 Task: Plan a trip to Ouardenine, Tunisia from 6th December, 2023 to 10th December, 2023 for 6 adults, 2 children. Place can be entire room or shared room with 6 bedrooms having 6 beds and 6 bathrooms. Property type can be house. Amenities needed are: wifi, TV, free parkinig on premises, gym, breakfast.
Action: Mouse moved to (617, 154)
Screenshot: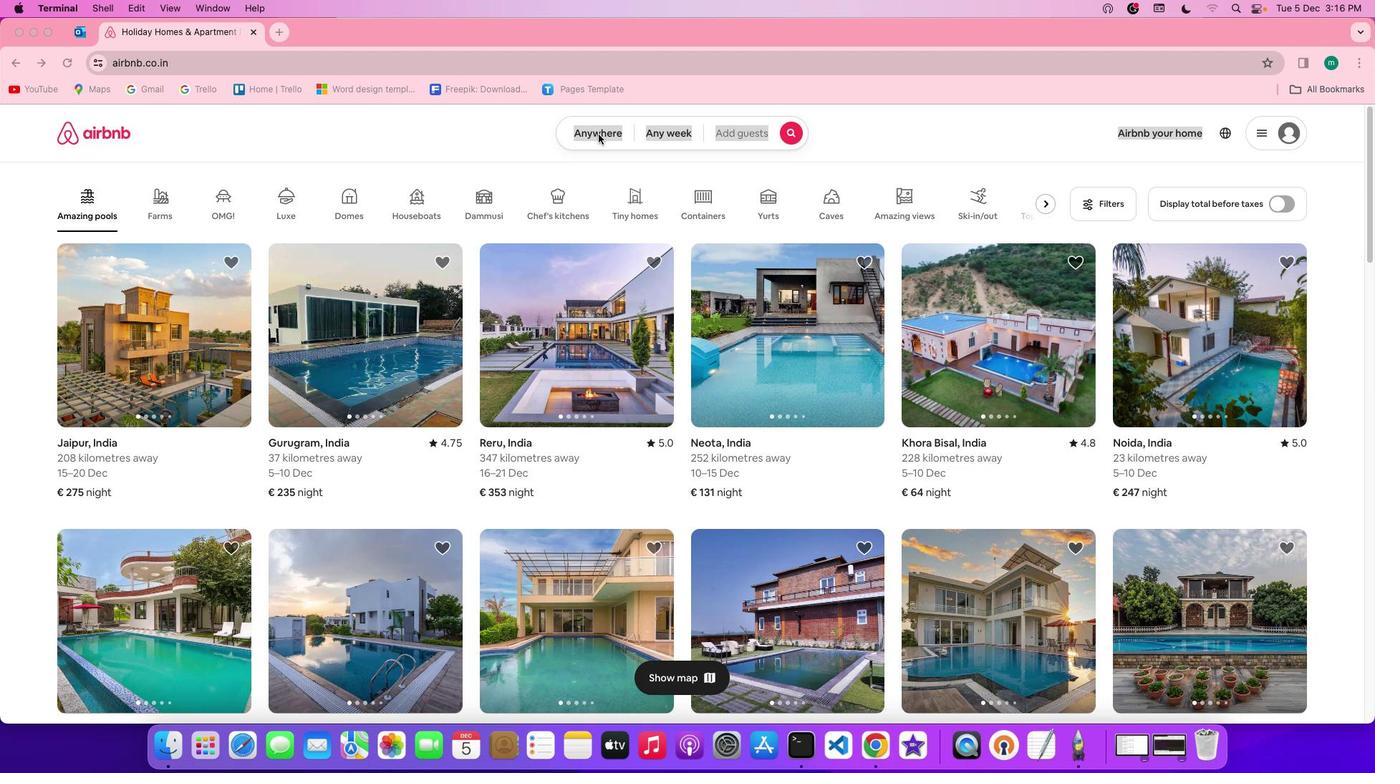 
Action: Mouse pressed left at (617, 154)
Screenshot: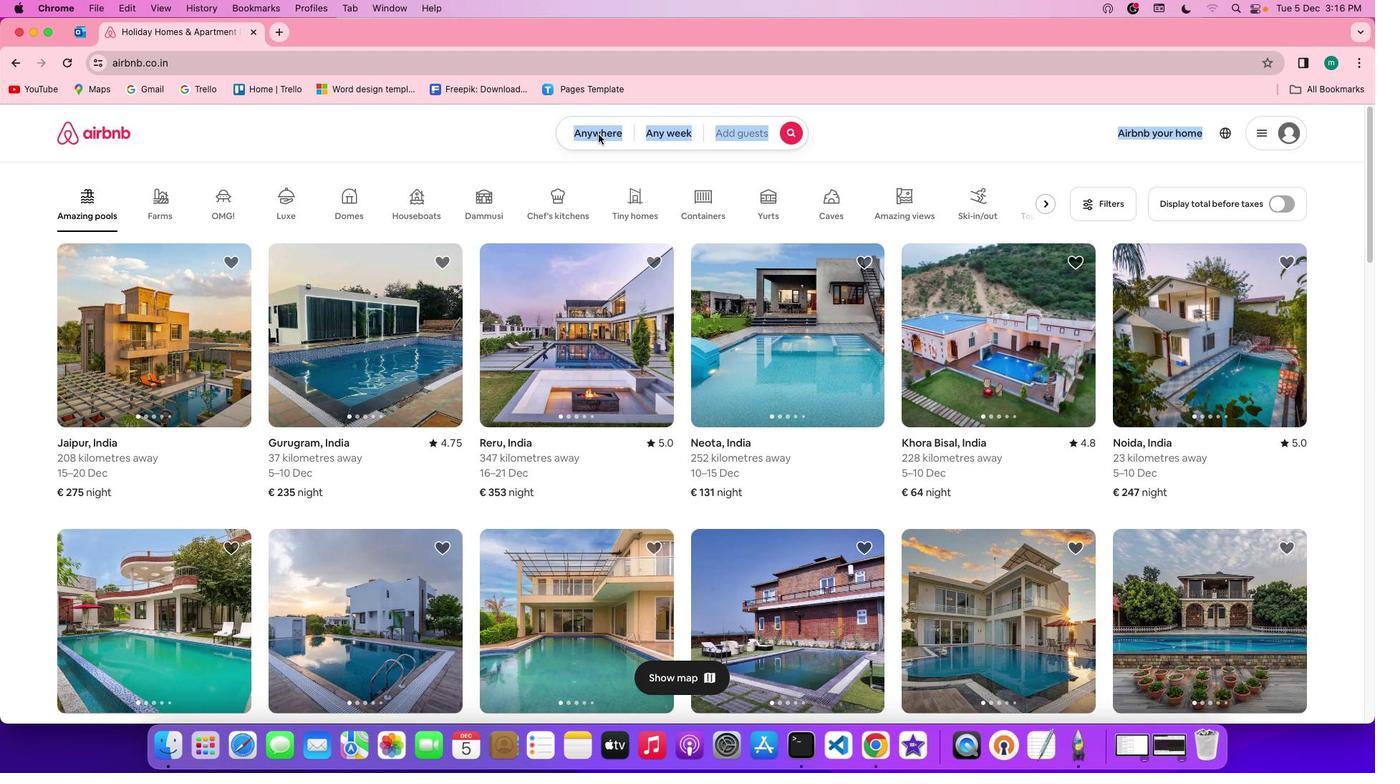 
Action: Mouse pressed left at (617, 154)
Screenshot: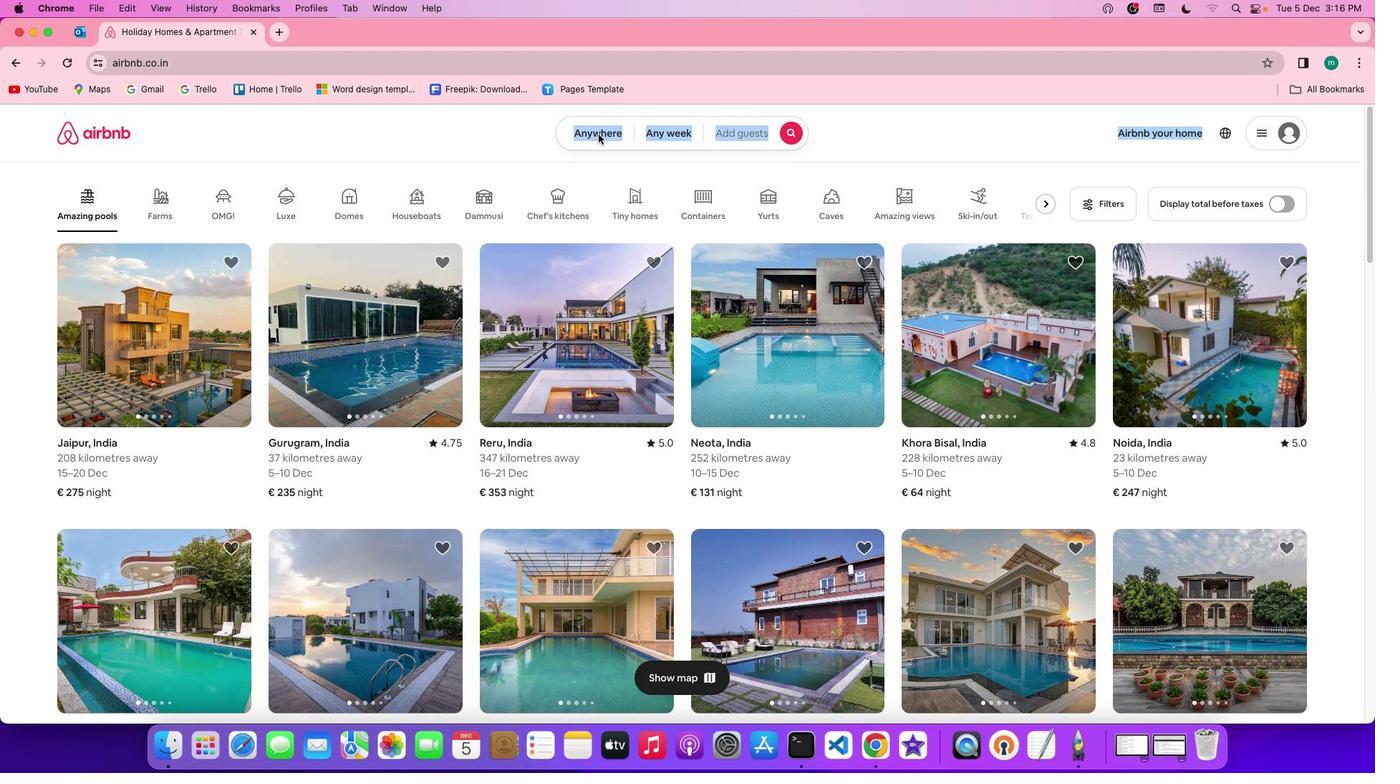
Action: Mouse moved to (531, 210)
Screenshot: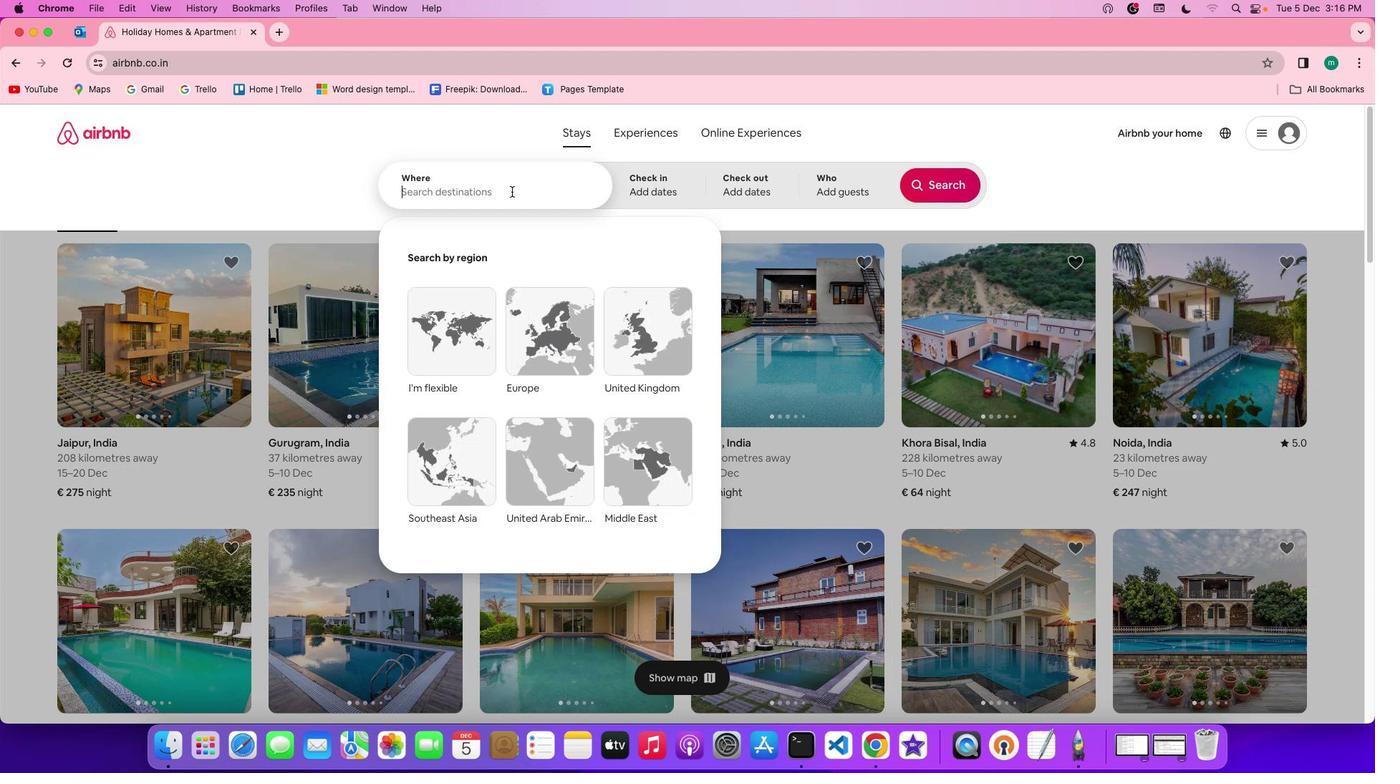 
Action: Mouse pressed left at (531, 210)
Screenshot: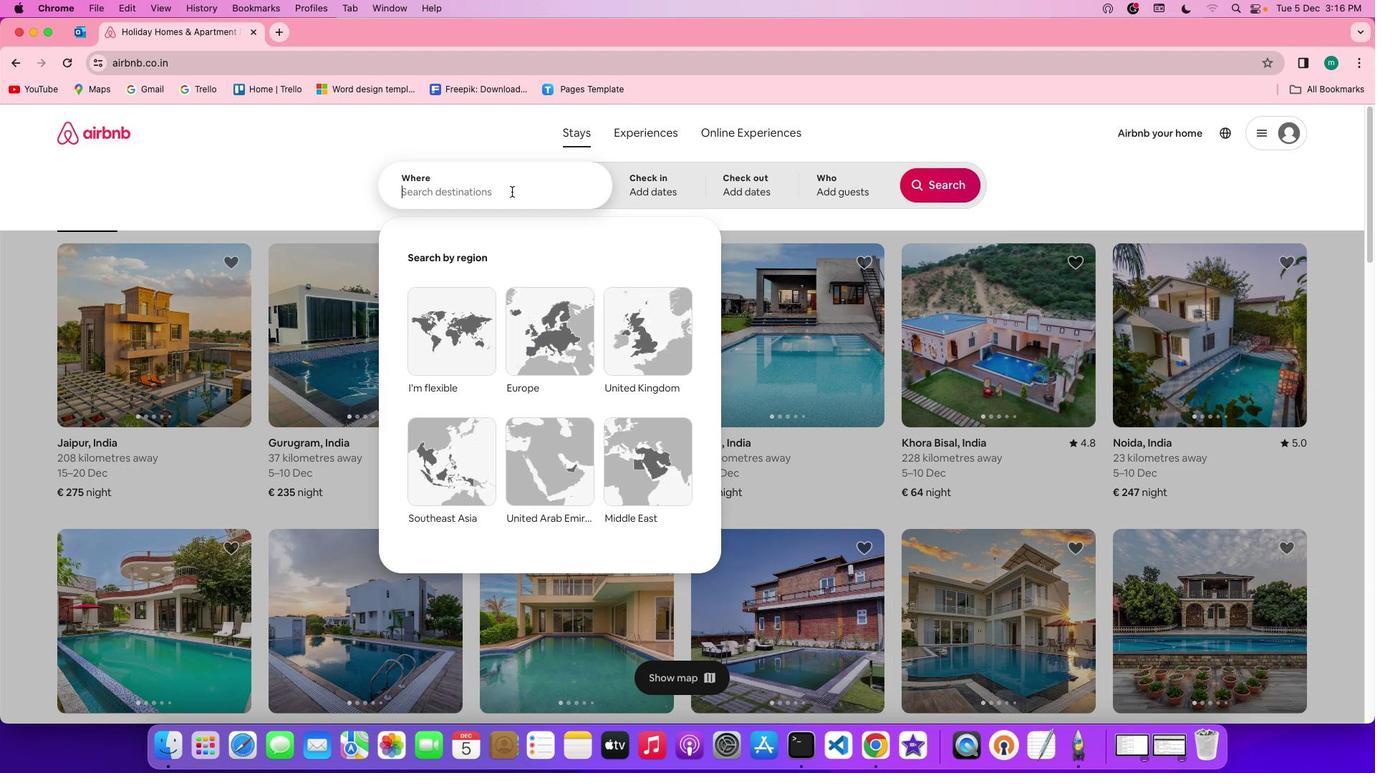 
Action: Key pressed Key.shift'O''u''a''r''d''e''n''i''n''e'','Key.spaceKey.shift't''u''n''i''s''i''a'
Screenshot: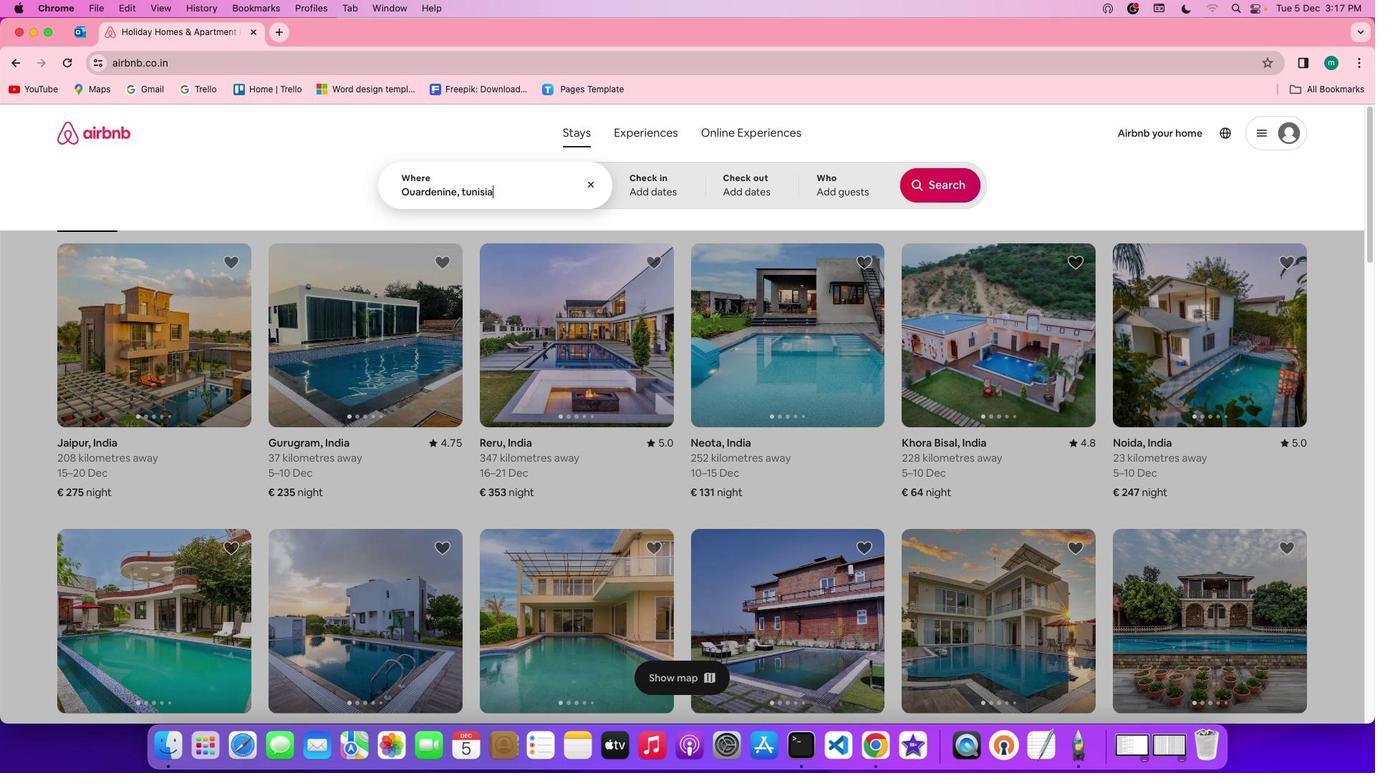 
Action: Mouse moved to (664, 224)
Screenshot: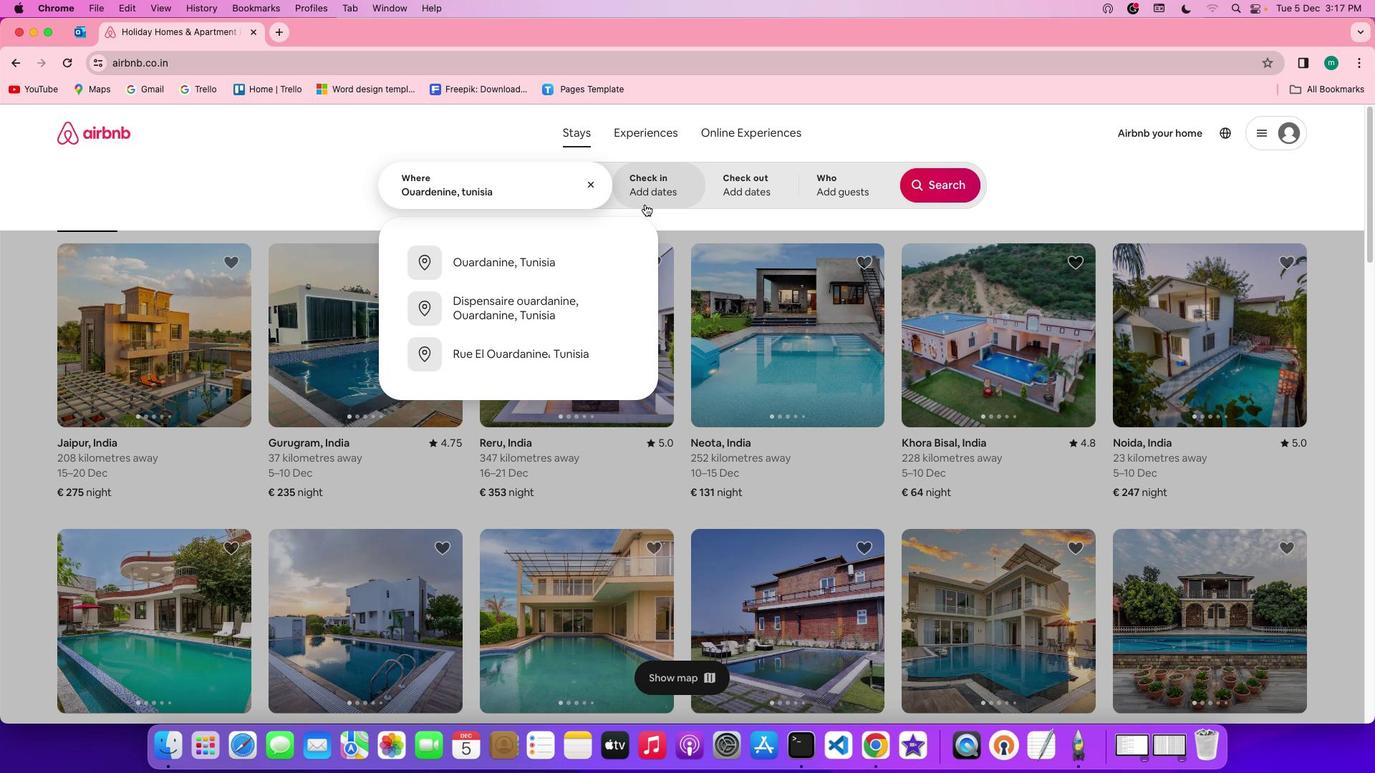 
Action: Mouse pressed left at (664, 224)
Screenshot: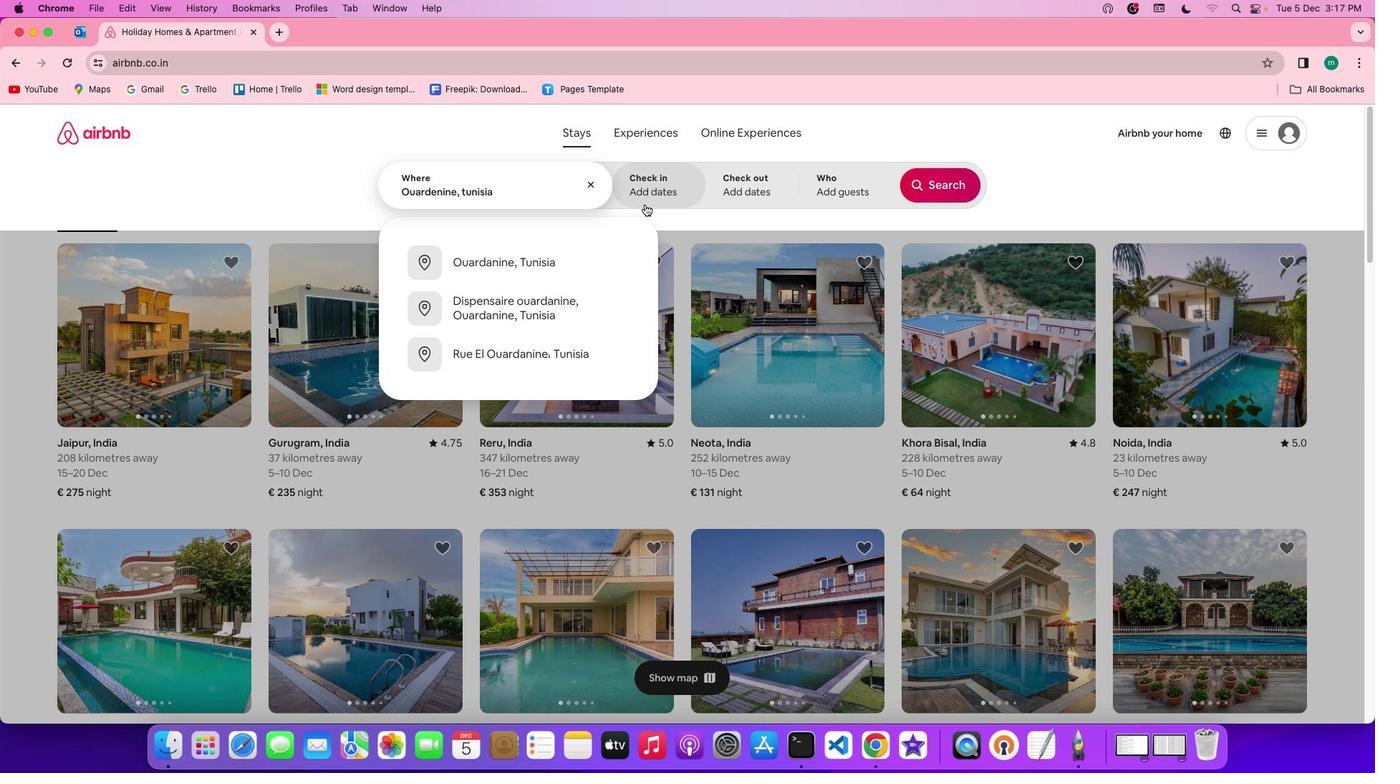 
Action: Mouse moved to (551, 409)
Screenshot: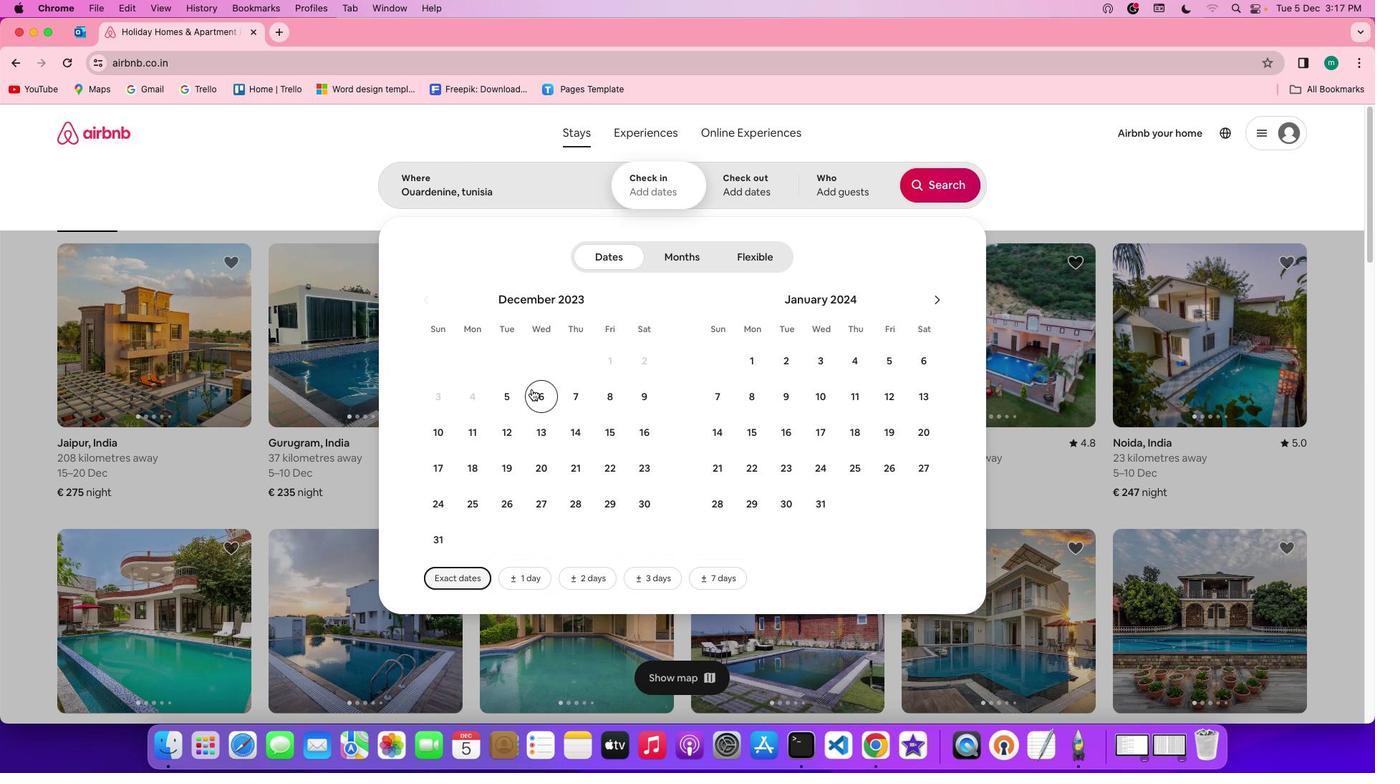 
Action: Mouse pressed left at (551, 409)
Screenshot: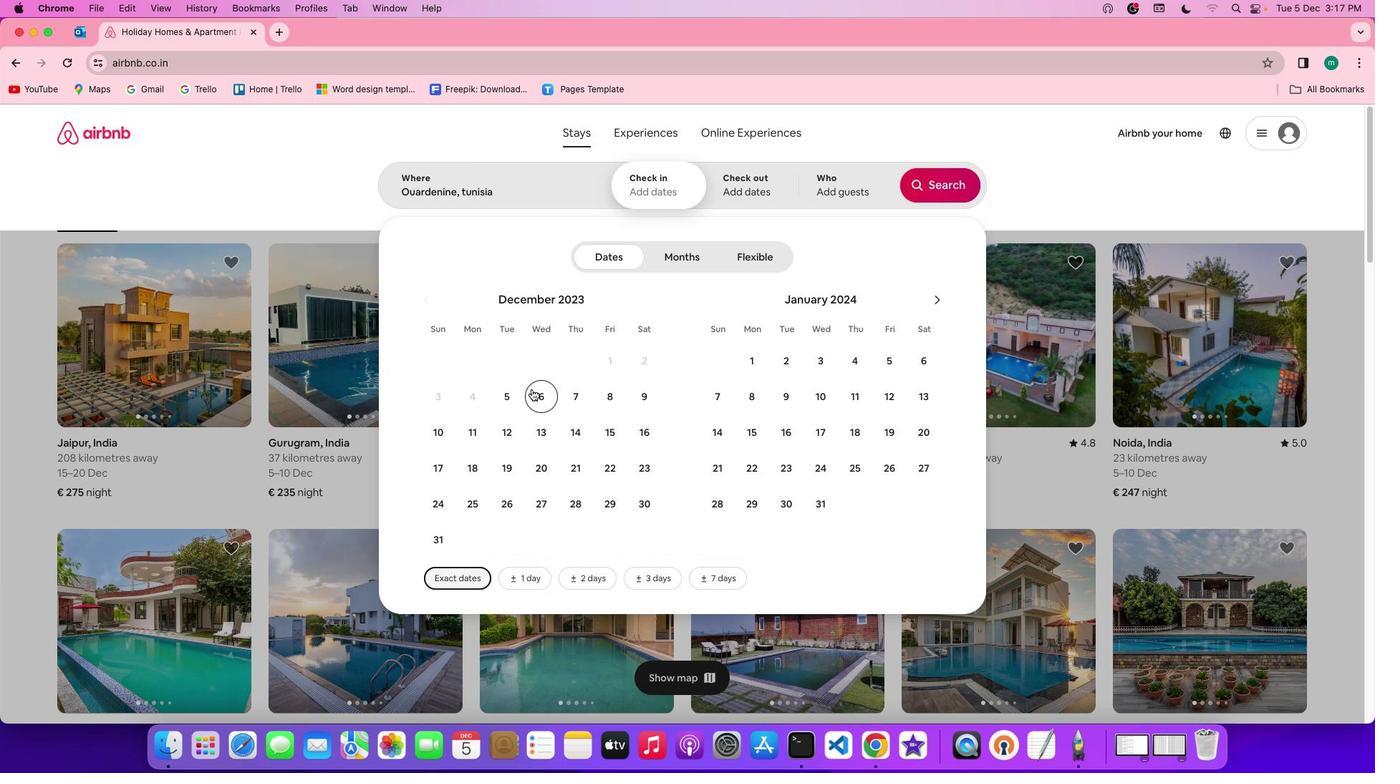 
Action: Mouse moved to (458, 449)
Screenshot: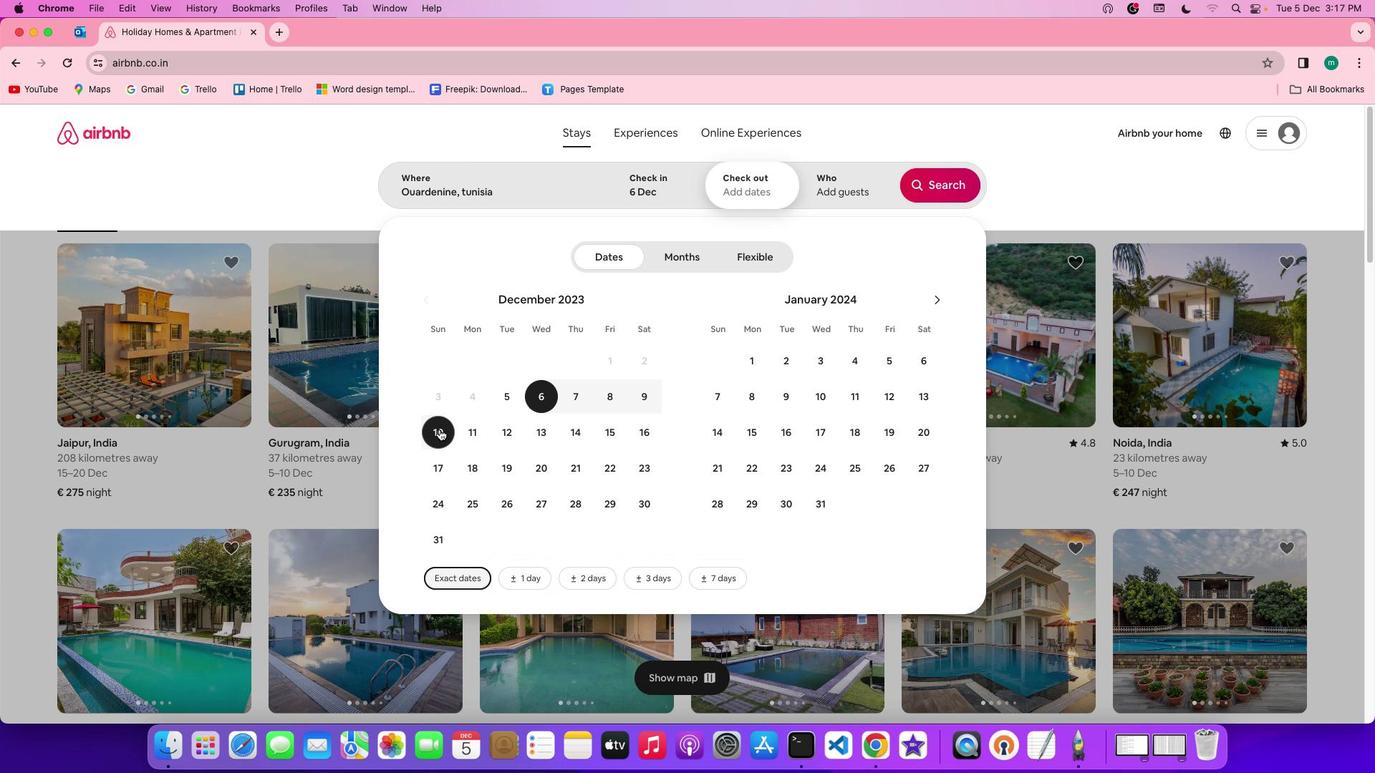 
Action: Mouse pressed left at (458, 449)
Screenshot: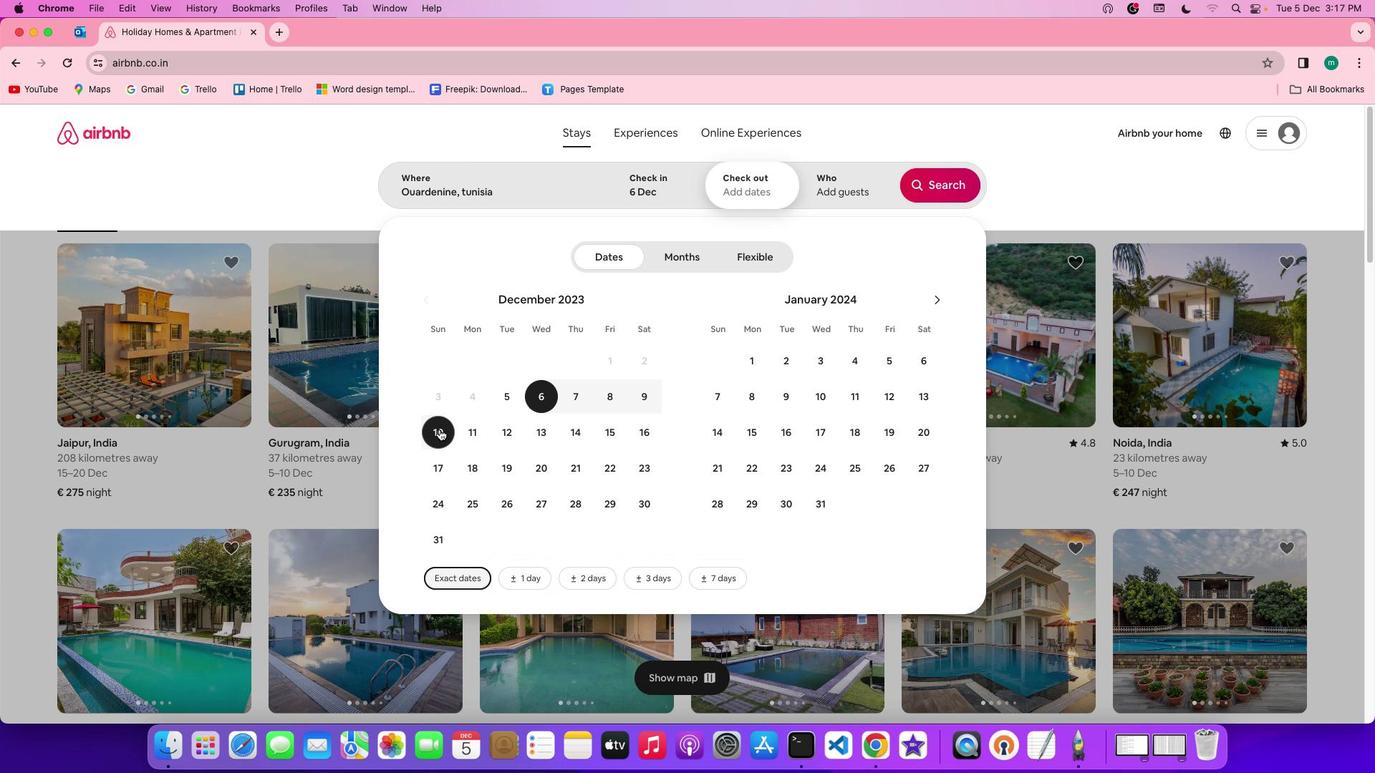 
Action: Mouse moved to (866, 197)
Screenshot: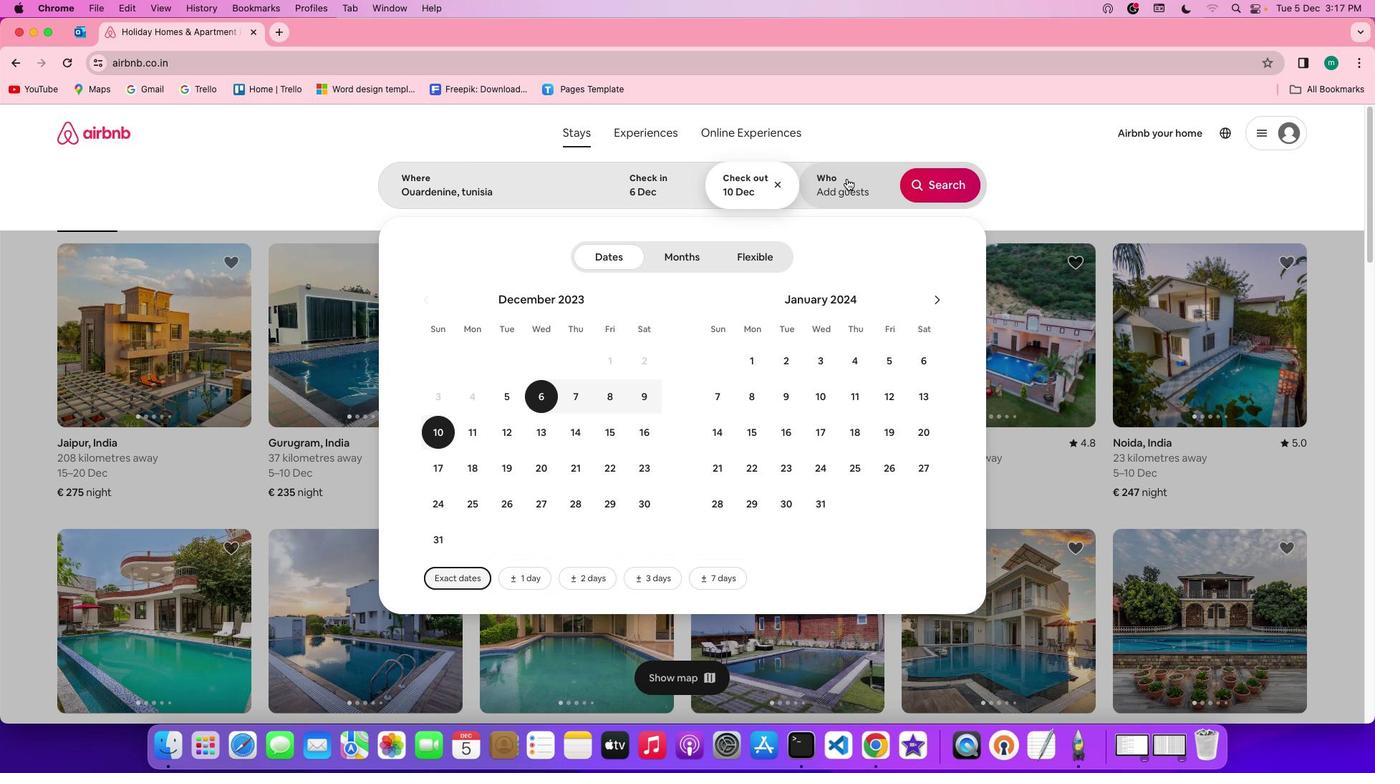 
Action: Mouse pressed left at (866, 197)
Screenshot: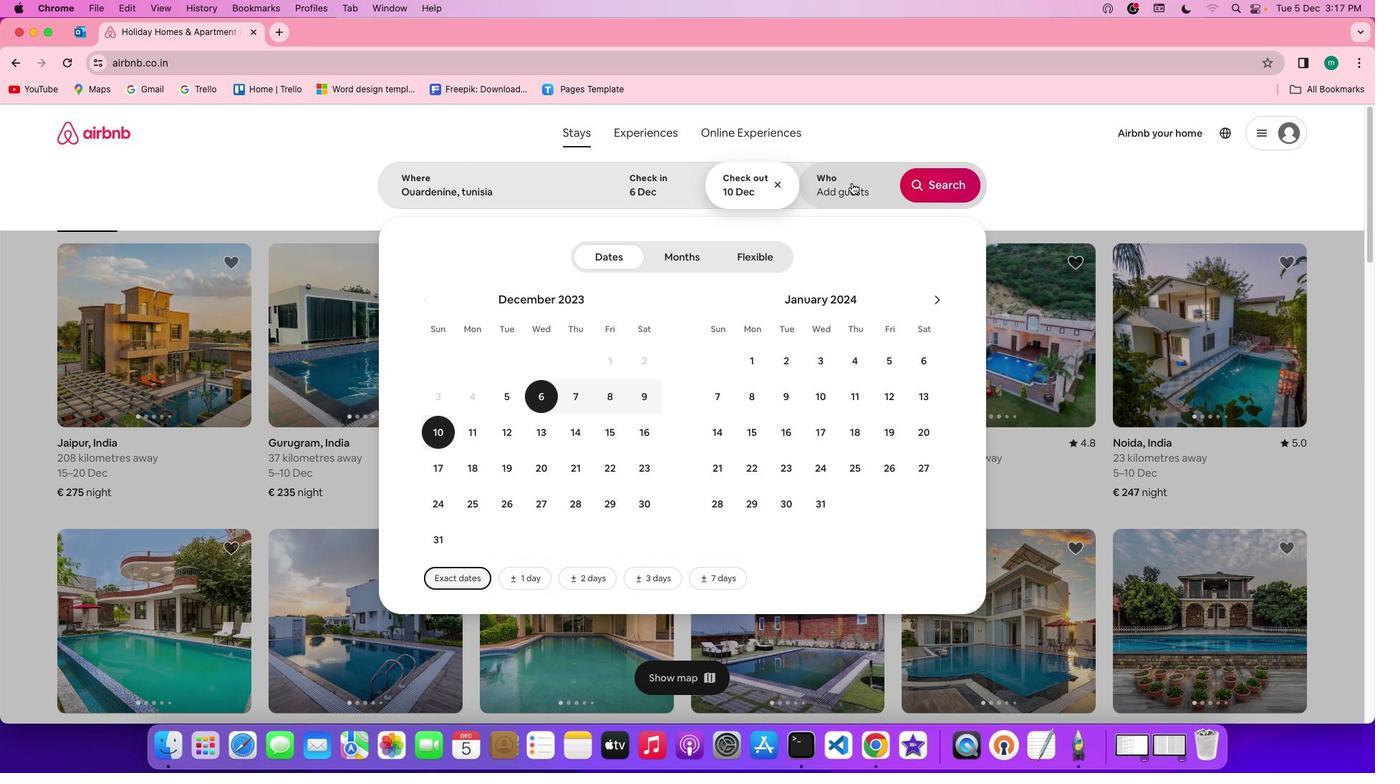 
Action: Mouse moved to (963, 275)
Screenshot: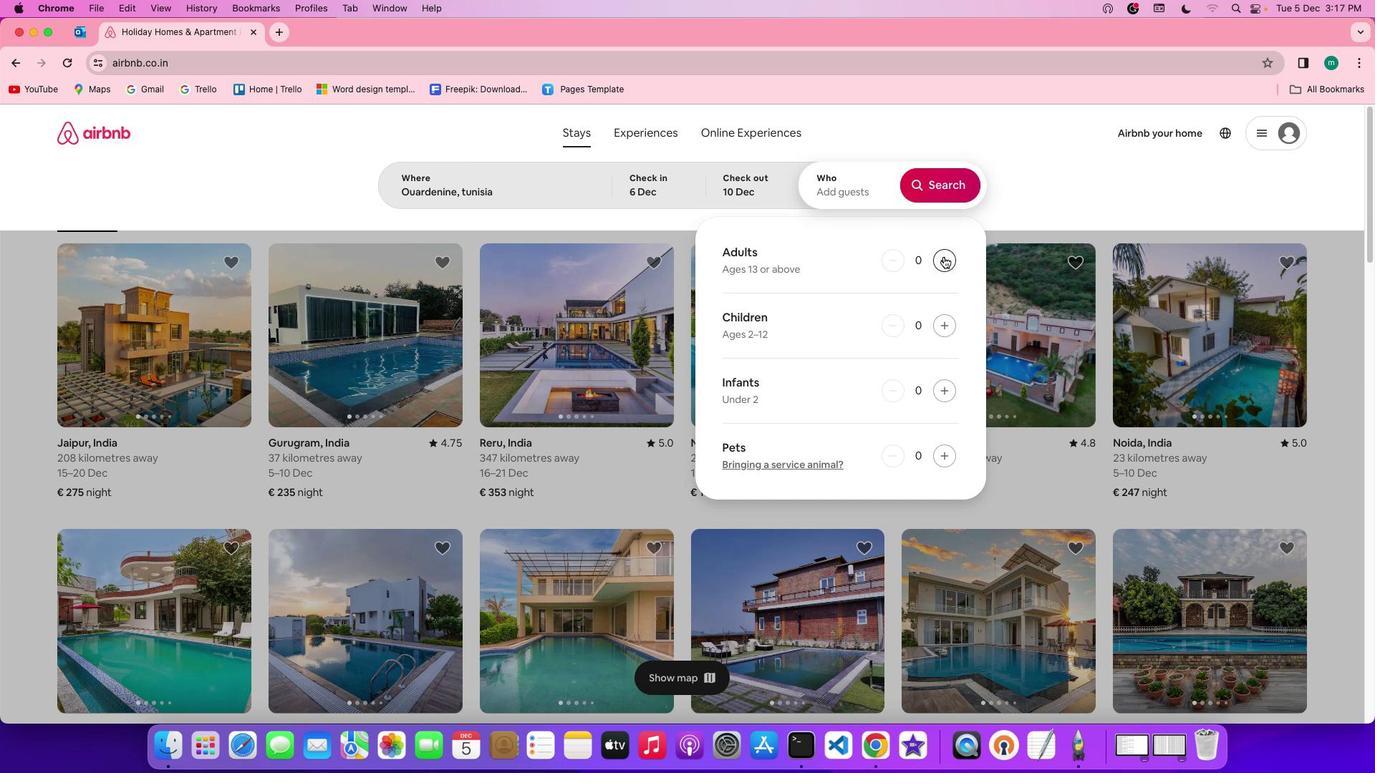 
Action: Mouse pressed left at (963, 275)
Screenshot: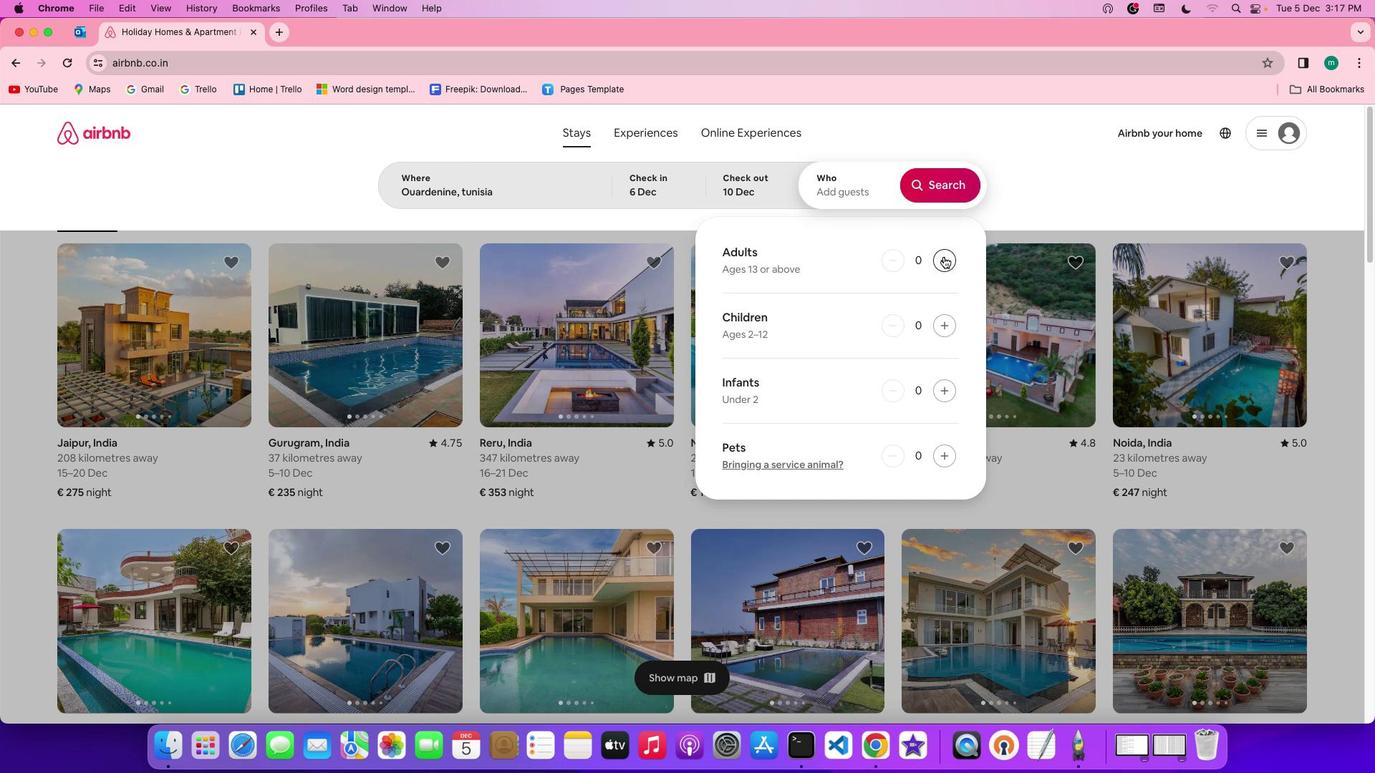
Action: Mouse pressed left at (963, 275)
Screenshot: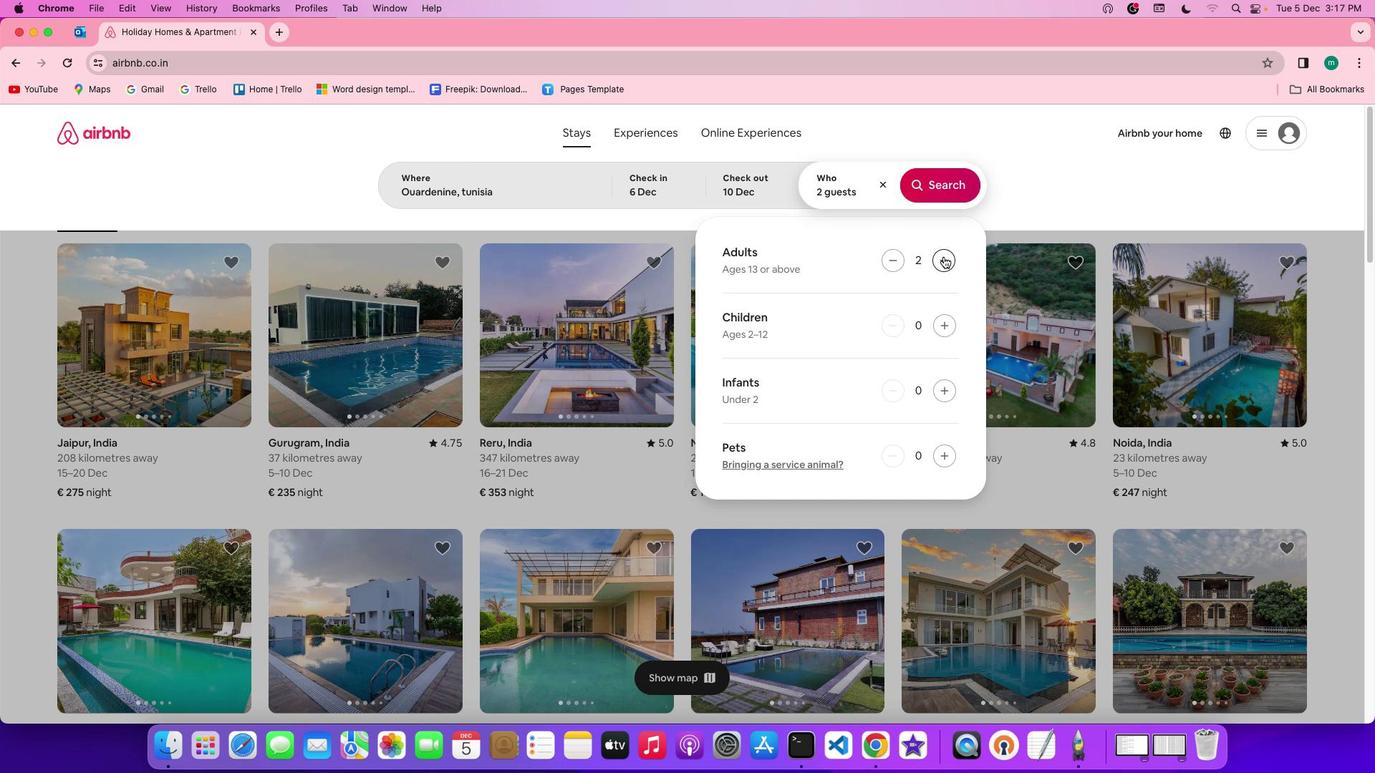 
Action: Mouse pressed left at (963, 275)
Screenshot: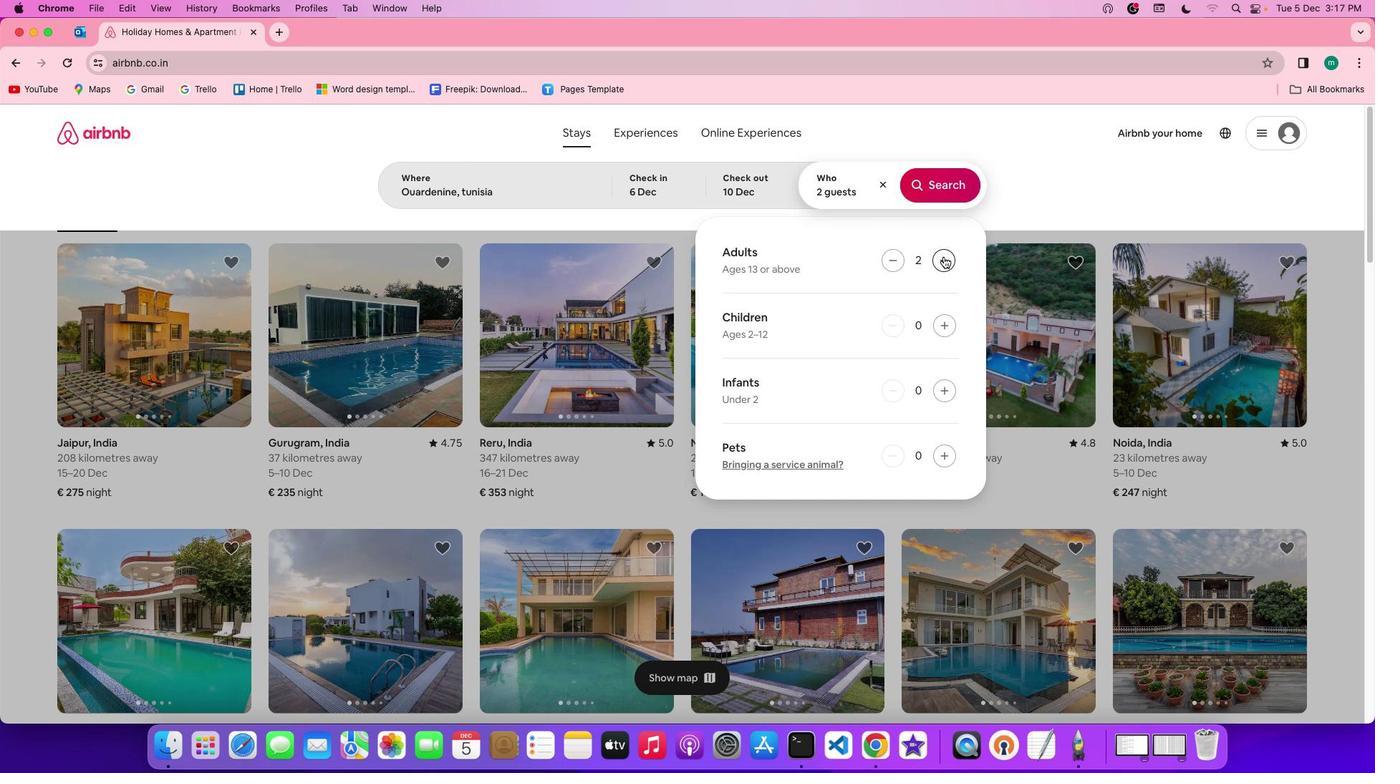 
Action: Mouse pressed left at (963, 275)
Screenshot: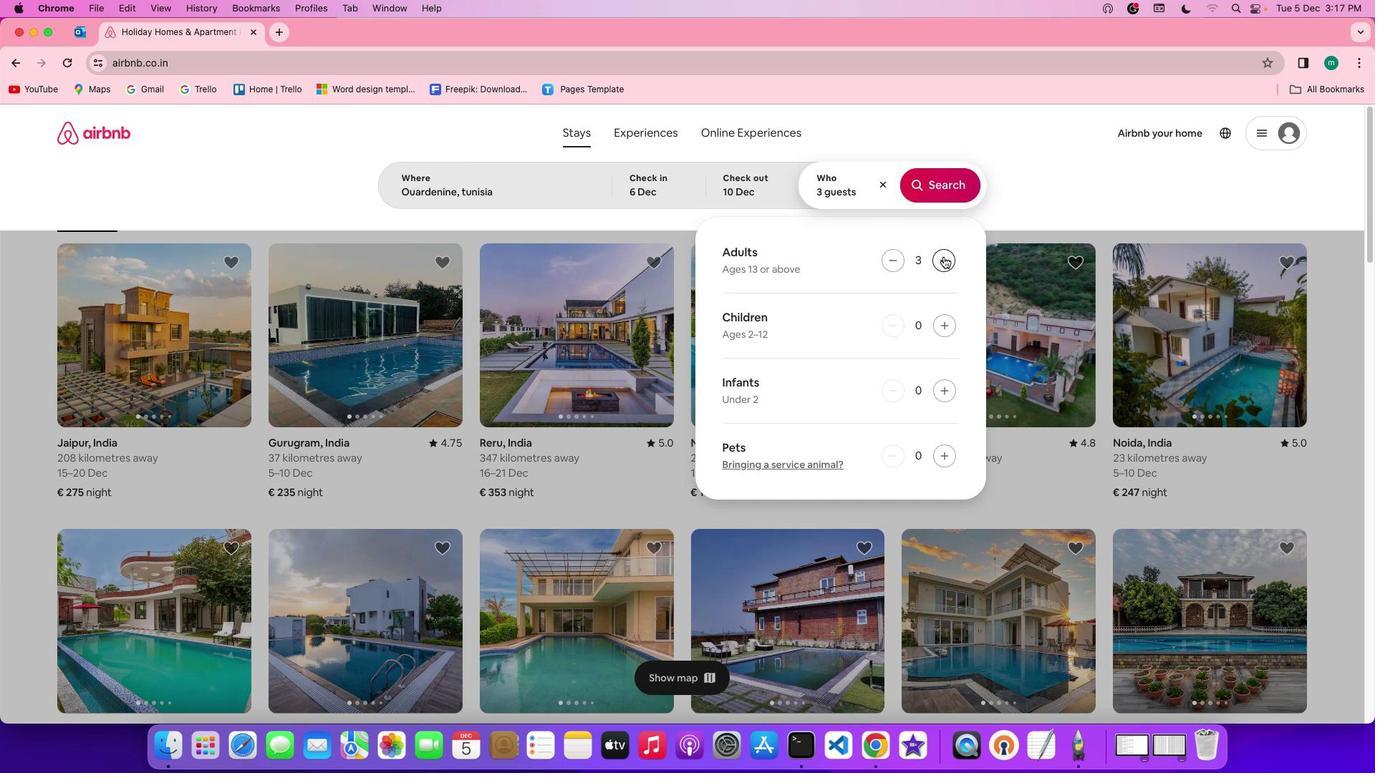 
Action: Mouse pressed left at (963, 275)
Screenshot: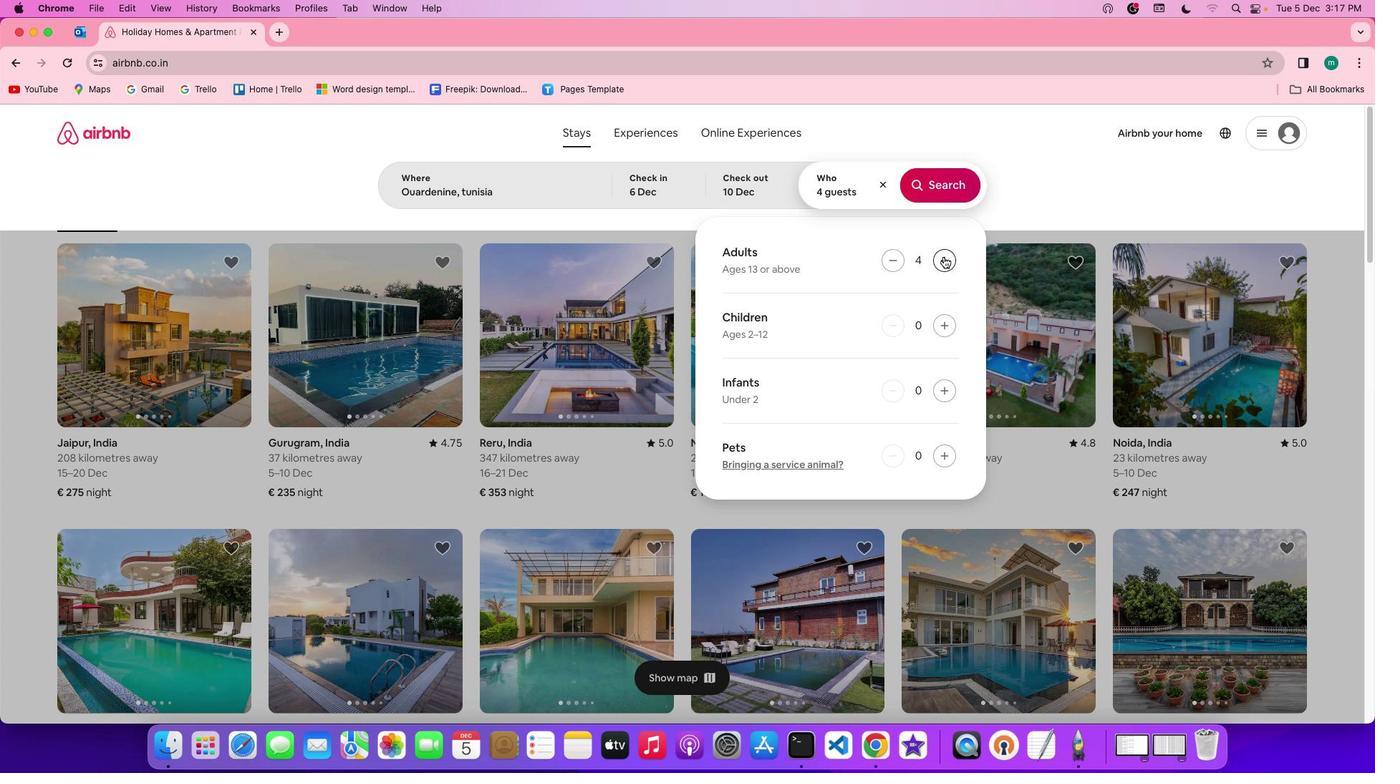 
Action: Mouse pressed left at (963, 275)
Screenshot: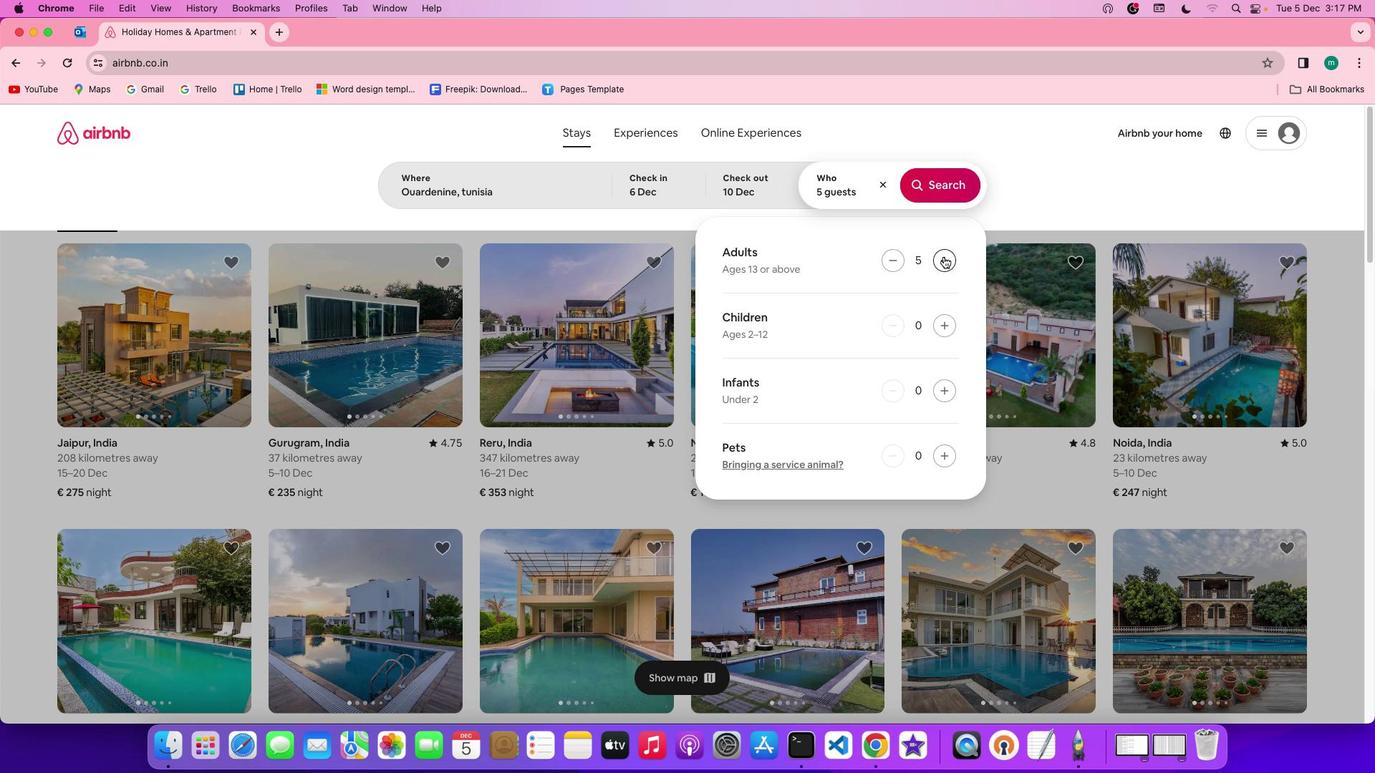 
Action: Mouse moved to (970, 349)
Screenshot: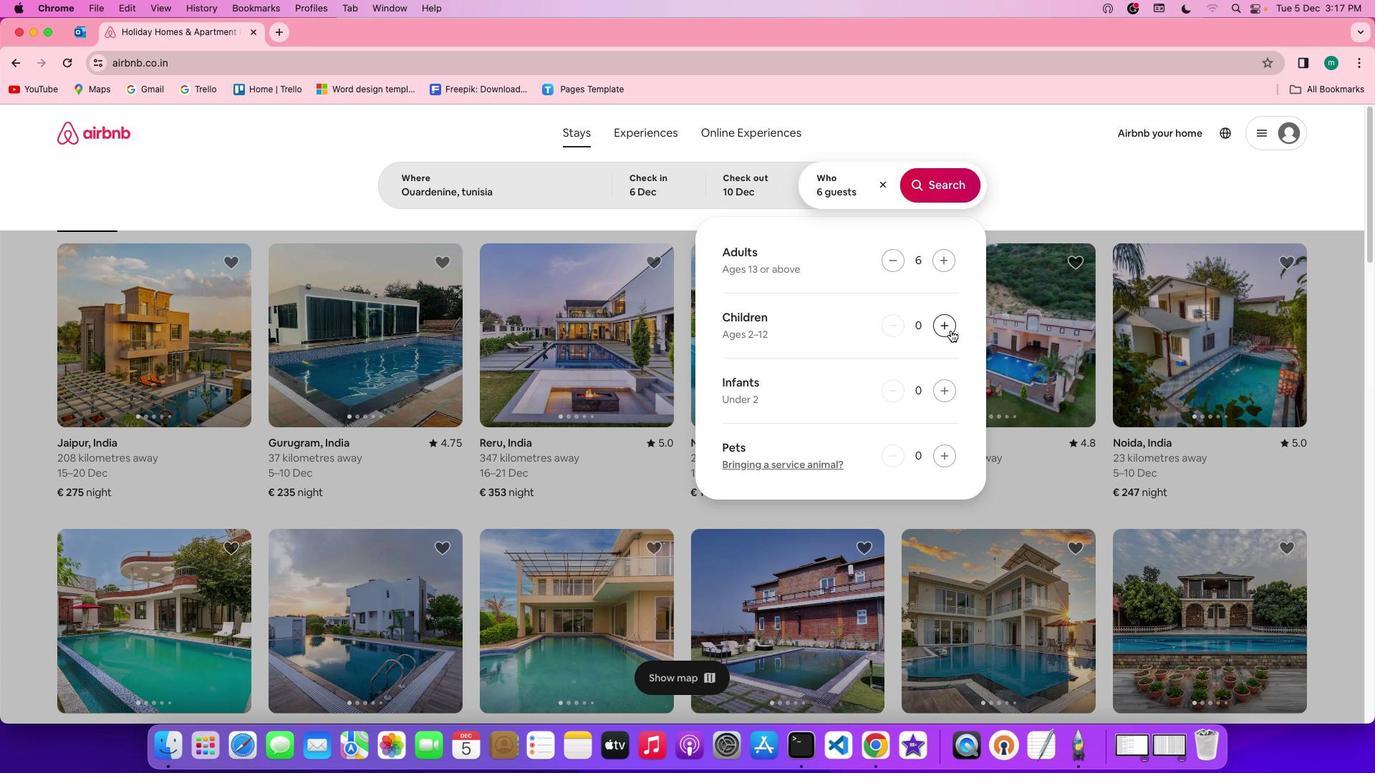 
Action: Mouse pressed left at (970, 349)
Screenshot: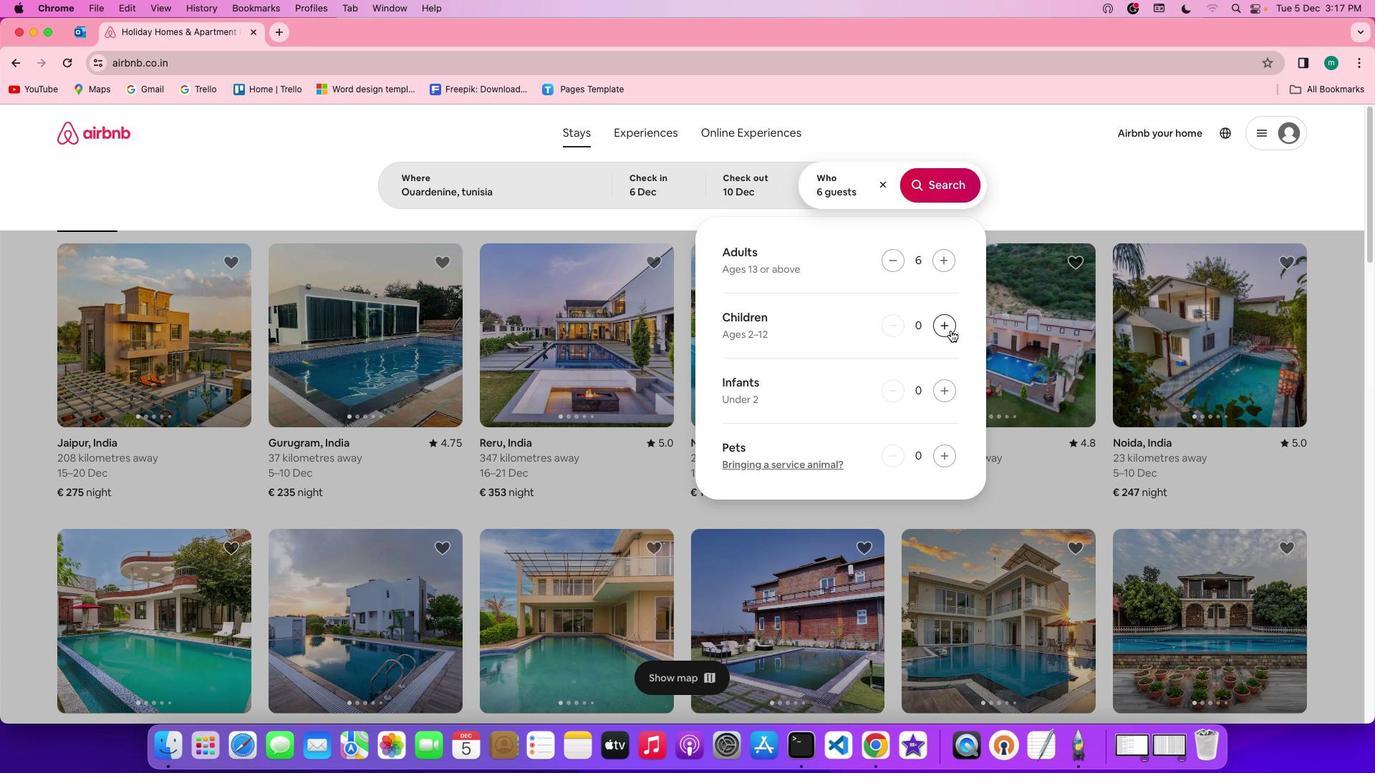 
Action: Mouse pressed left at (970, 349)
Screenshot: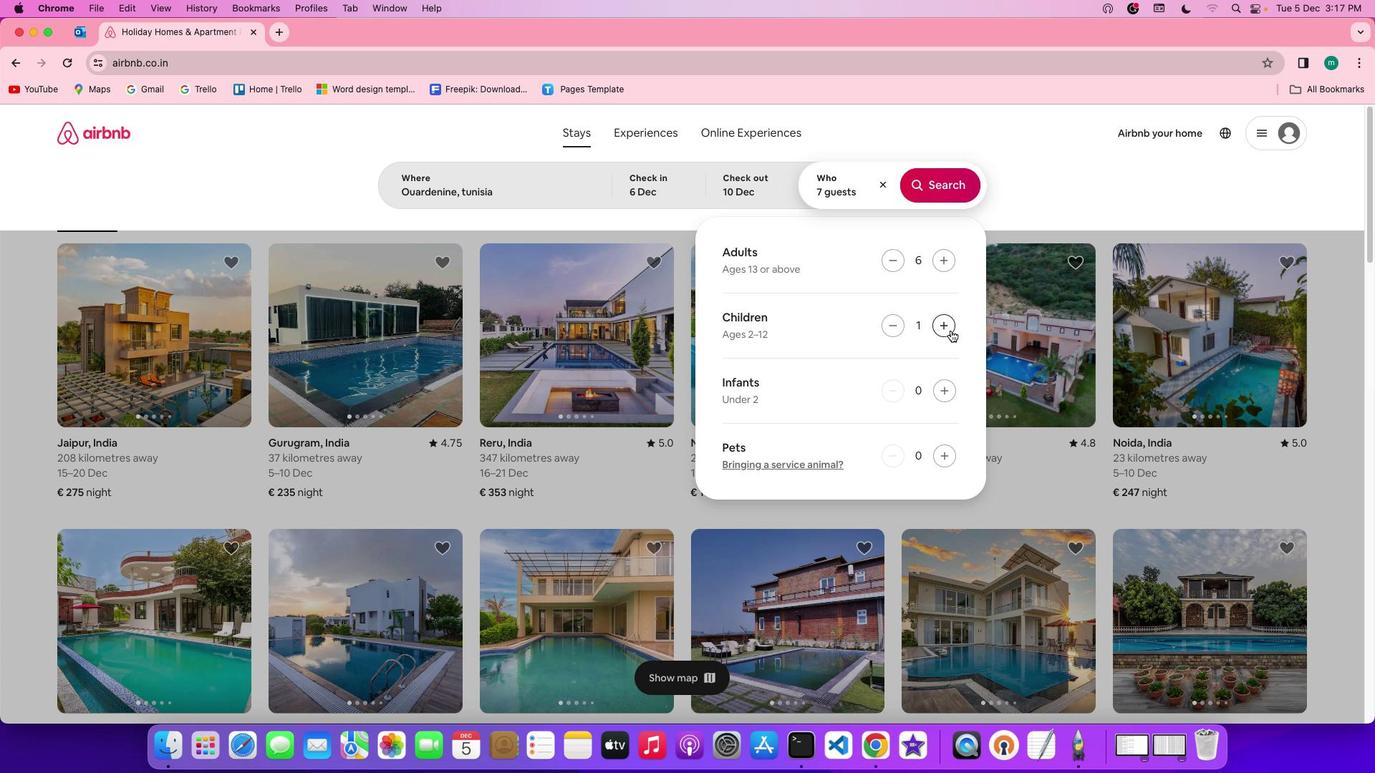 
Action: Mouse moved to (956, 194)
Screenshot: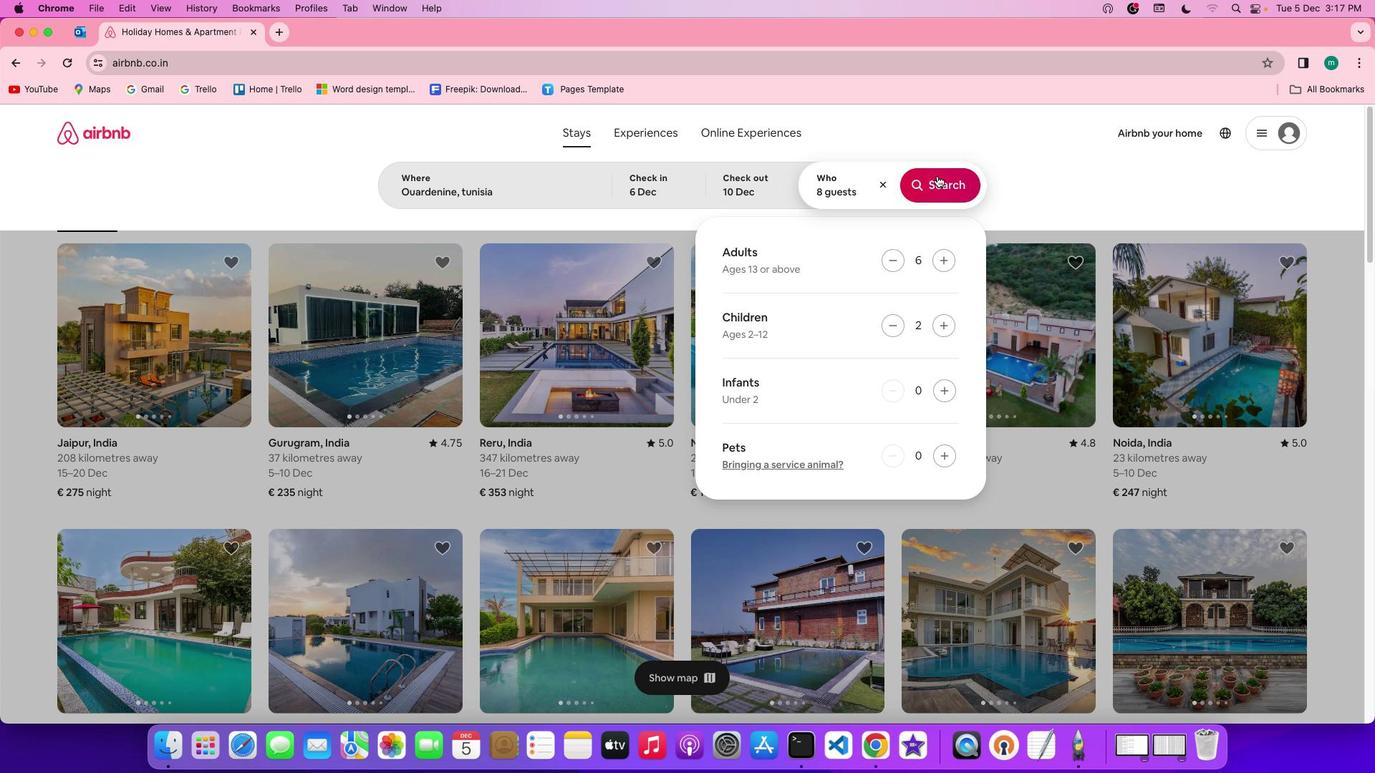 
Action: Mouse pressed left at (956, 194)
Screenshot: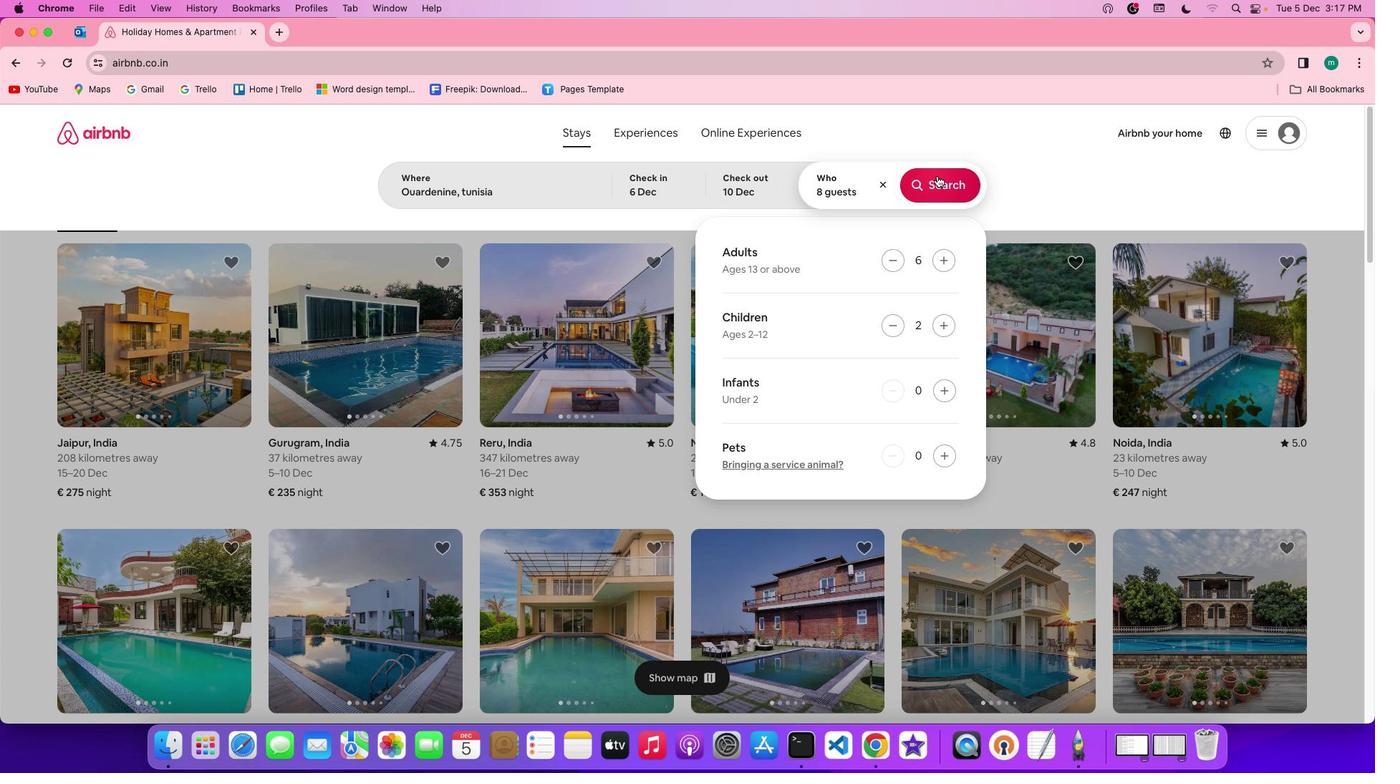 
Action: Mouse moved to (1164, 204)
Screenshot: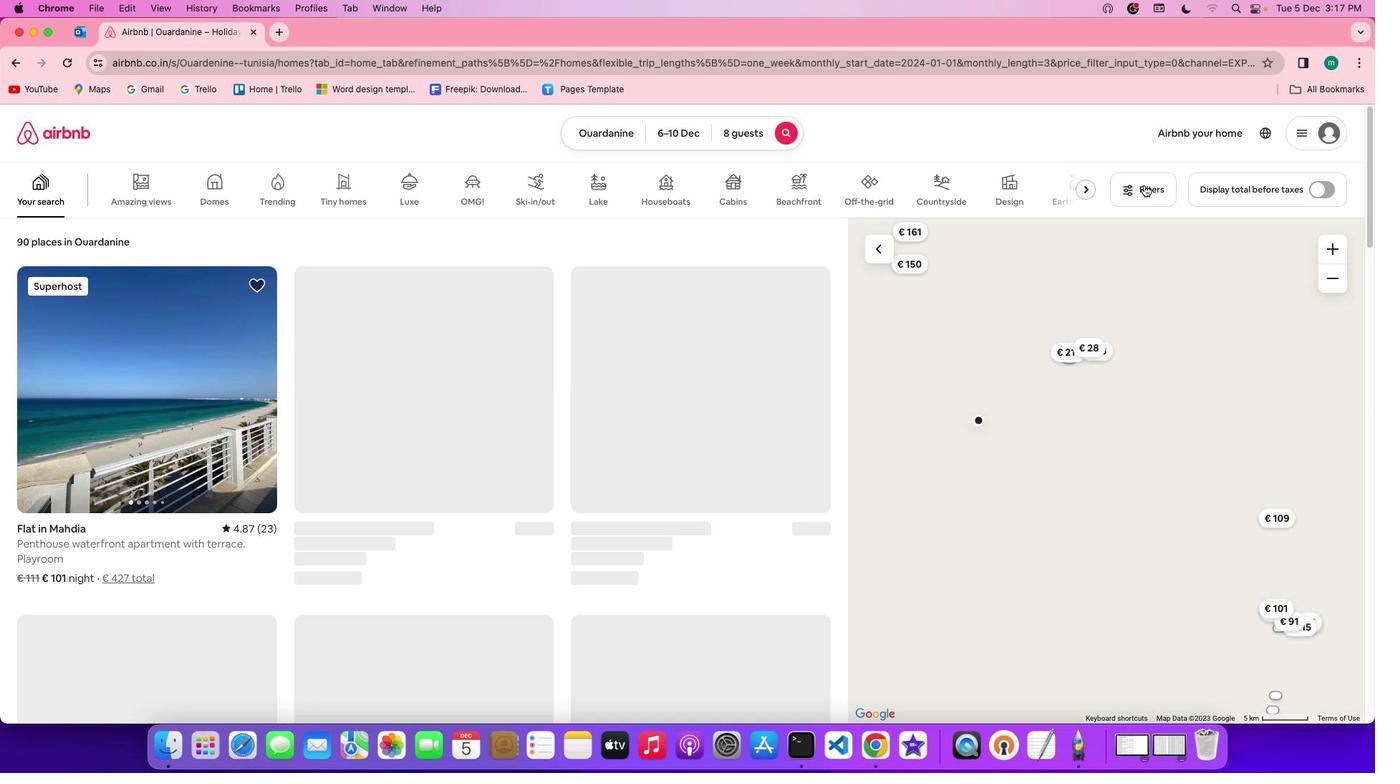 
Action: Mouse pressed left at (1164, 204)
Screenshot: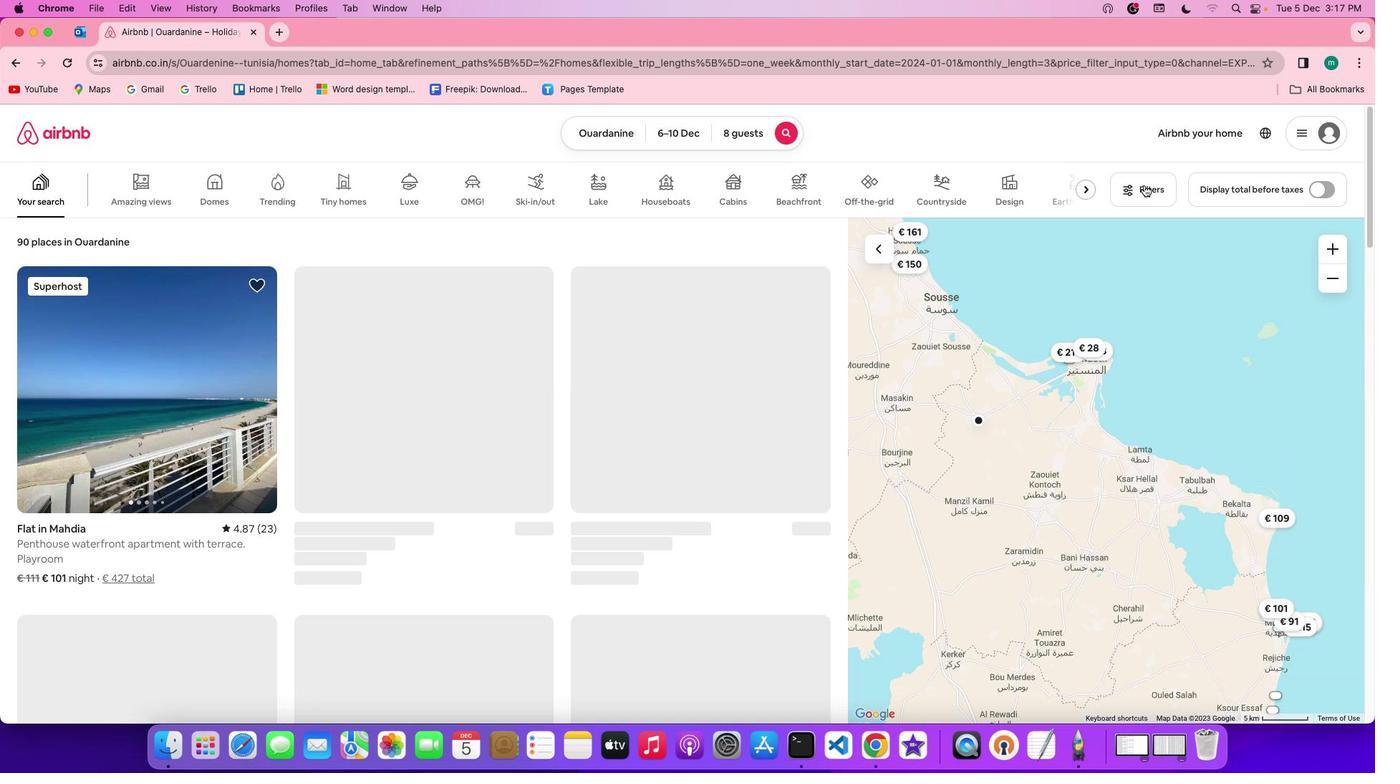 
Action: Mouse moved to (754, 446)
Screenshot: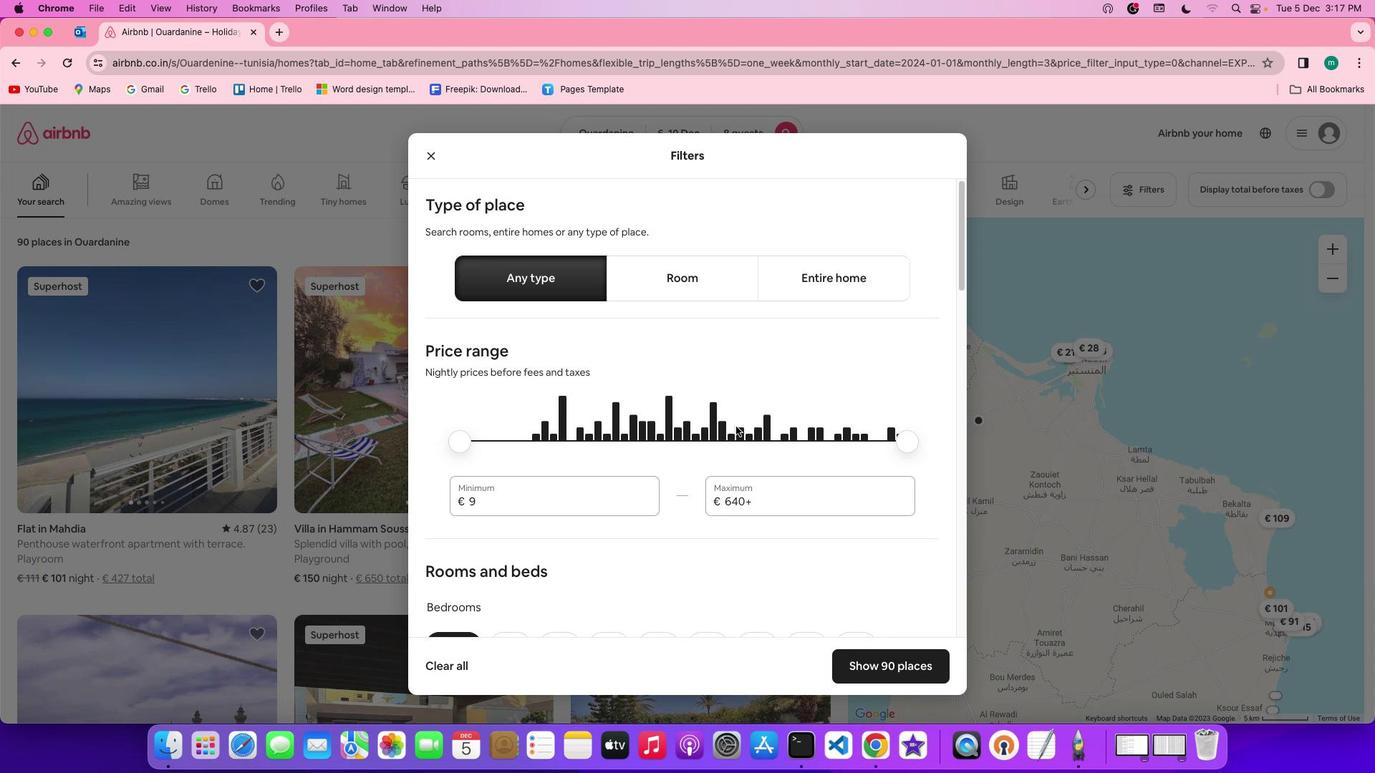 
Action: Mouse scrolled (754, 446) with delta (19, 18)
Screenshot: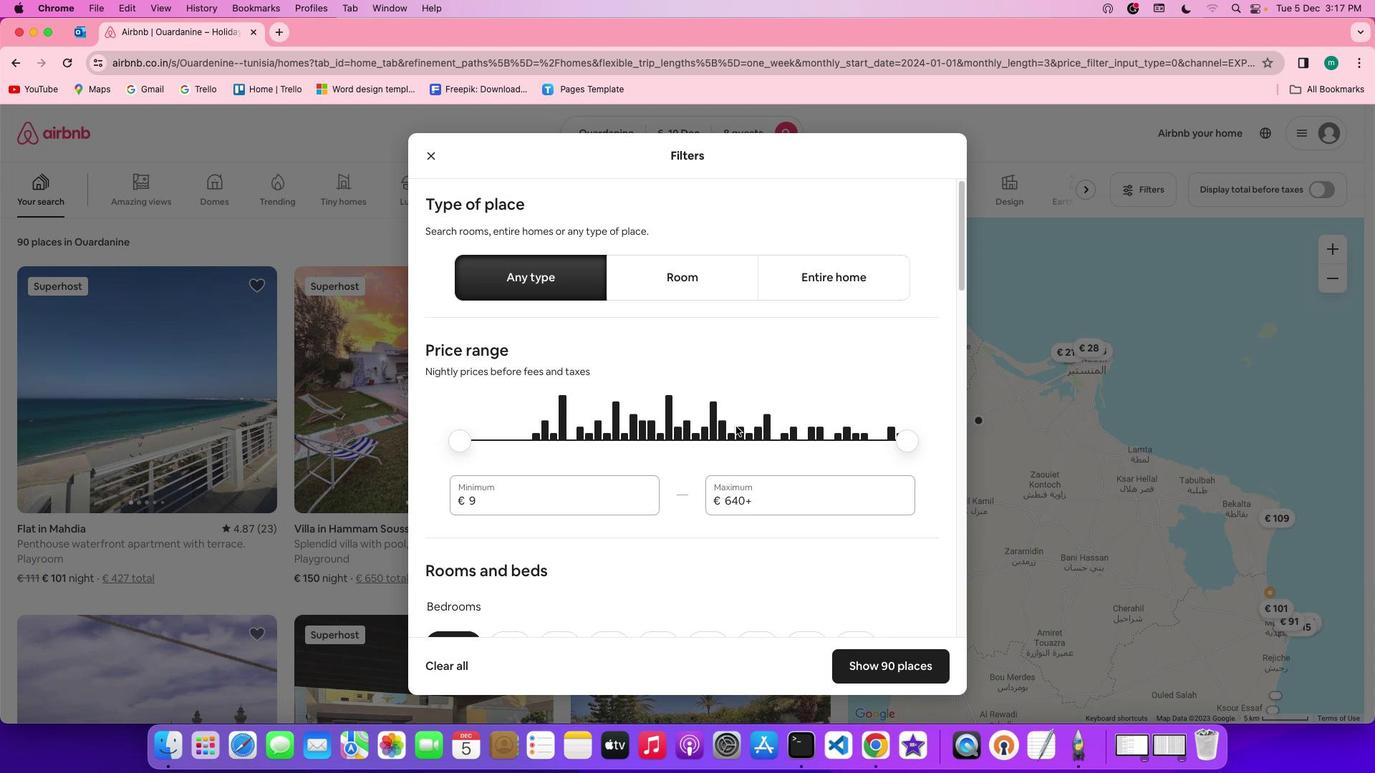 
Action: Mouse scrolled (754, 446) with delta (19, 18)
Screenshot: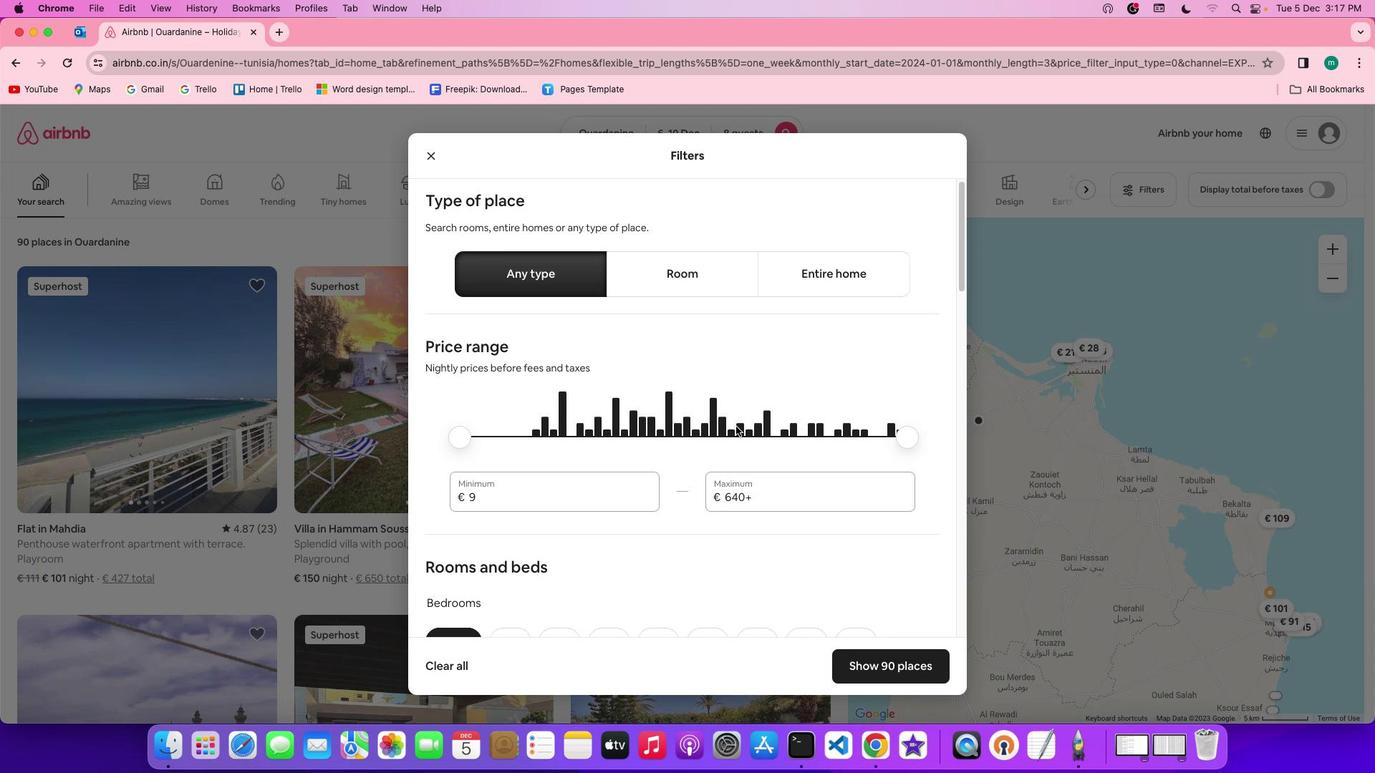 
Action: Mouse scrolled (754, 446) with delta (19, 17)
Screenshot: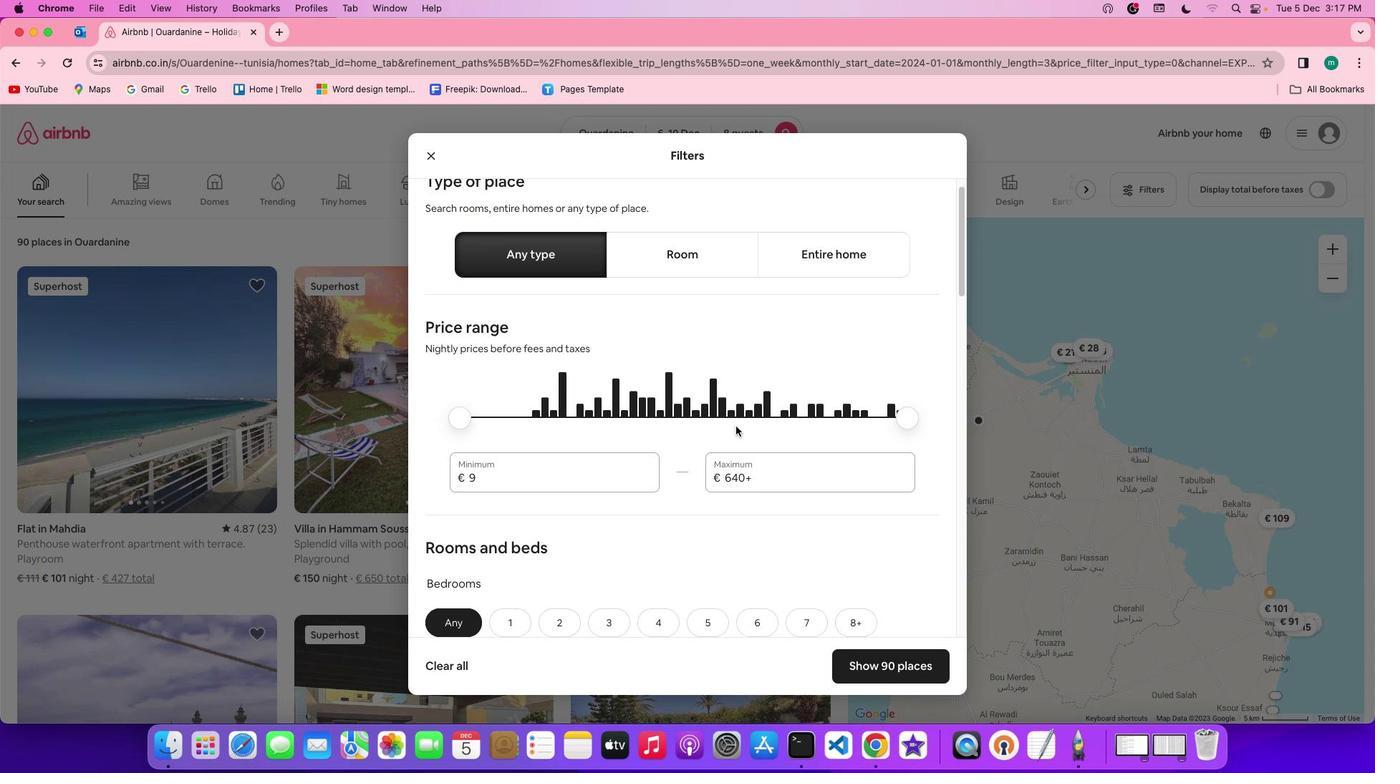 
Action: Mouse scrolled (754, 446) with delta (19, 17)
Screenshot: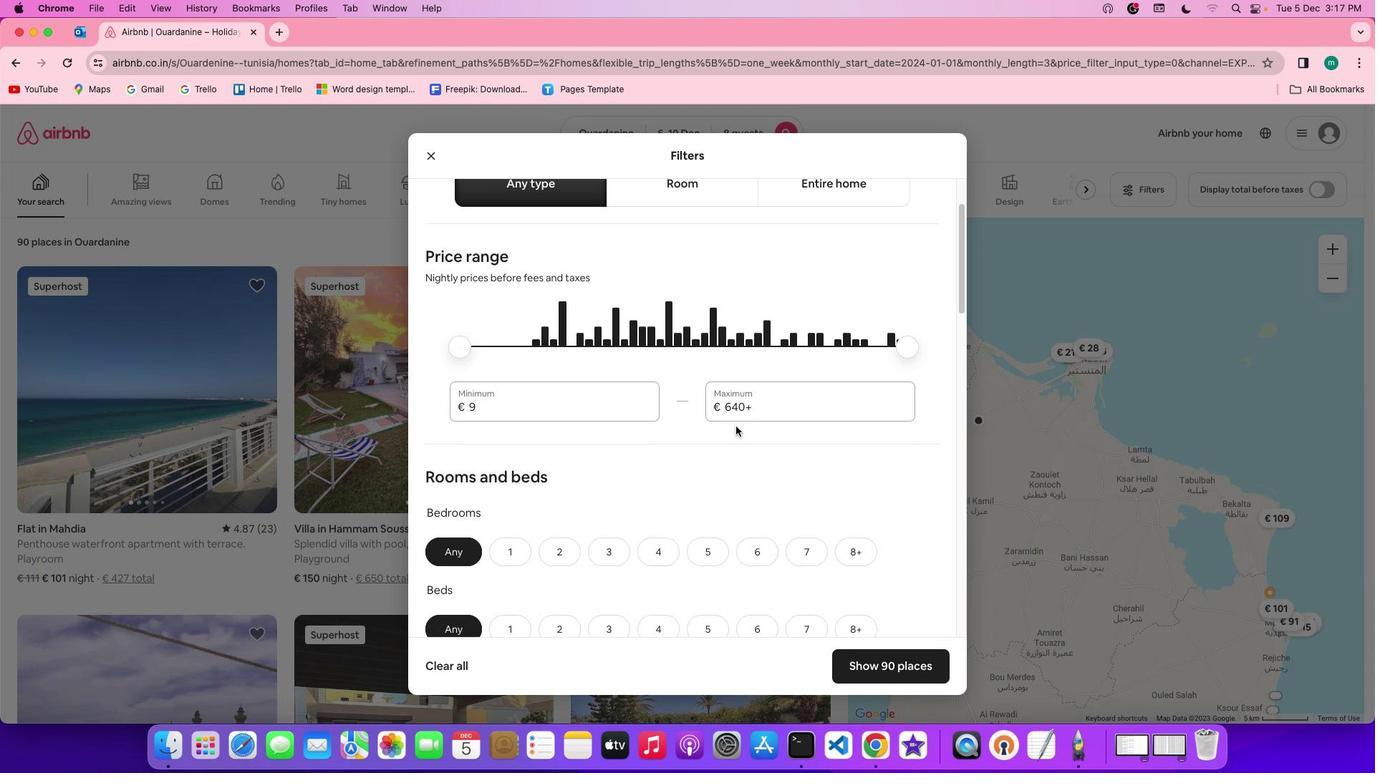 
Action: Mouse scrolled (754, 446) with delta (19, 17)
Screenshot: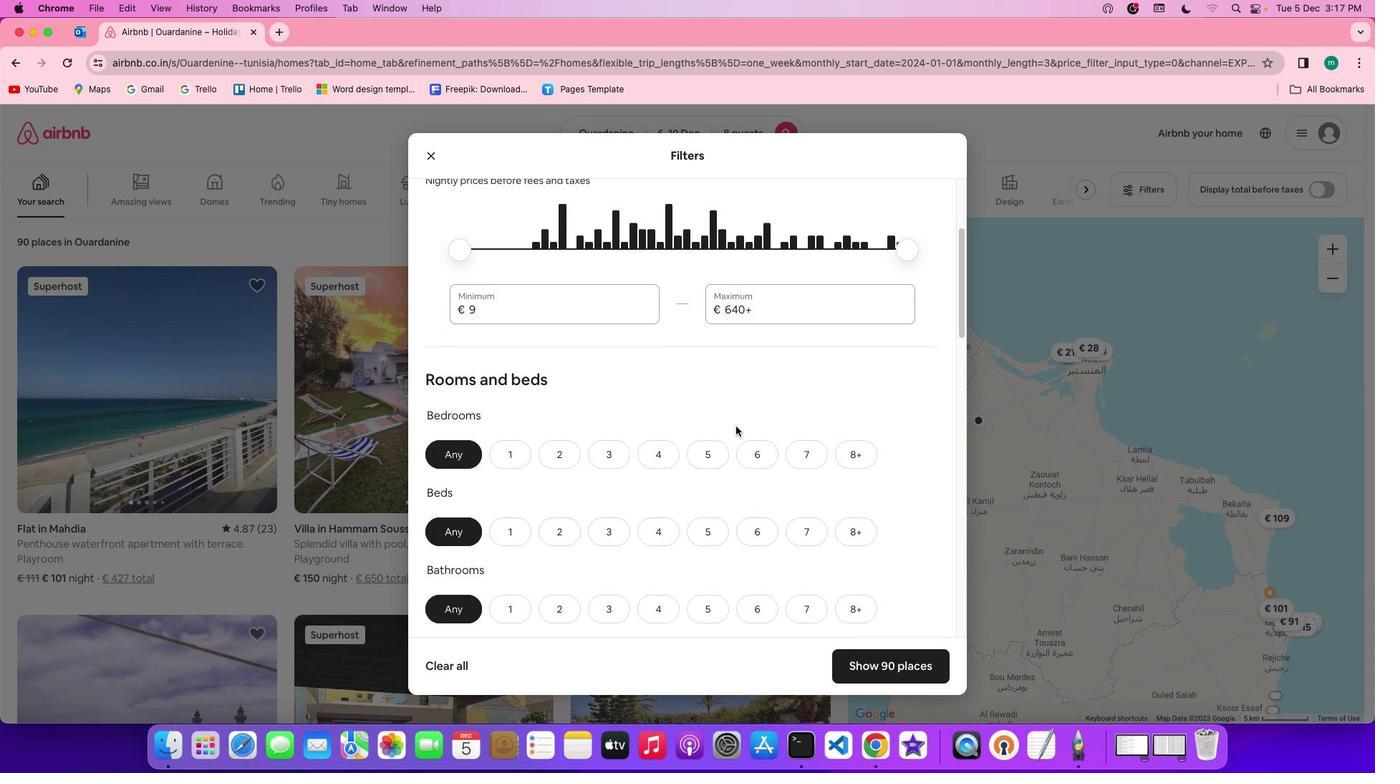 
Action: Mouse moved to (760, 425)
Screenshot: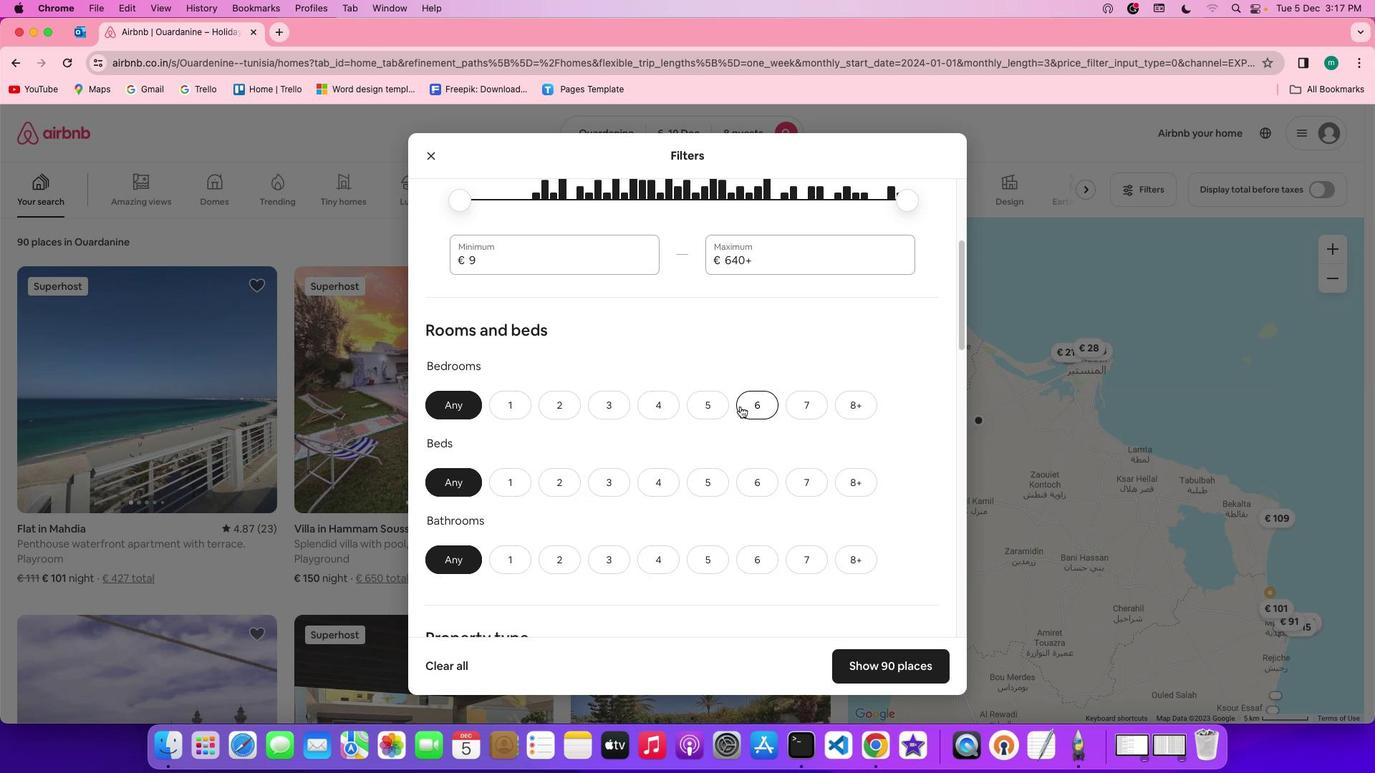 
Action: Mouse pressed left at (760, 425)
Screenshot: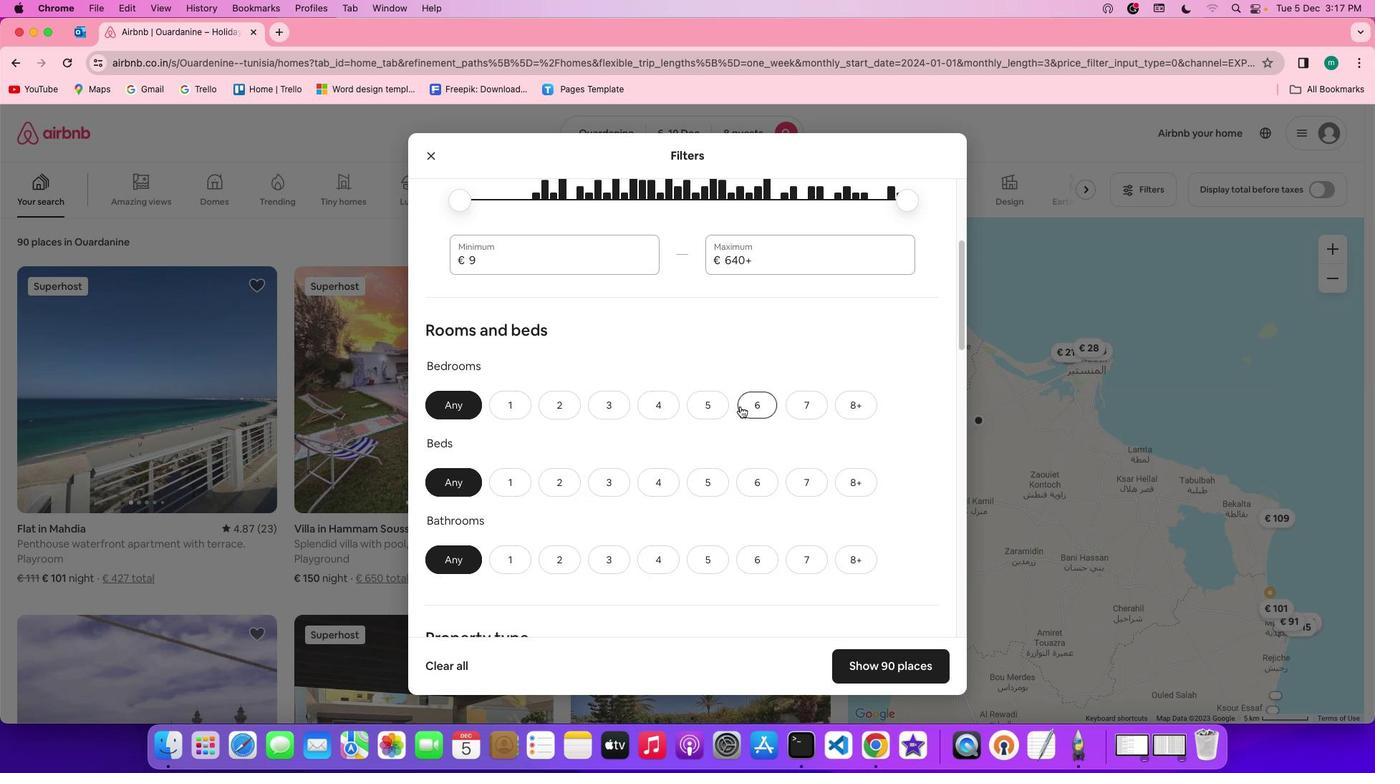 
Action: Mouse moved to (782, 505)
Screenshot: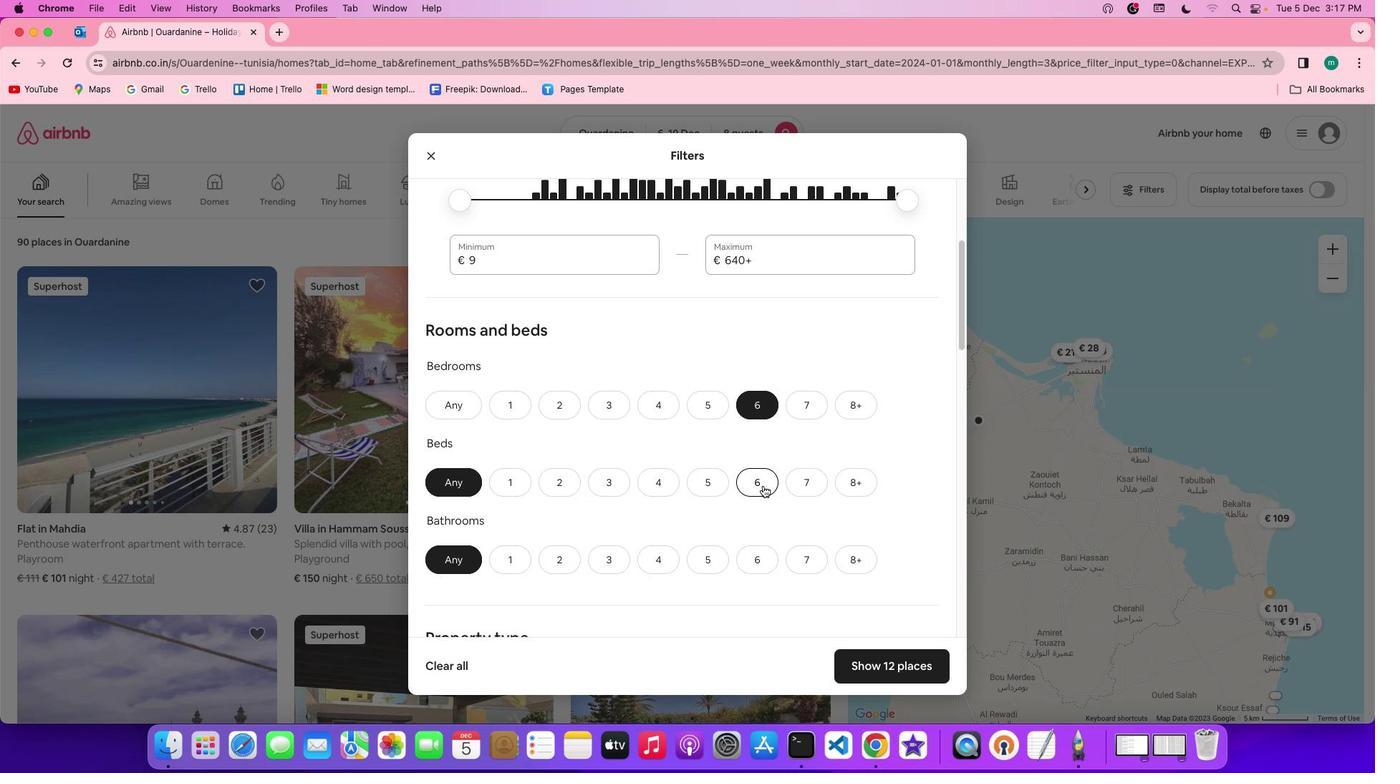 
Action: Mouse pressed left at (782, 505)
Screenshot: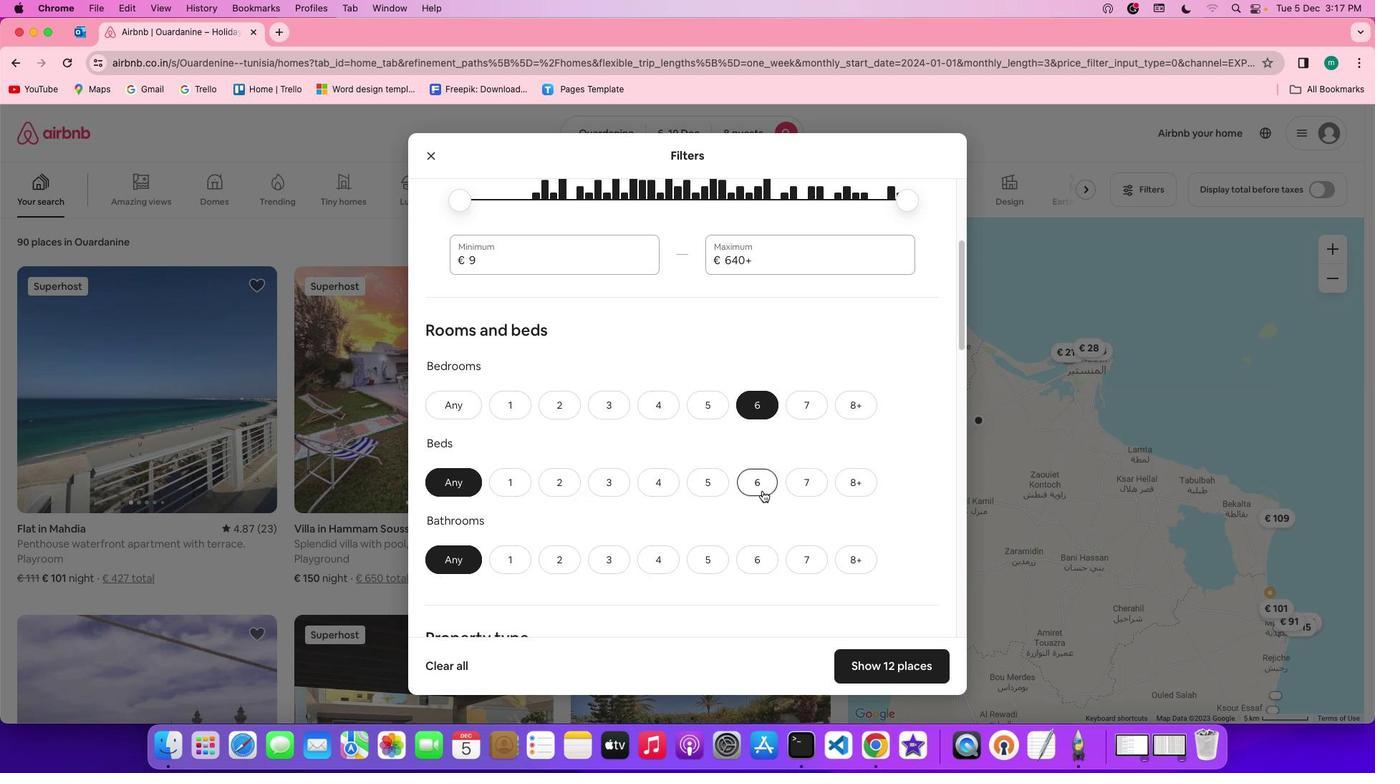 
Action: Mouse moved to (776, 578)
Screenshot: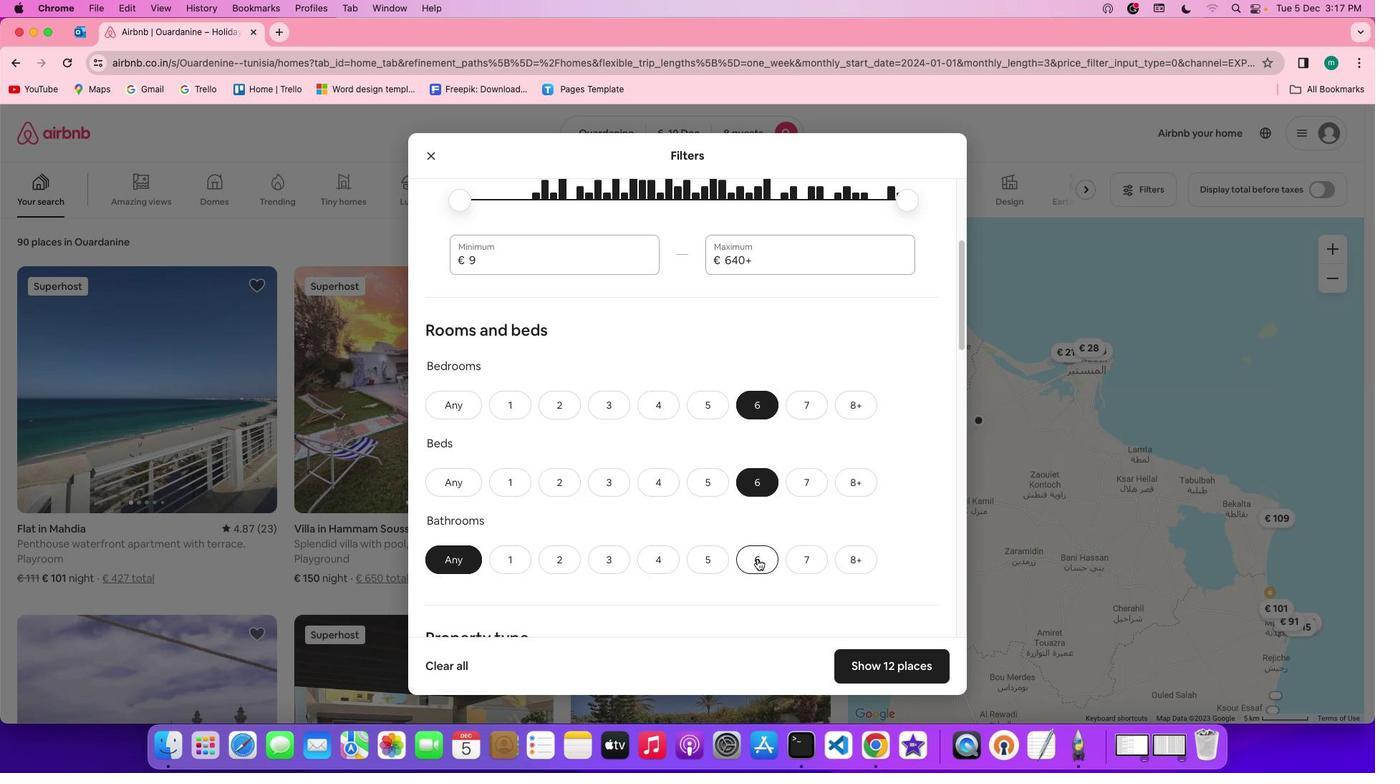 
Action: Mouse pressed left at (776, 578)
Screenshot: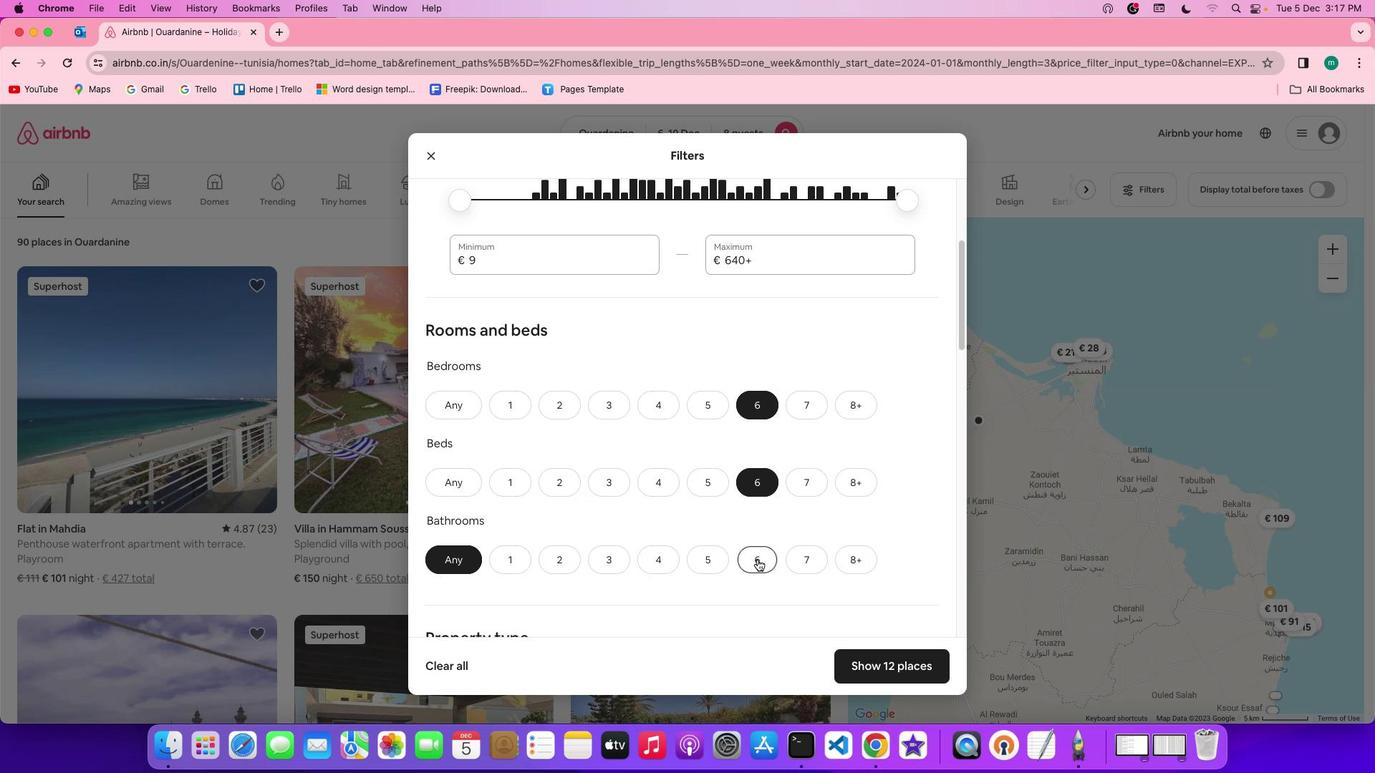 
Action: Mouse moved to (848, 559)
Screenshot: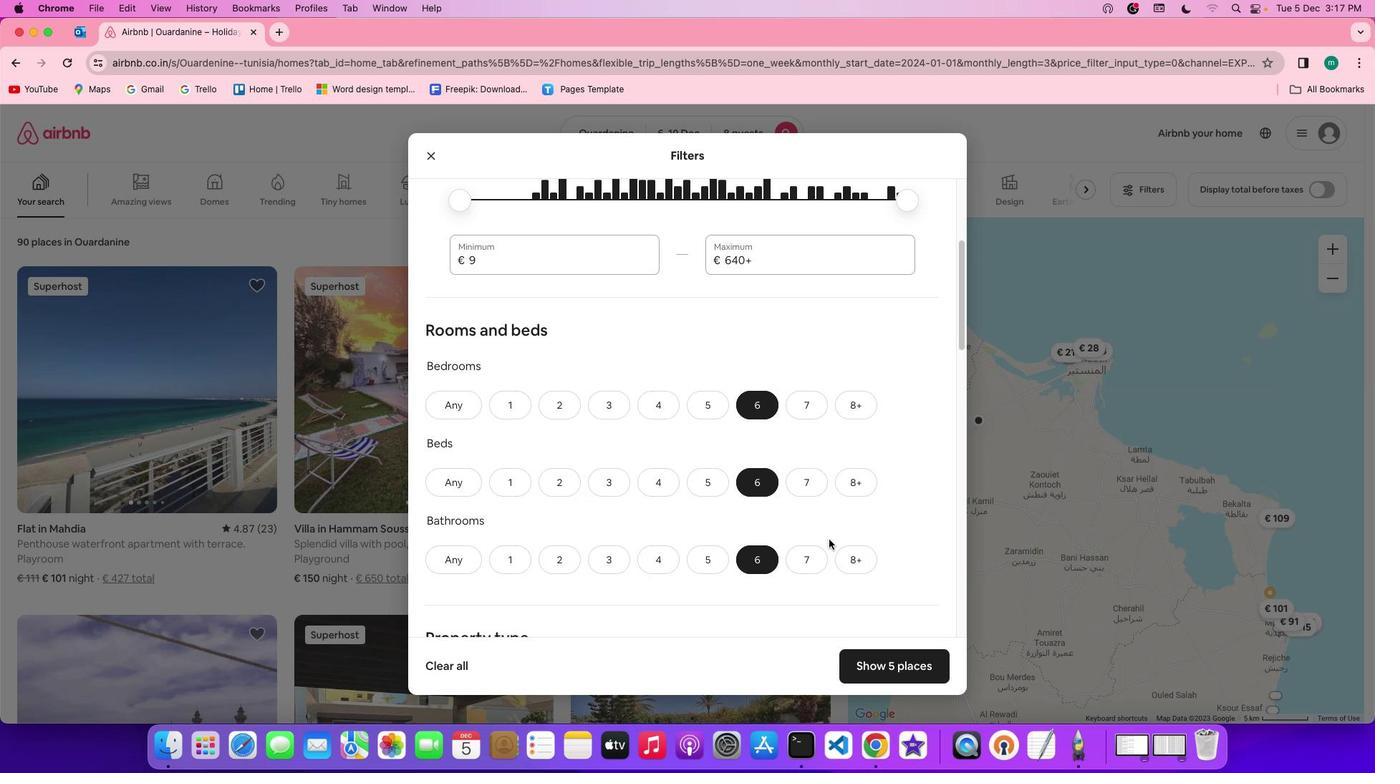 
Action: Mouse scrolled (848, 559) with delta (19, 18)
Screenshot: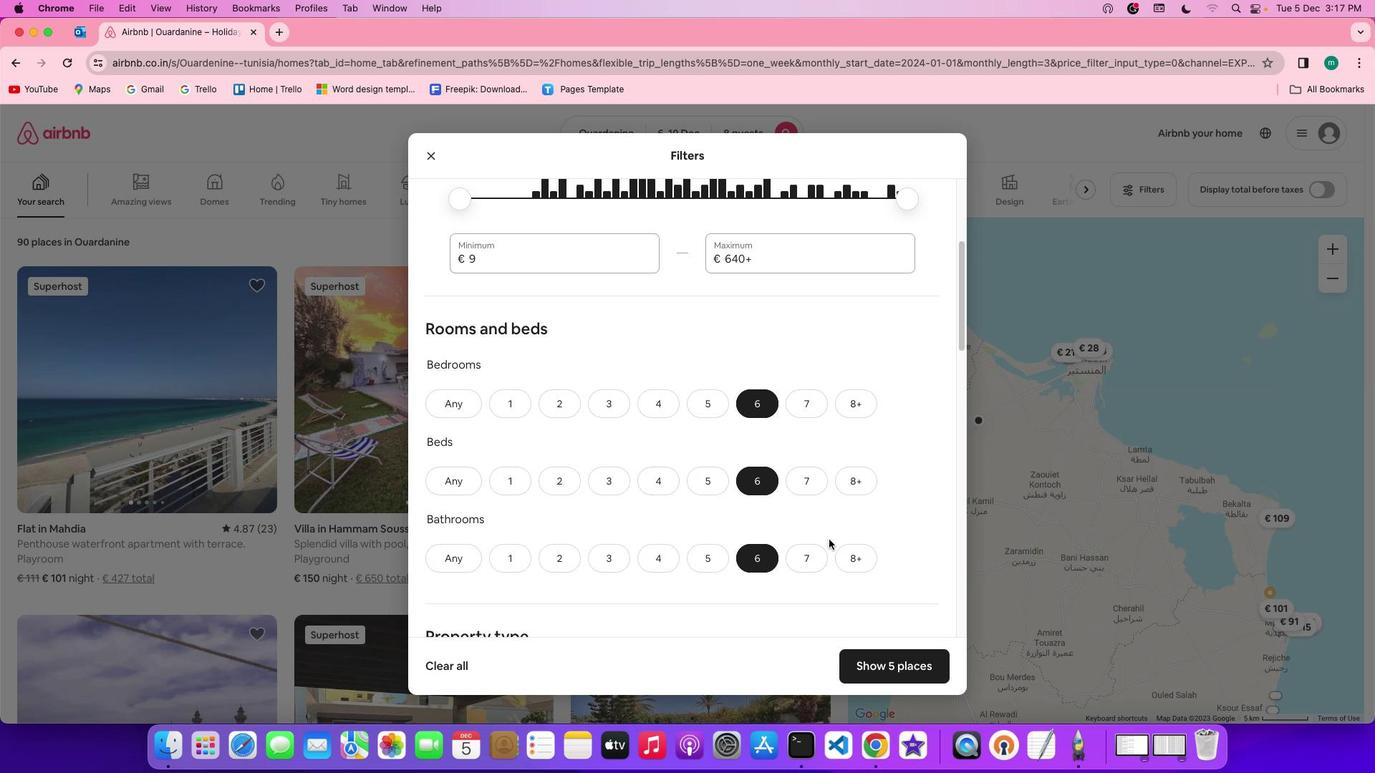 
Action: Mouse scrolled (848, 559) with delta (19, 18)
Screenshot: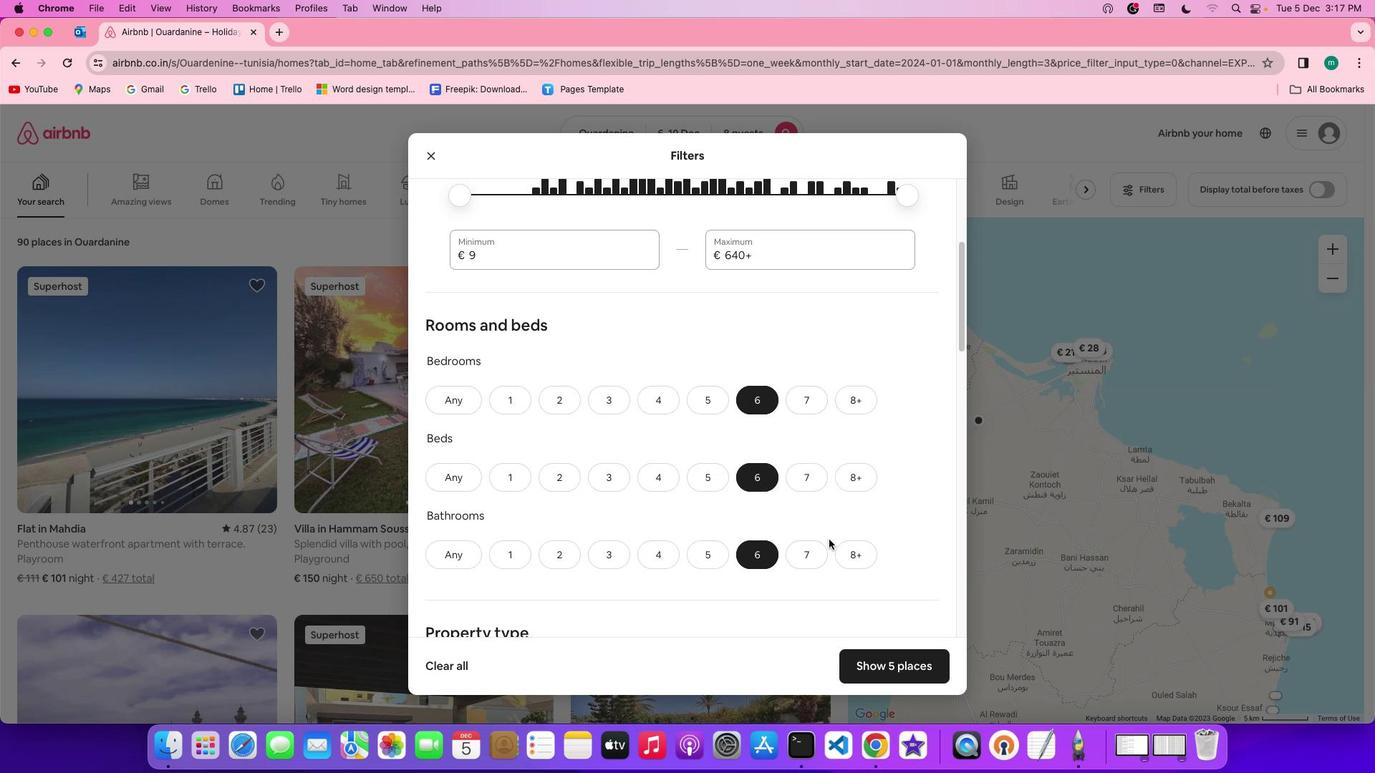 
Action: Mouse scrolled (848, 559) with delta (19, 17)
Screenshot: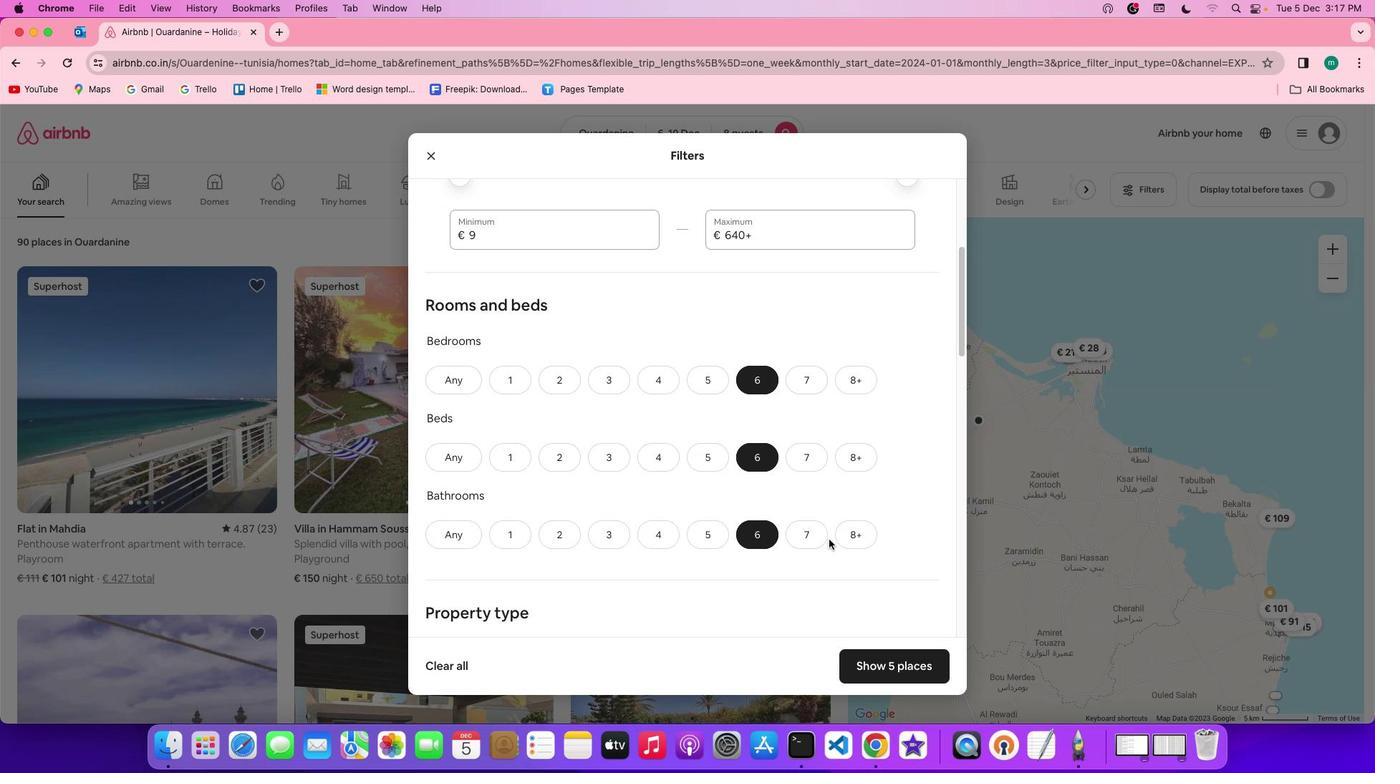 
Action: Mouse scrolled (848, 559) with delta (19, 18)
Screenshot: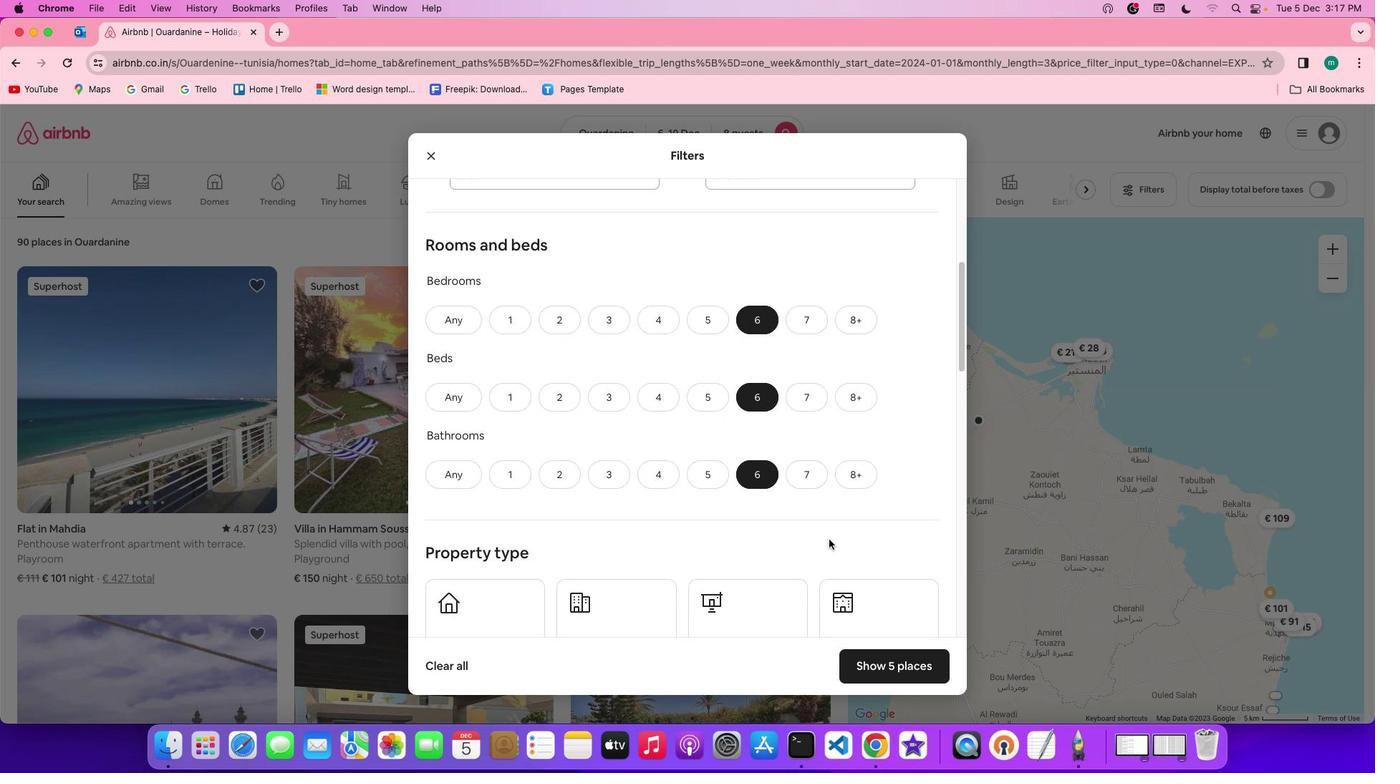 
Action: Mouse scrolled (848, 559) with delta (19, 18)
Screenshot: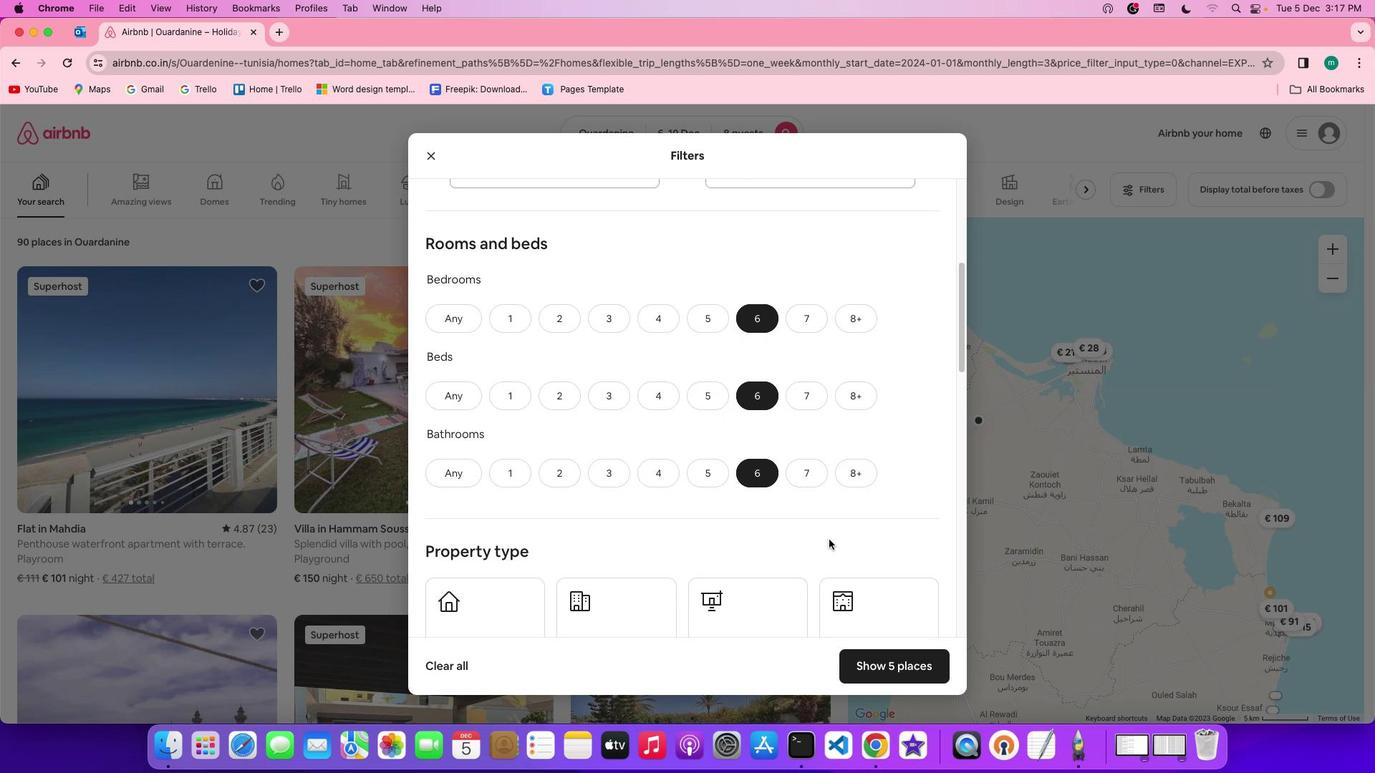 
Action: Mouse scrolled (848, 559) with delta (19, 18)
Screenshot: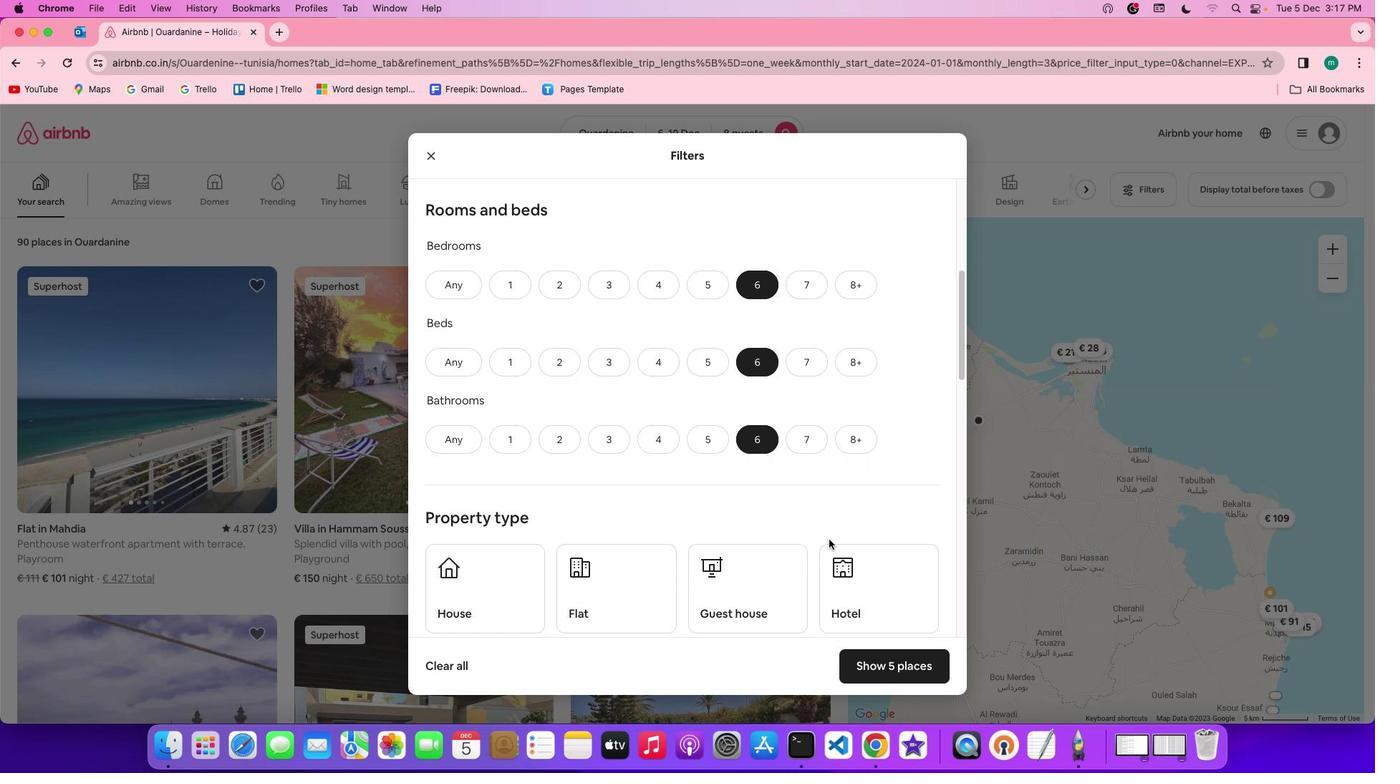 
Action: Mouse scrolled (848, 559) with delta (19, 18)
Screenshot: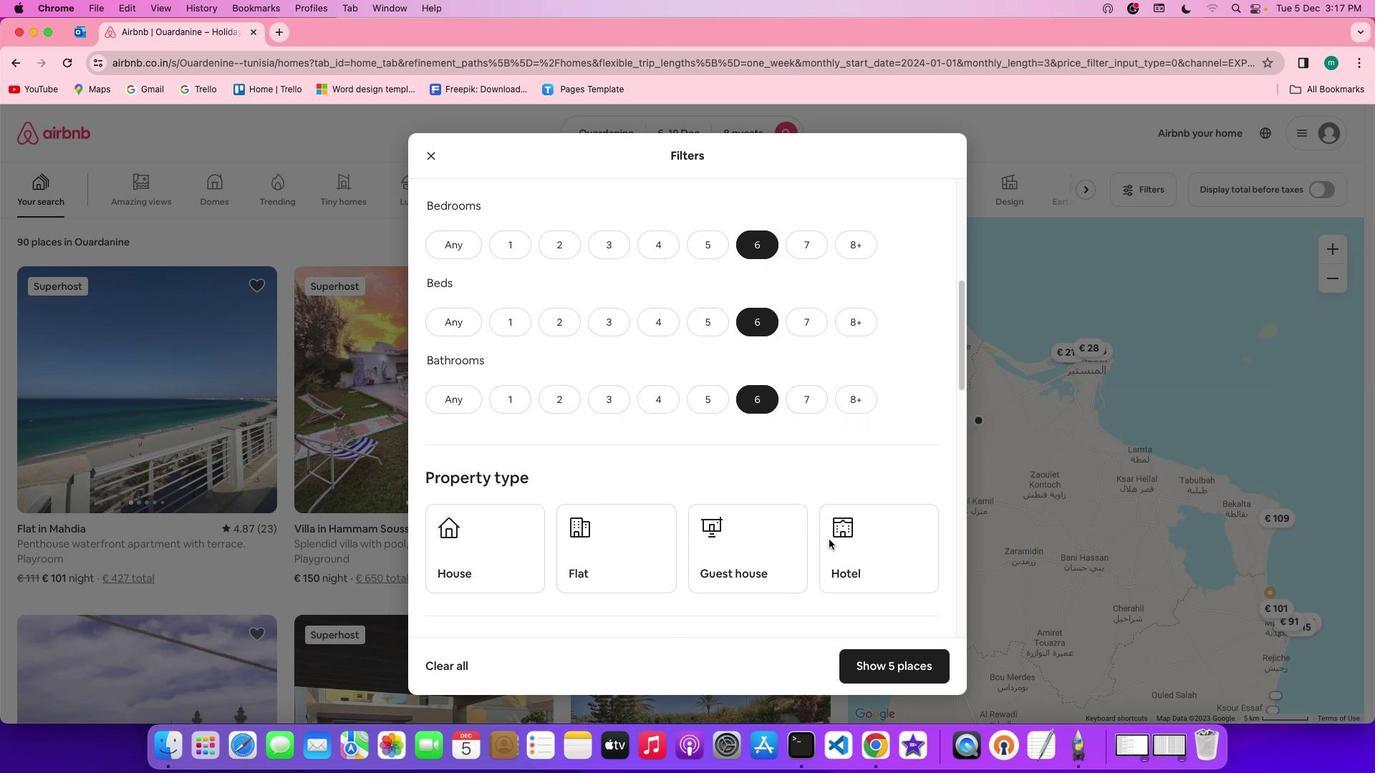 
Action: Mouse scrolled (848, 559) with delta (19, 18)
Screenshot: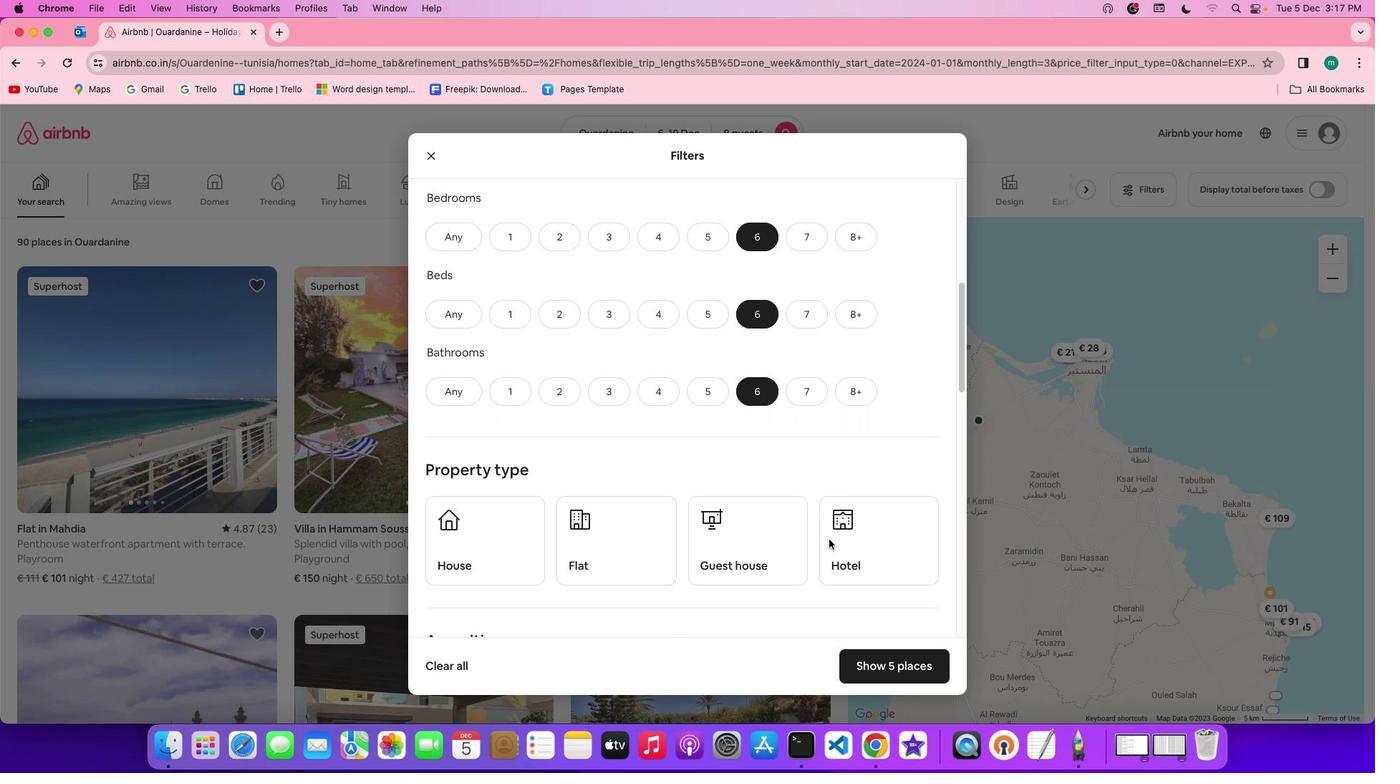 
Action: Mouse scrolled (848, 559) with delta (19, 18)
Screenshot: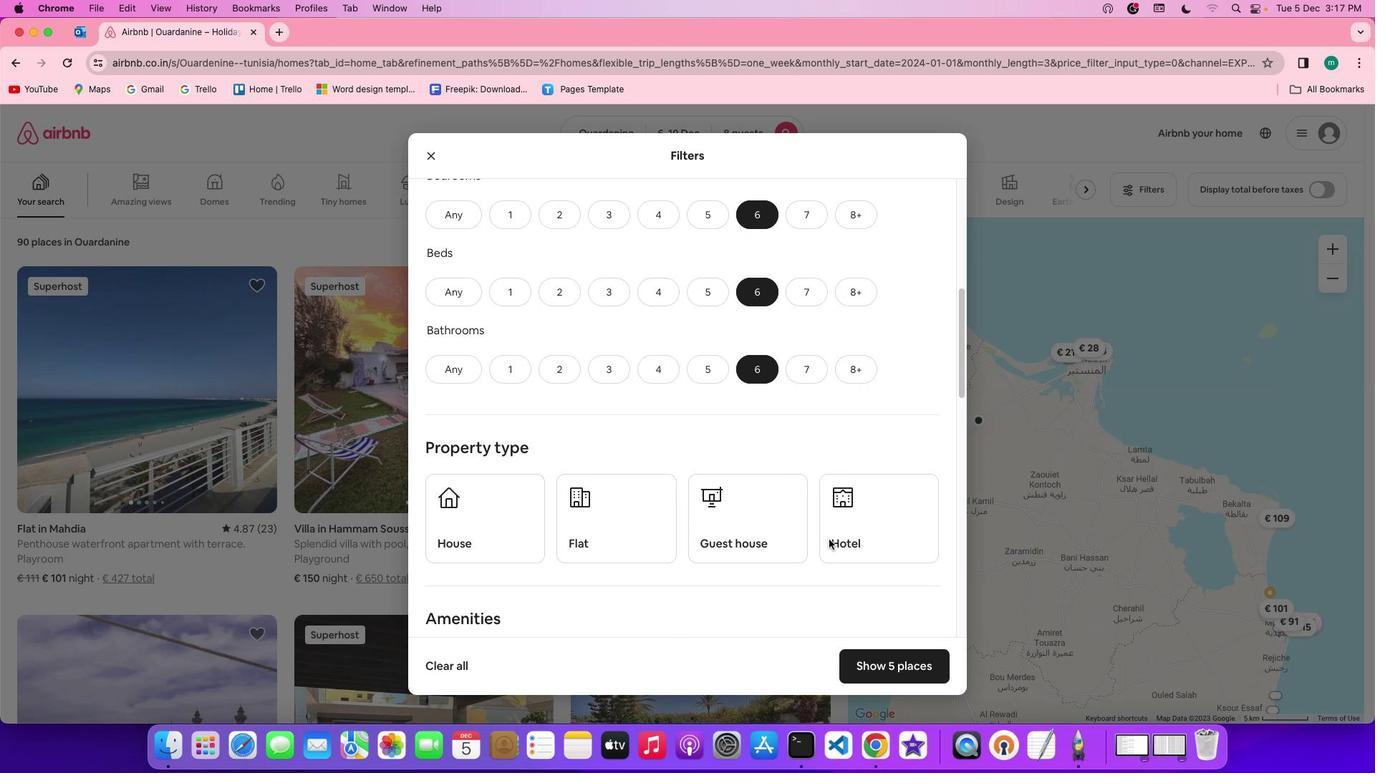 
Action: Mouse scrolled (848, 559) with delta (19, 18)
Screenshot: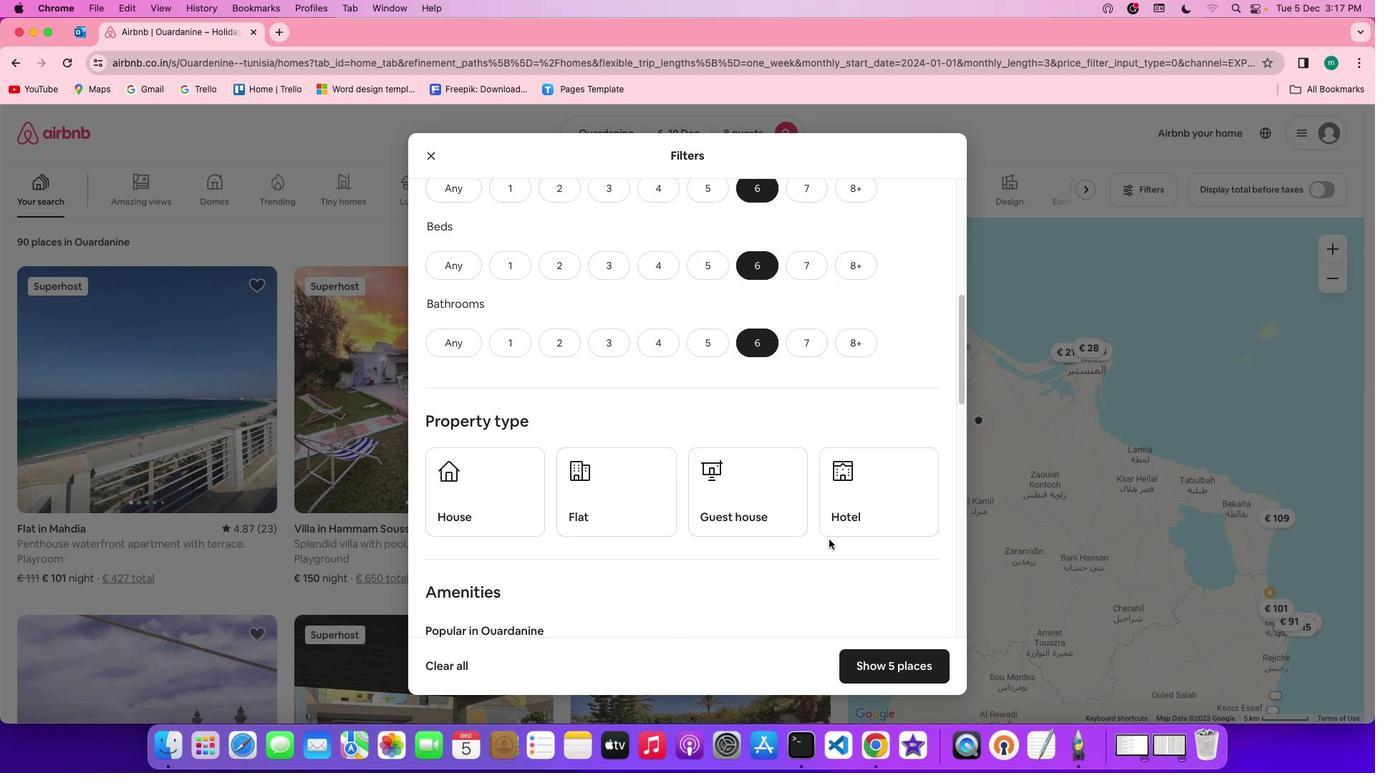 
Action: Mouse scrolled (848, 559) with delta (19, 18)
Screenshot: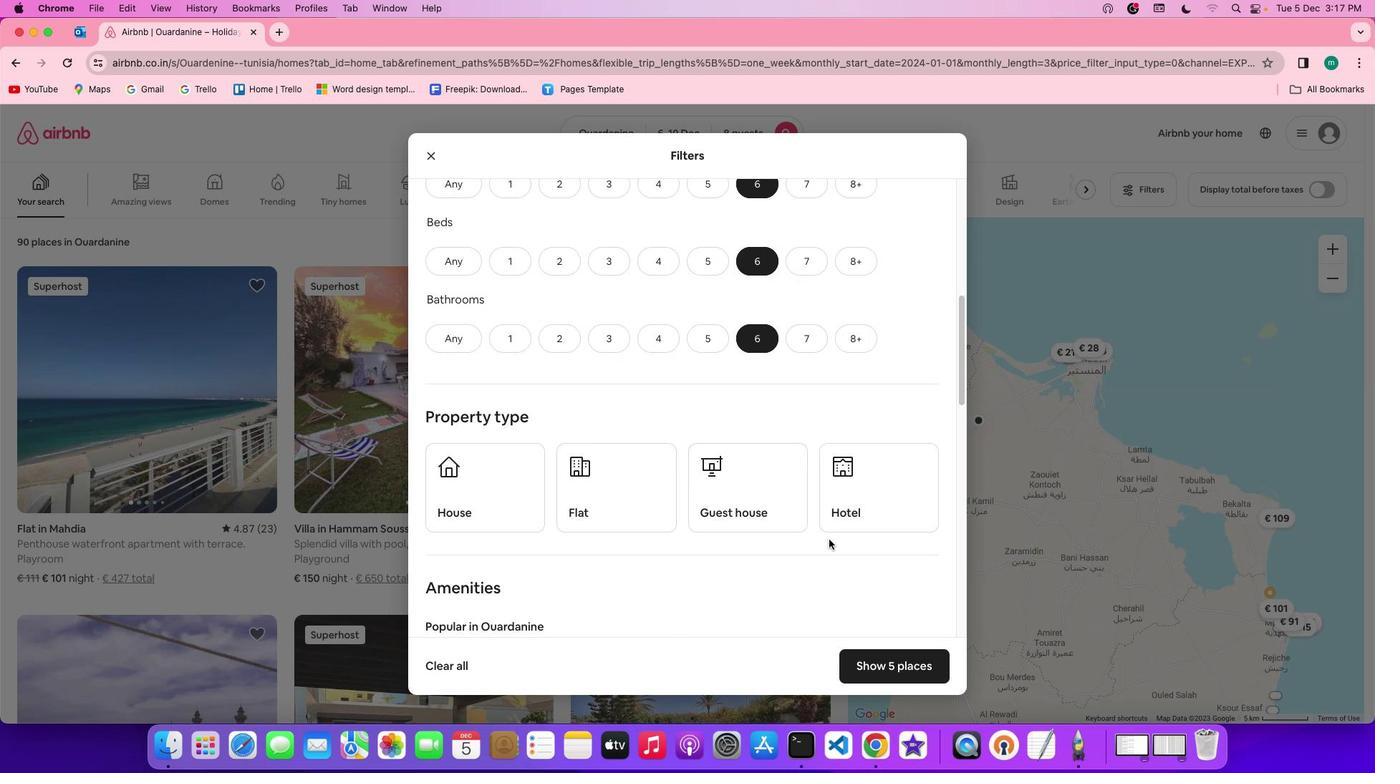 
Action: Mouse scrolled (848, 559) with delta (19, 18)
Screenshot: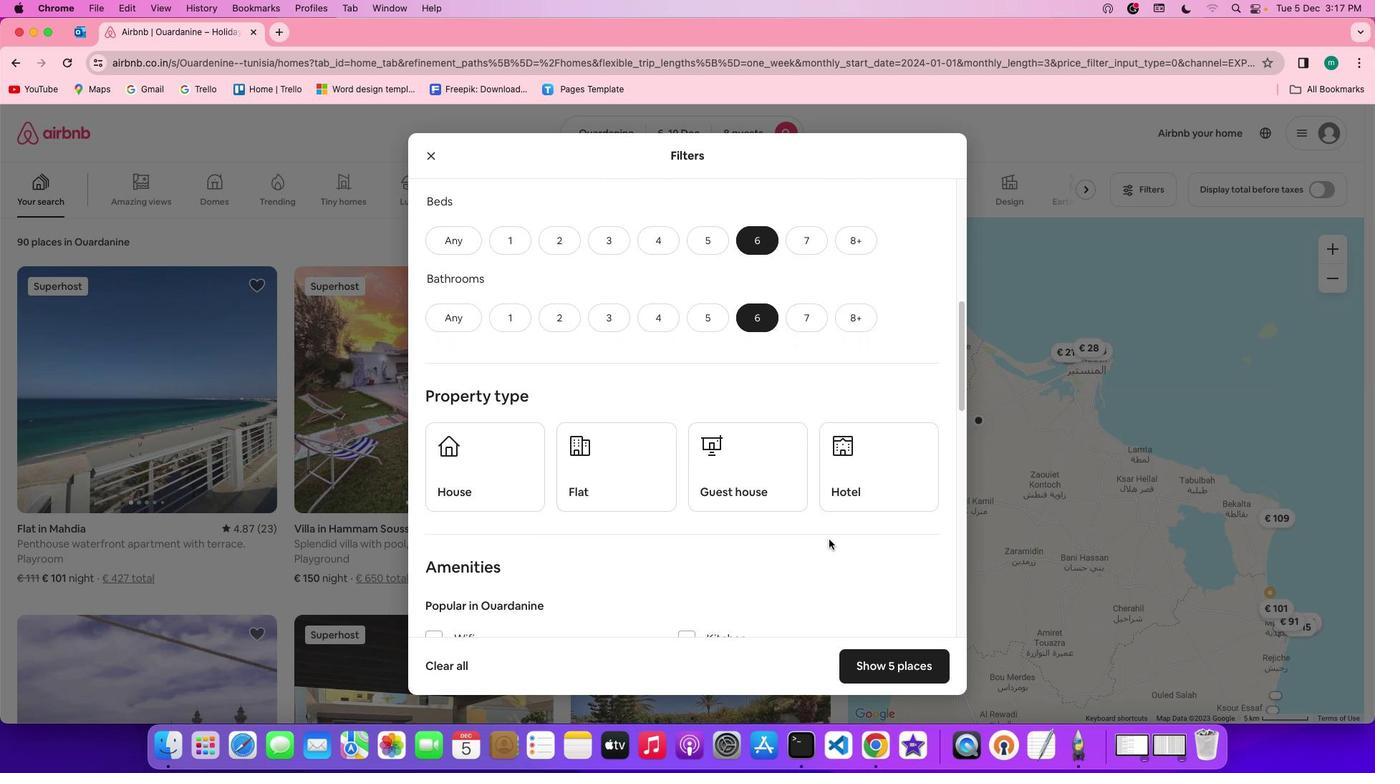 
Action: Mouse moved to (512, 452)
Screenshot: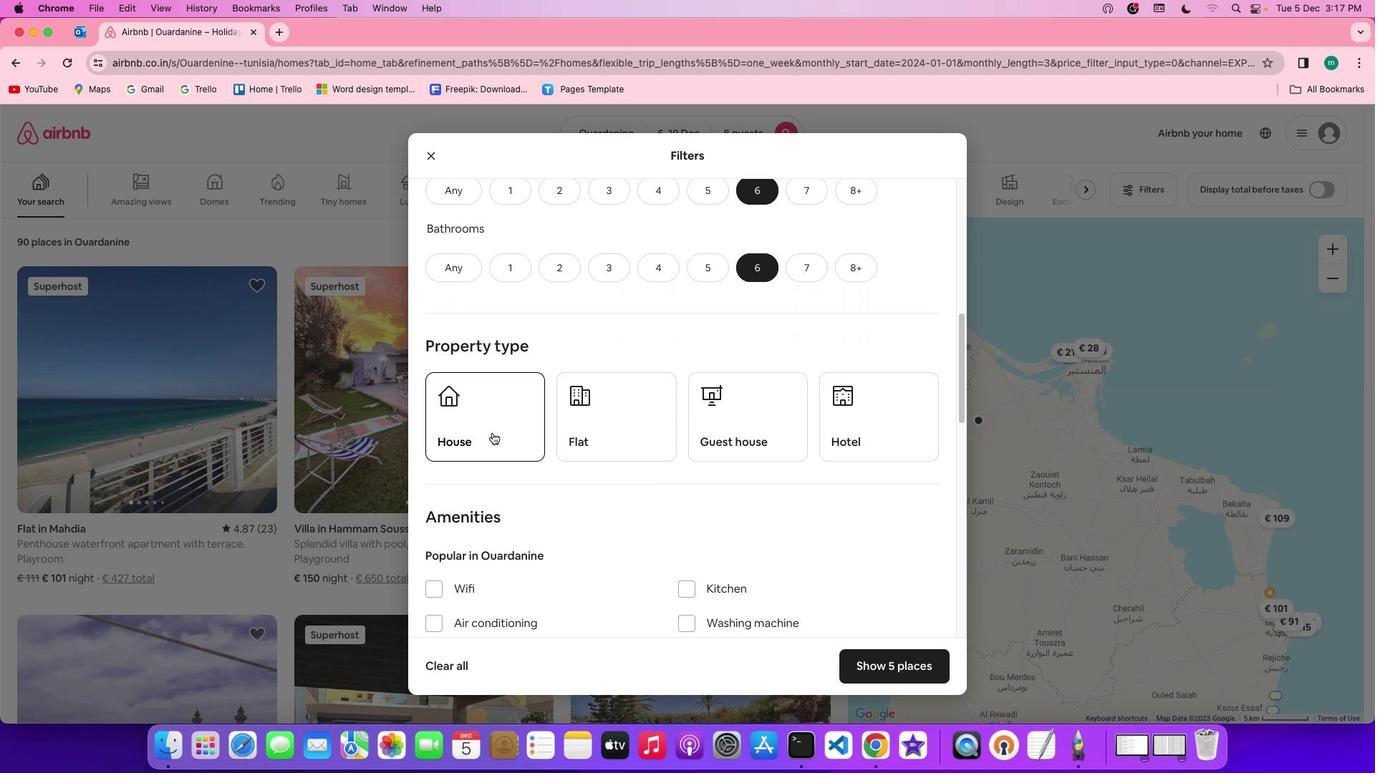 
Action: Mouse pressed left at (512, 452)
Screenshot: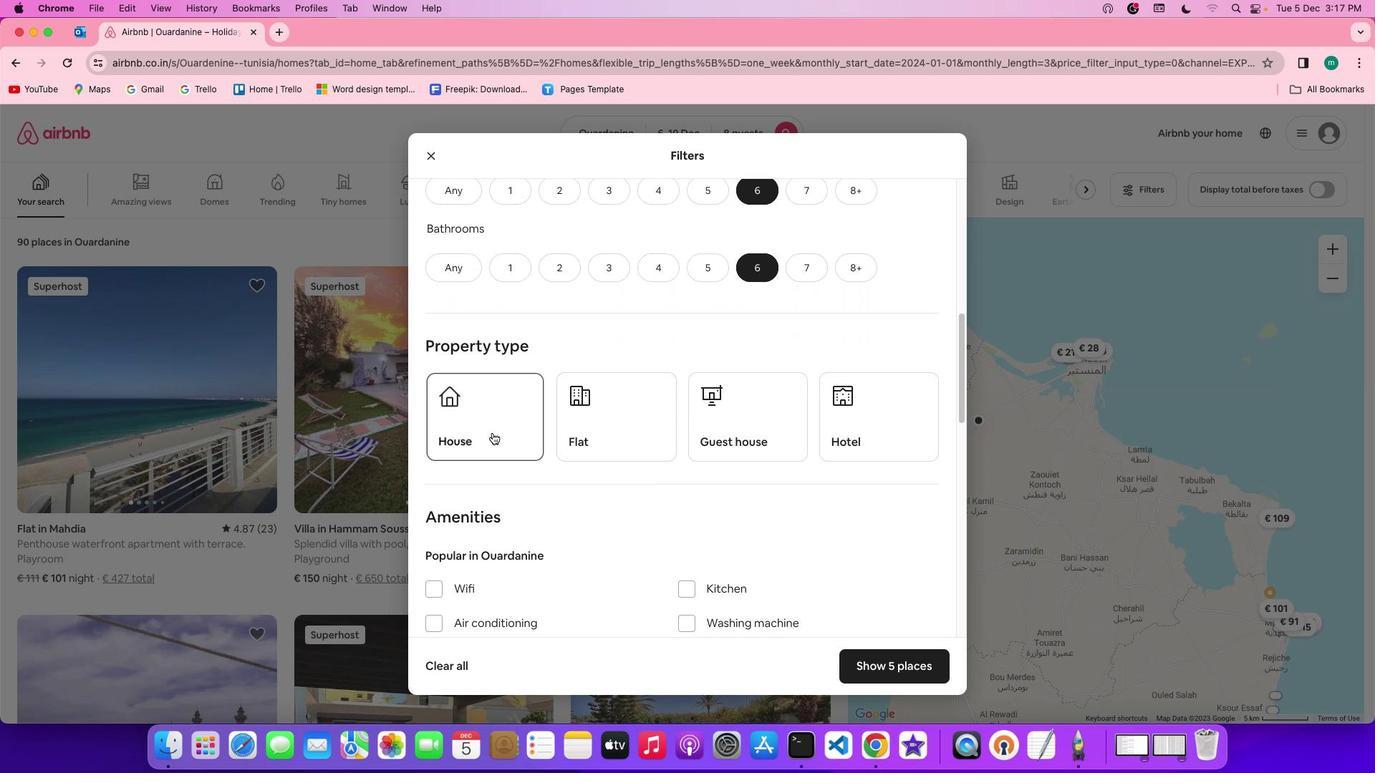 
Action: Mouse moved to (808, 522)
Screenshot: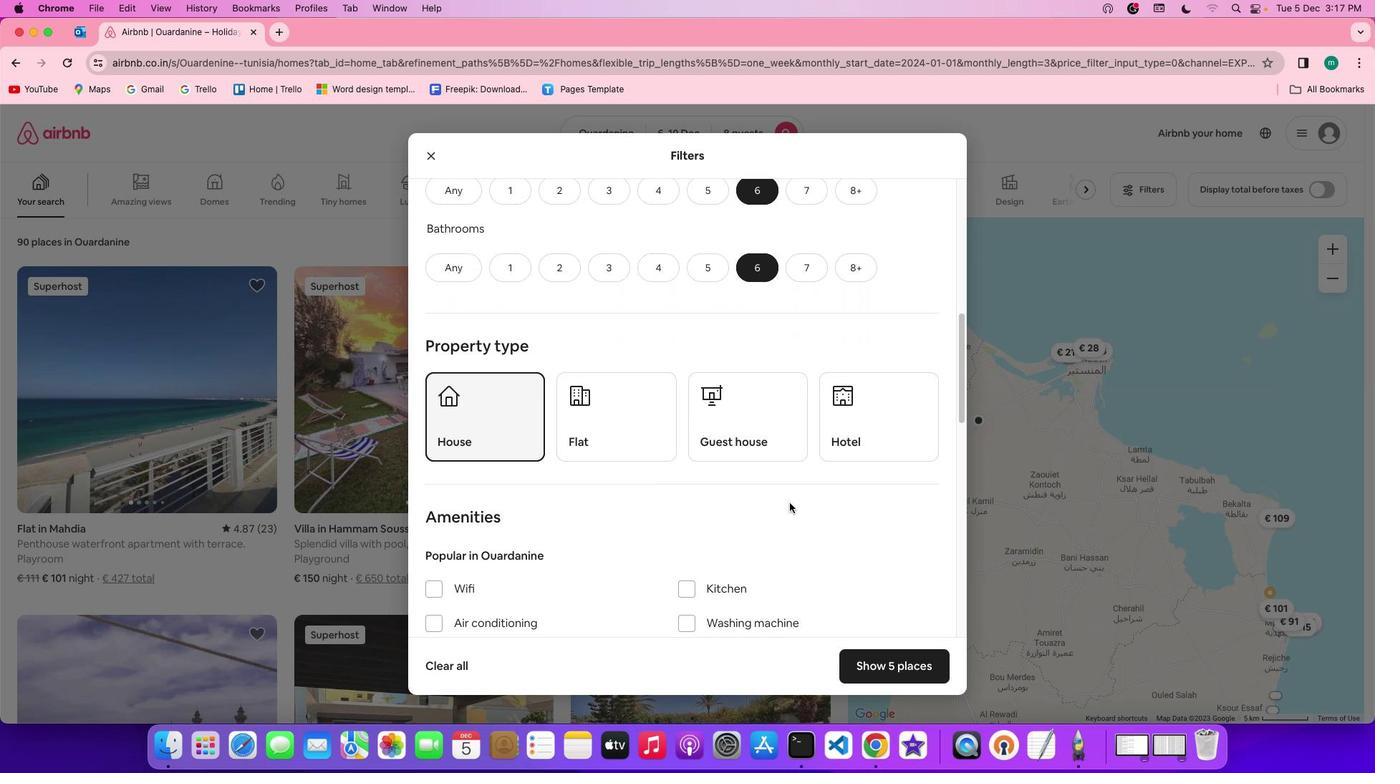 
Action: Mouse scrolled (808, 522) with delta (19, 18)
Screenshot: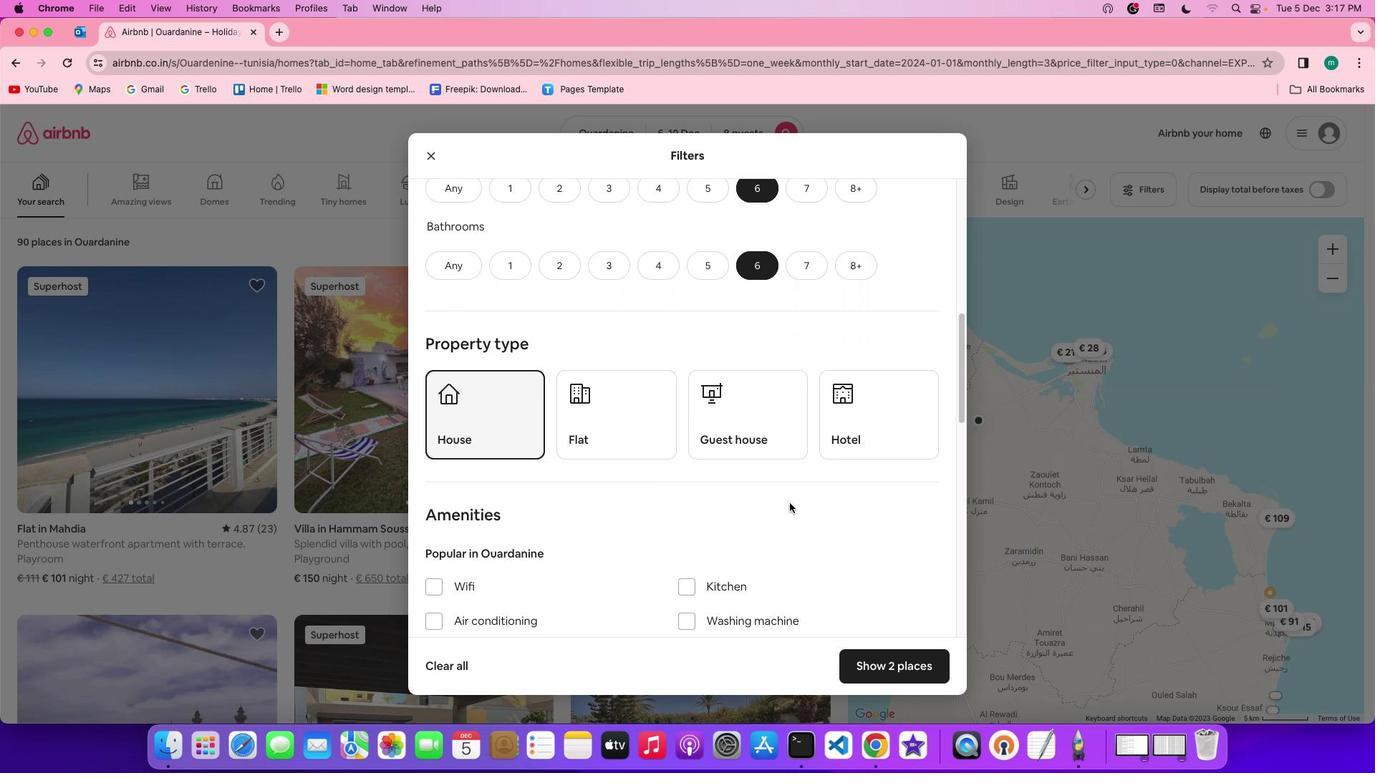 
Action: Mouse scrolled (808, 522) with delta (19, 18)
Screenshot: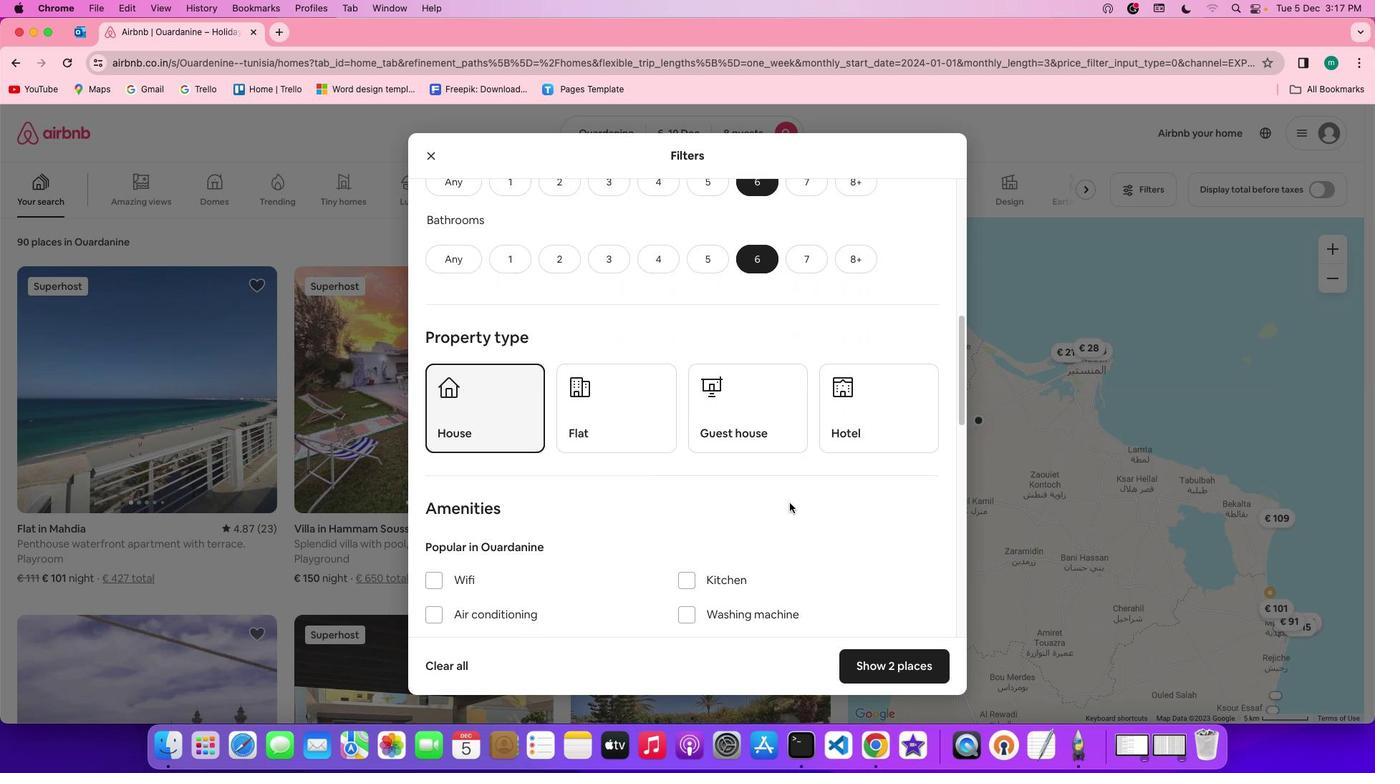 
Action: Mouse scrolled (808, 522) with delta (19, 17)
Screenshot: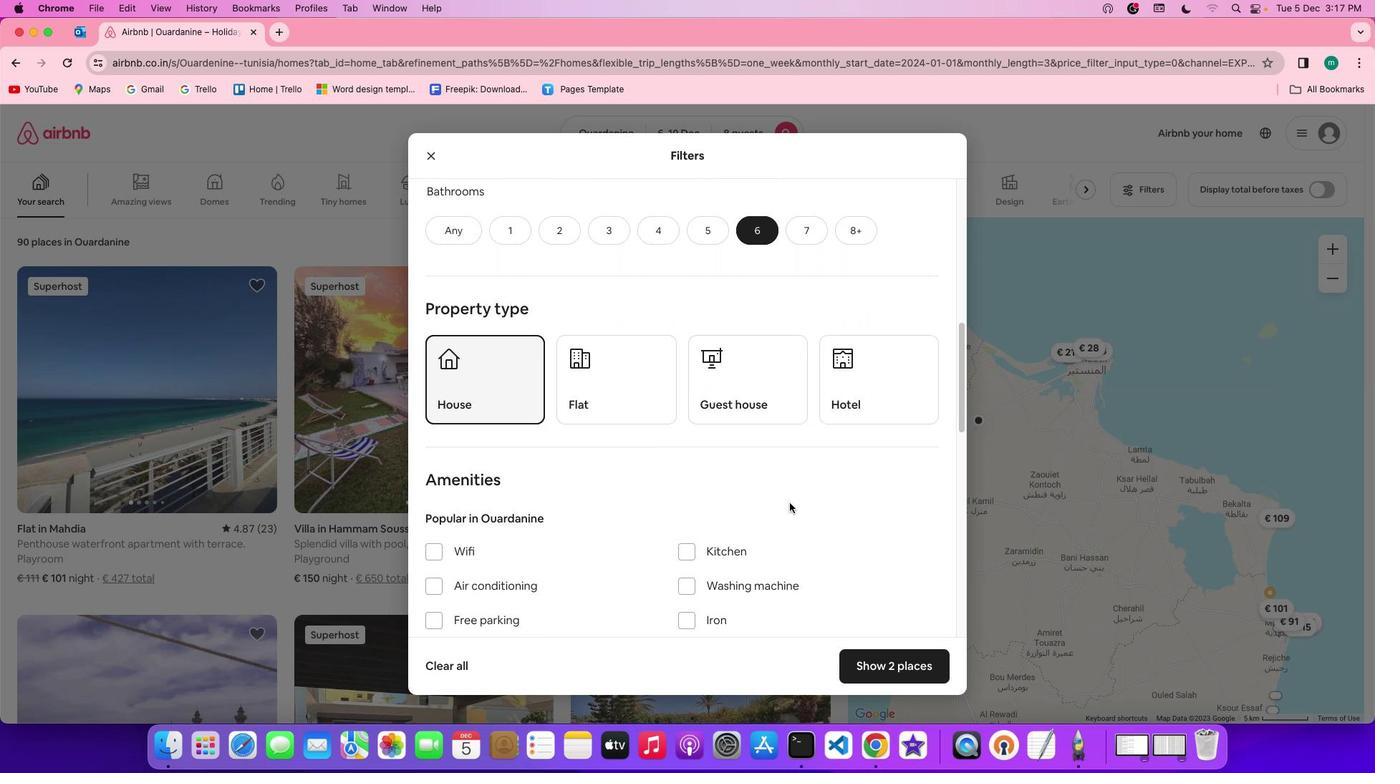 
Action: Mouse scrolled (808, 522) with delta (19, 18)
Screenshot: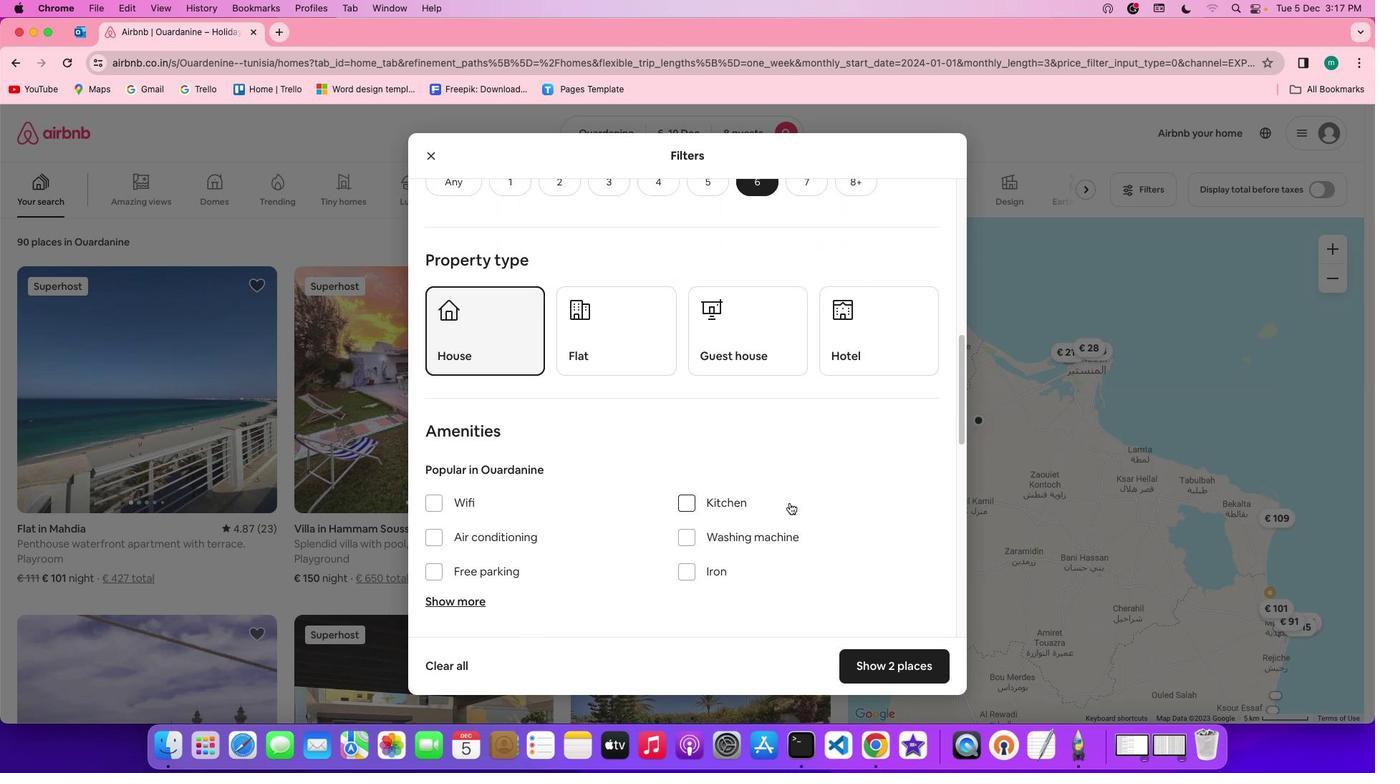 
Action: Mouse scrolled (808, 522) with delta (19, 18)
Screenshot: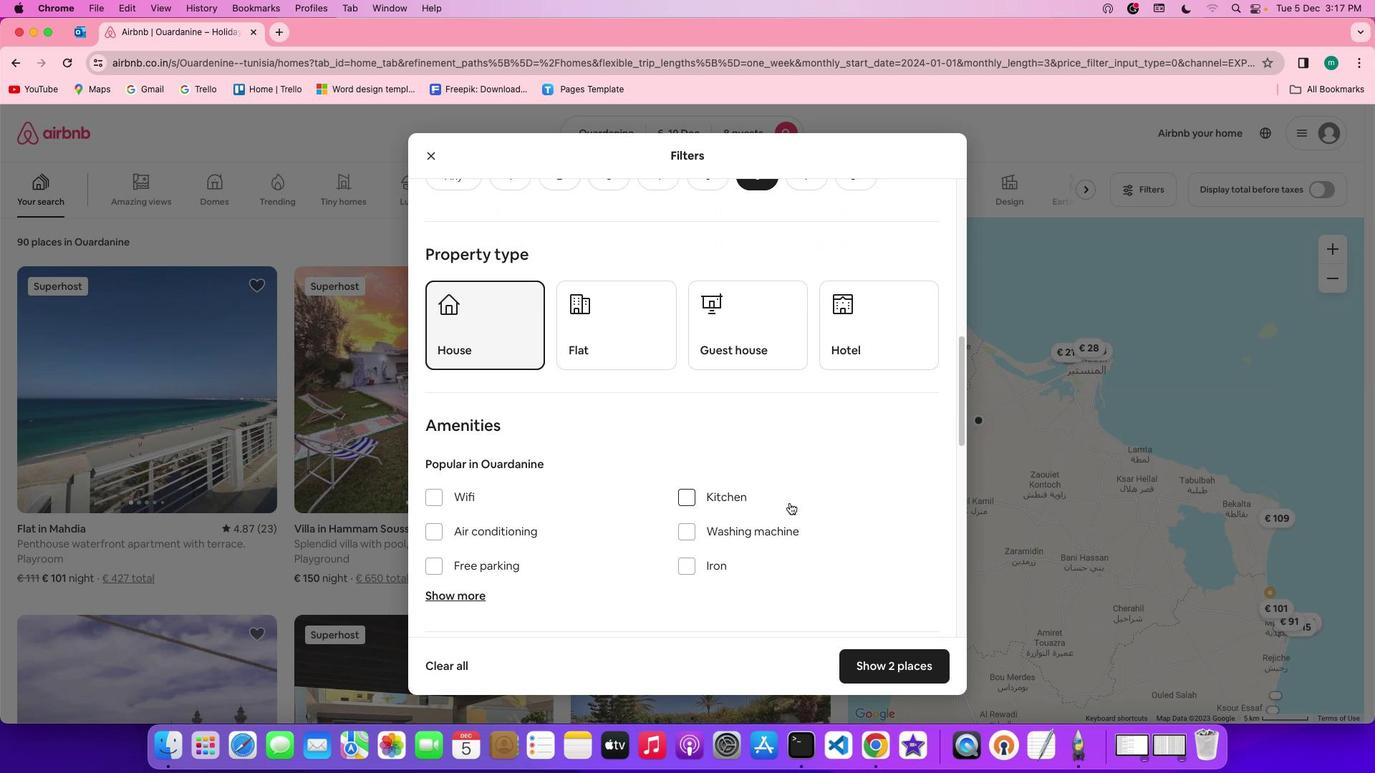 
Action: Mouse scrolled (808, 522) with delta (19, 17)
Screenshot: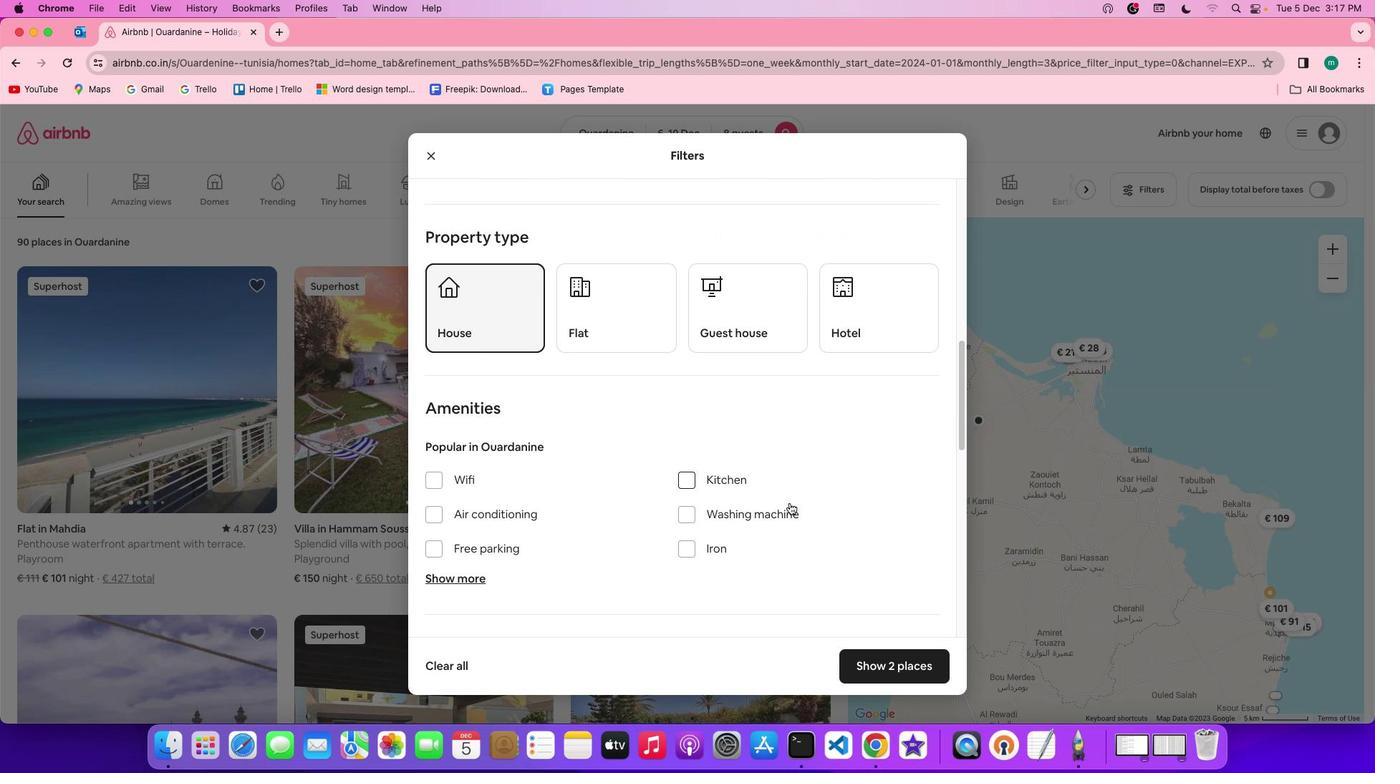 
Action: Mouse scrolled (808, 522) with delta (19, 18)
Screenshot: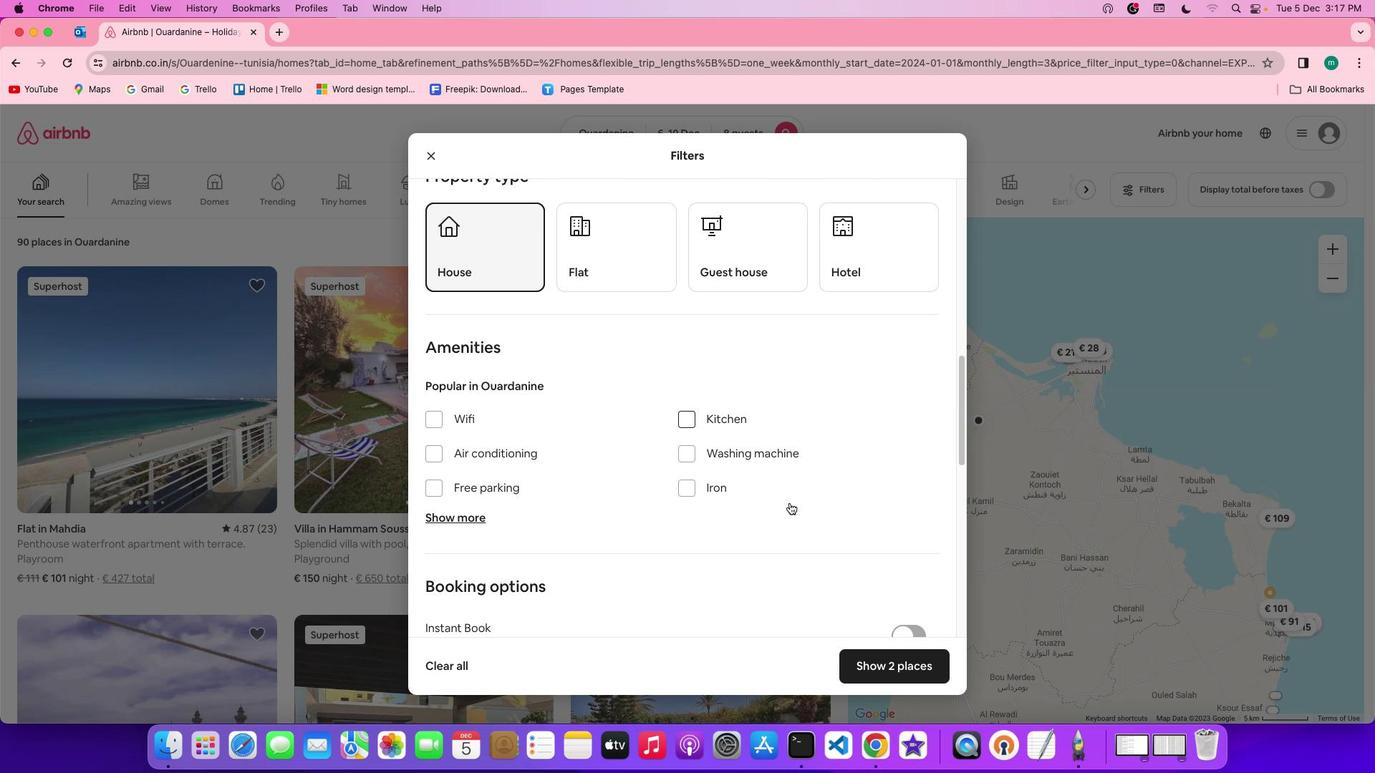 
Action: Mouse scrolled (808, 522) with delta (19, 18)
Screenshot: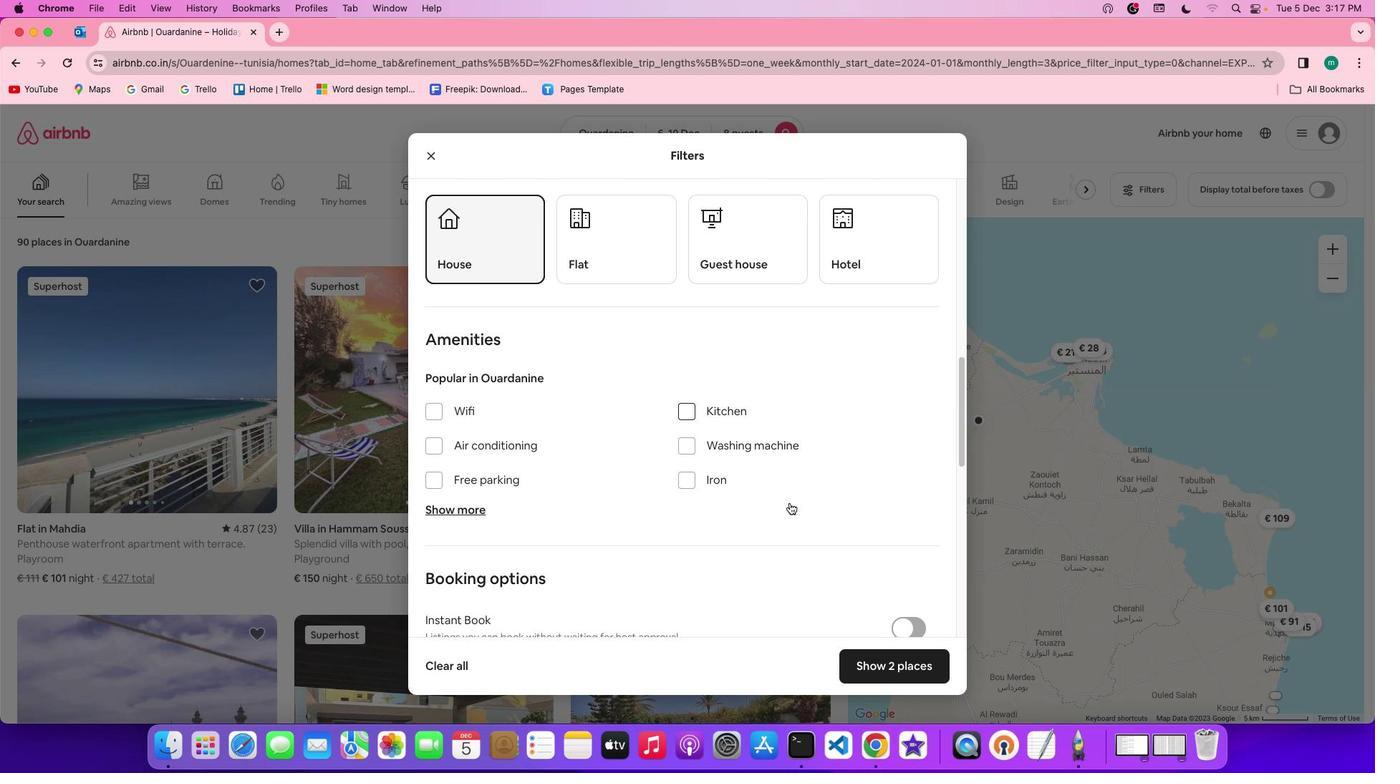 
Action: Mouse scrolled (808, 522) with delta (19, 17)
Screenshot: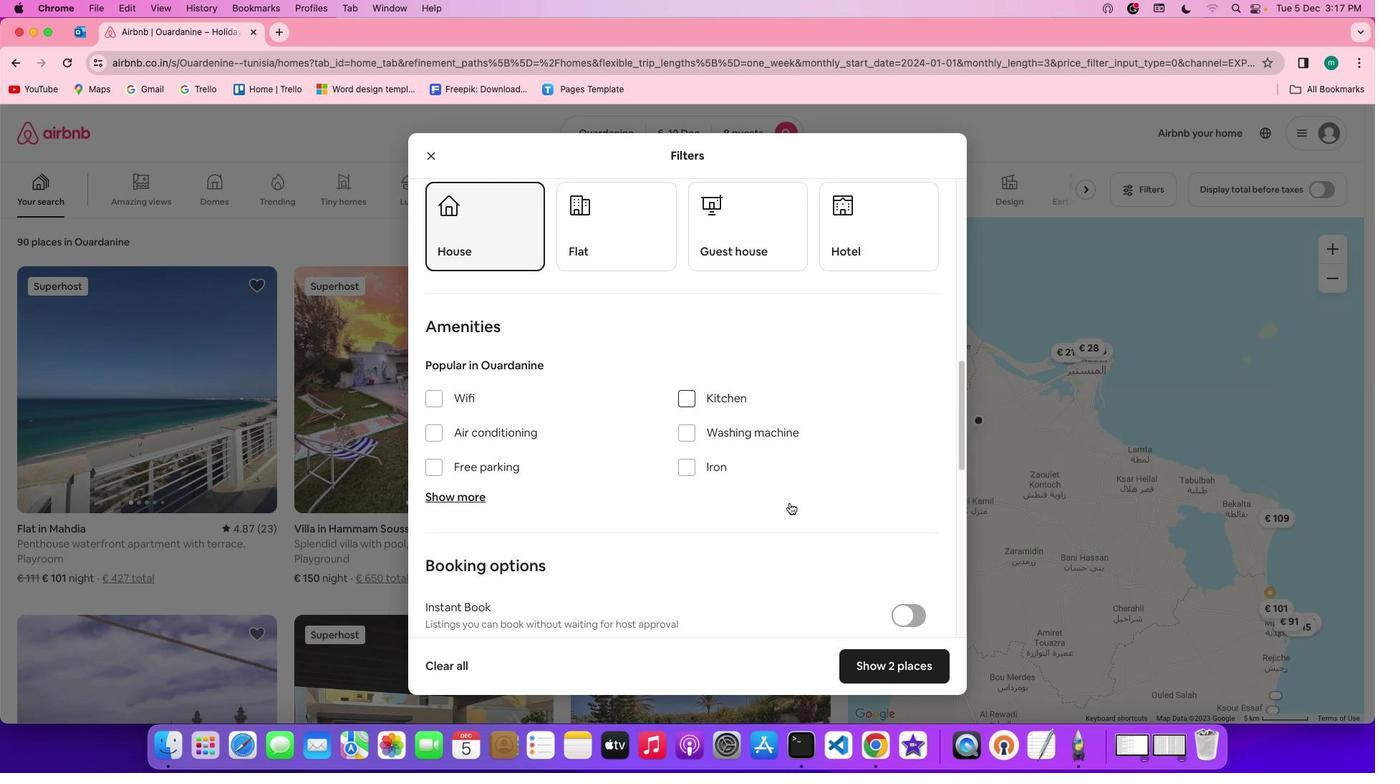 
Action: Mouse scrolled (808, 522) with delta (19, 18)
Screenshot: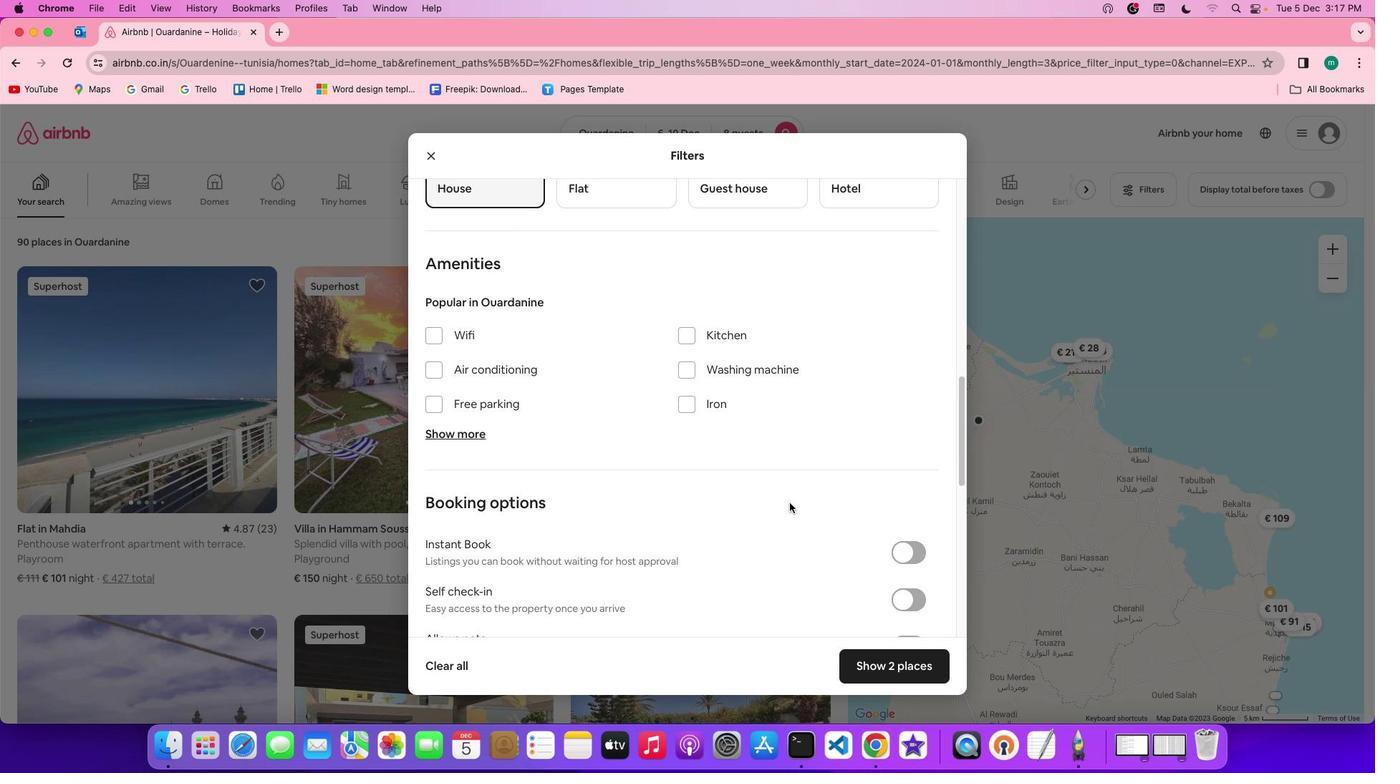 
Action: Mouse scrolled (808, 522) with delta (19, 18)
Screenshot: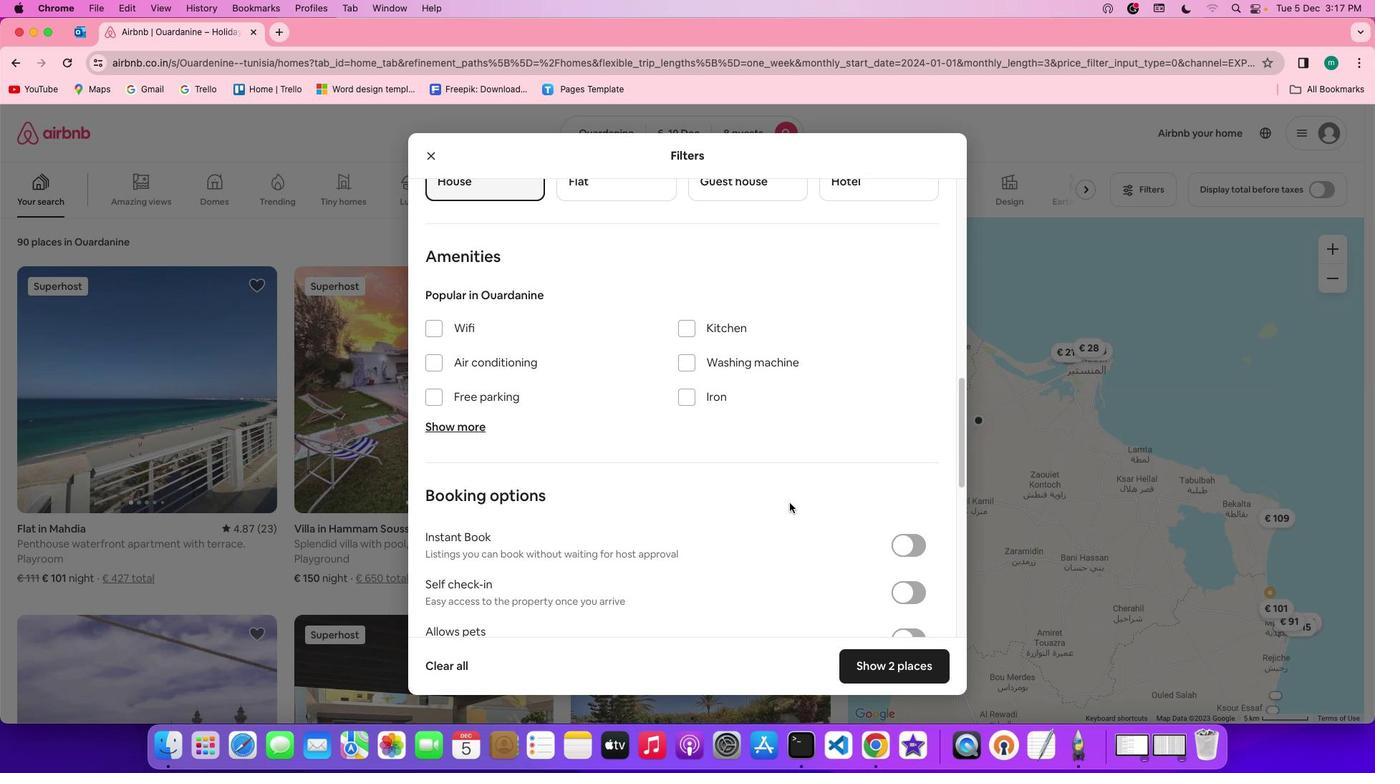 
Action: Mouse scrolled (808, 522) with delta (19, 17)
Screenshot: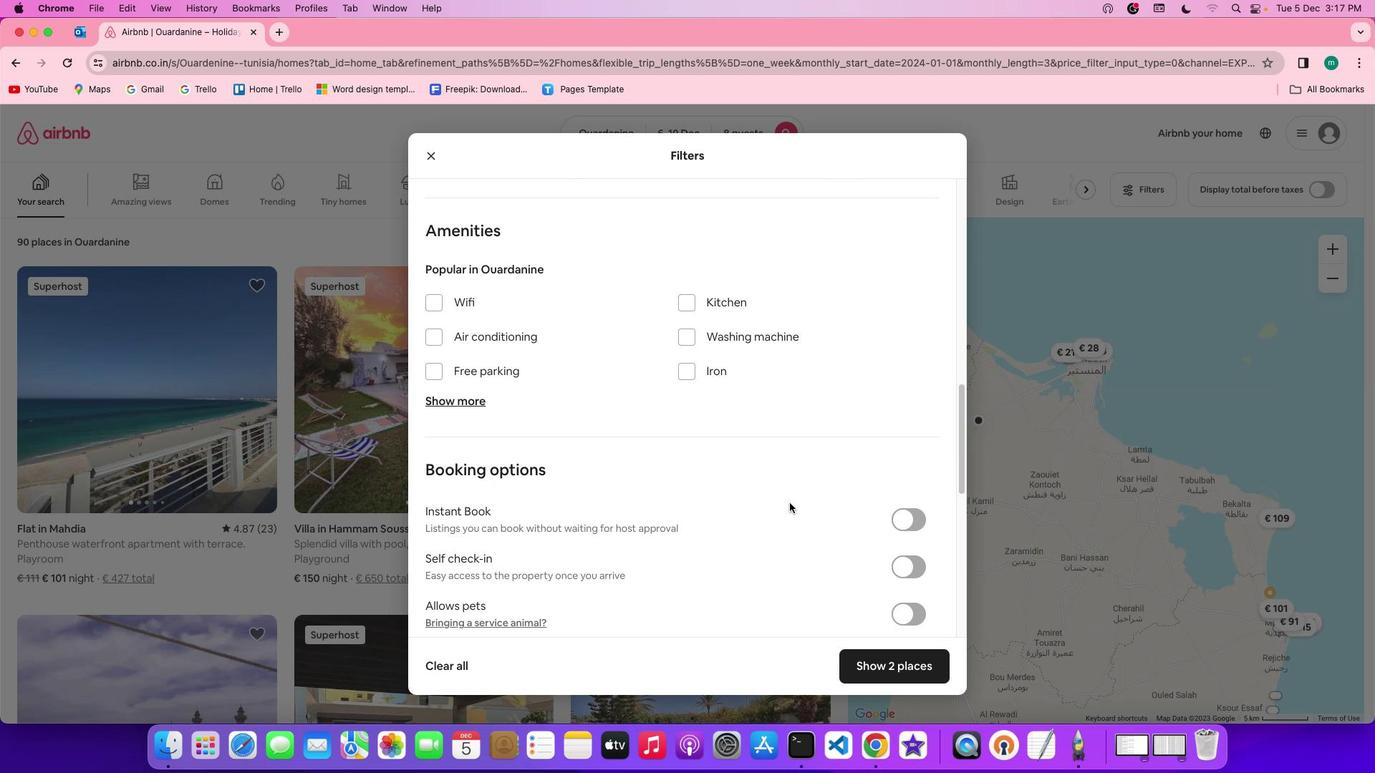 
Action: Mouse scrolled (808, 522) with delta (19, 18)
Screenshot: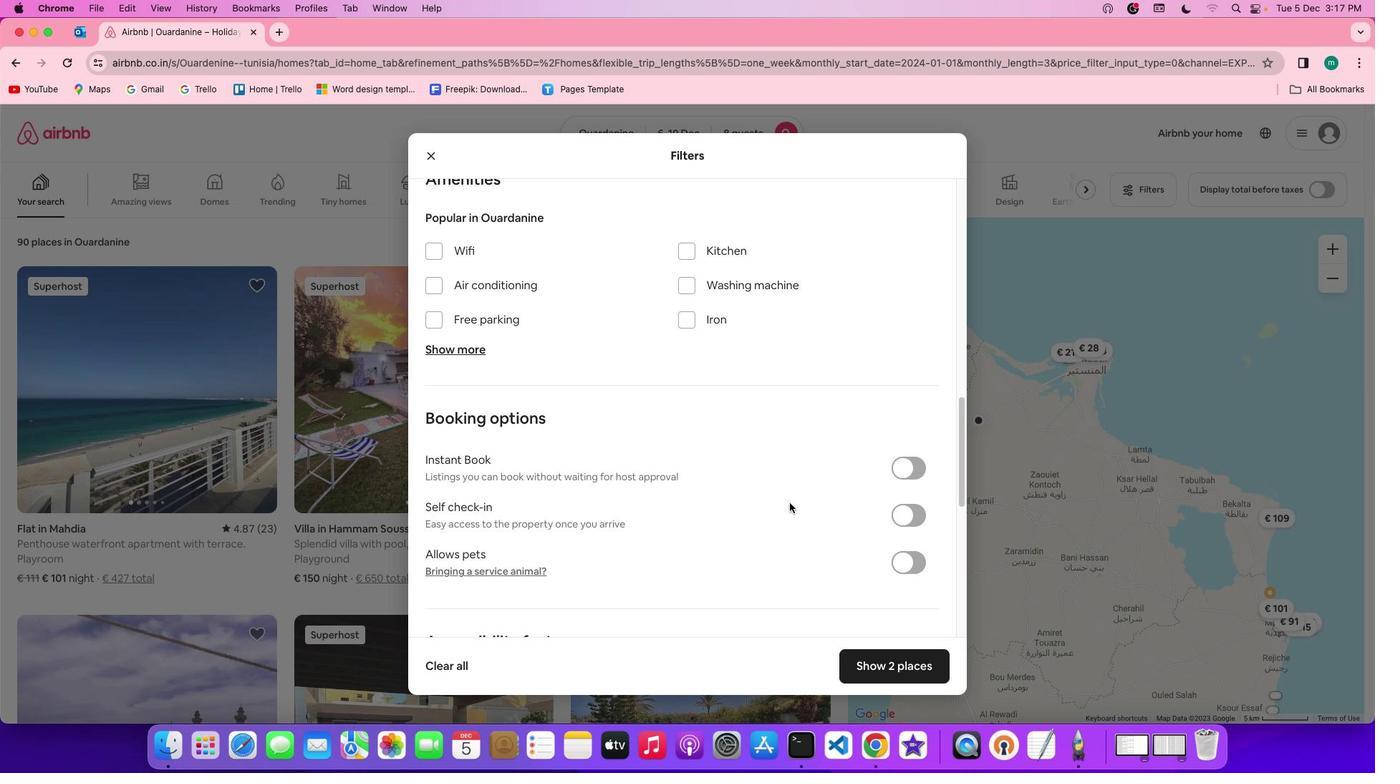 
Action: Mouse scrolled (808, 522) with delta (19, 18)
Screenshot: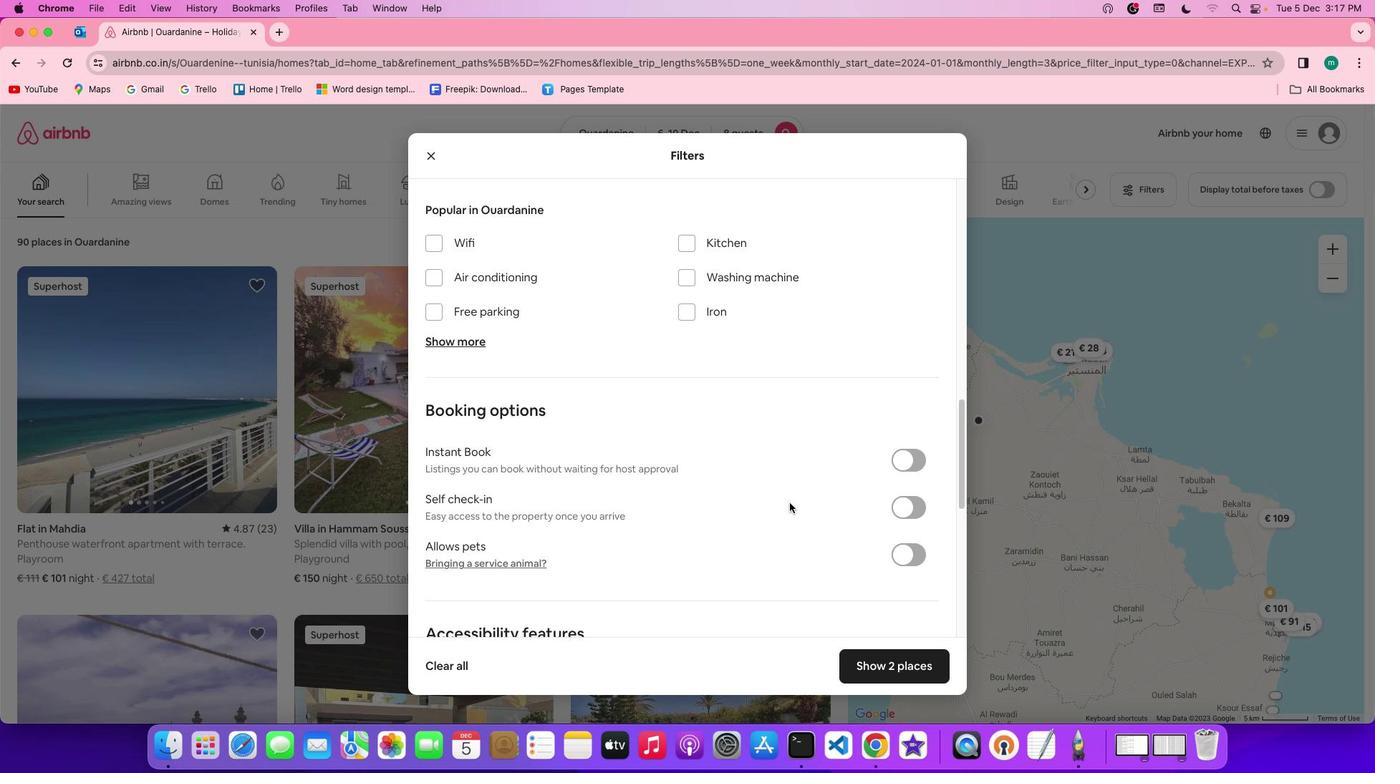 
Action: Mouse scrolled (808, 522) with delta (19, 18)
Screenshot: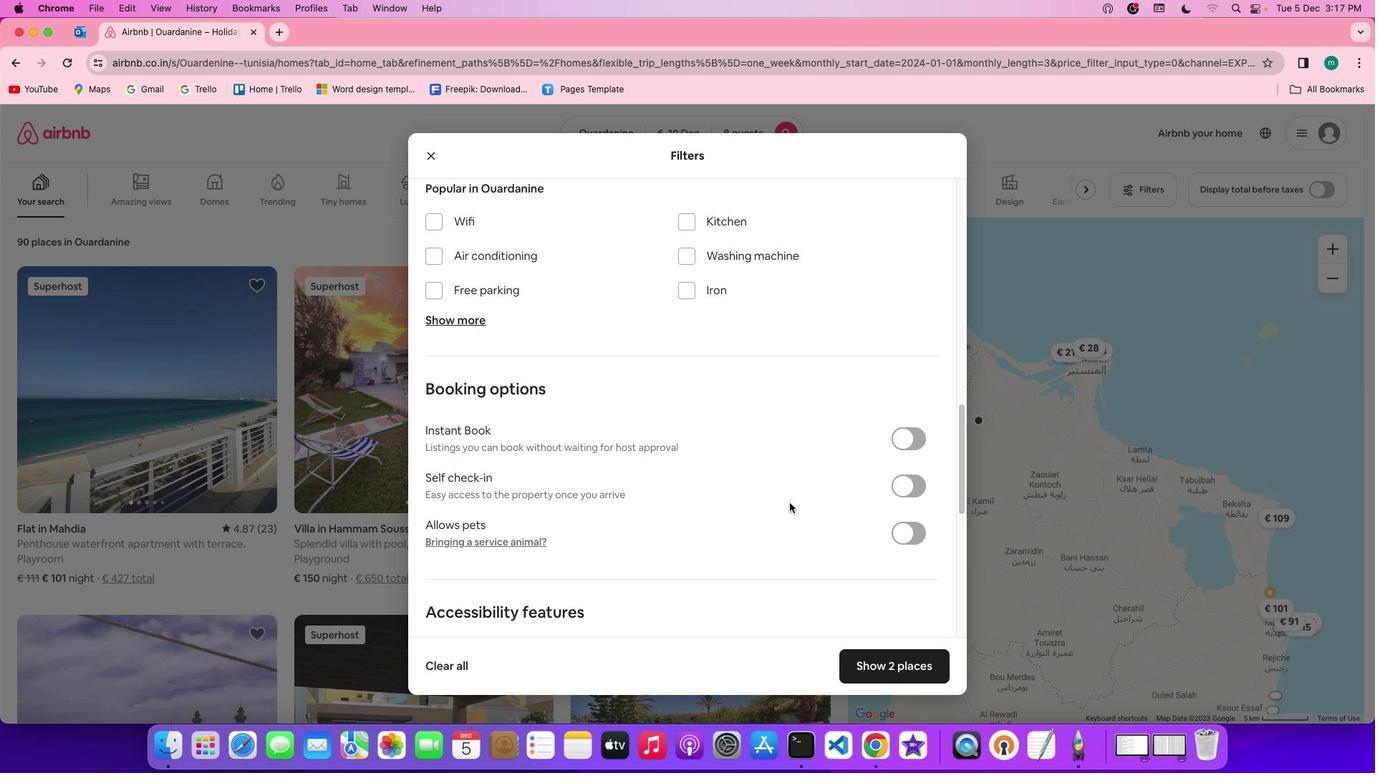 
Action: Mouse scrolled (808, 522) with delta (19, 18)
Screenshot: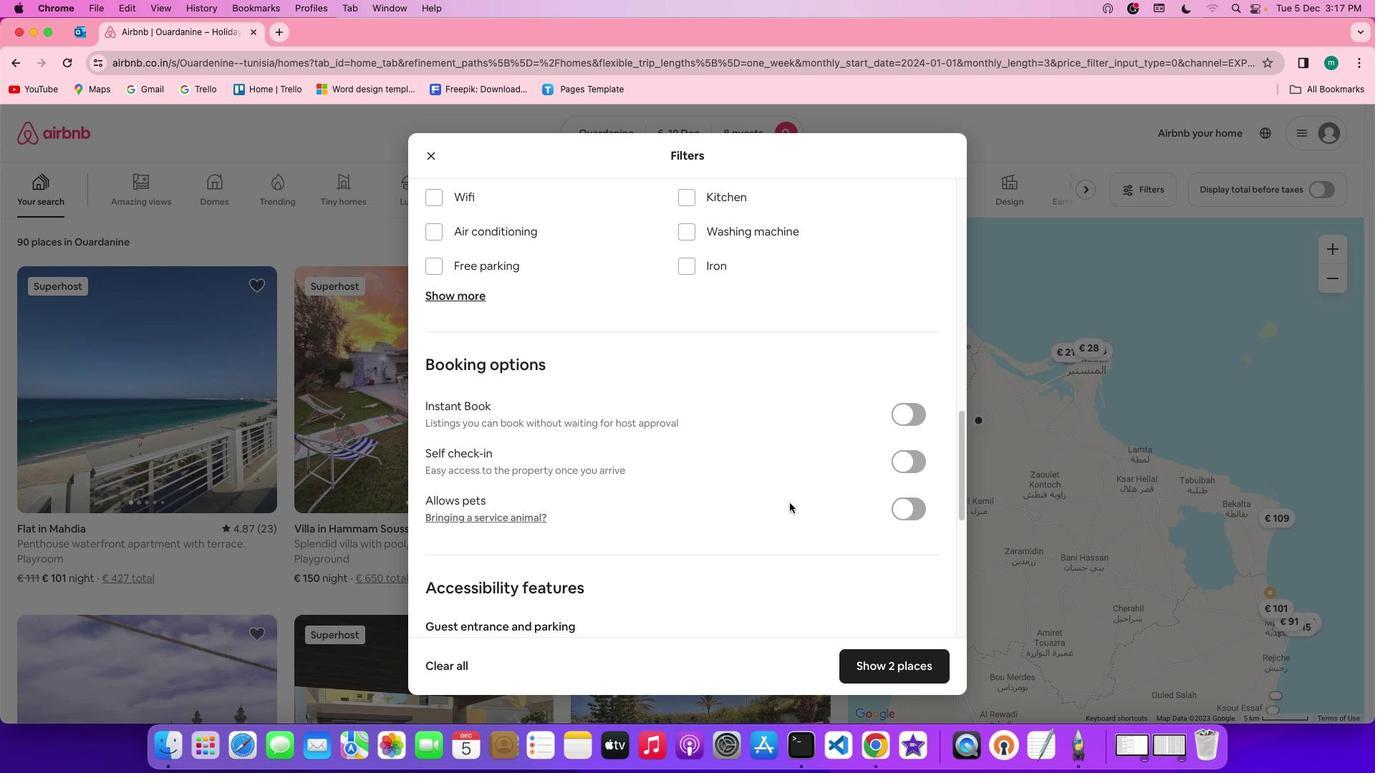 
Action: Mouse scrolled (808, 522) with delta (19, 18)
Screenshot: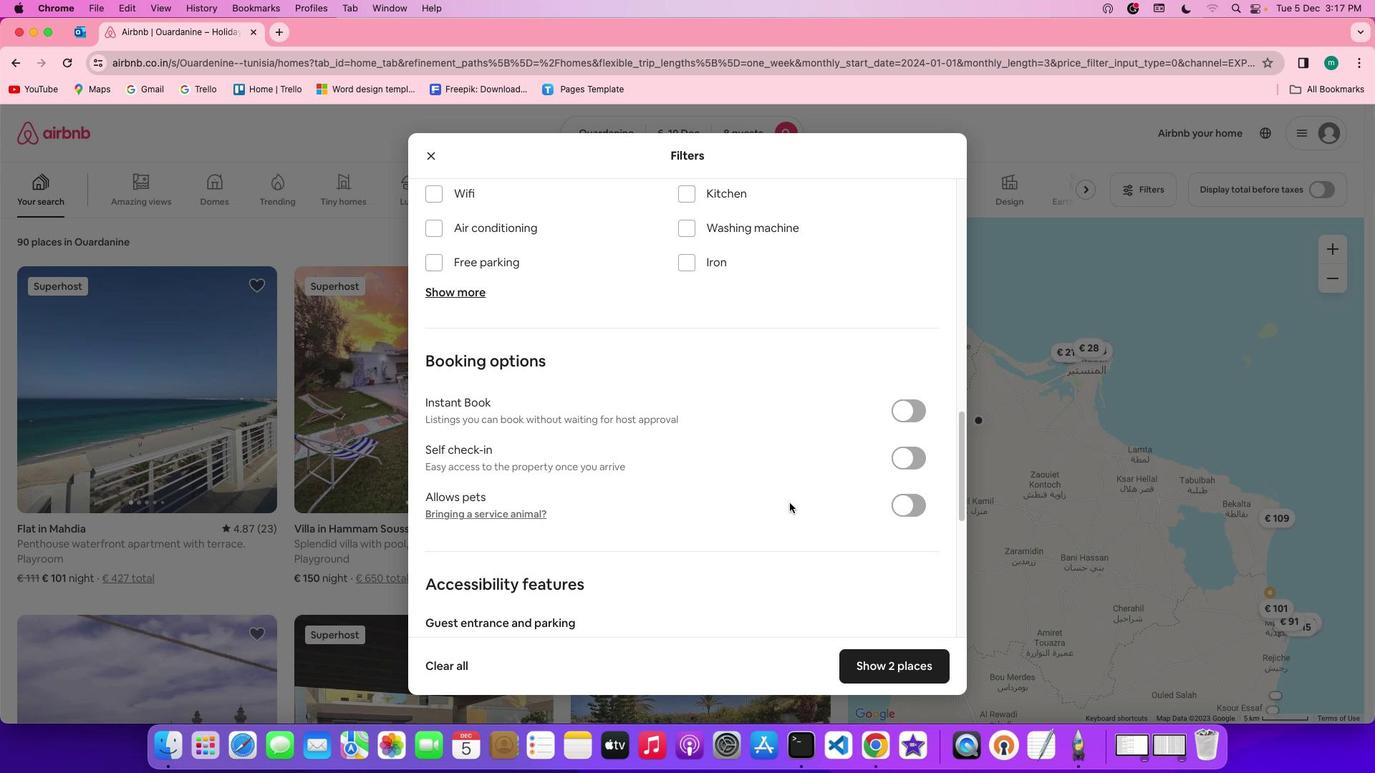 
Action: Mouse scrolled (808, 522) with delta (19, 18)
Screenshot: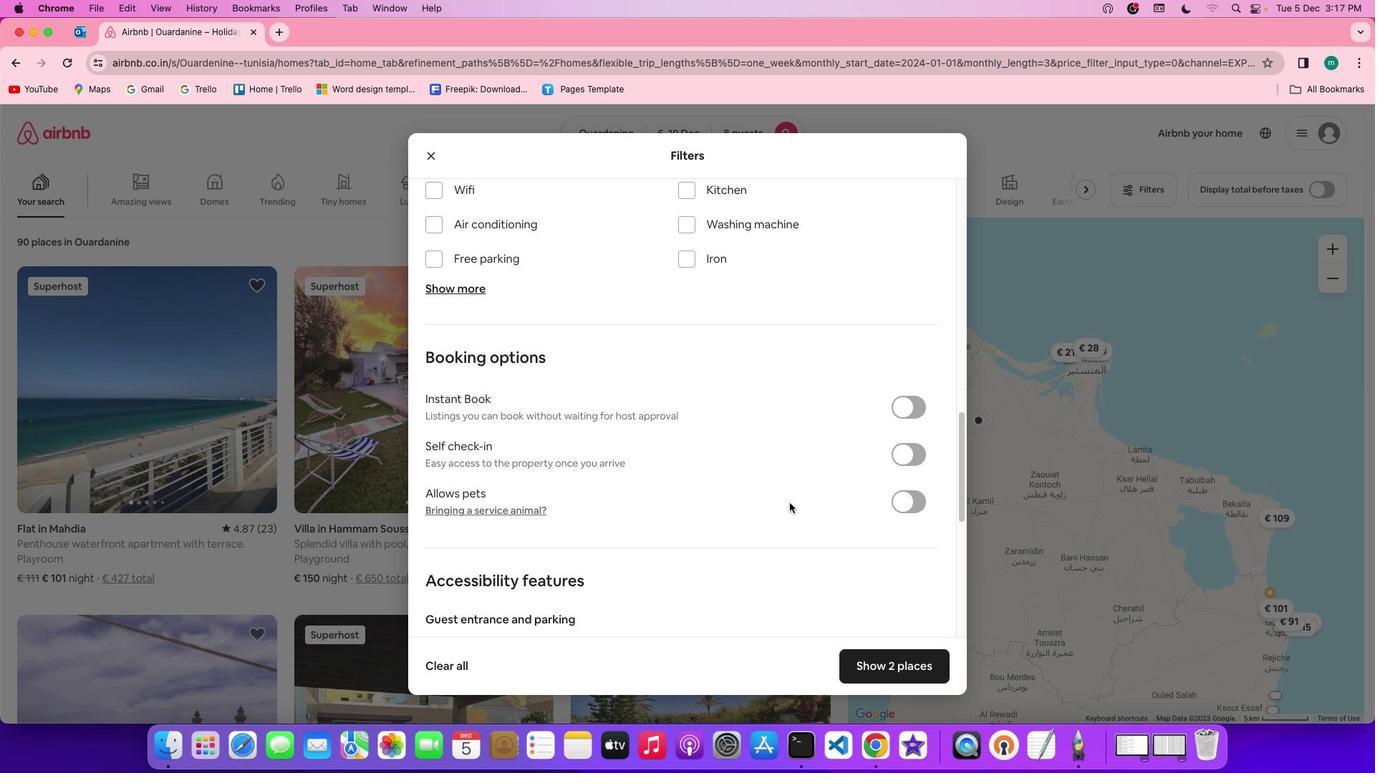 
Action: Mouse scrolled (808, 522) with delta (19, 18)
Screenshot: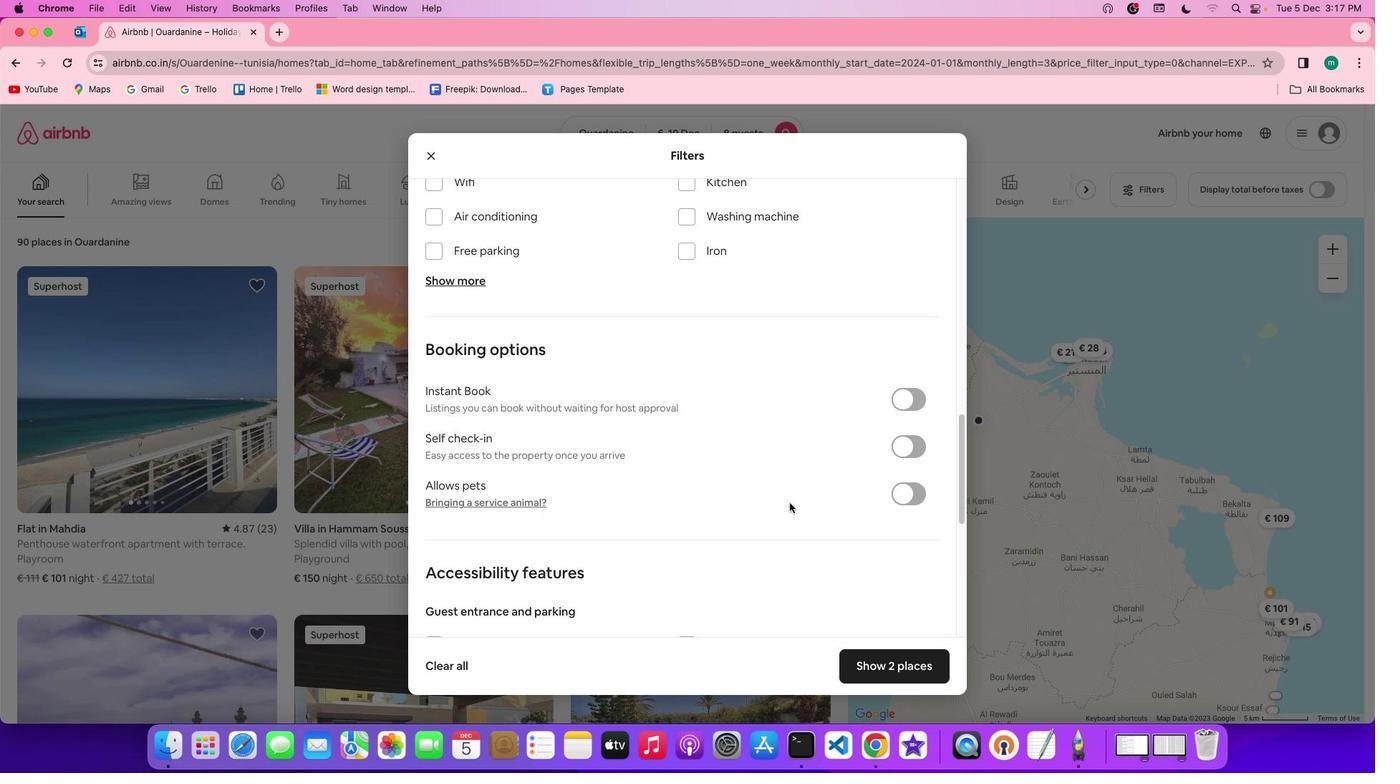 
Action: Mouse scrolled (808, 522) with delta (19, 18)
Screenshot: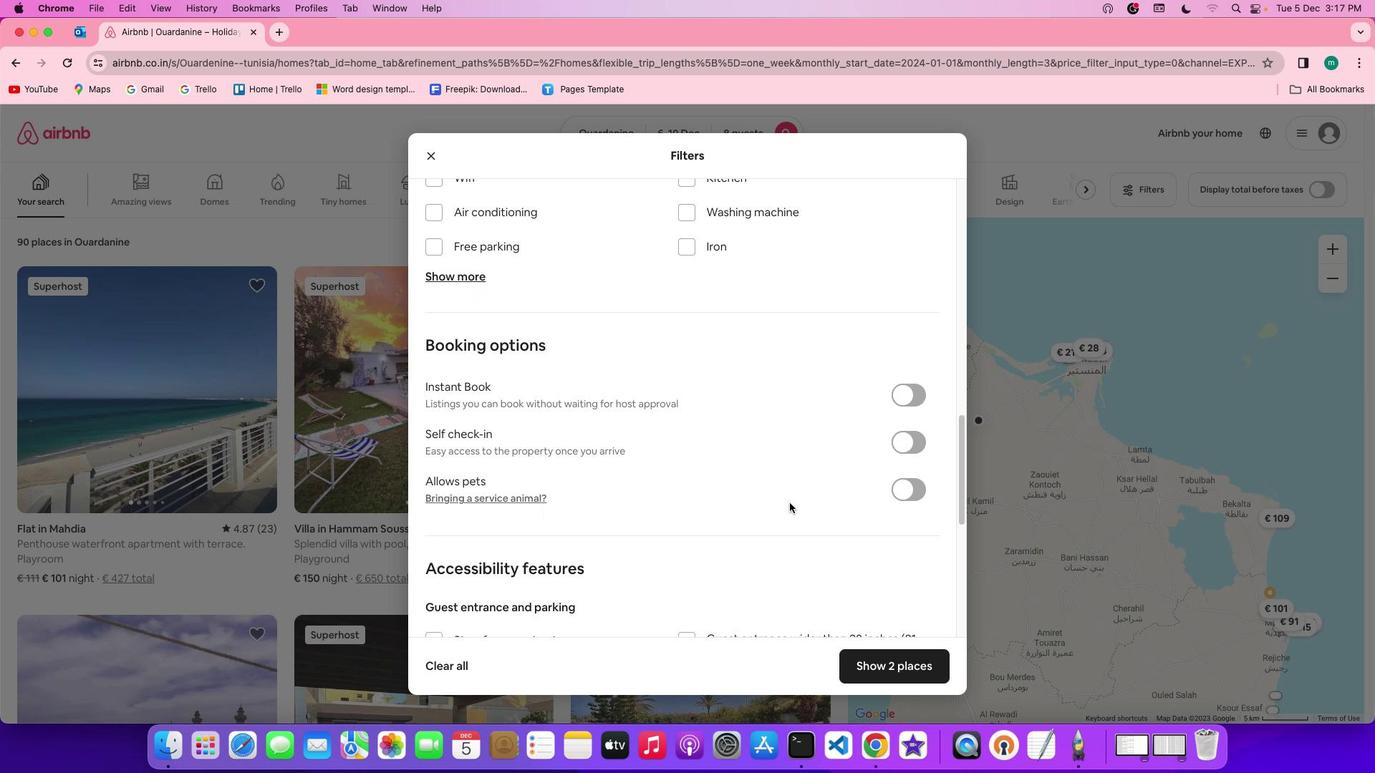 
Action: Mouse scrolled (808, 522) with delta (19, 18)
Screenshot: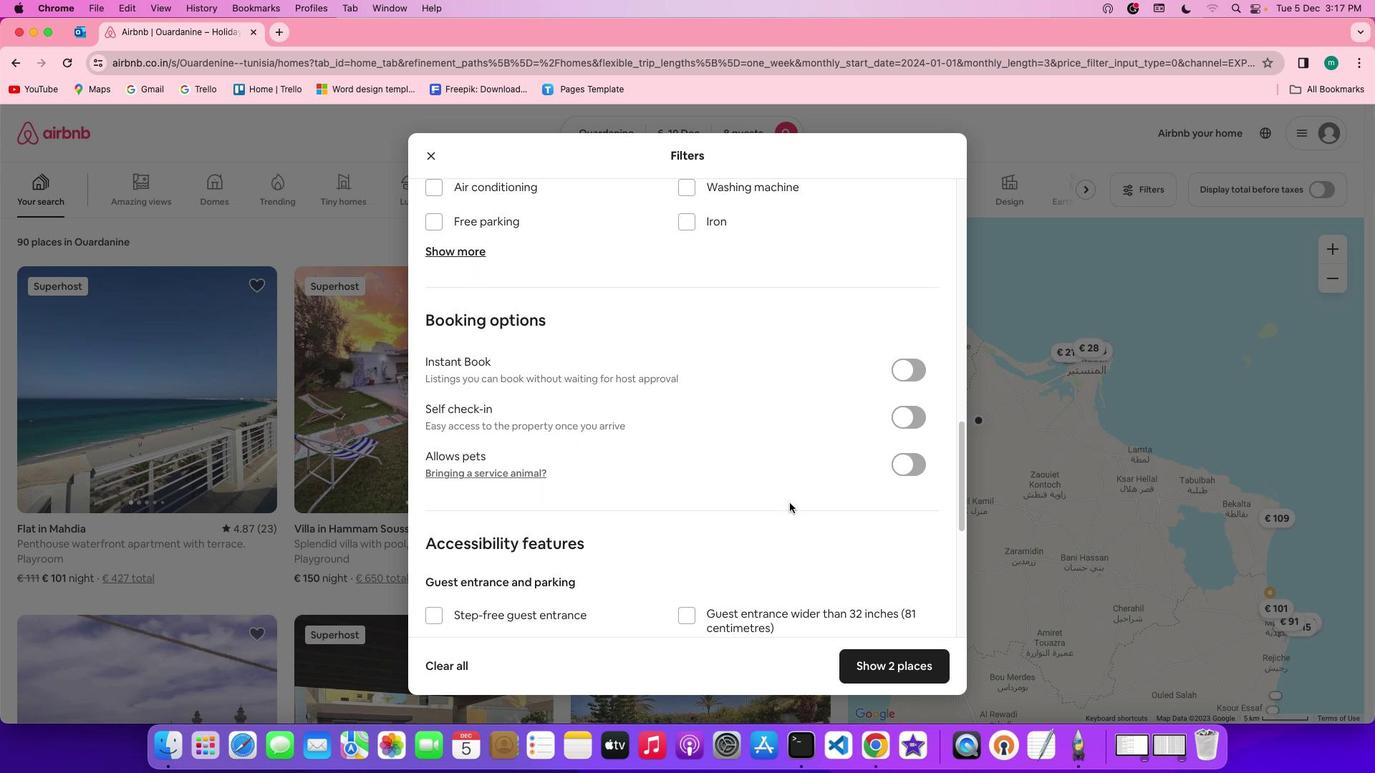
Action: Mouse moved to (690, 436)
Screenshot: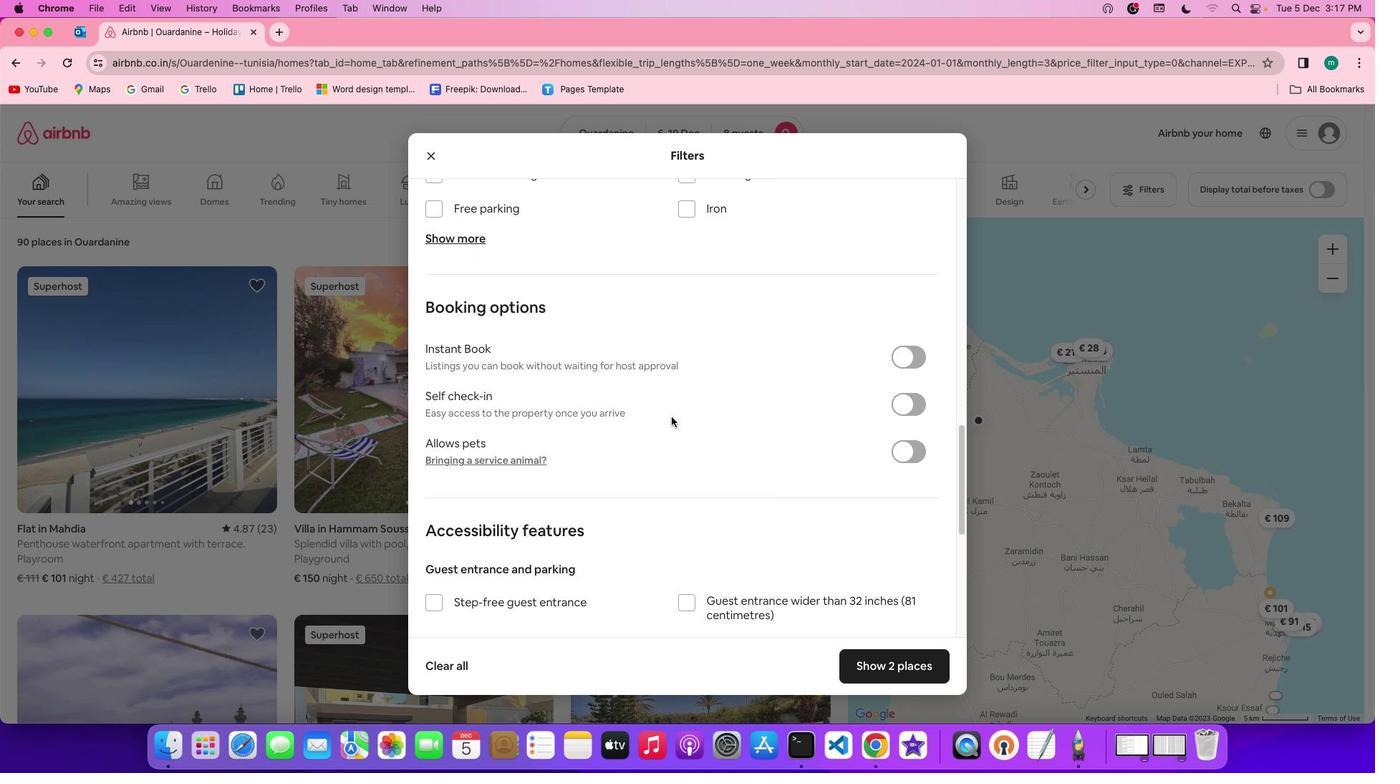 
Action: Mouse scrolled (690, 436) with delta (19, 20)
Screenshot: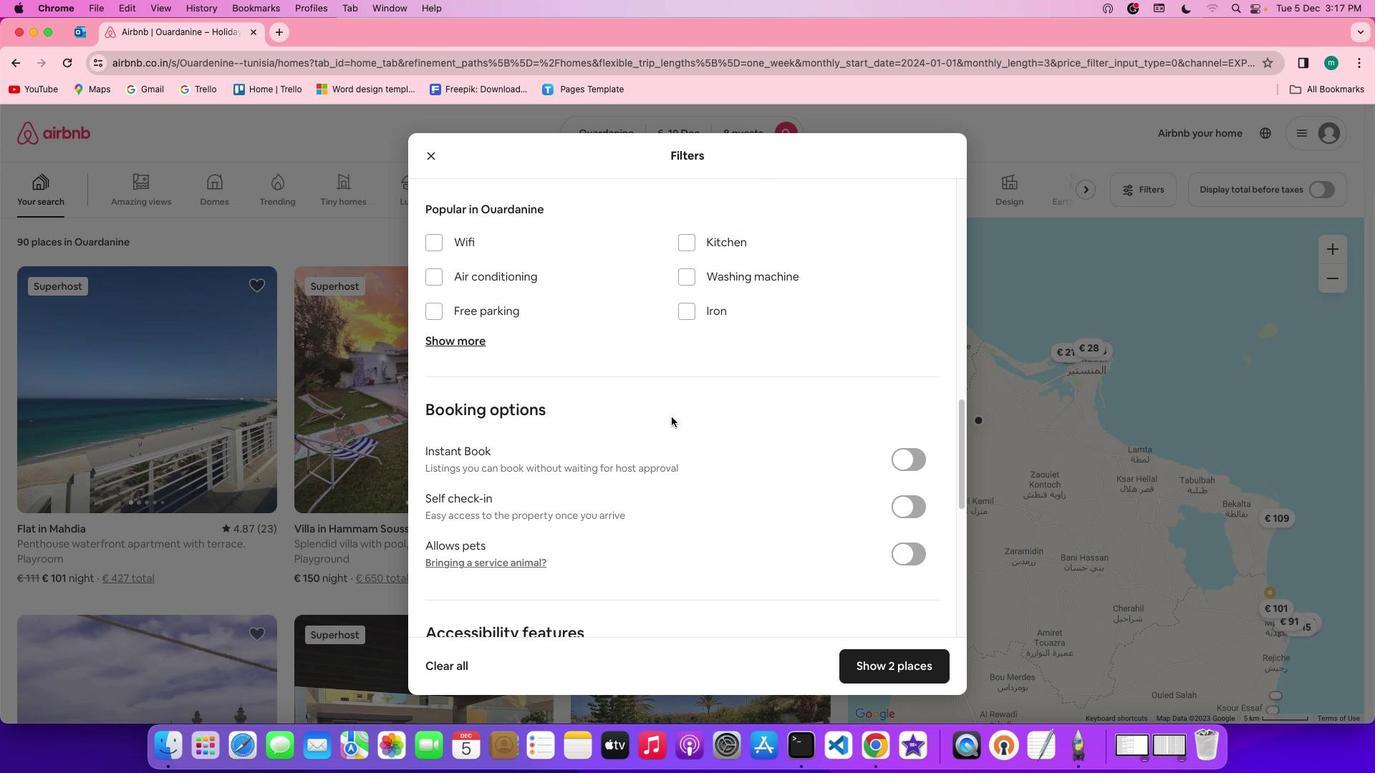 
Action: Mouse scrolled (690, 436) with delta (19, 20)
Screenshot: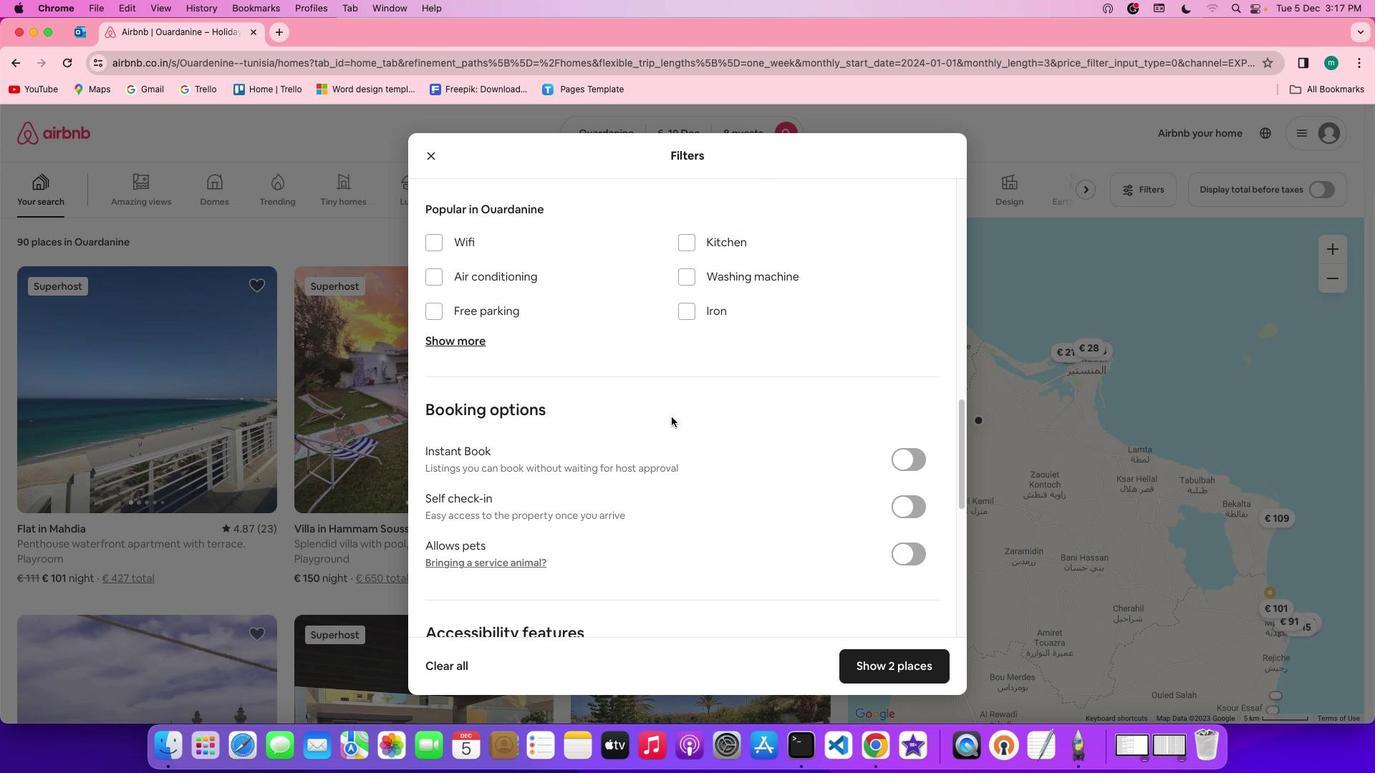 
Action: Mouse scrolled (690, 436) with delta (19, 22)
Screenshot: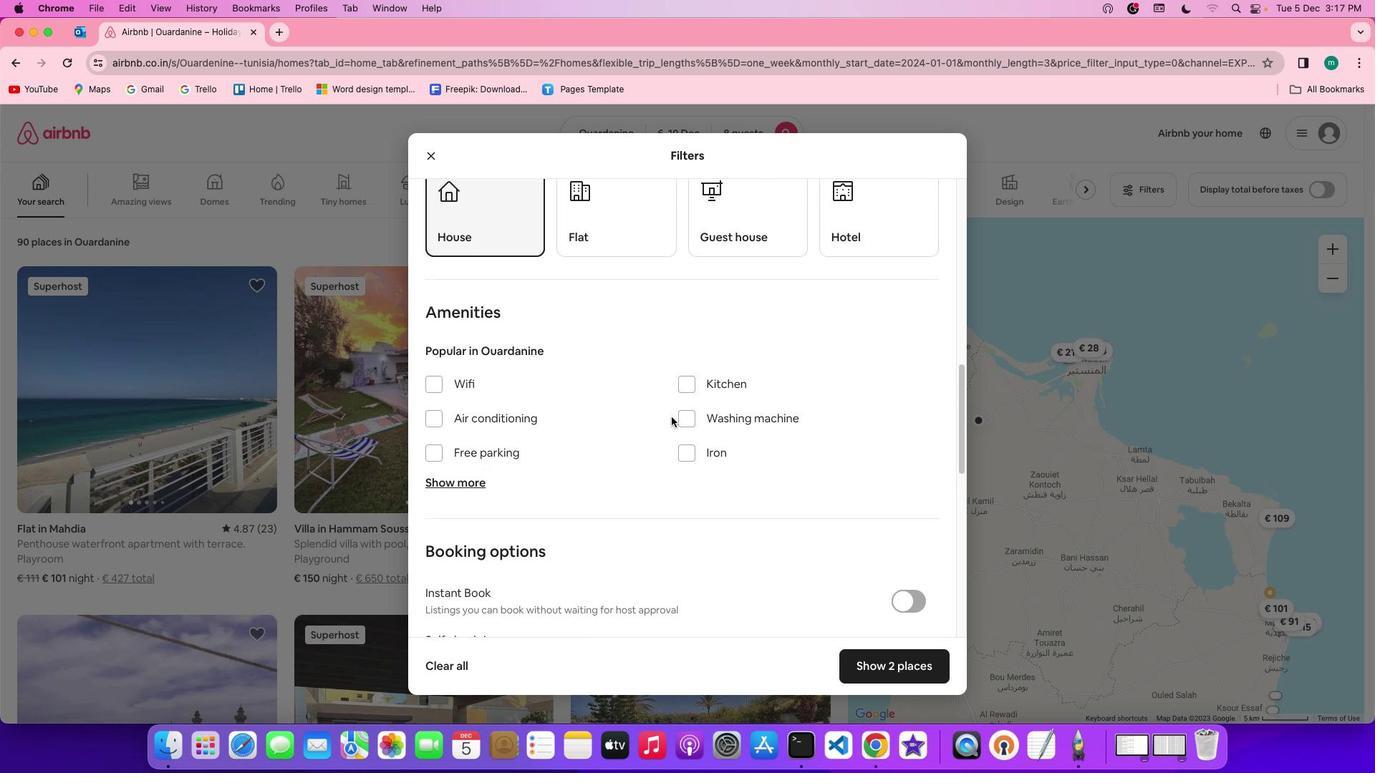 
Action: Mouse scrolled (690, 436) with delta (19, 22)
Screenshot: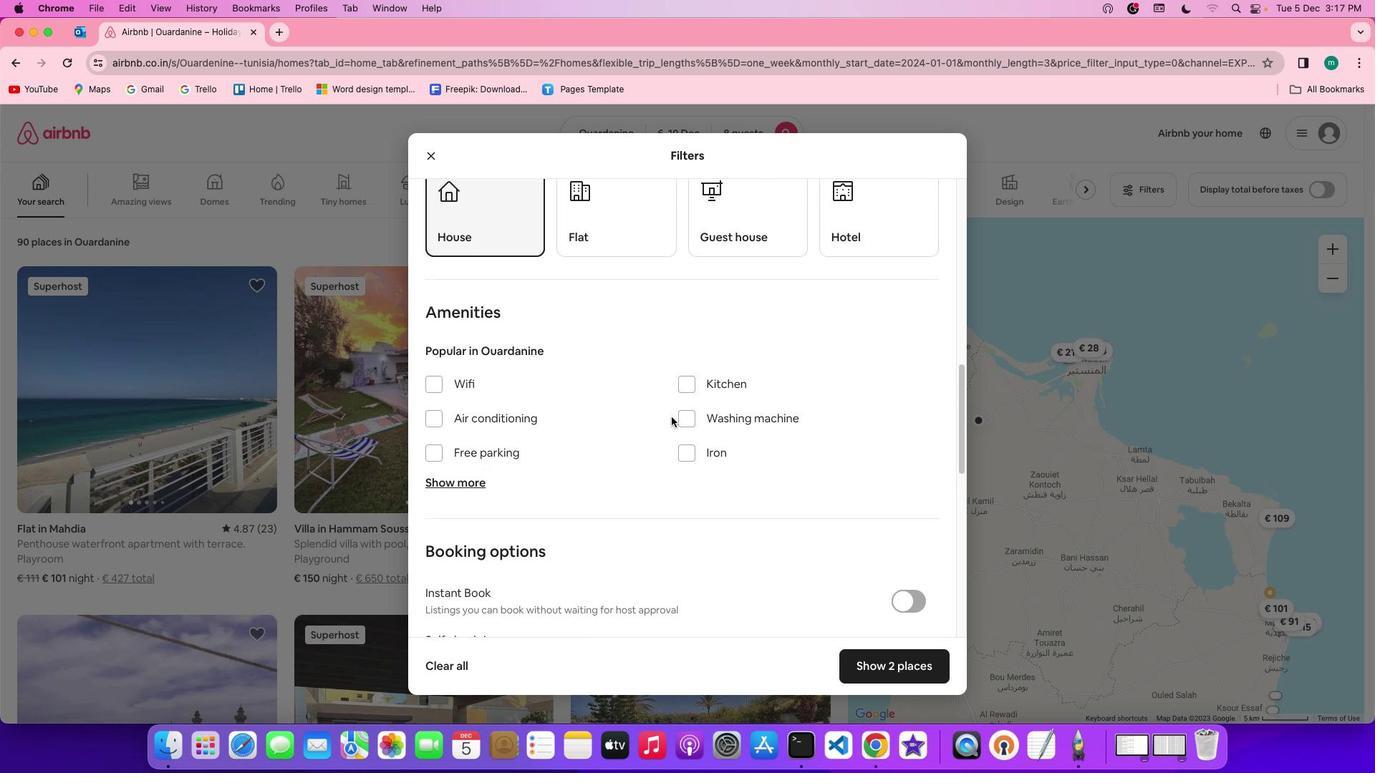 
Action: Mouse moved to (458, 475)
Screenshot: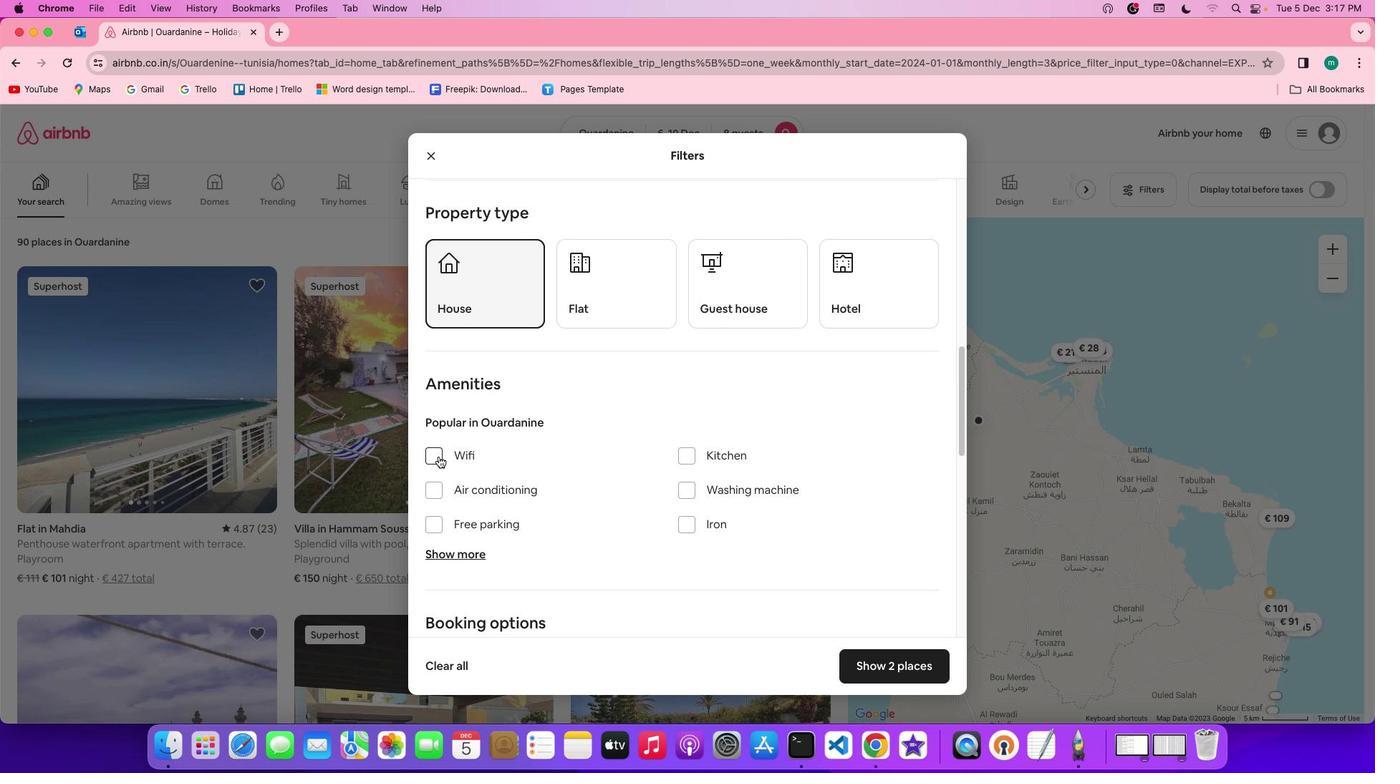 
Action: Mouse pressed left at (458, 475)
Screenshot: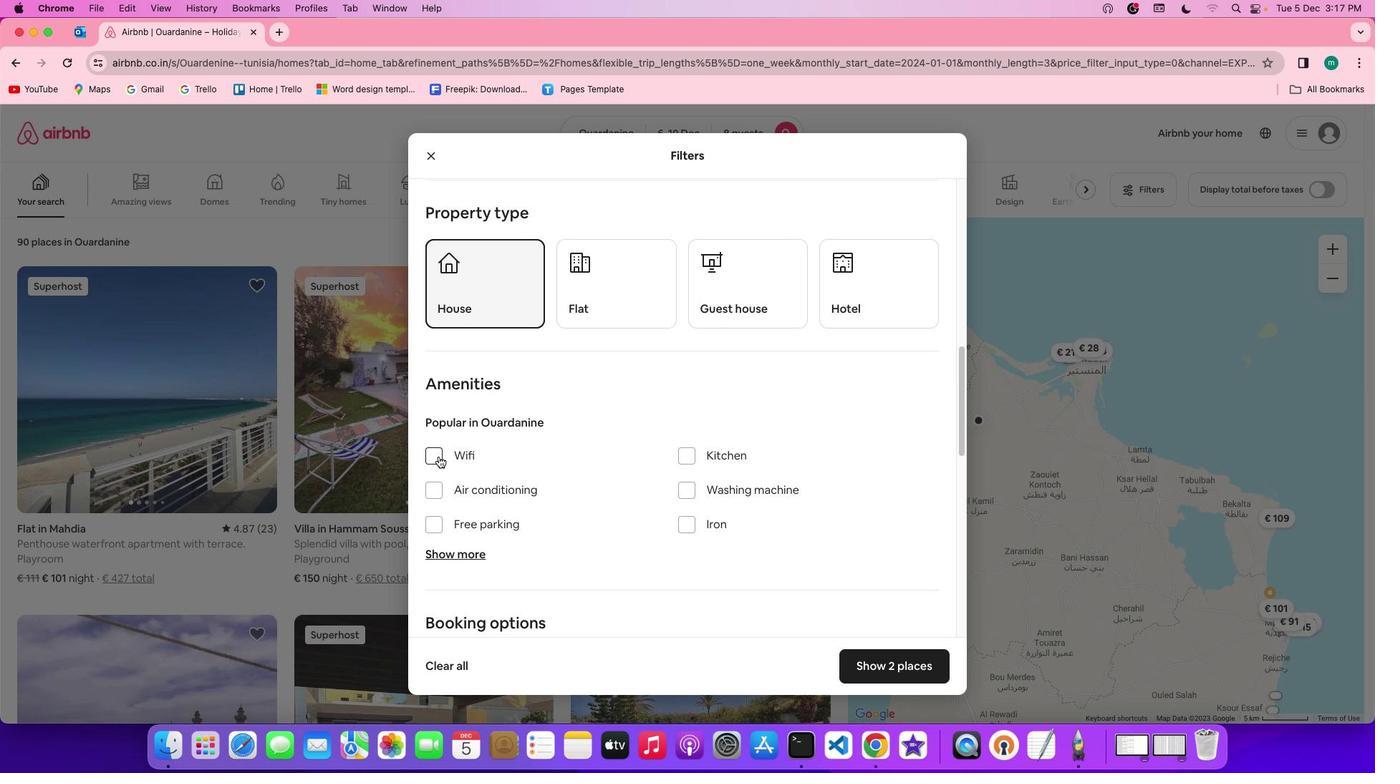 
Action: Mouse moved to (464, 575)
Screenshot: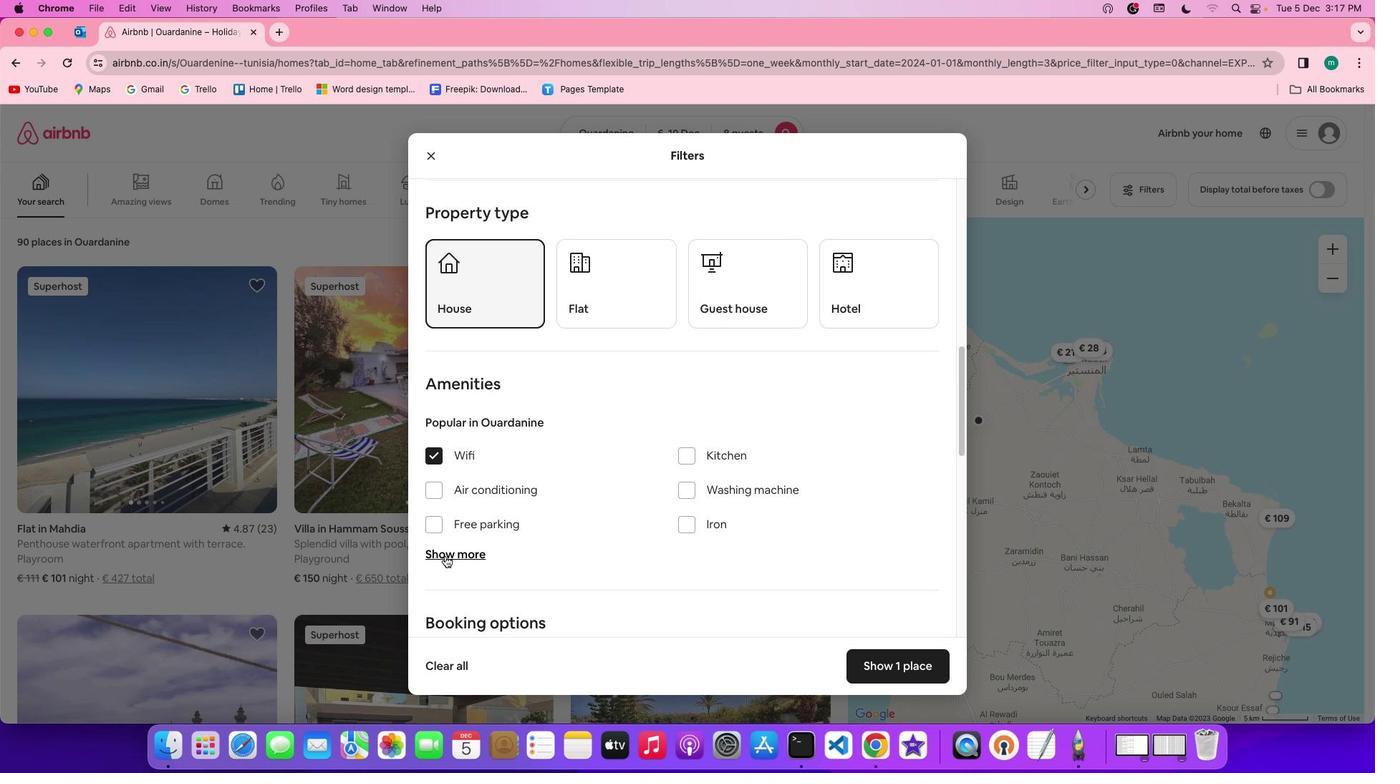 
Action: Mouse pressed left at (464, 575)
Screenshot: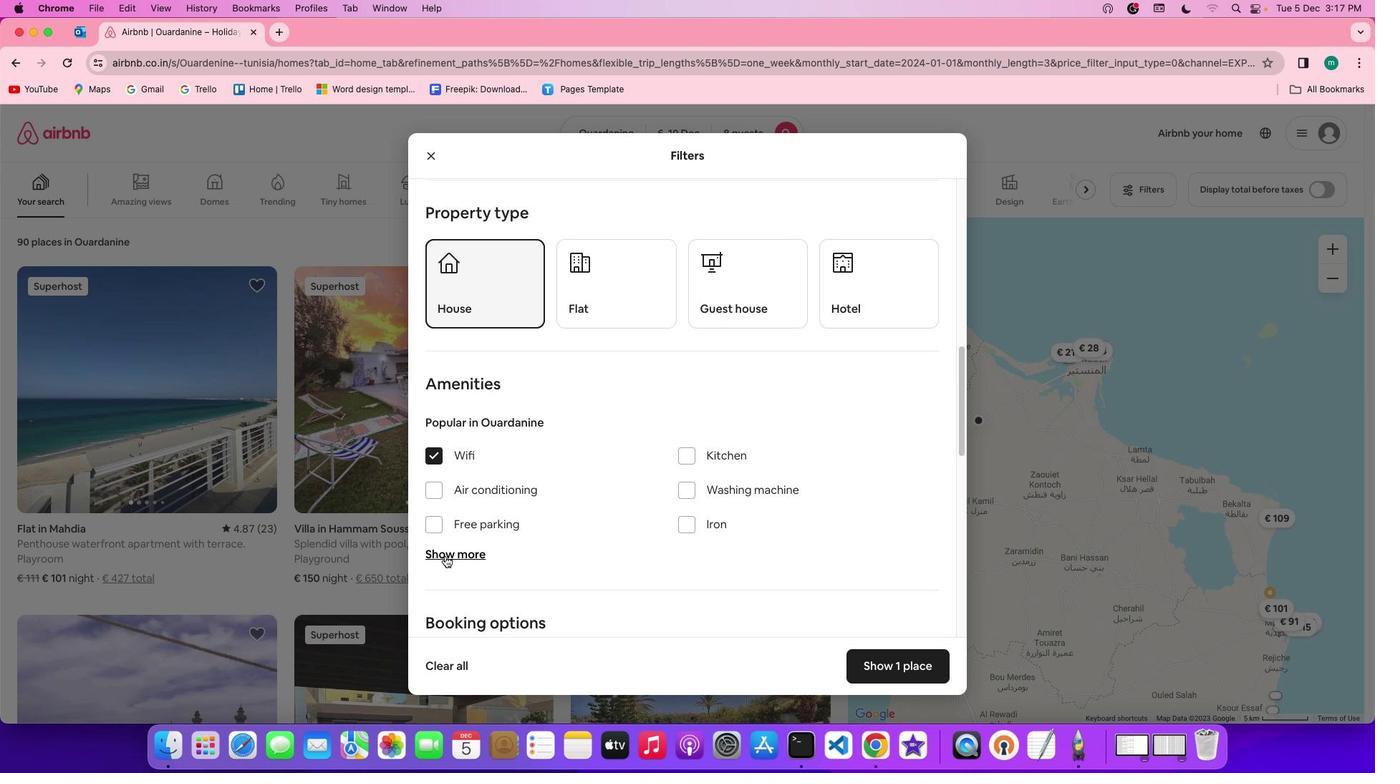 
Action: Mouse moved to (644, 564)
Screenshot: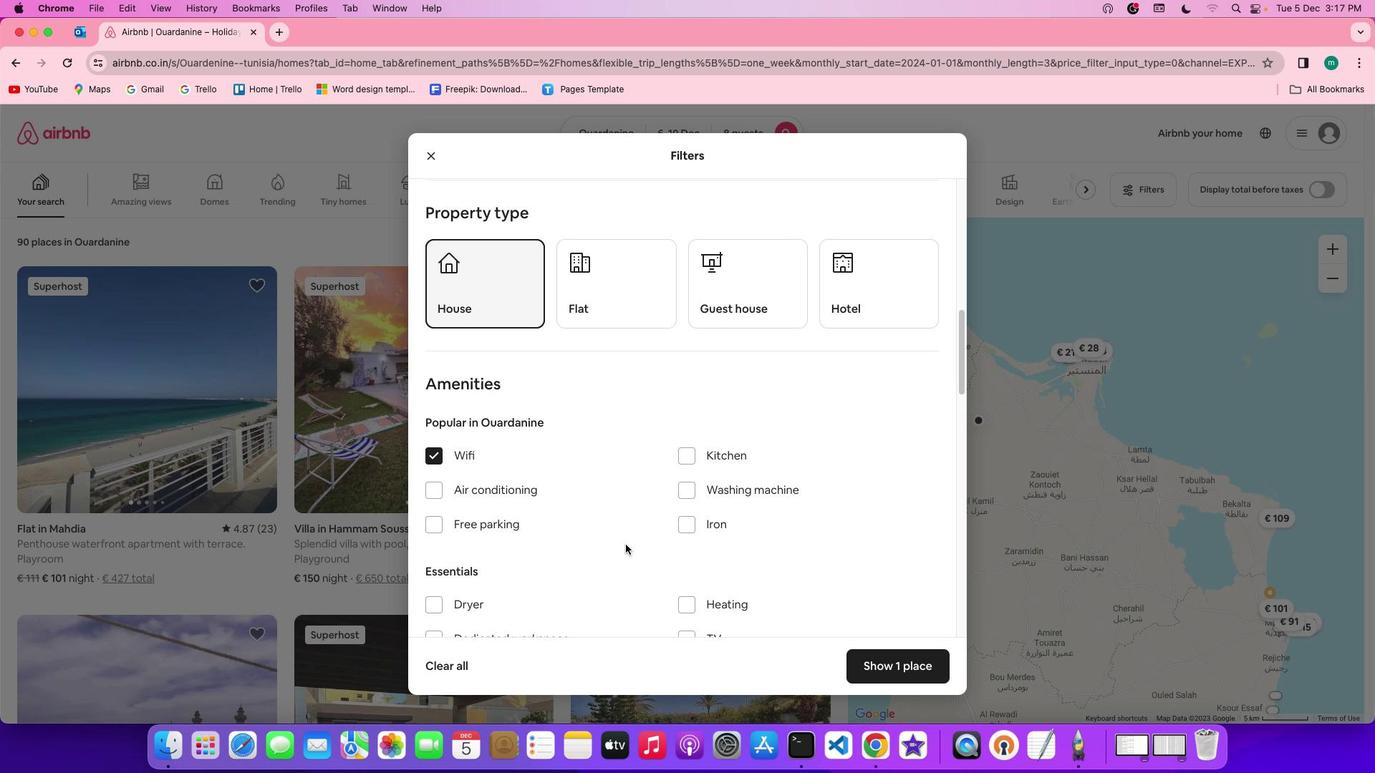 
Action: Mouse scrolled (644, 564) with delta (19, 18)
Screenshot: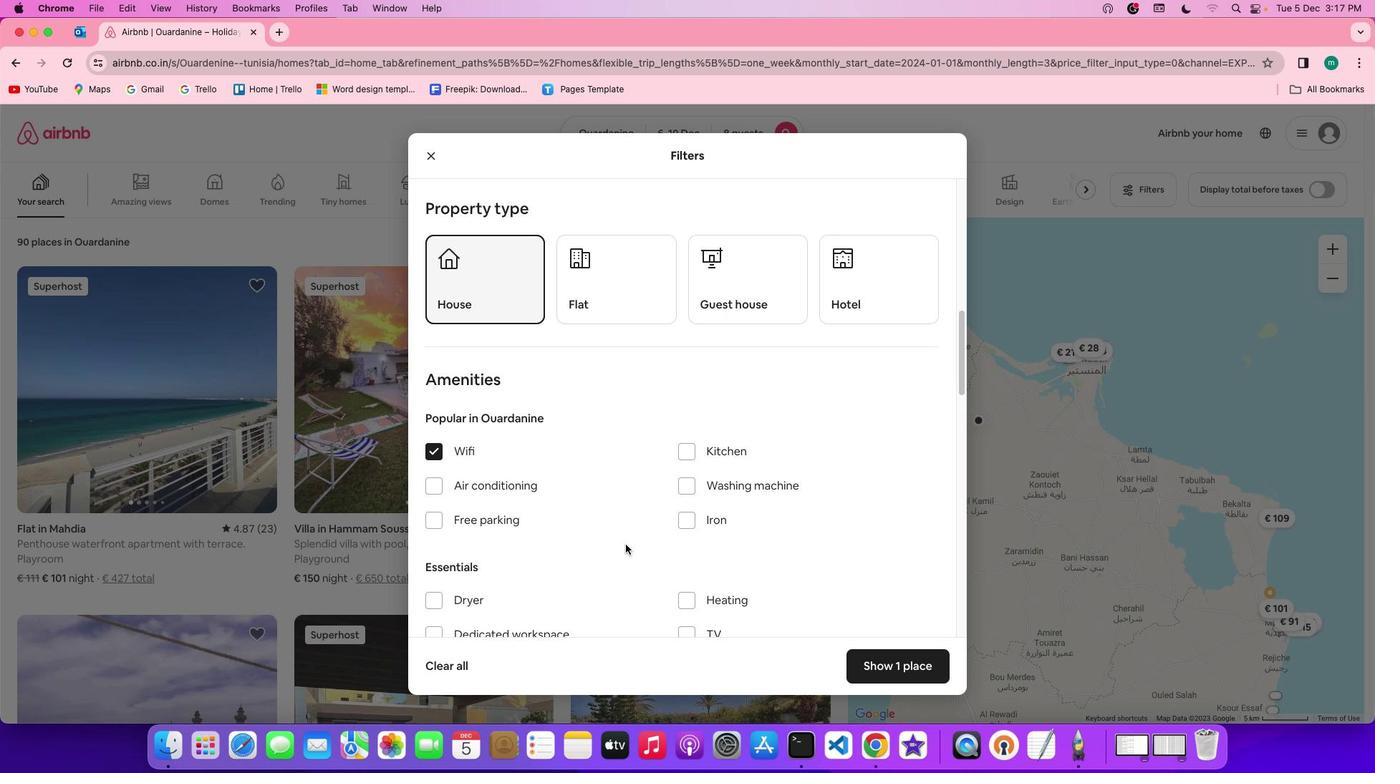 
Action: Mouse scrolled (644, 564) with delta (19, 18)
Screenshot: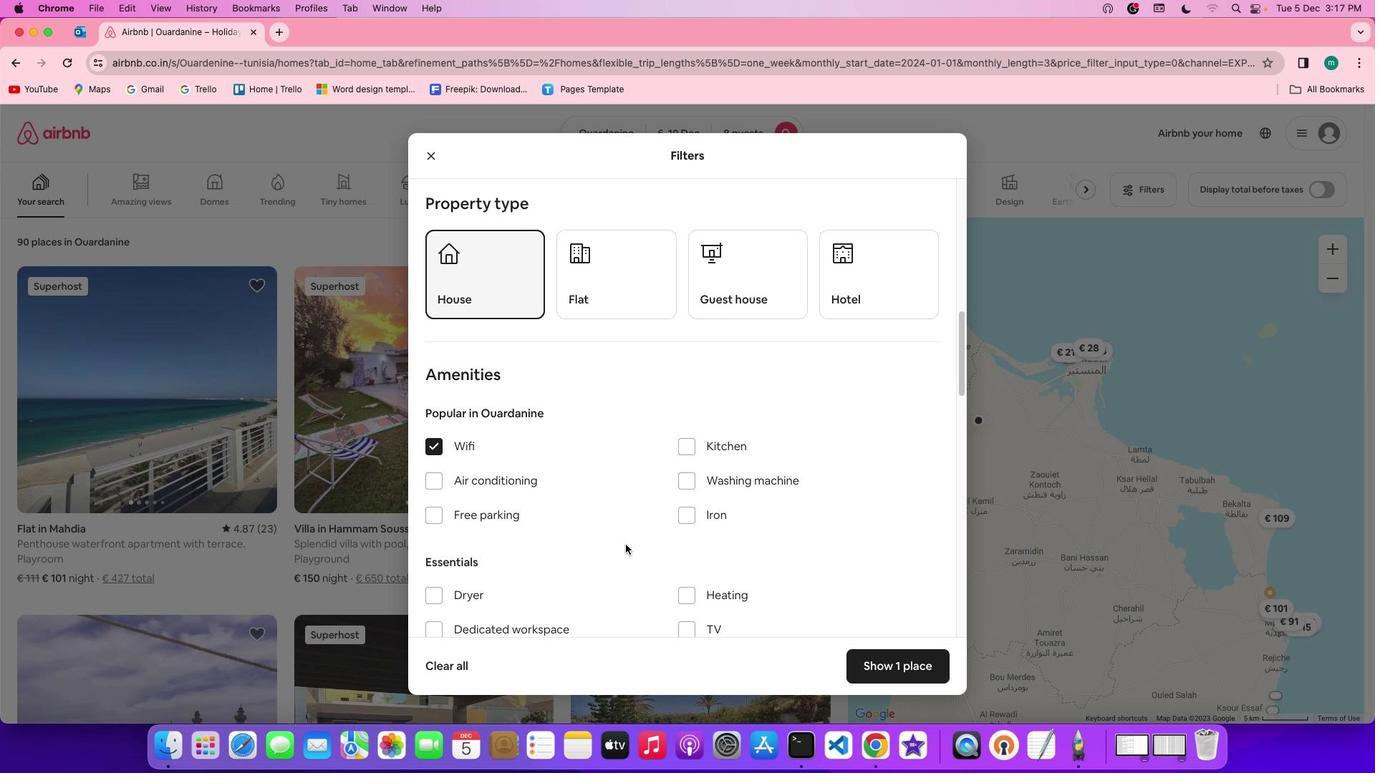 
Action: Mouse scrolled (644, 564) with delta (19, 18)
Screenshot: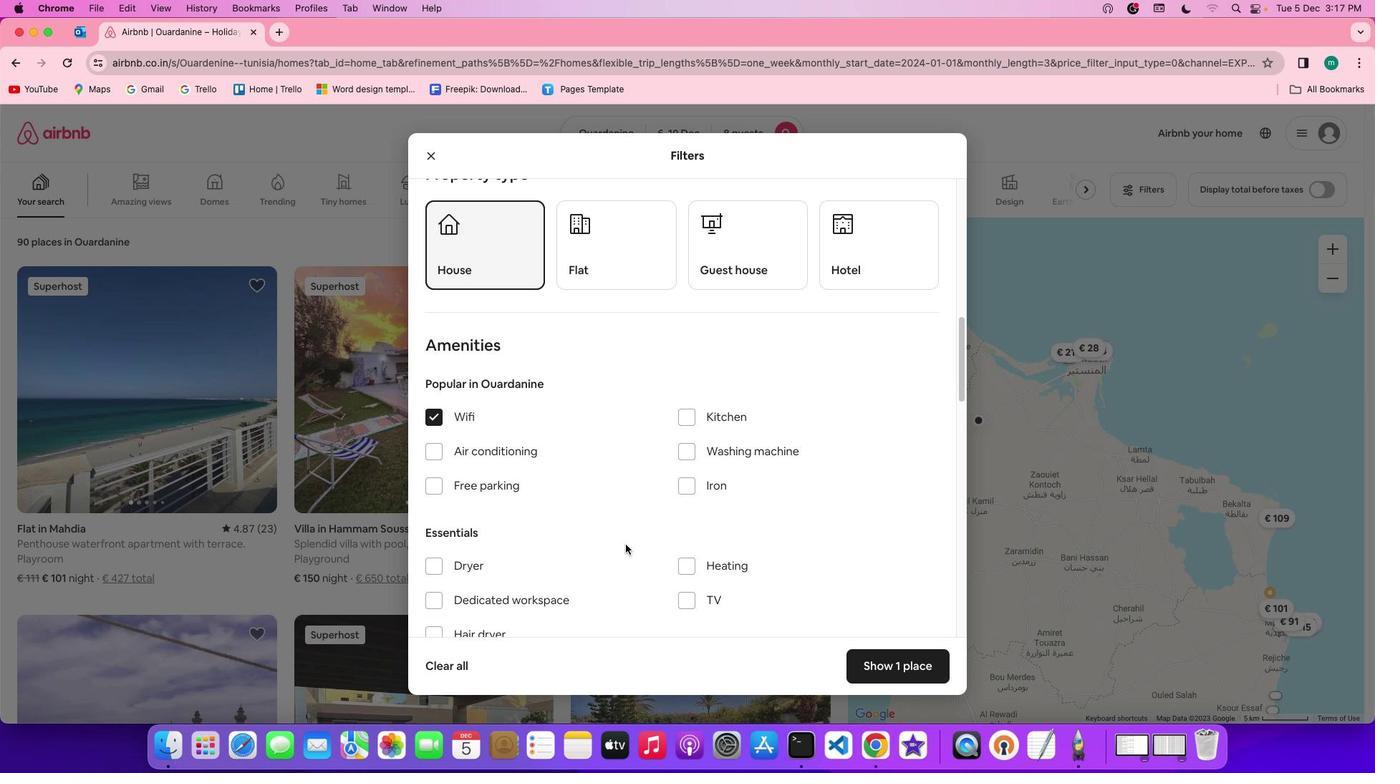 
Action: Mouse moved to (708, 598)
Screenshot: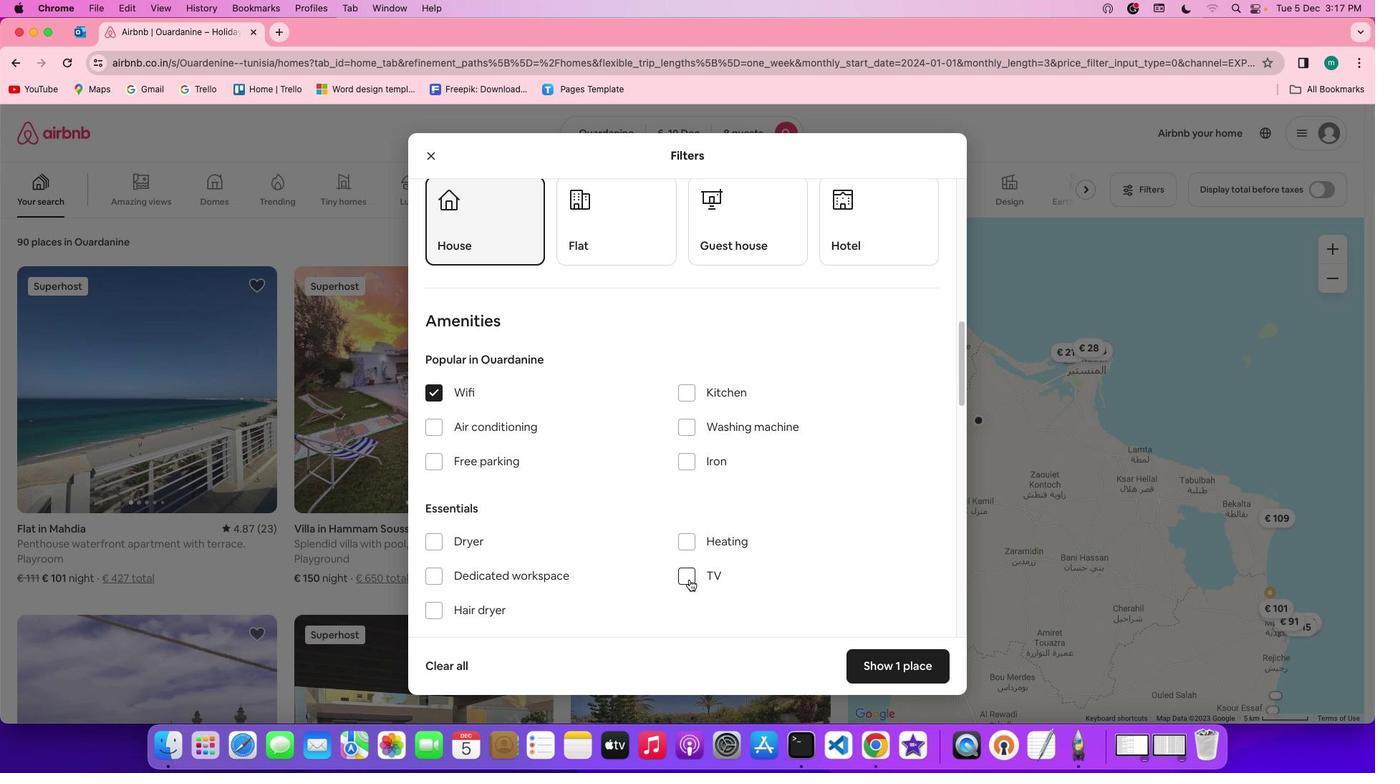 
Action: Mouse pressed left at (708, 598)
Screenshot: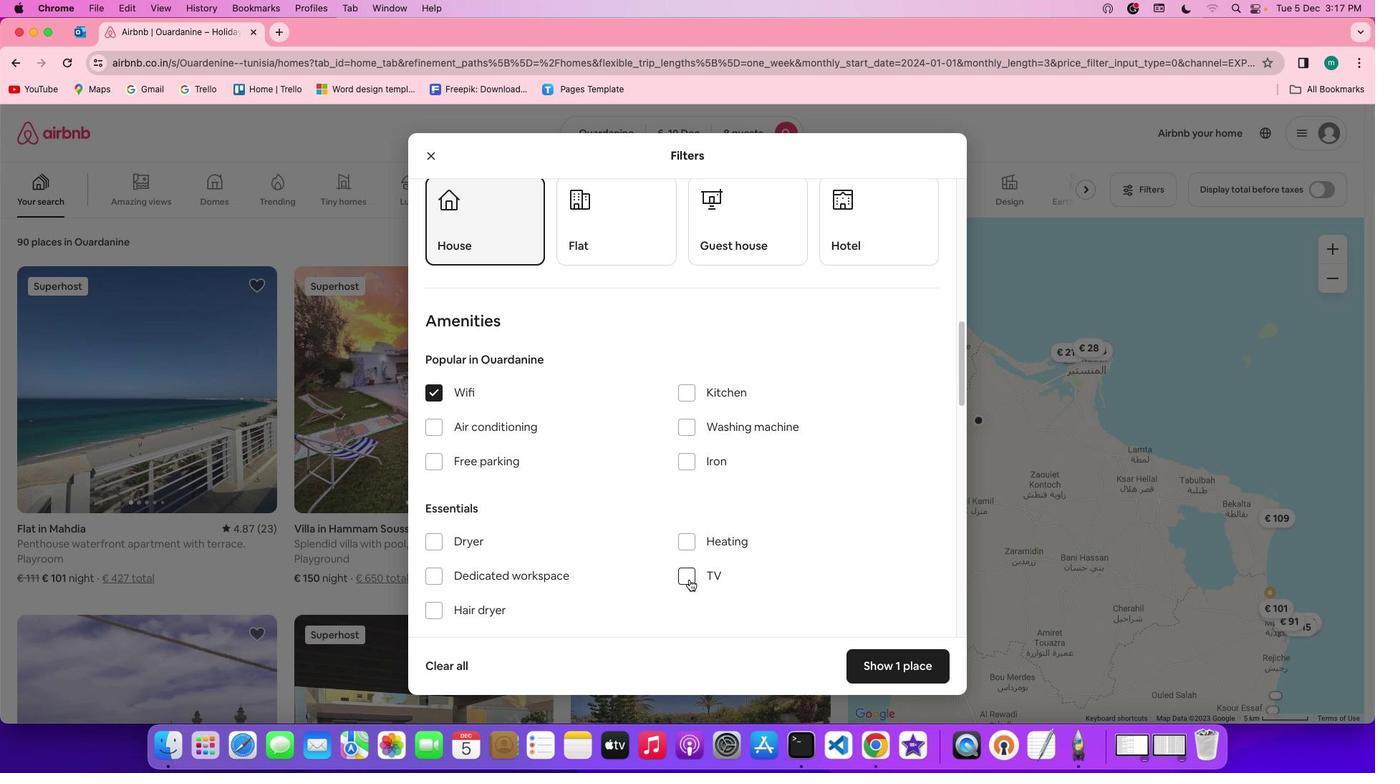 
Action: Mouse moved to (462, 476)
Screenshot: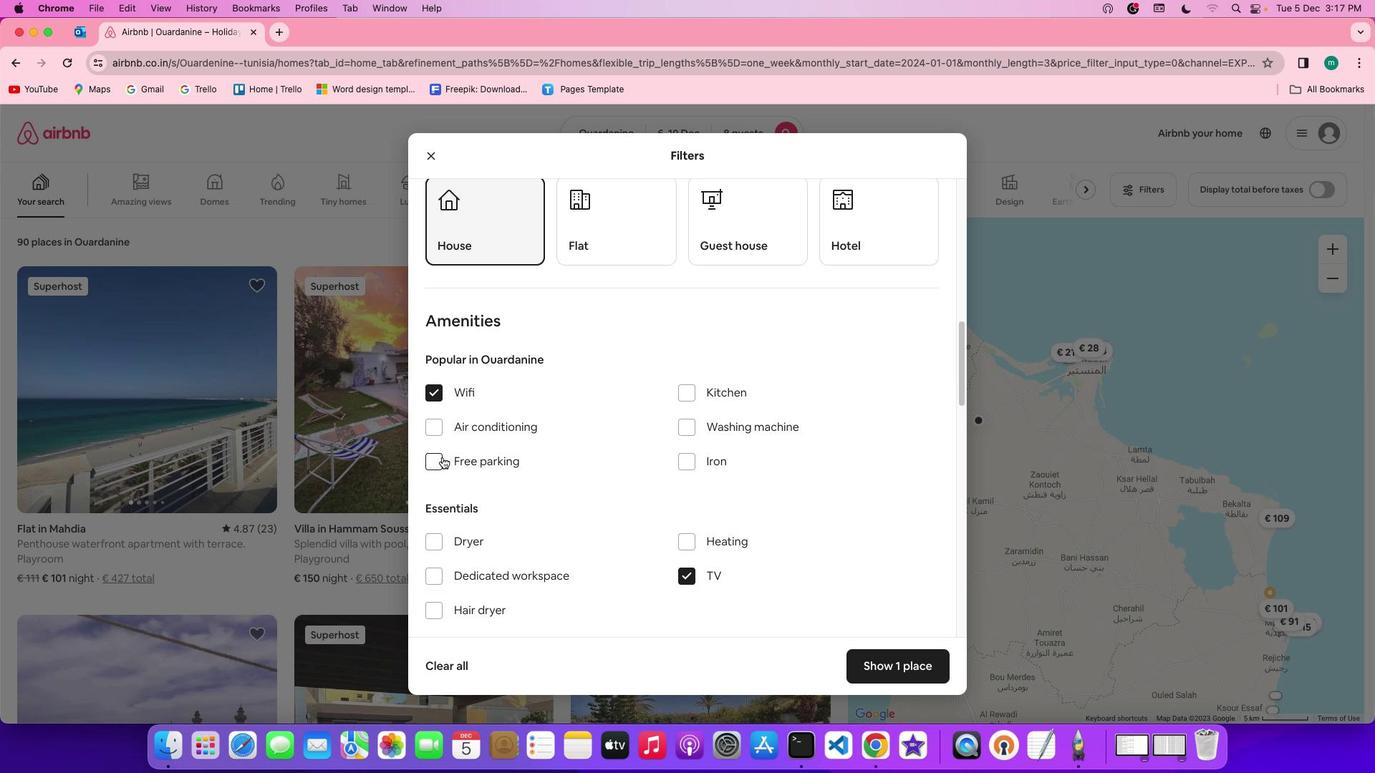 
Action: Mouse pressed left at (462, 476)
Screenshot: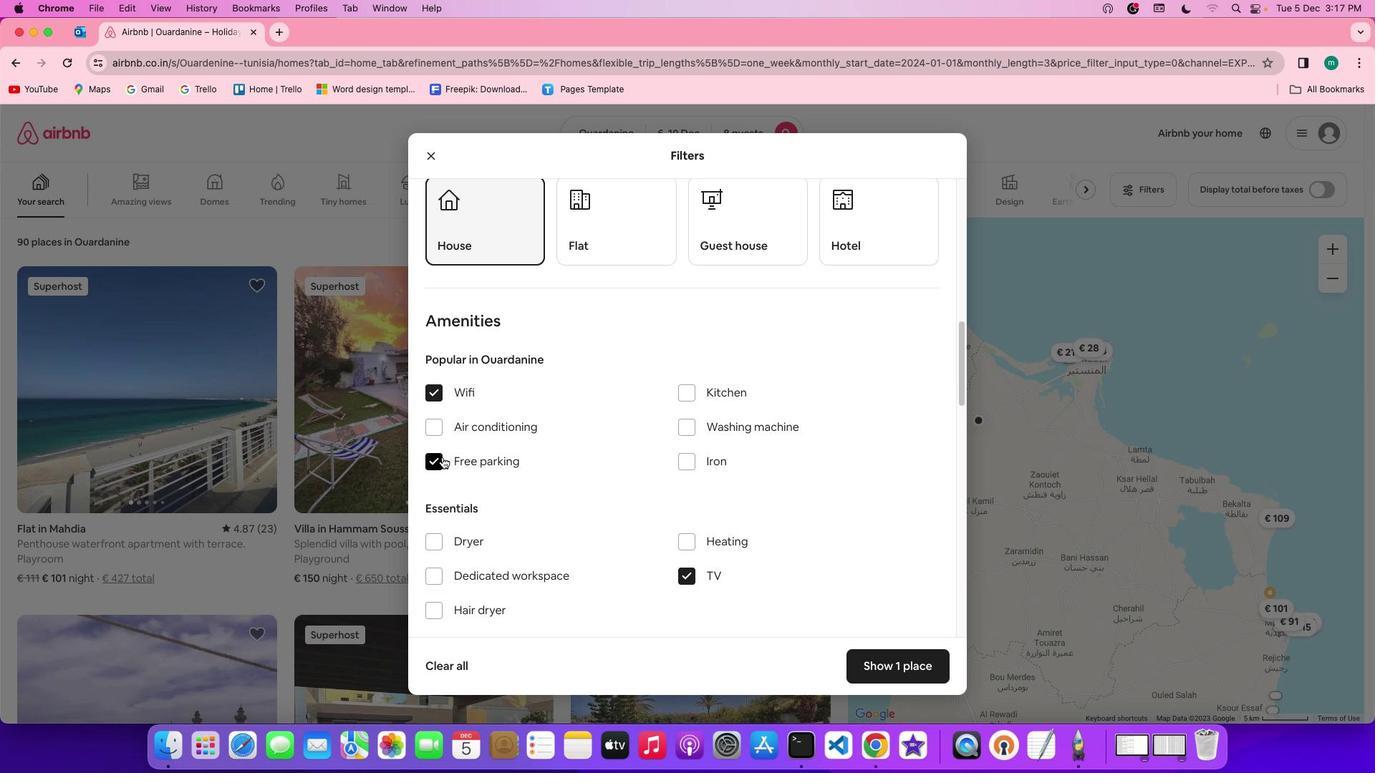 
Action: Mouse moved to (612, 497)
Screenshot: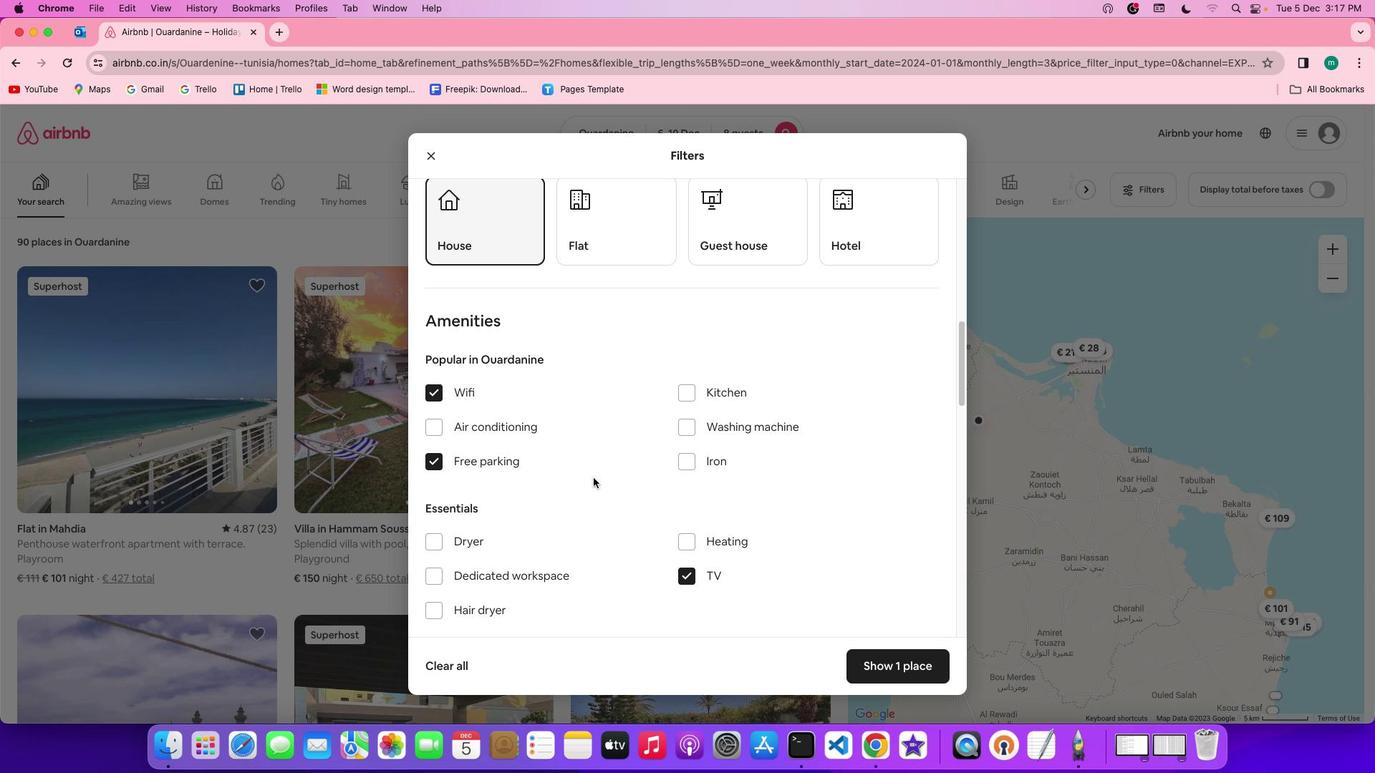 
Action: Mouse scrolled (612, 497) with delta (19, 18)
Screenshot: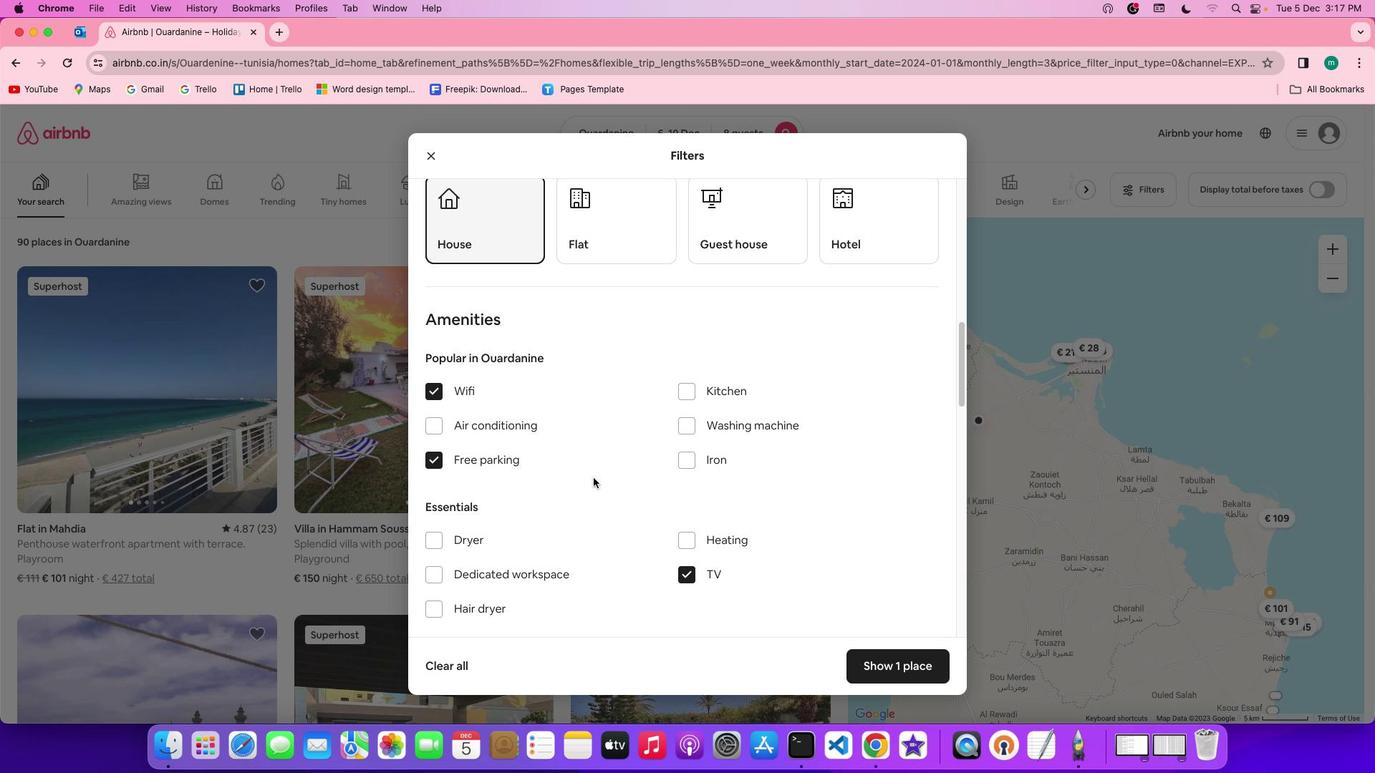
Action: Mouse scrolled (612, 497) with delta (19, 18)
Screenshot: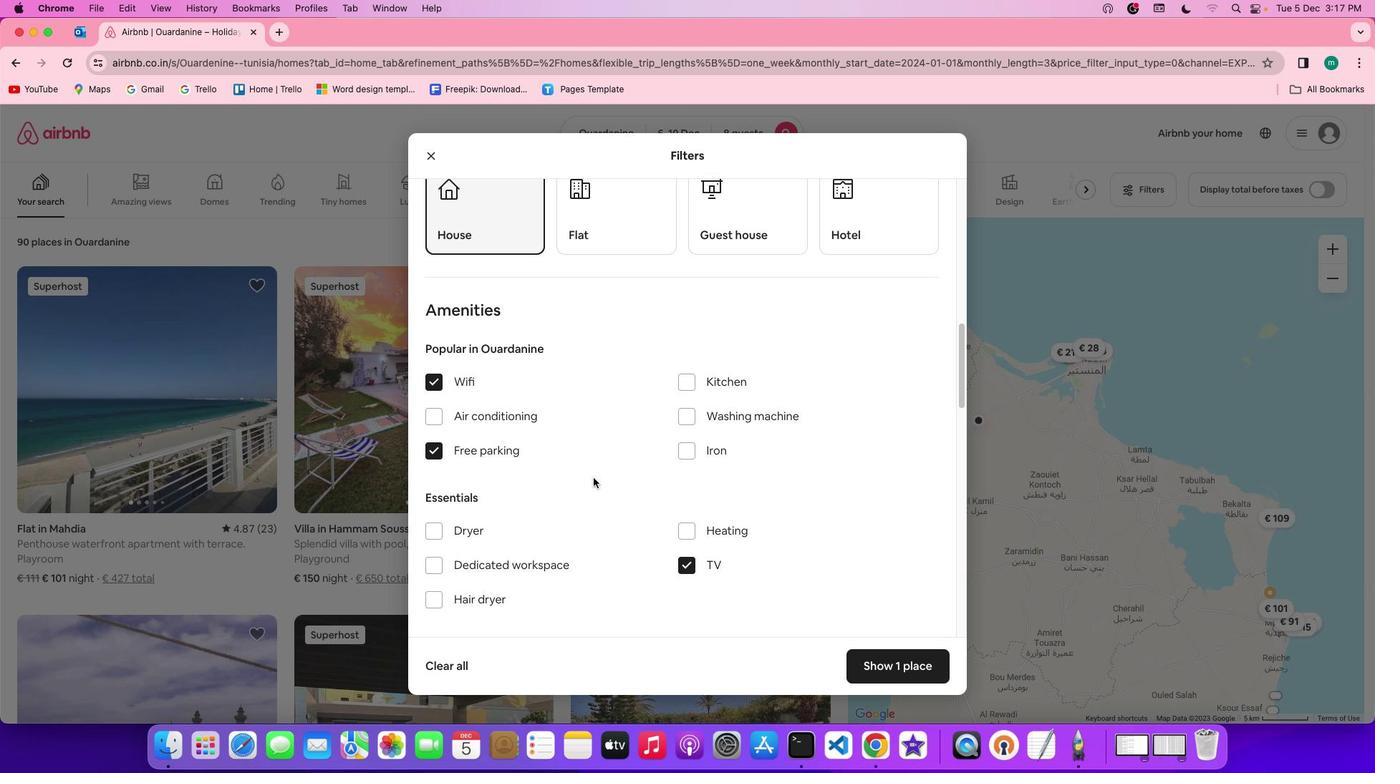 
Action: Mouse scrolled (612, 497) with delta (19, 18)
Screenshot: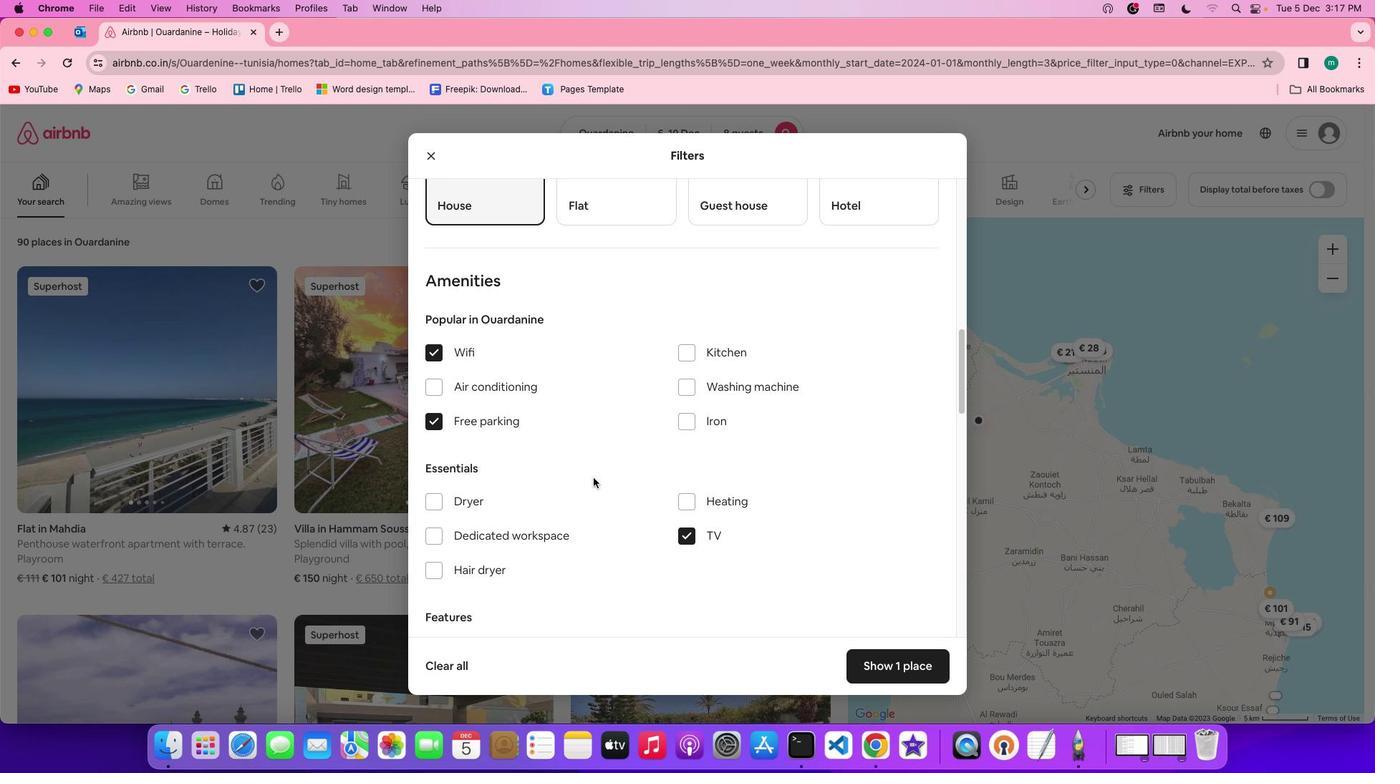 
Action: Mouse scrolled (612, 497) with delta (19, 18)
Screenshot: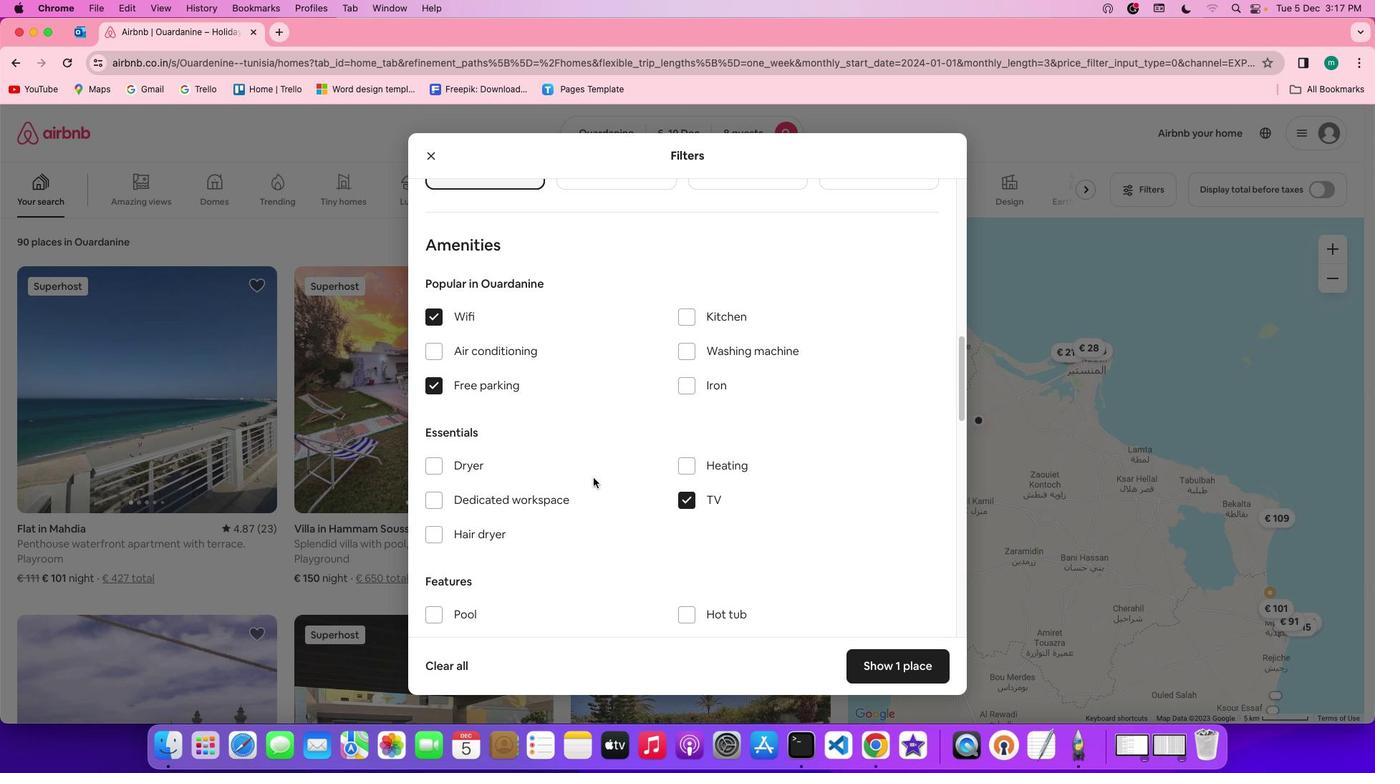 
Action: Mouse scrolled (612, 497) with delta (19, 18)
Screenshot: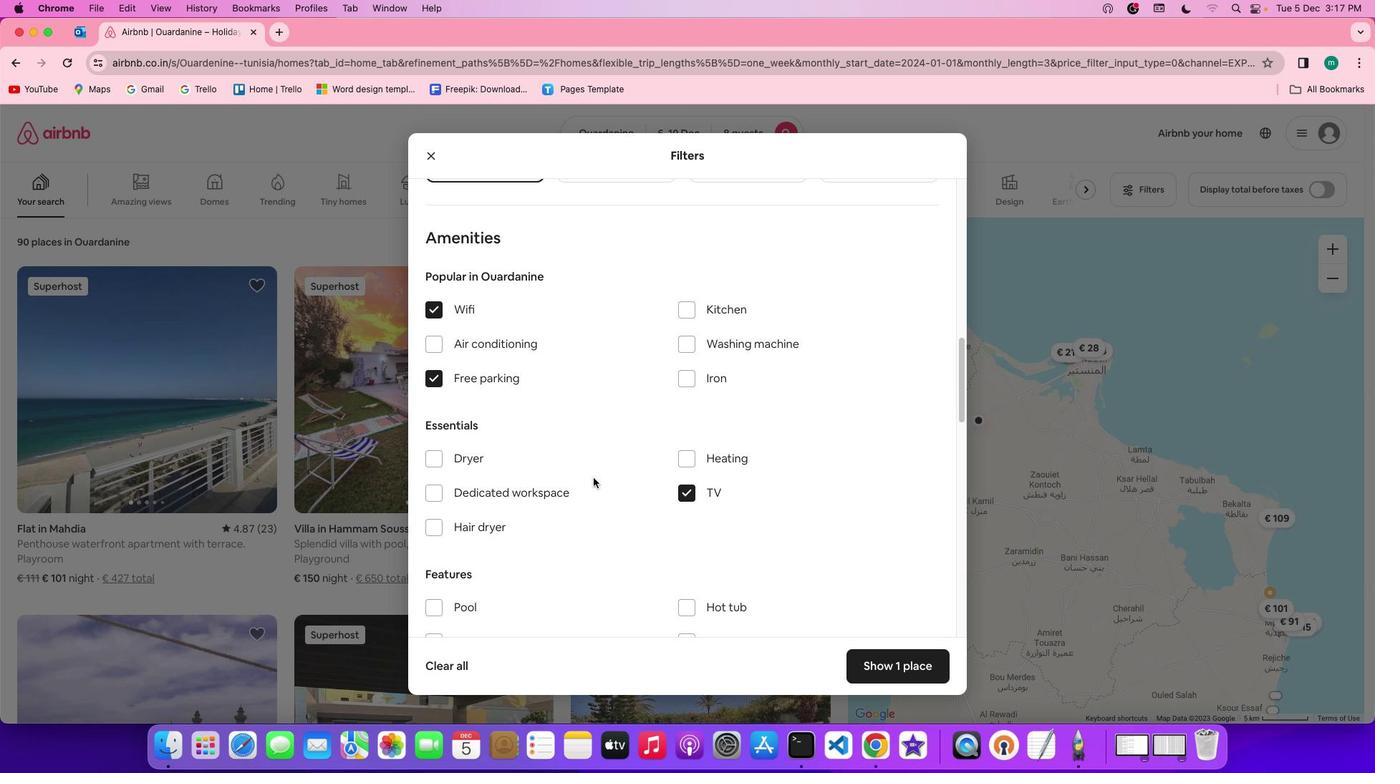 
Action: Mouse scrolled (612, 497) with delta (19, 18)
Screenshot: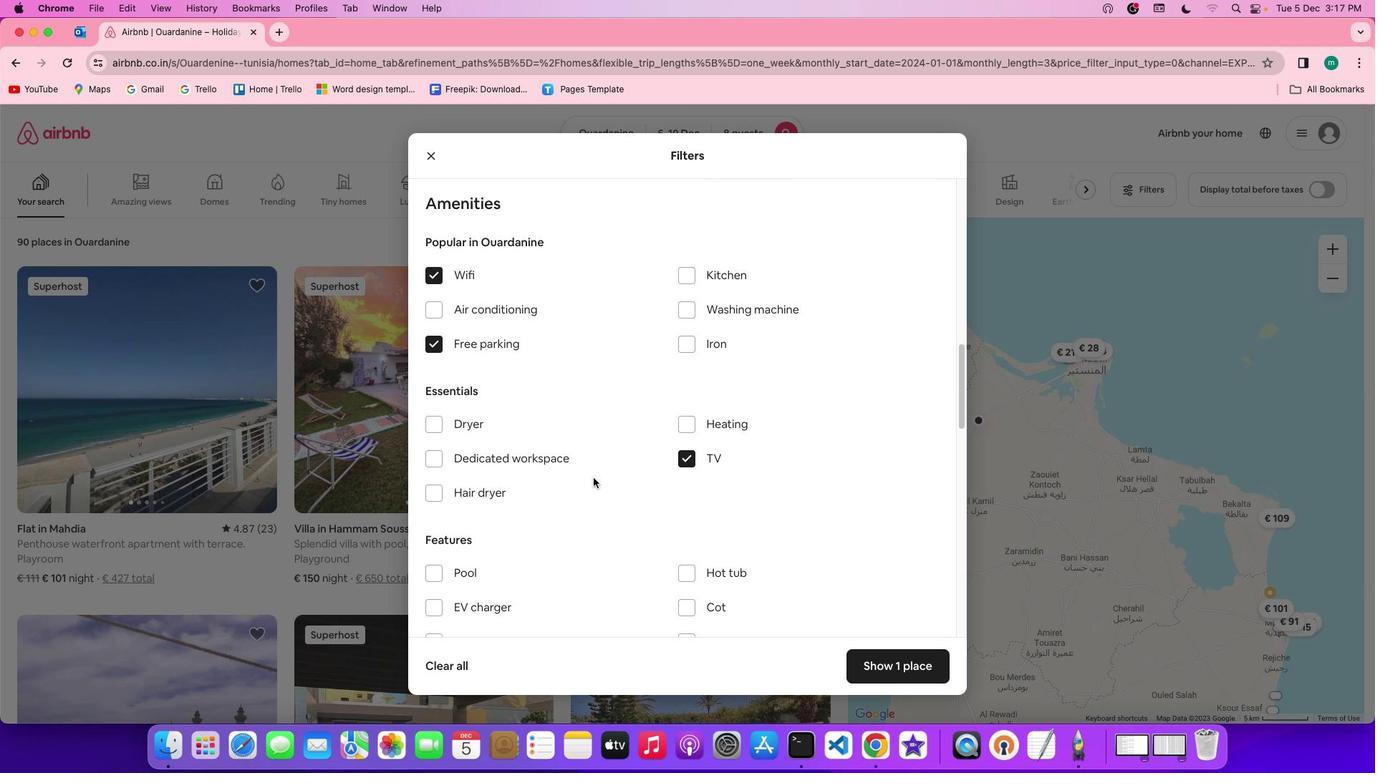 
Action: Mouse scrolled (612, 497) with delta (19, 18)
Screenshot: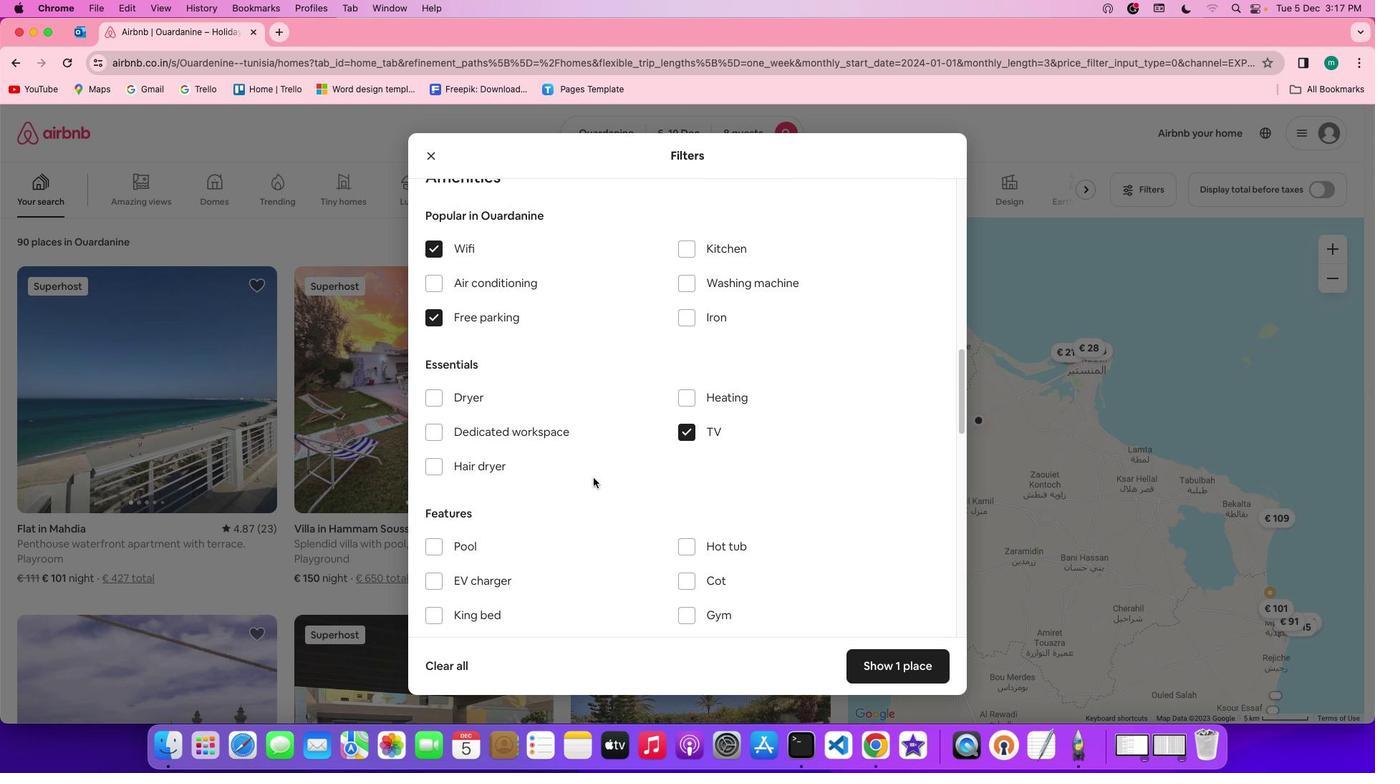 
Action: Mouse scrolled (612, 497) with delta (19, 18)
Screenshot: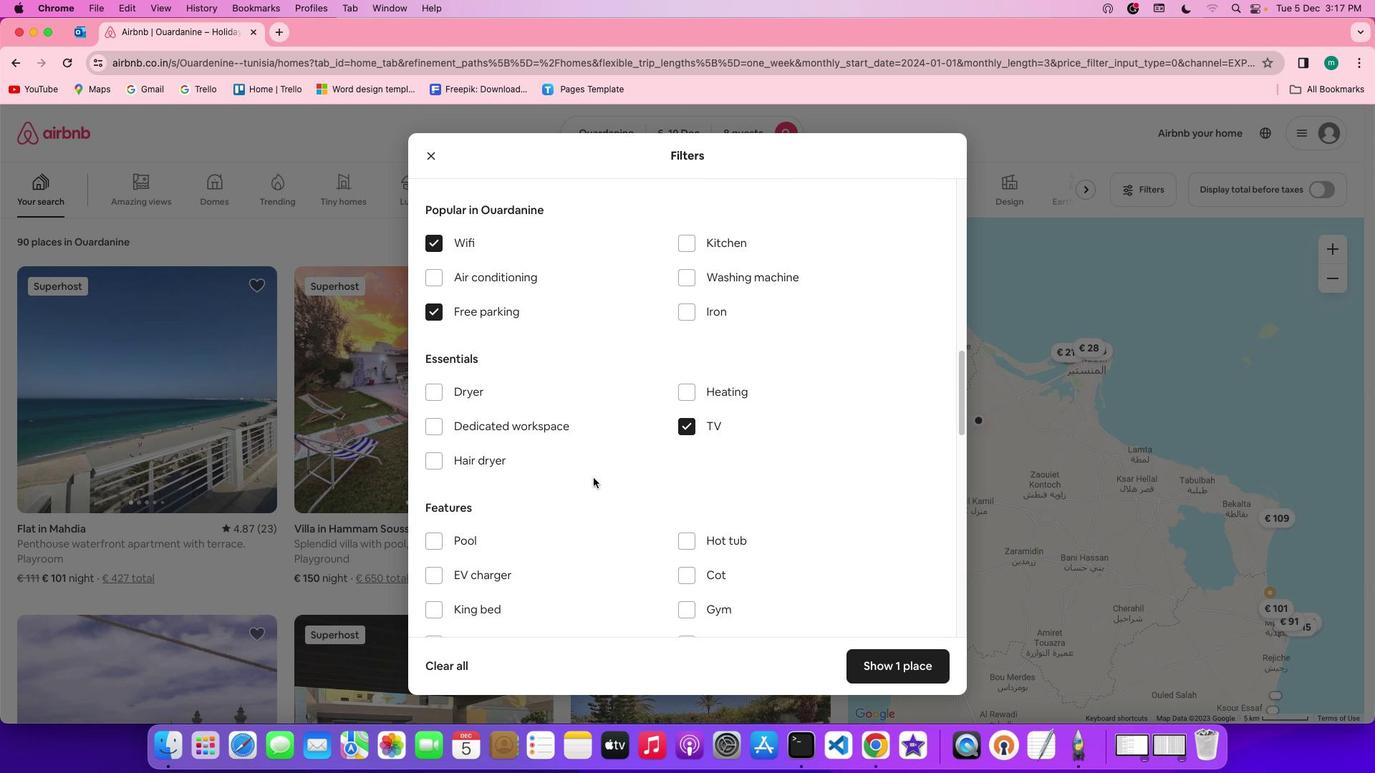 
Action: Mouse scrolled (612, 497) with delta (19, 17)
Screenshot: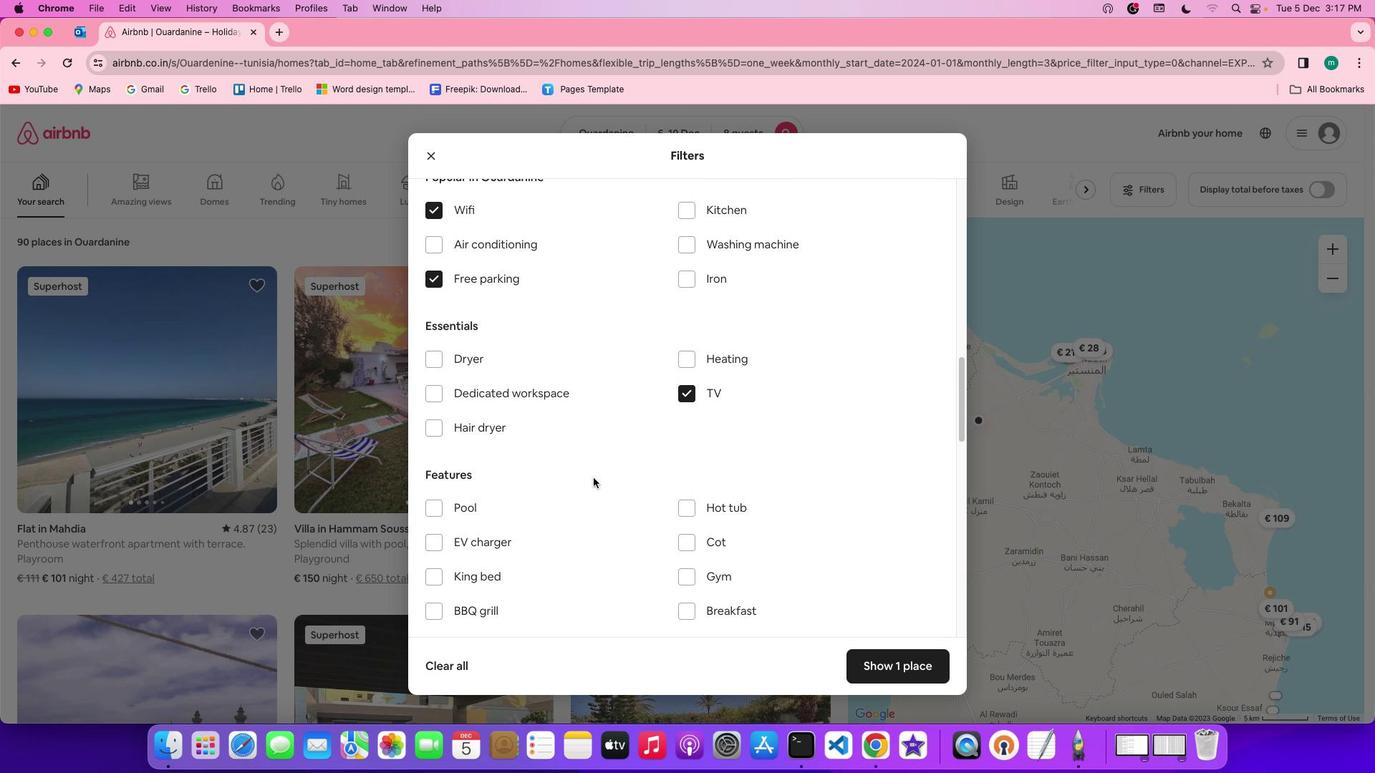 
Action: Mouse scrolled (612, 497) with delta (19, 18)
Screenshot: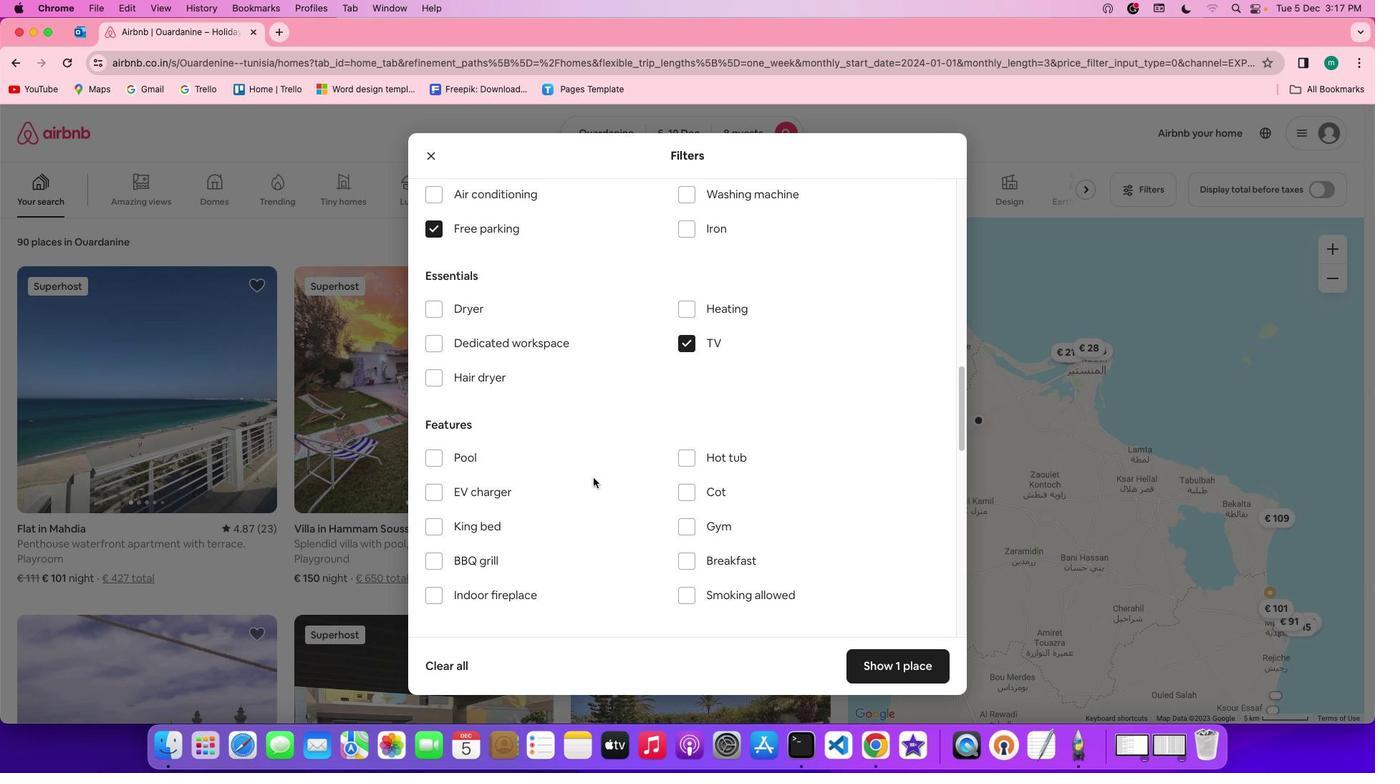 
Action: Mouse scrolled (612, 497) with delta (19, 18)
Screenshot: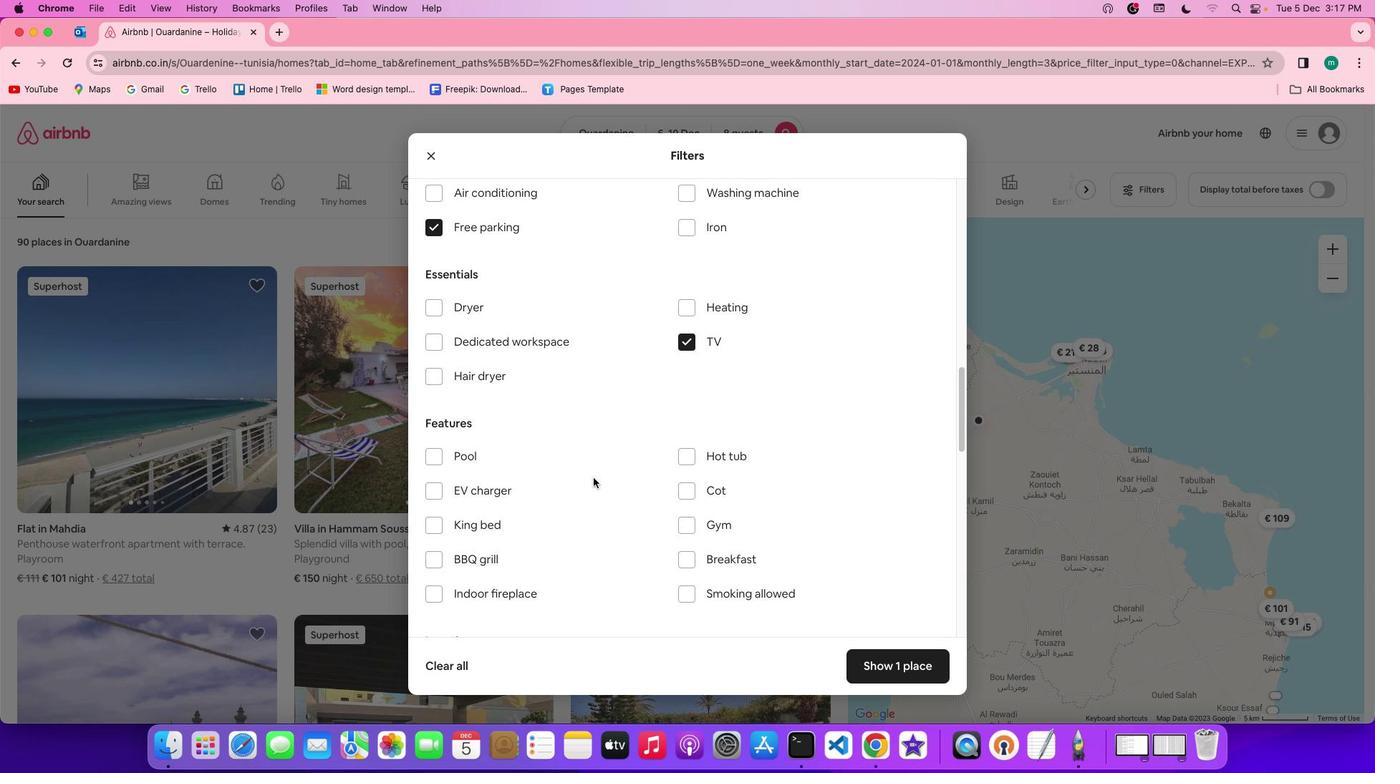 
Action: Mouse scrolled (612, 497) with delta (19, 18)
Screenshot: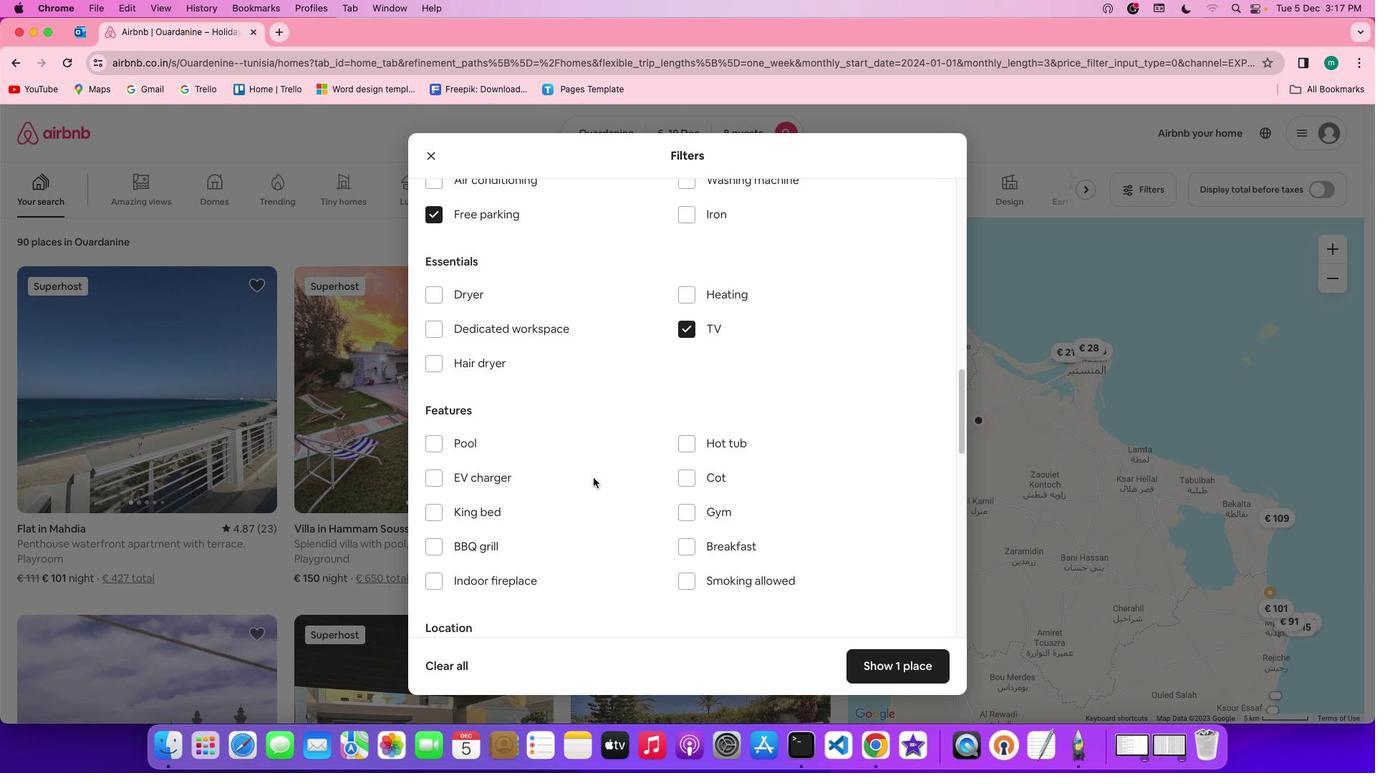 
Action: Mouse scrolled (612, 497) with delta (19, 18)
Screenshot: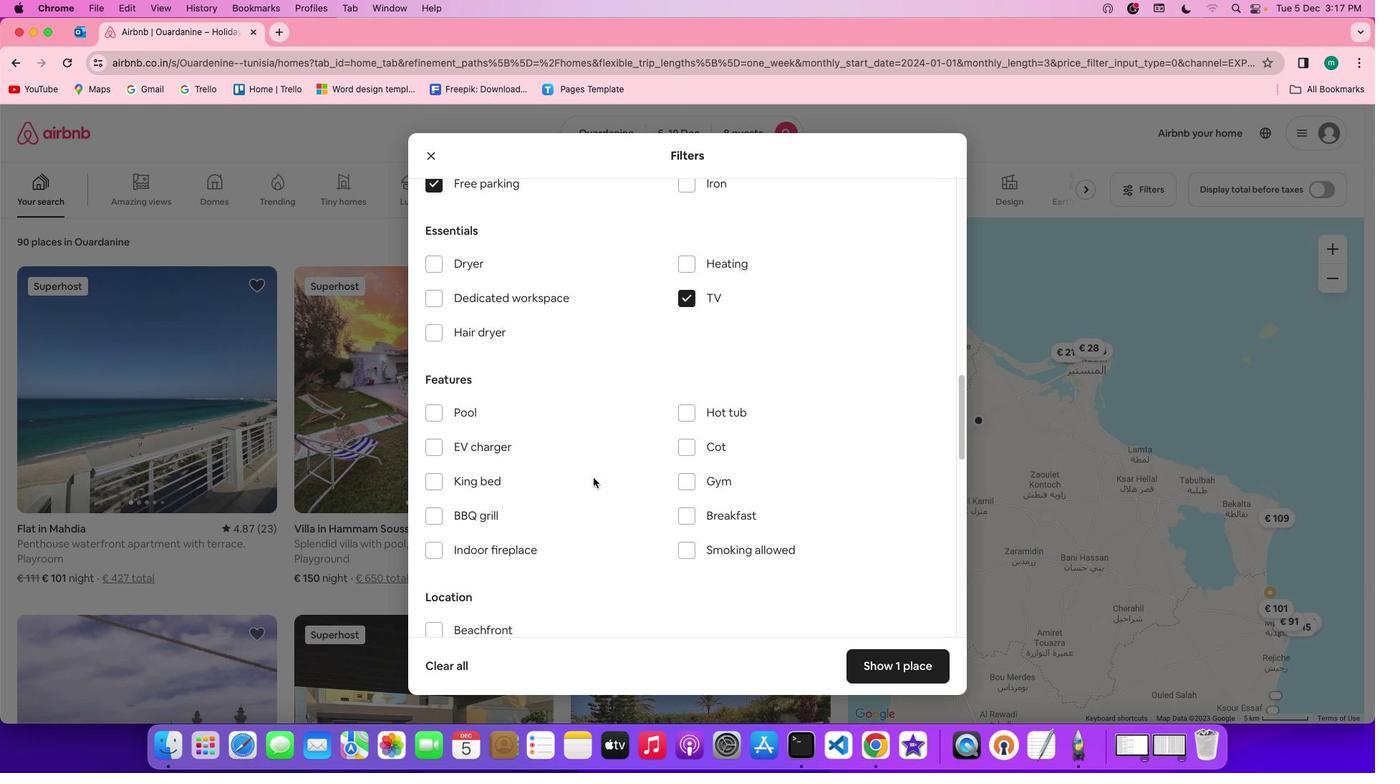
Action: Mouse scrolled (612, 497) with delta (19, 18)
Screenshot: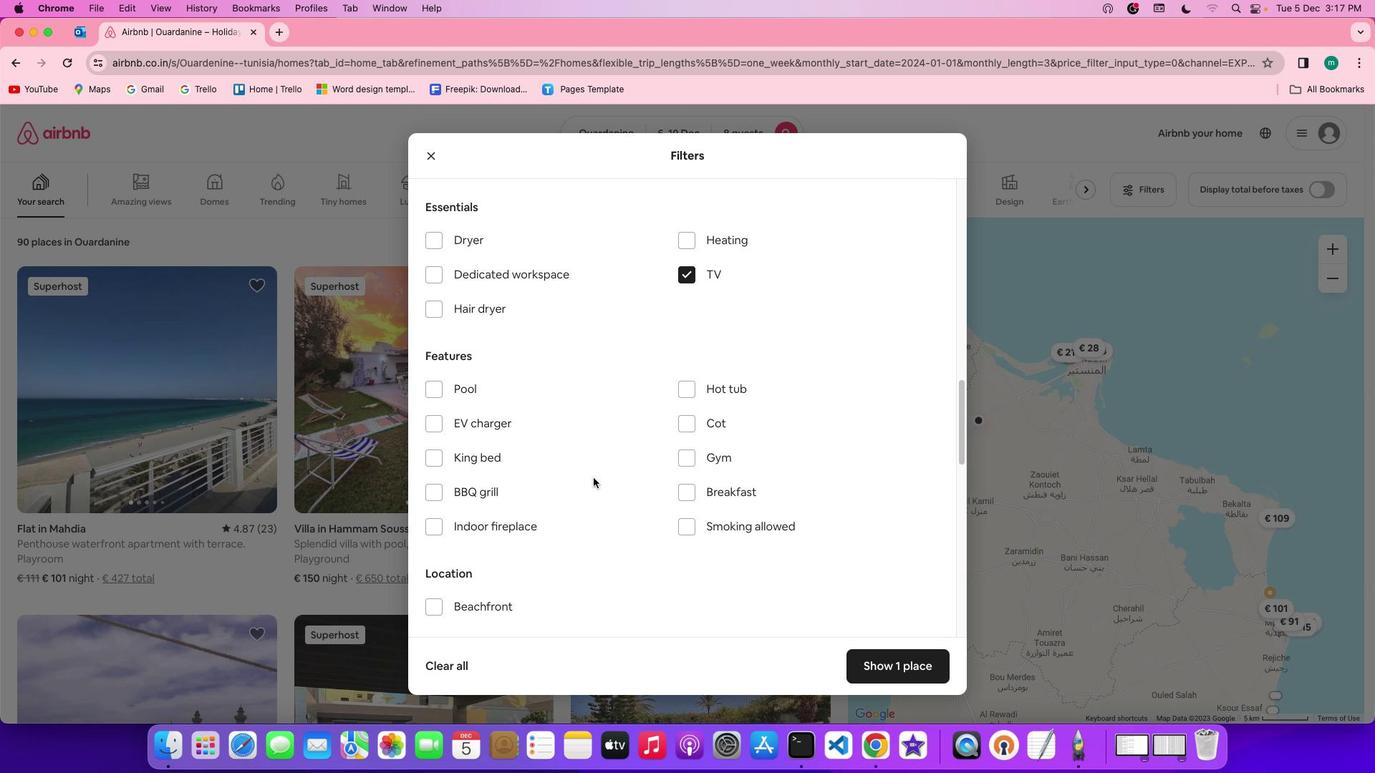
Action: Mouse scrolled (612, 497) with delta (19, 18)
Screenshot: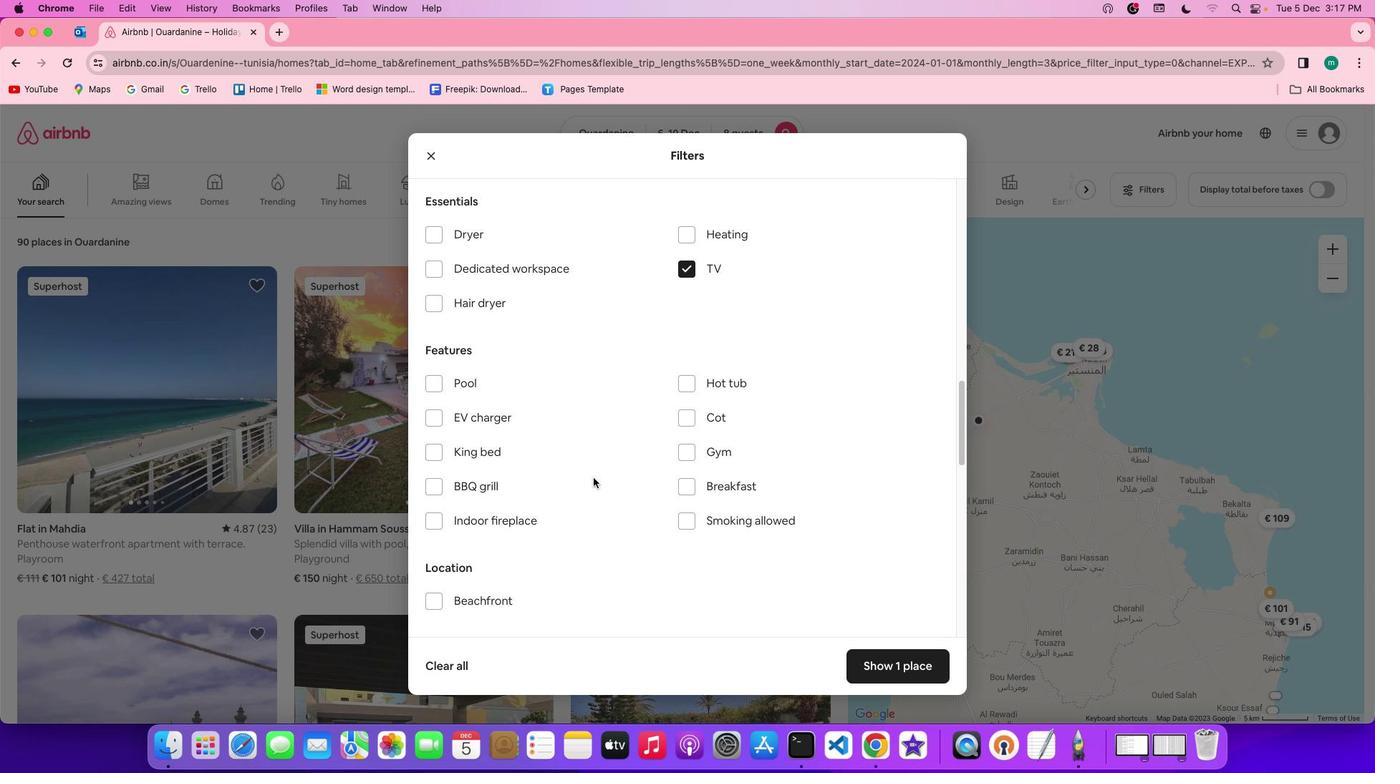 
Action: Mouse moved to (707, 463)
Screenshot: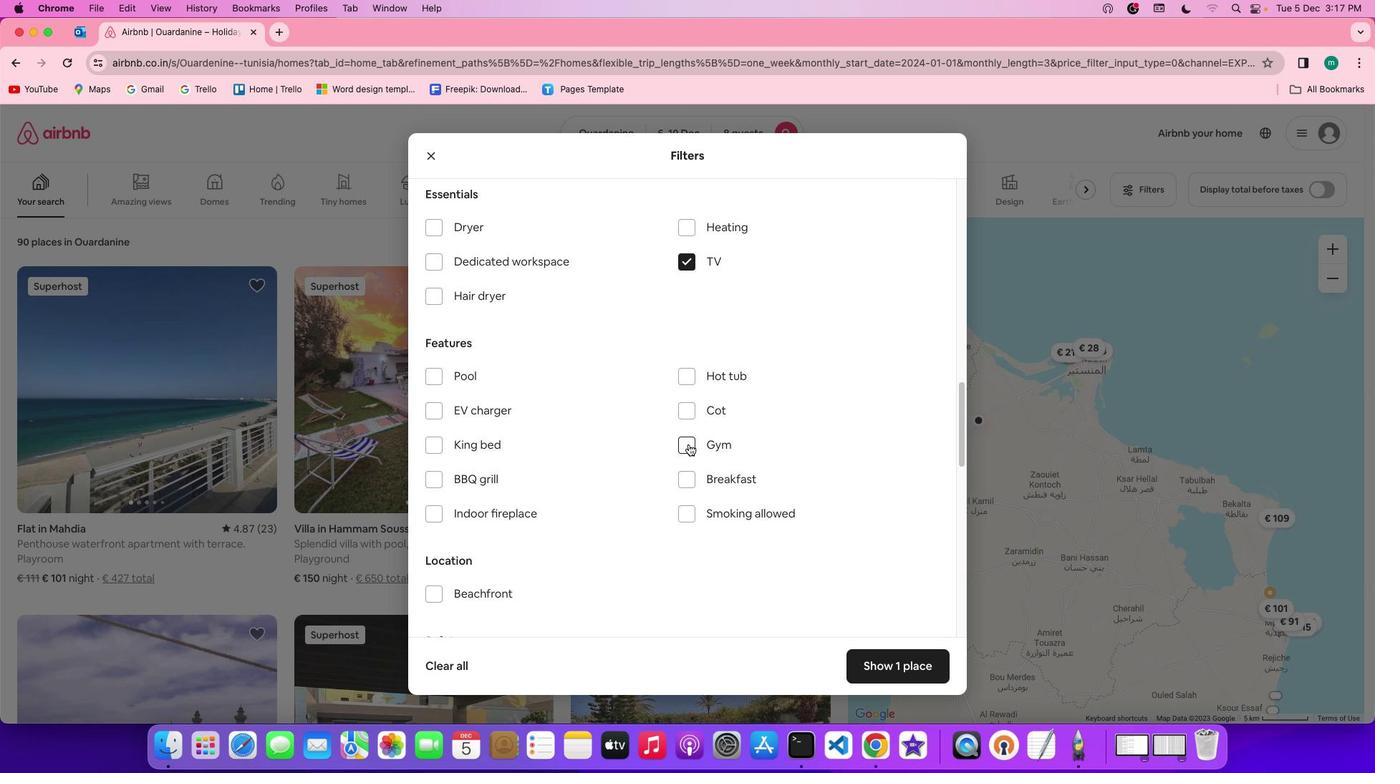 
Action: Mouse pressed left at (707, 463)
Screenshot: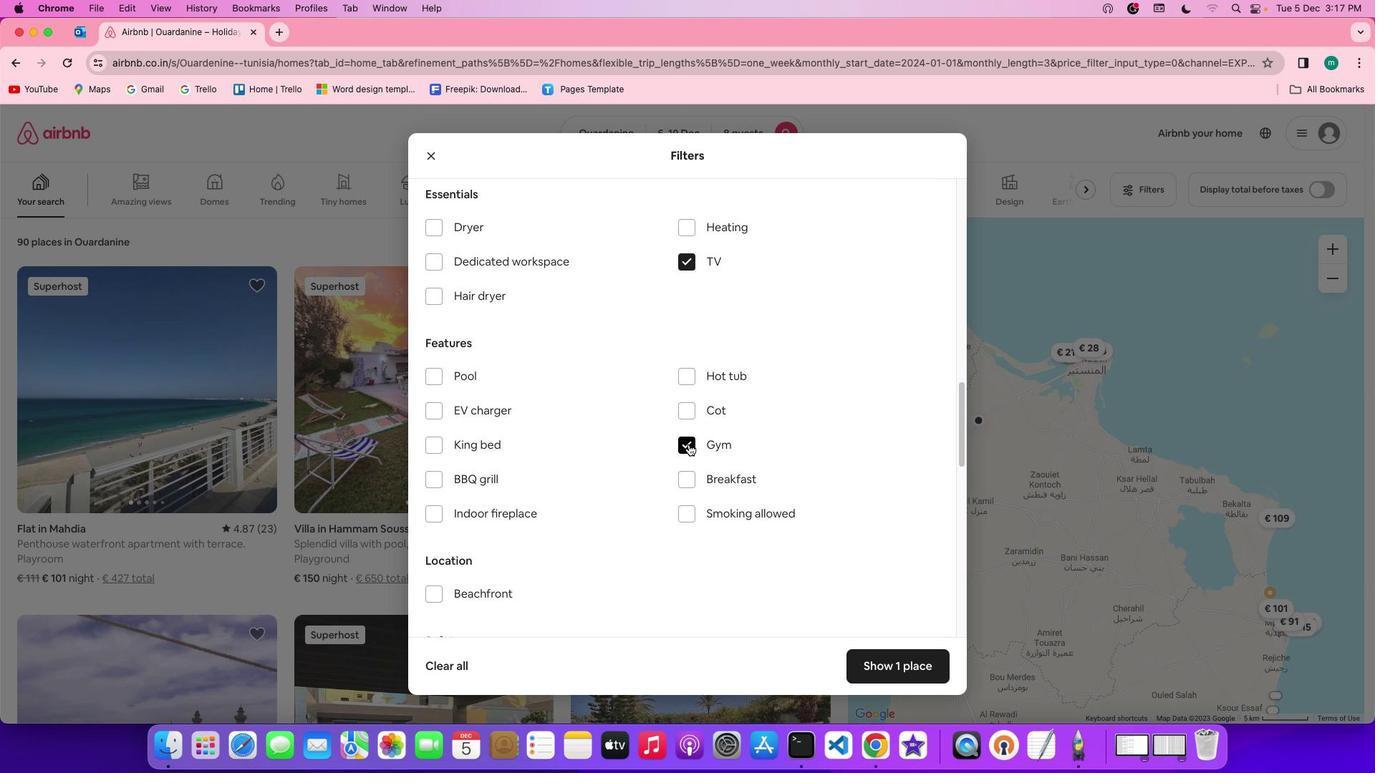 
Action: Mouse moved to (709, 493)
Screenshot: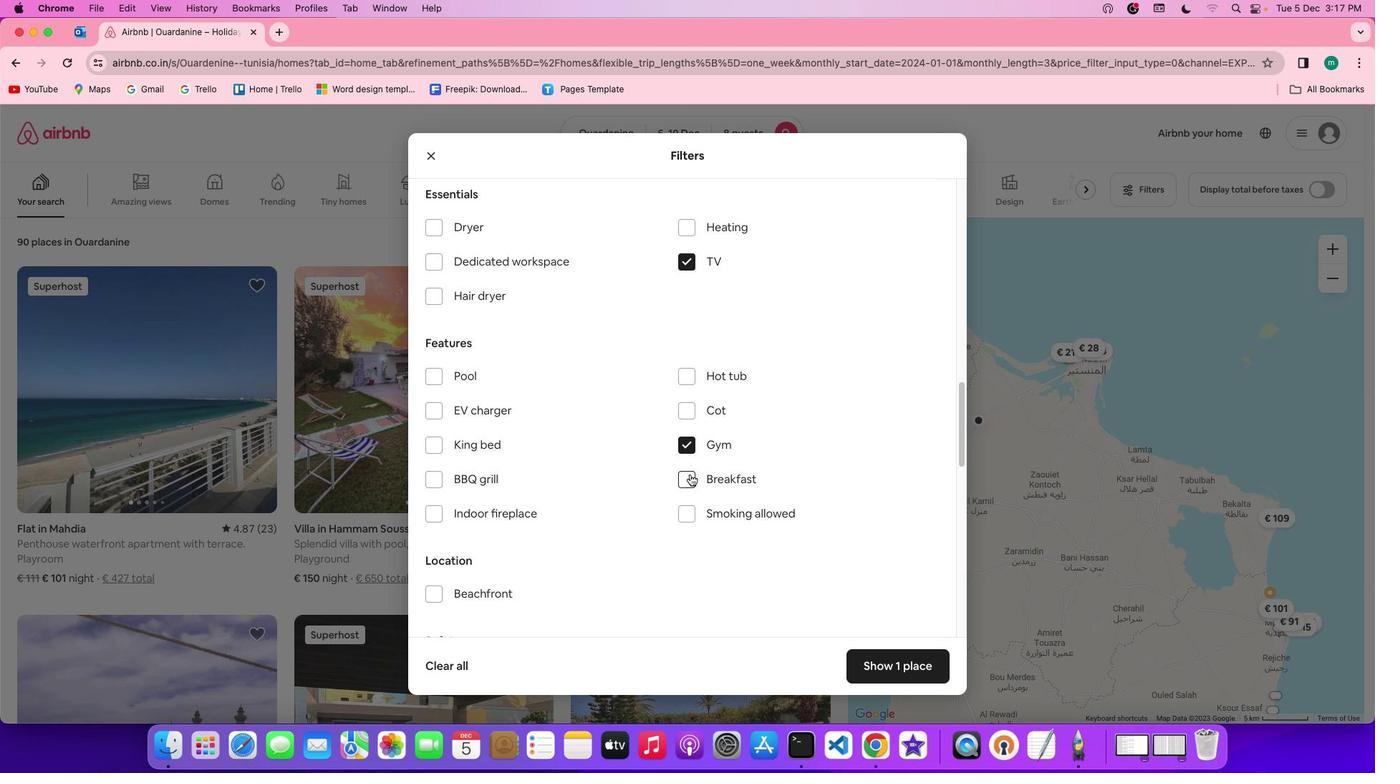 
Action: Mouse pressed left at (709, 493)
Screenshot: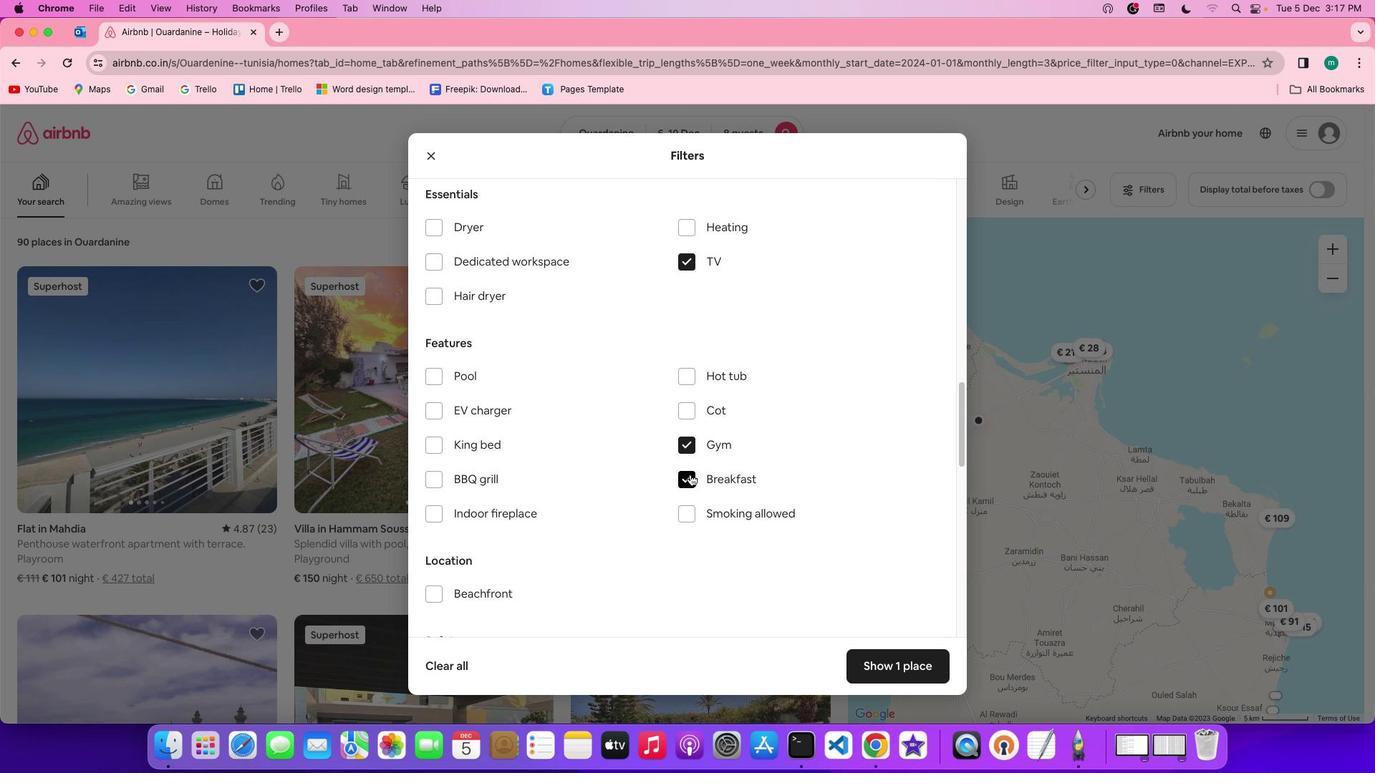 
Action: Mouse moved to (800, 517)
Screenshot: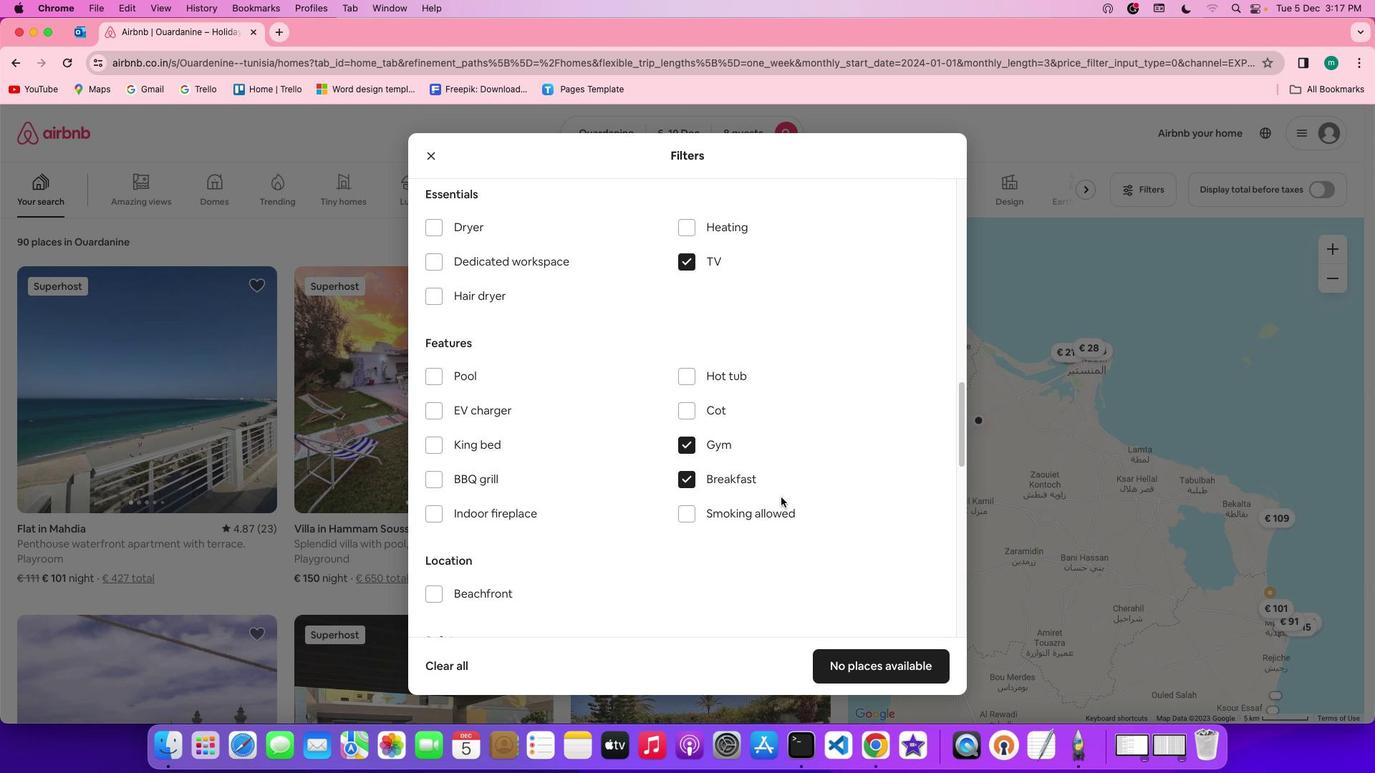 
Action: Mouse scrolled (800, 517) with delta (19, 18)
Screenshot: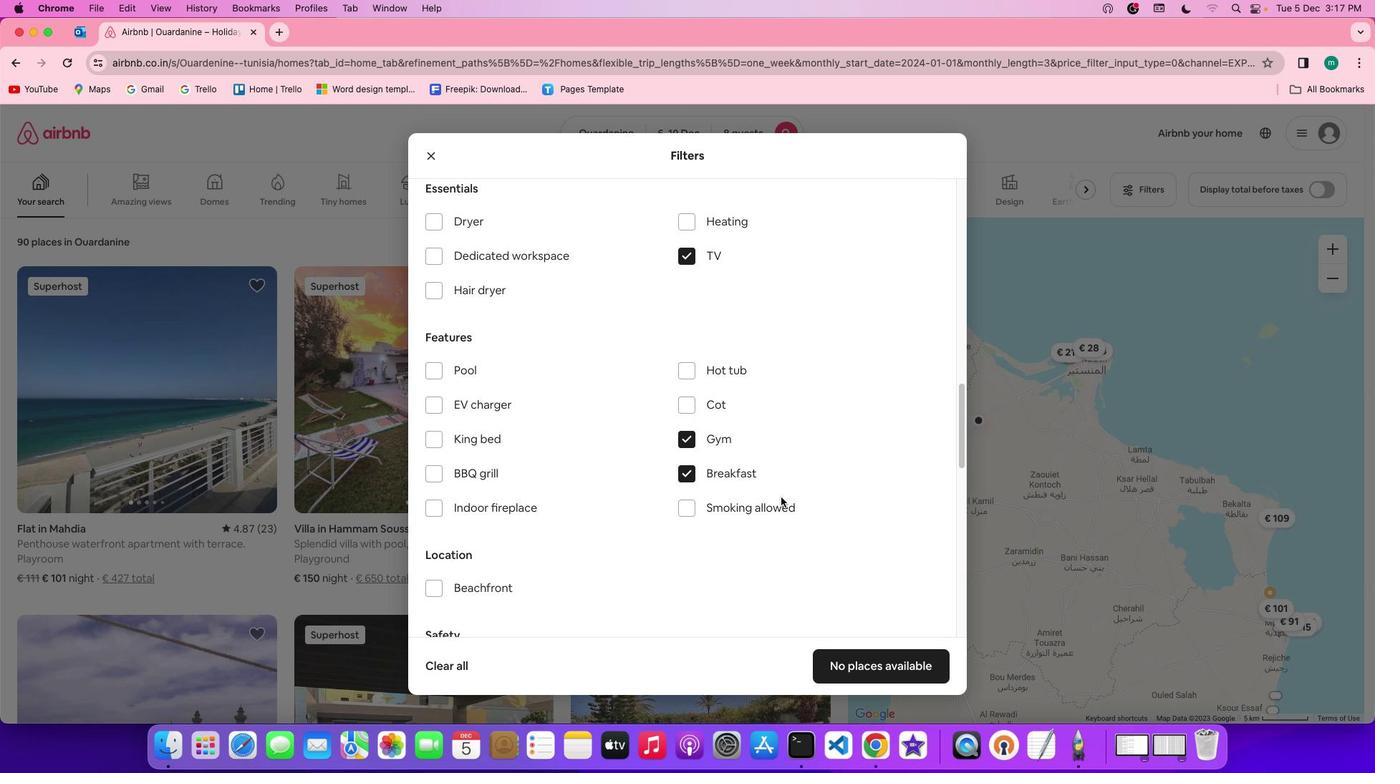 
Action: Mouse scrolled (800, 517) with delta (19, 18)
Screenshot: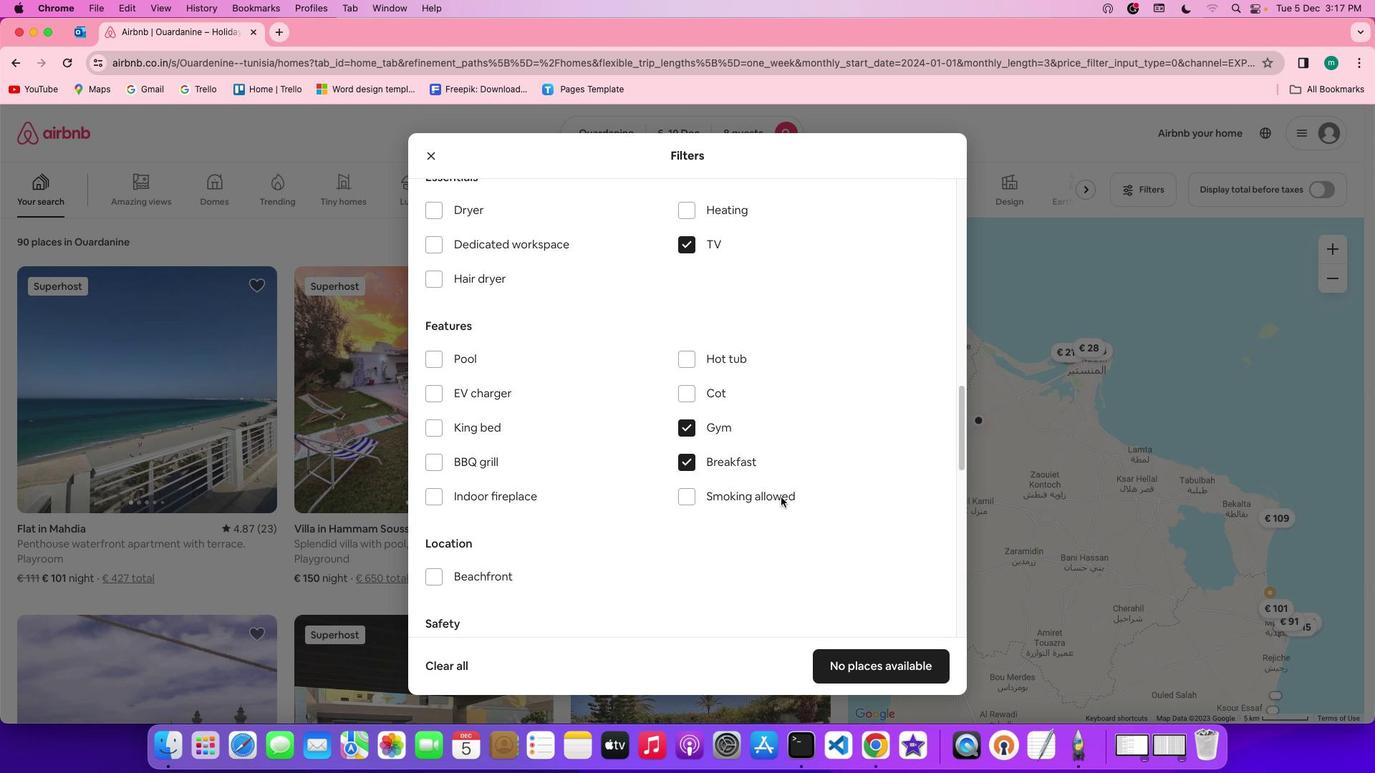 
Action: Mouse scrolled (800, 517) with delta (19, 17)
Screenshot: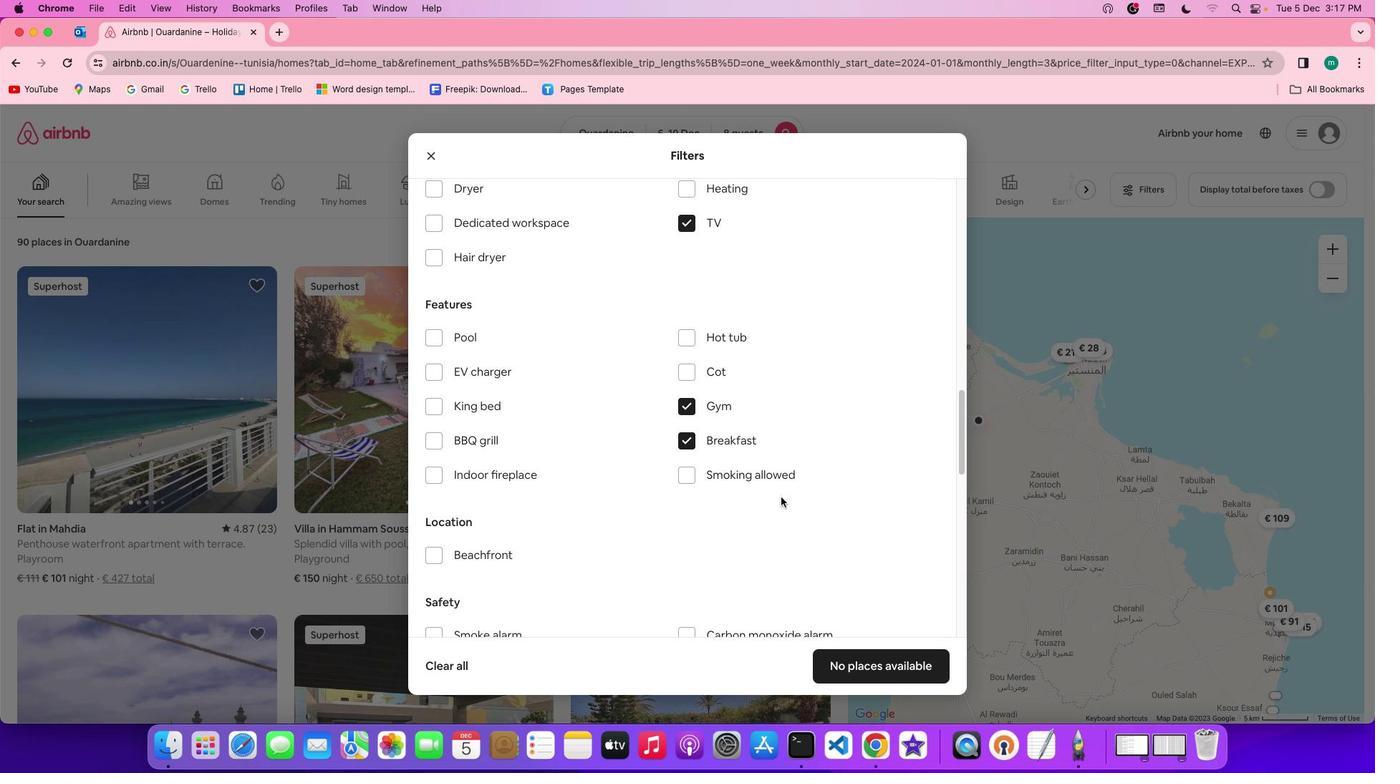 
Action: Mouse scrolled (800, 517) with delta (19, 18)
Screenshot: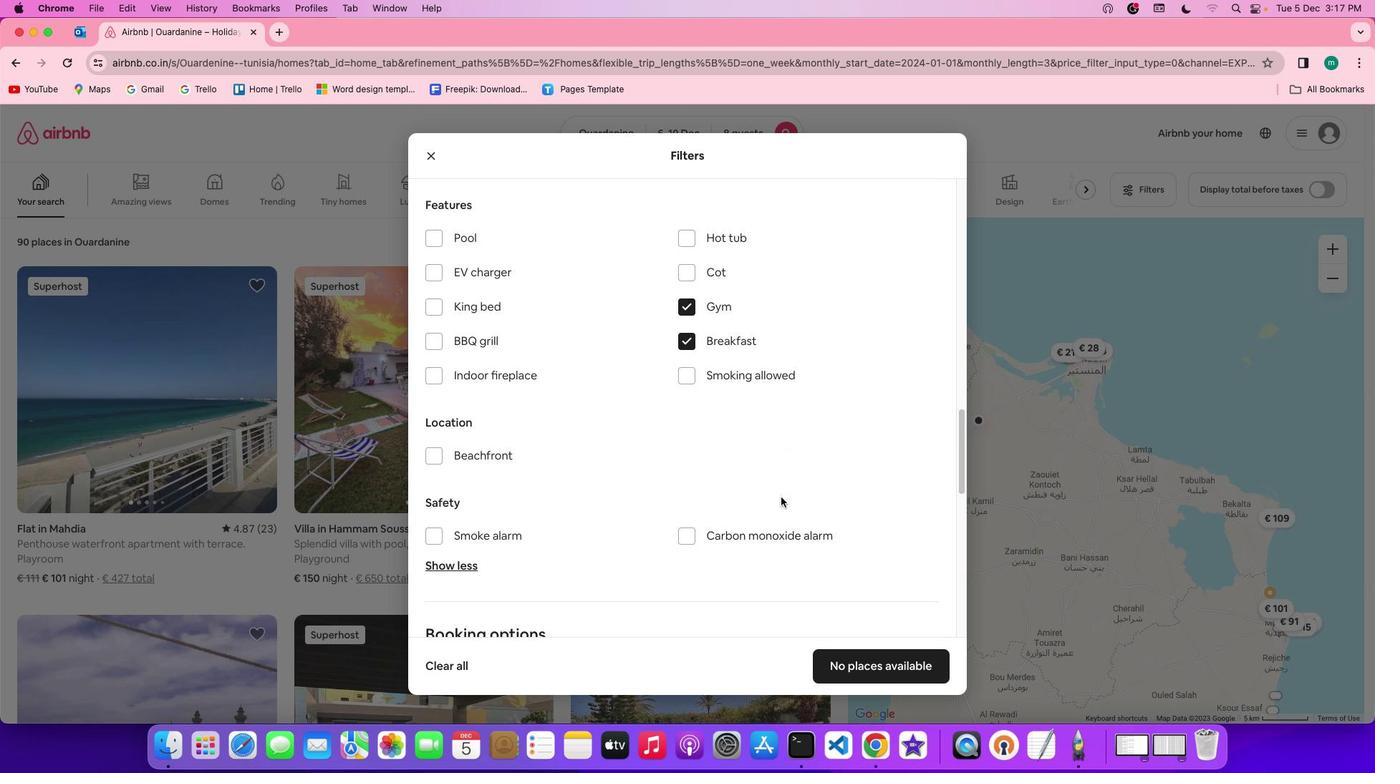 
Action: Mouse scrolled (800, 517) with delta (19, 18)
Screenshot: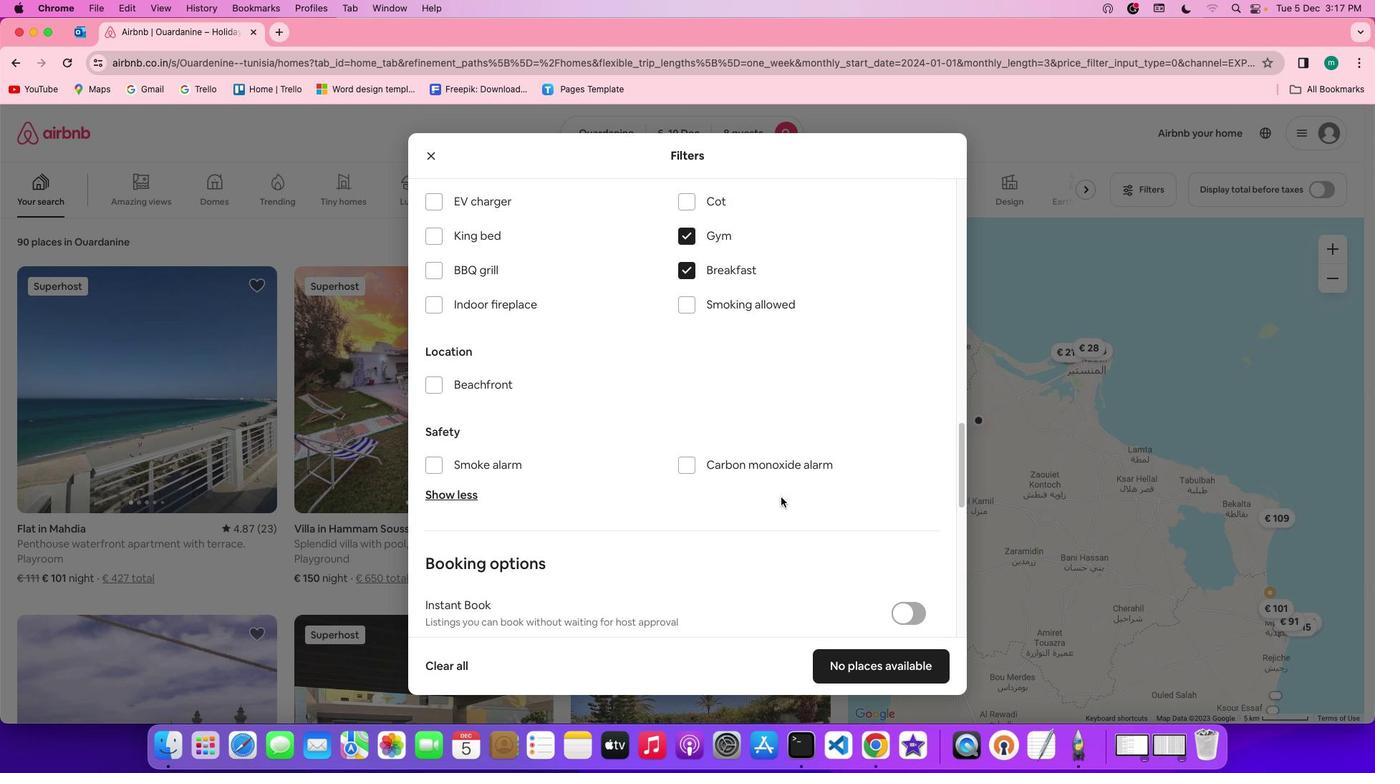 
Action: Mouse scrolled (800, 517) with delta (19, 18)
Screenshot: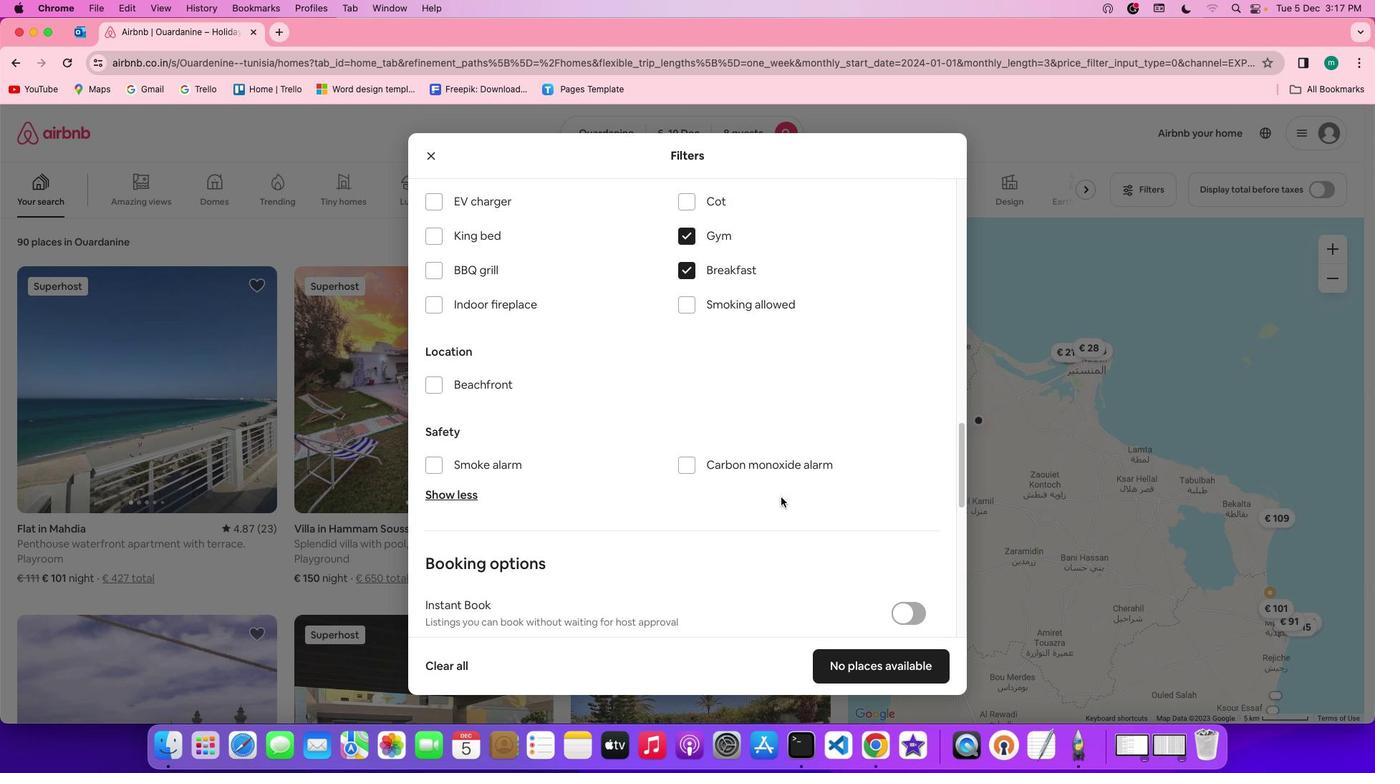 
Action: Mouse scrolled (800, 517) with delta (19, 17)
Screenshot: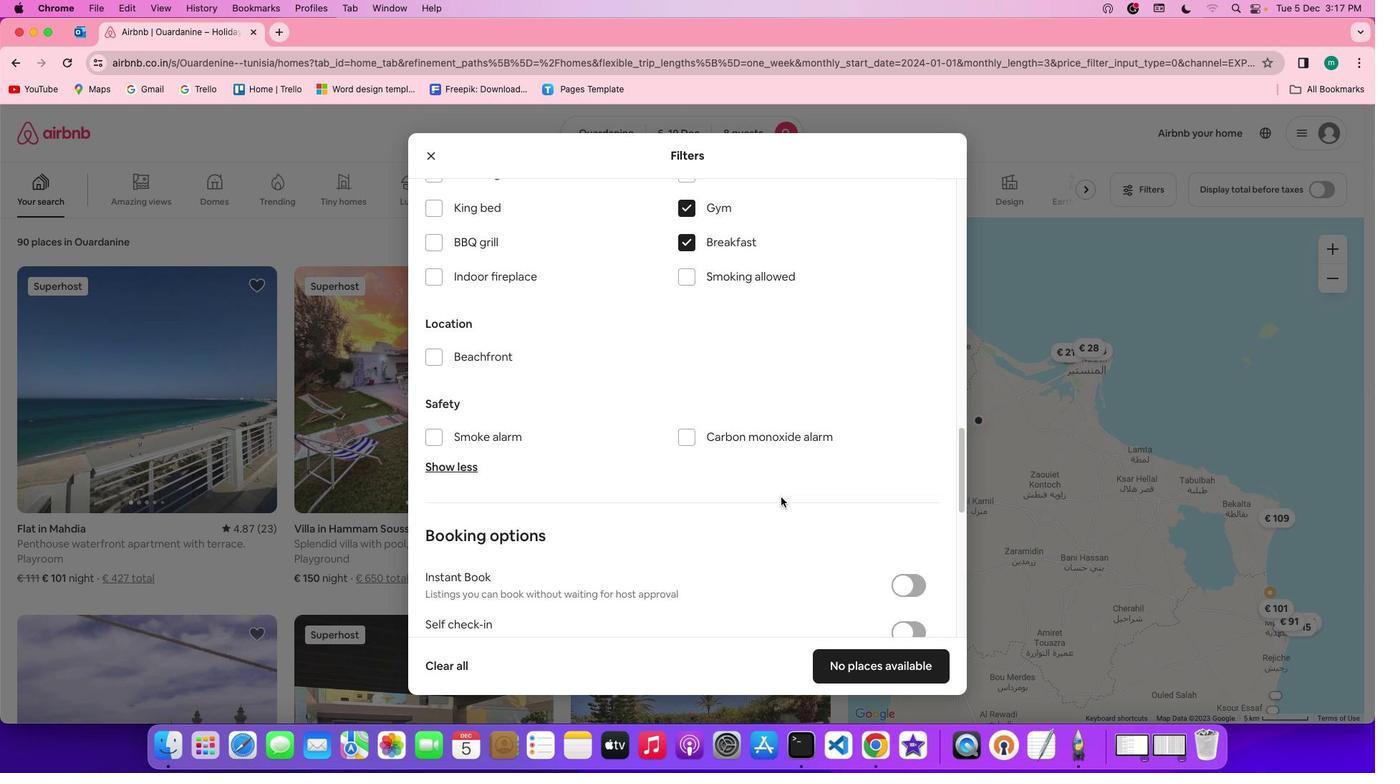 
Action: Mouse scrolled (800, 517) with delta (19, 16)
Screenshot: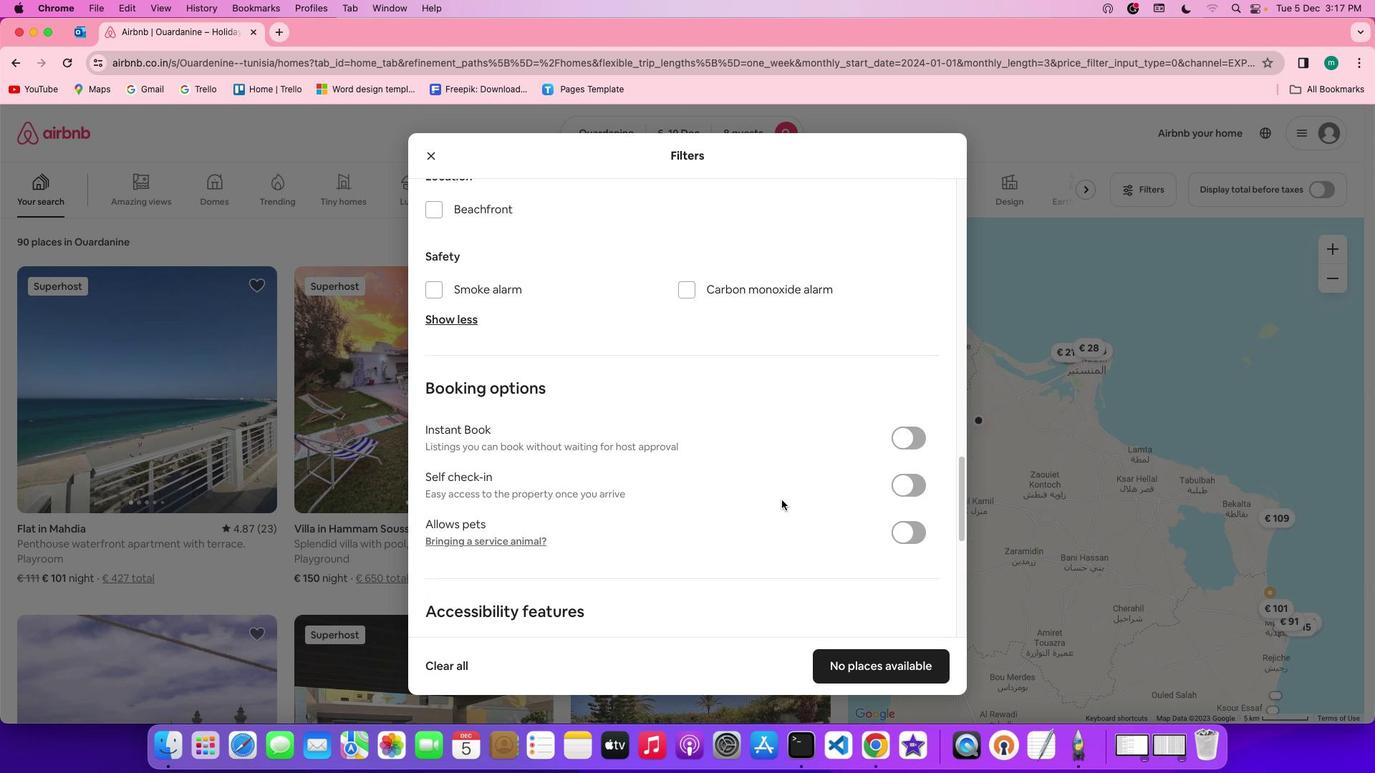 
Action: Mouse moved to (810, 530)
Screenshot: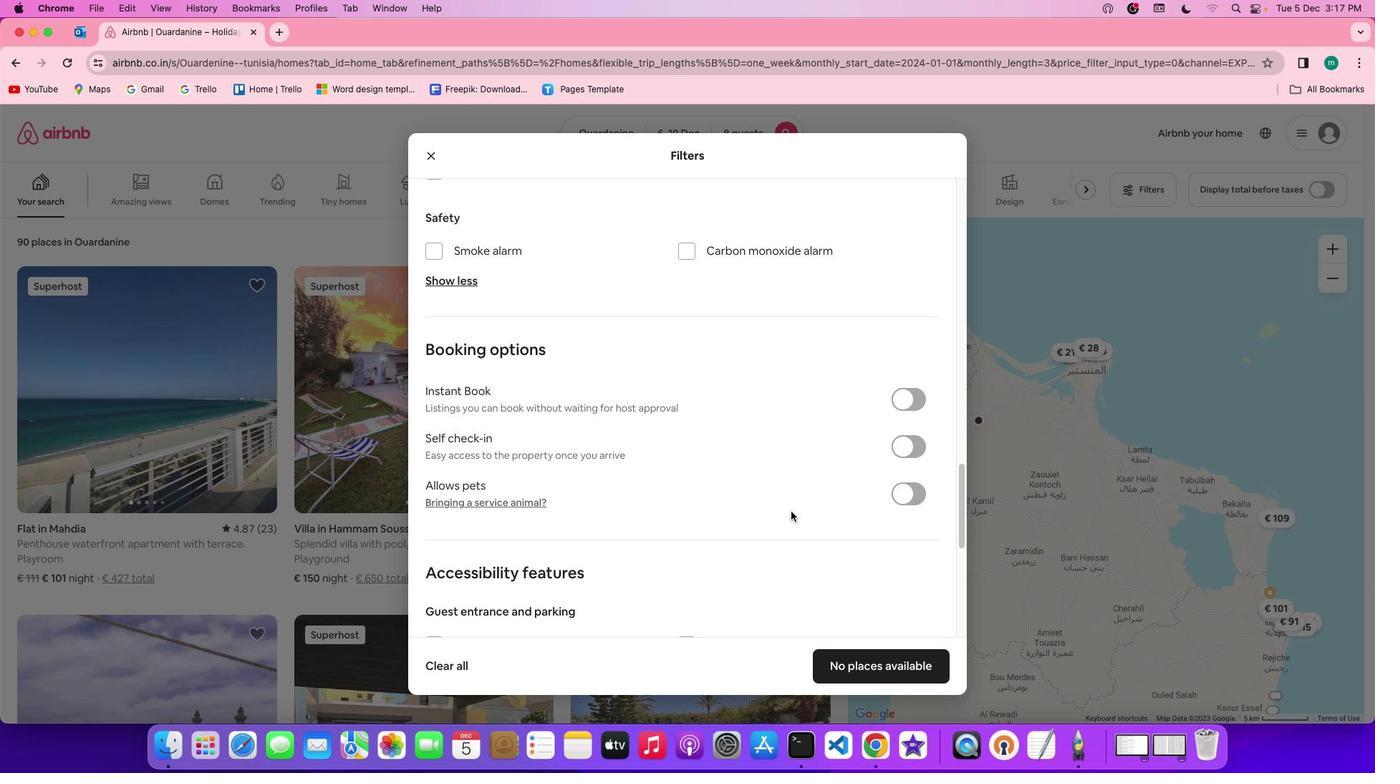 
Action: Mouse scrolled (810, 530) with delta (19, 18)
Screenshot: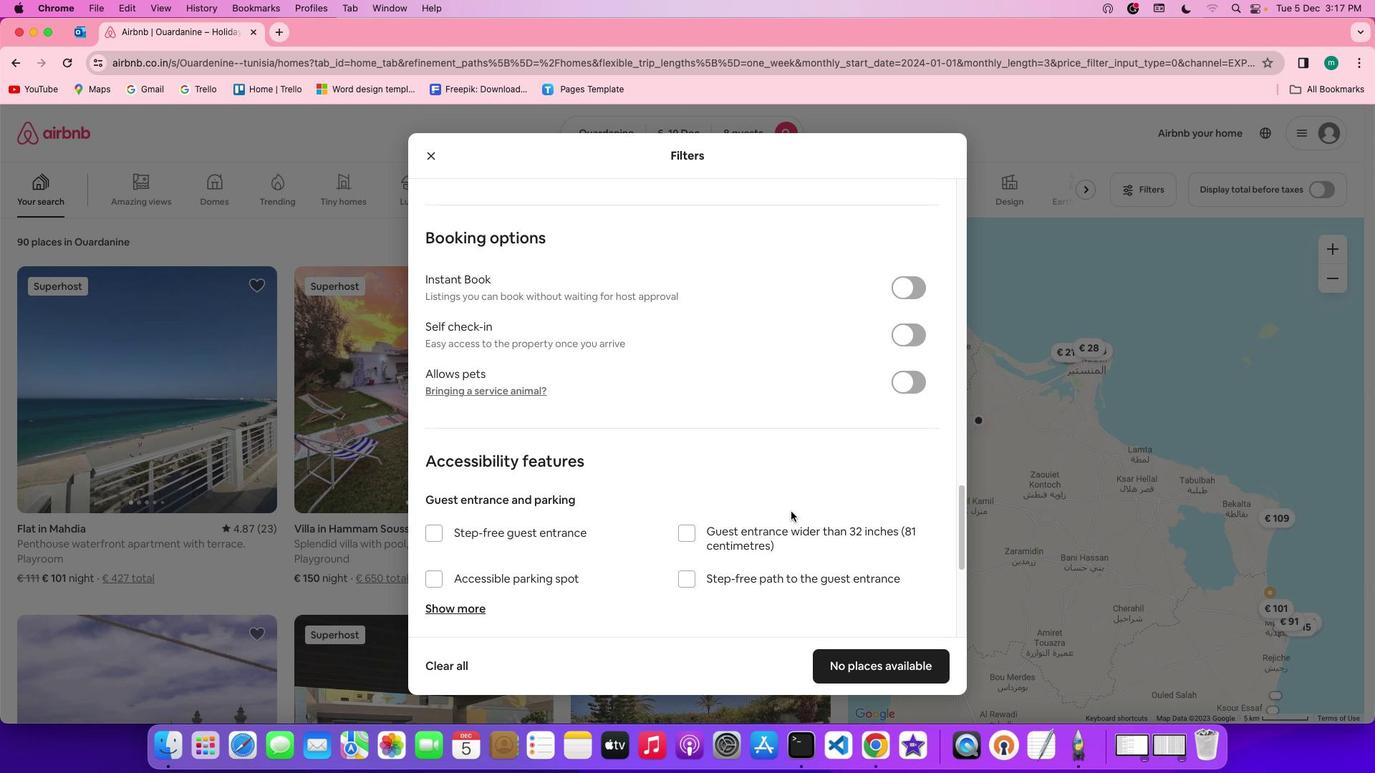 
Action: Mouse scrolled (810, 530) with delta (19, 18)
Screenshot: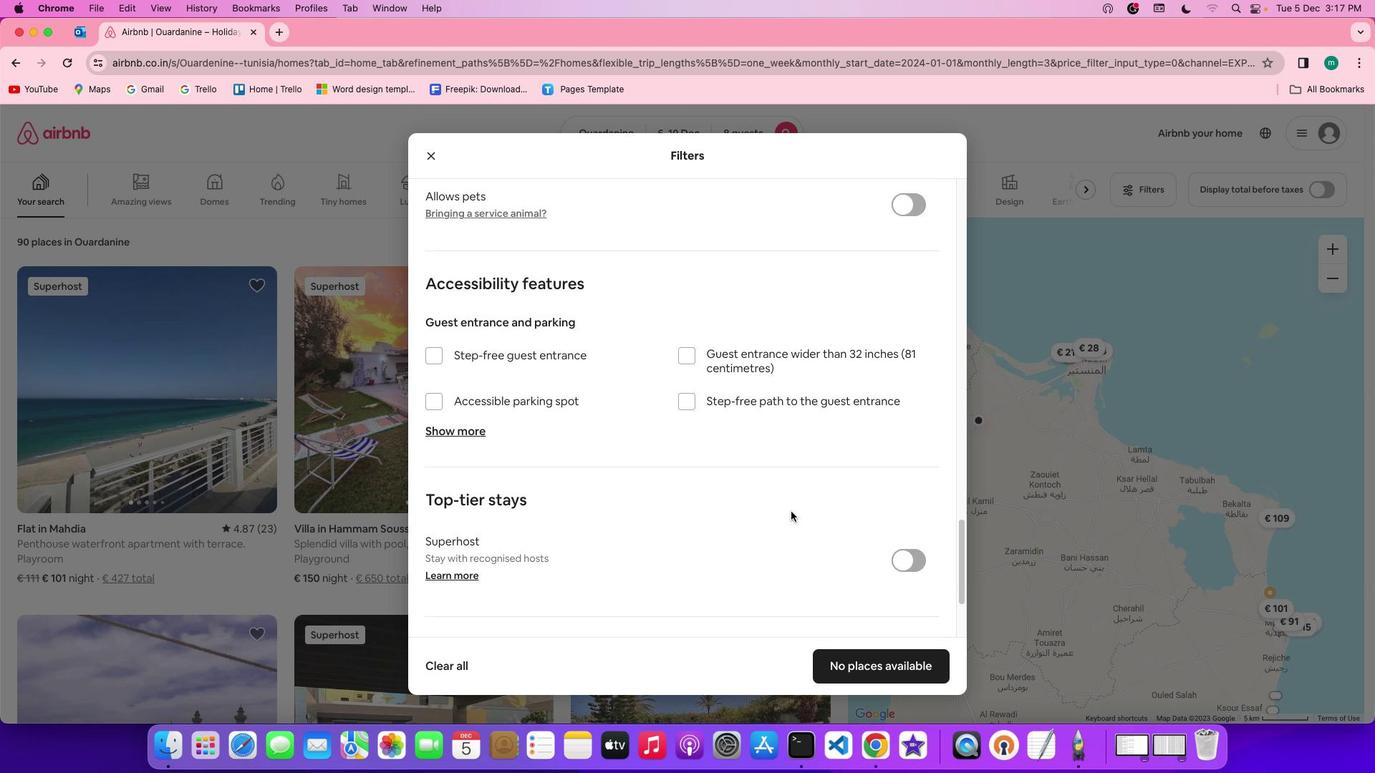 
Action: Mouse scrolled (810, 530) with delta (19, 17)
Screenshot: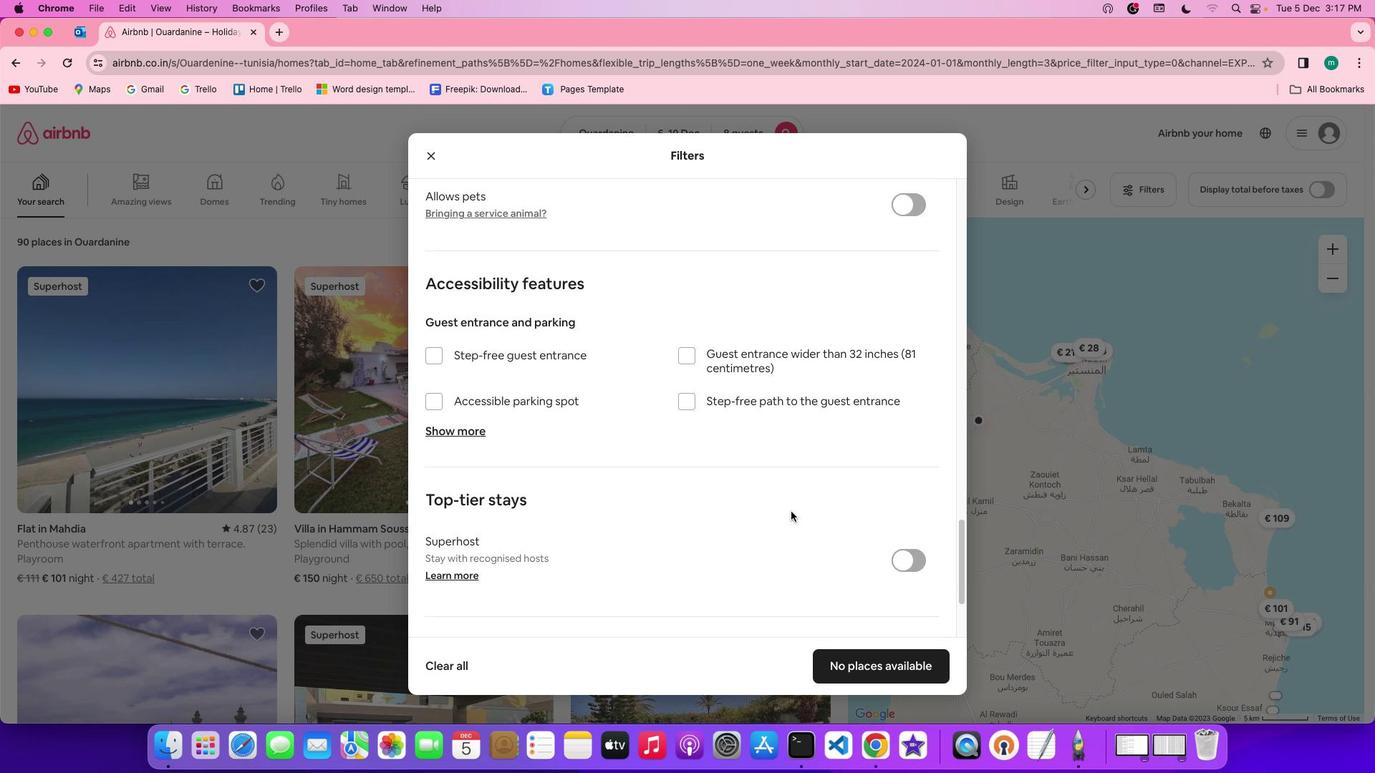 
Action: Mouse scrolled (810, 530) with delta (19, 15)
Screenshot: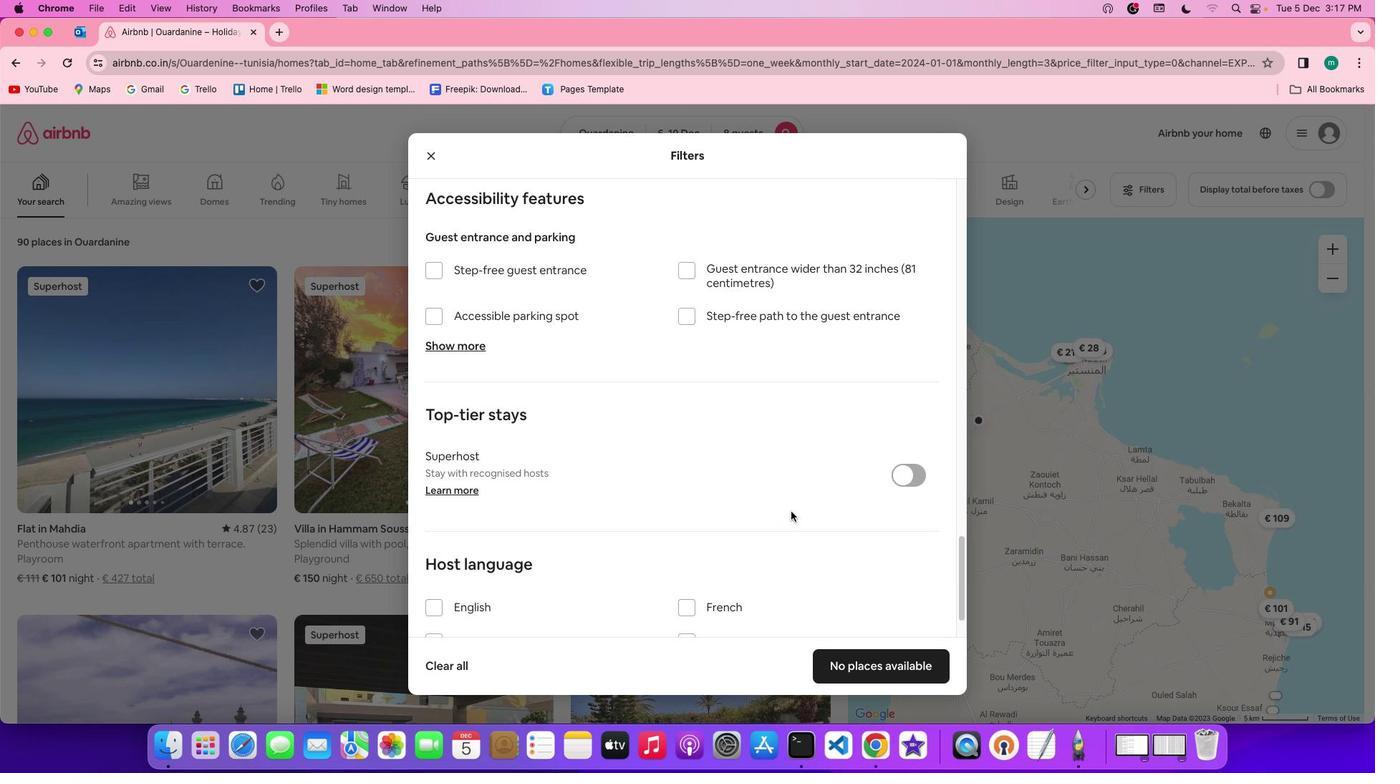 
Action: Mouse scrolled (810, 530) with delta (19, 15)
Screenshot: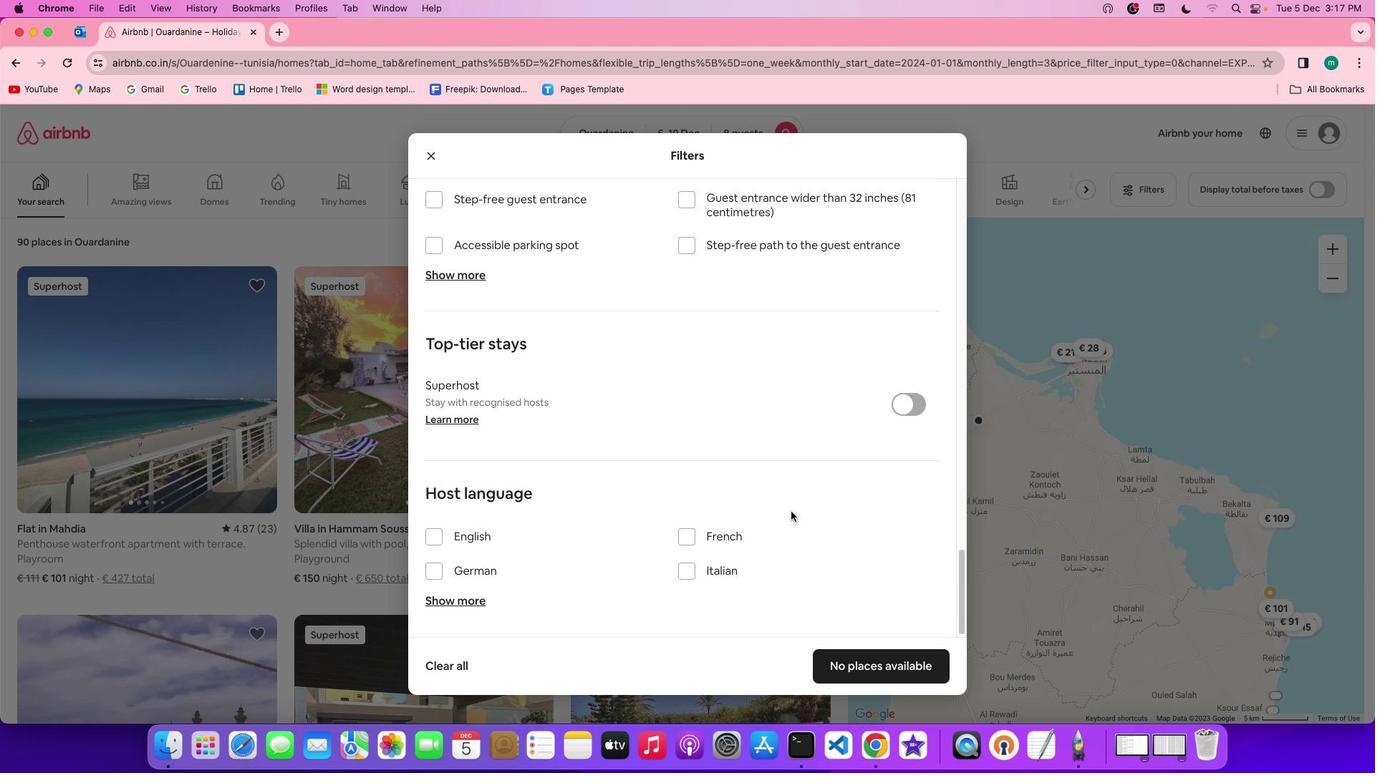 
Action: Mouse moved to (815, 536)
Screenshot: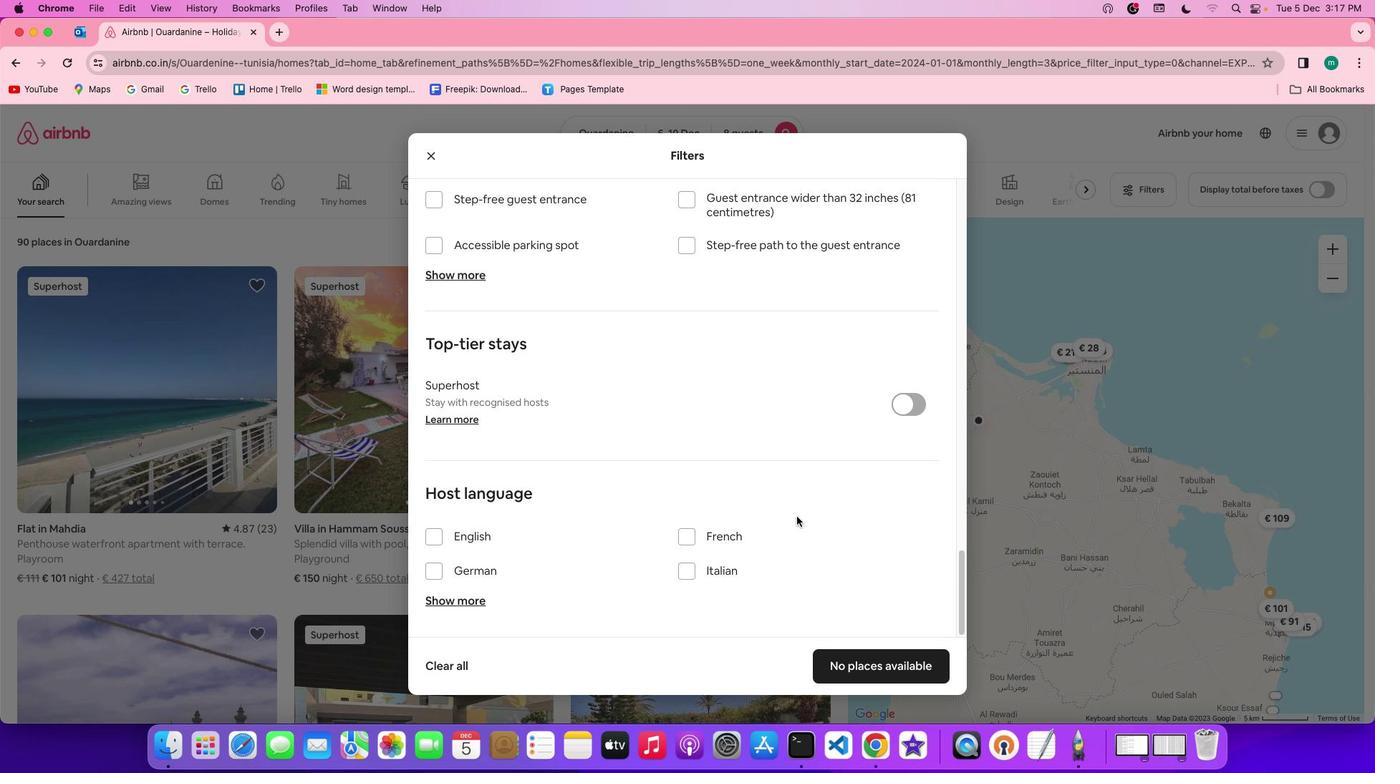 
Action: Mouse scrolled (815, 536) with delta (19, 18)
Screenshot: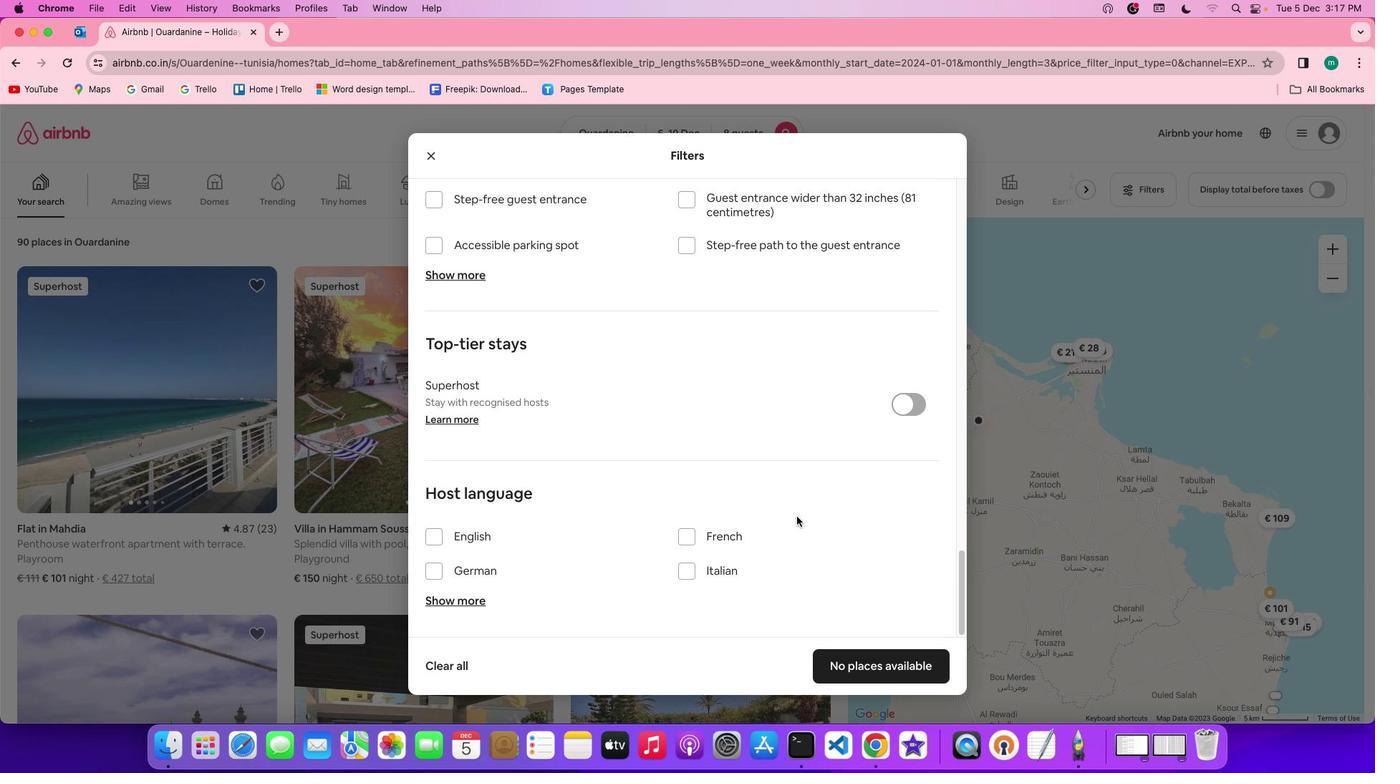 
Action: Mouse scrolled (815, 536) with delta (19, 18)
Screenshot: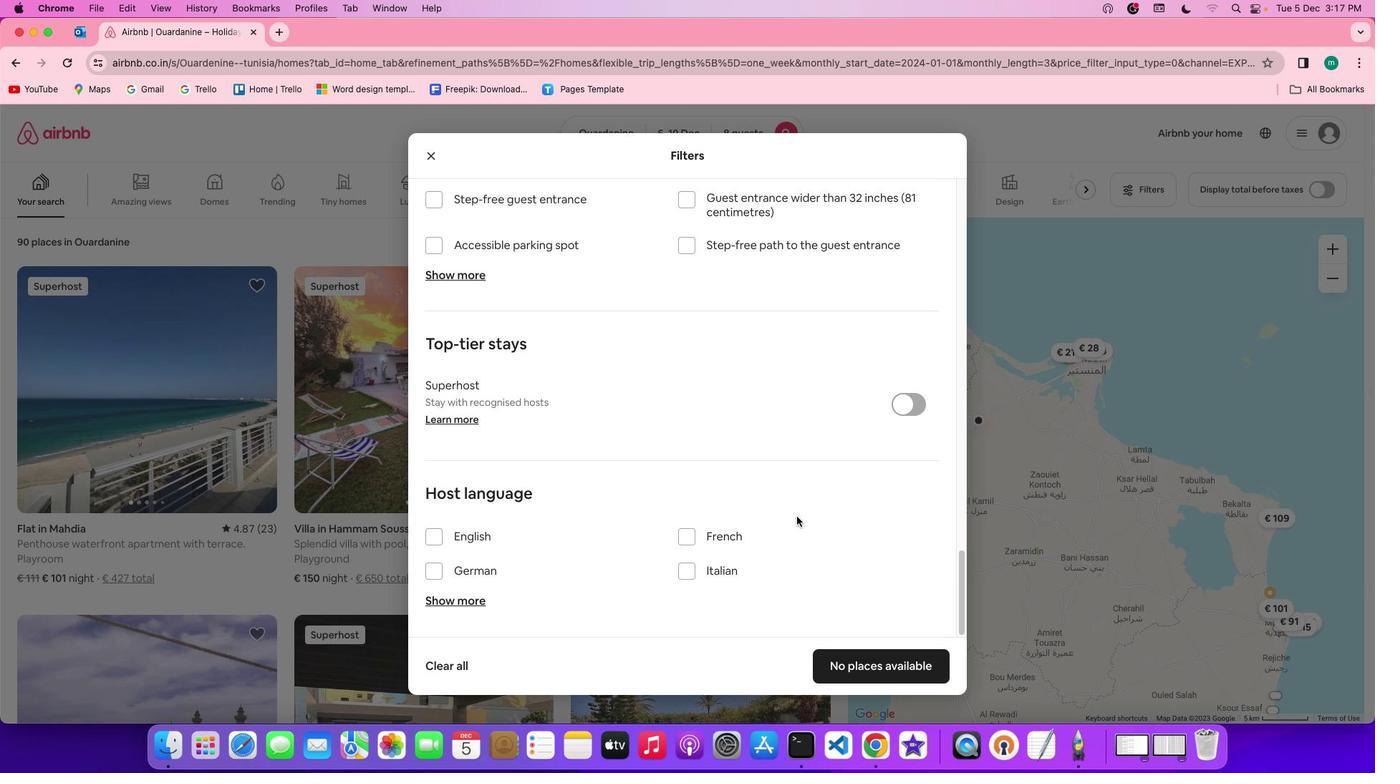 
Action: Mouse scrolled (815, 536) with delta (19, 17)
Screenshot: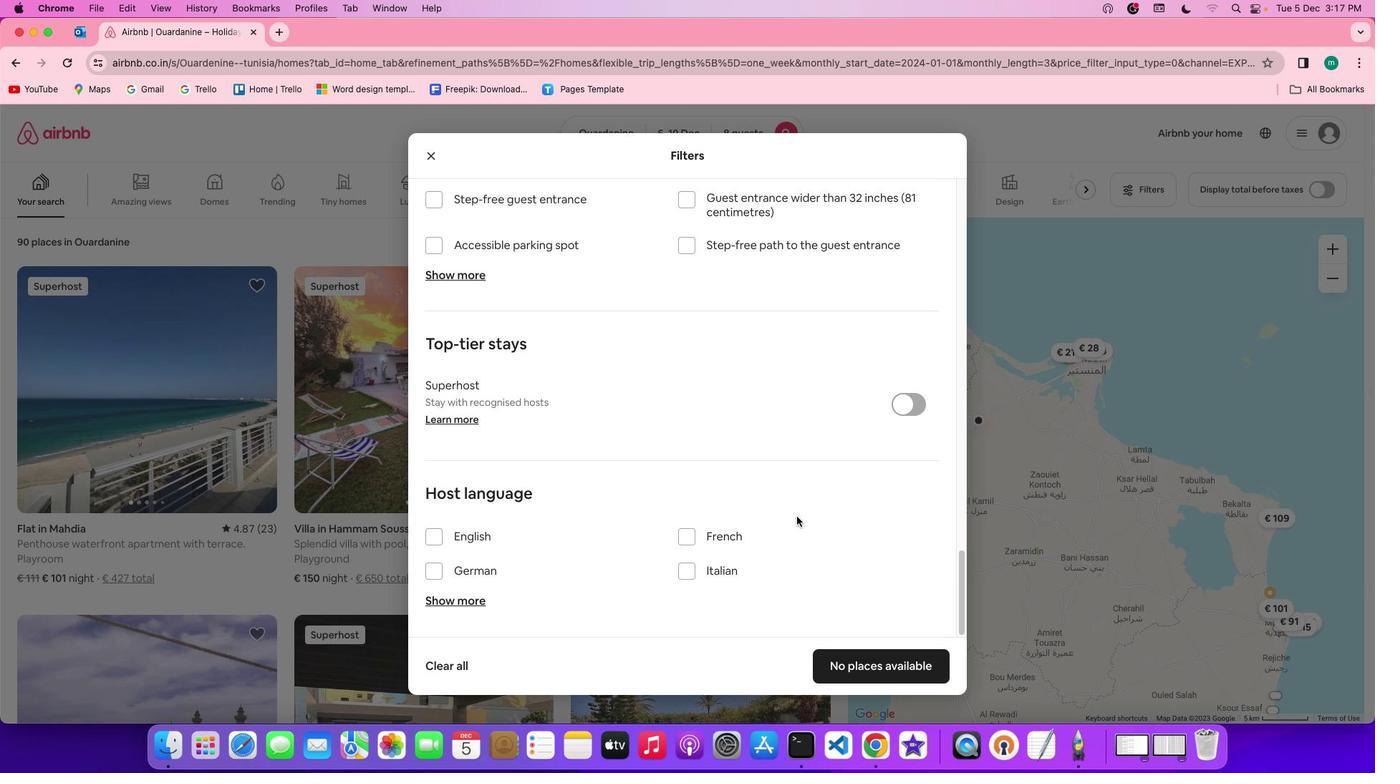 
Action: Mouse scrolled (815, 536) with delta (19, 15)
Screenshot: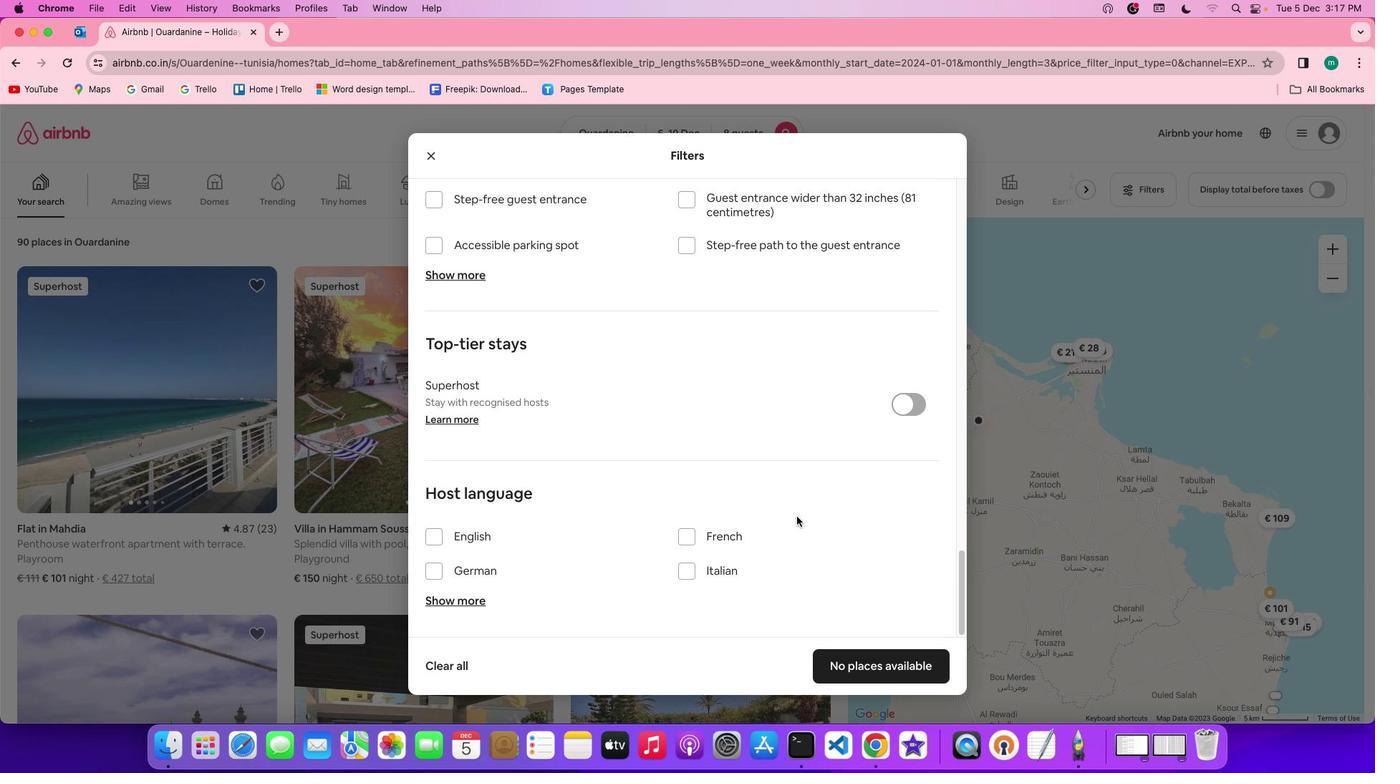 
Action: Mouse scrolled (815, 536) with delta (19, 15)
Screenshot: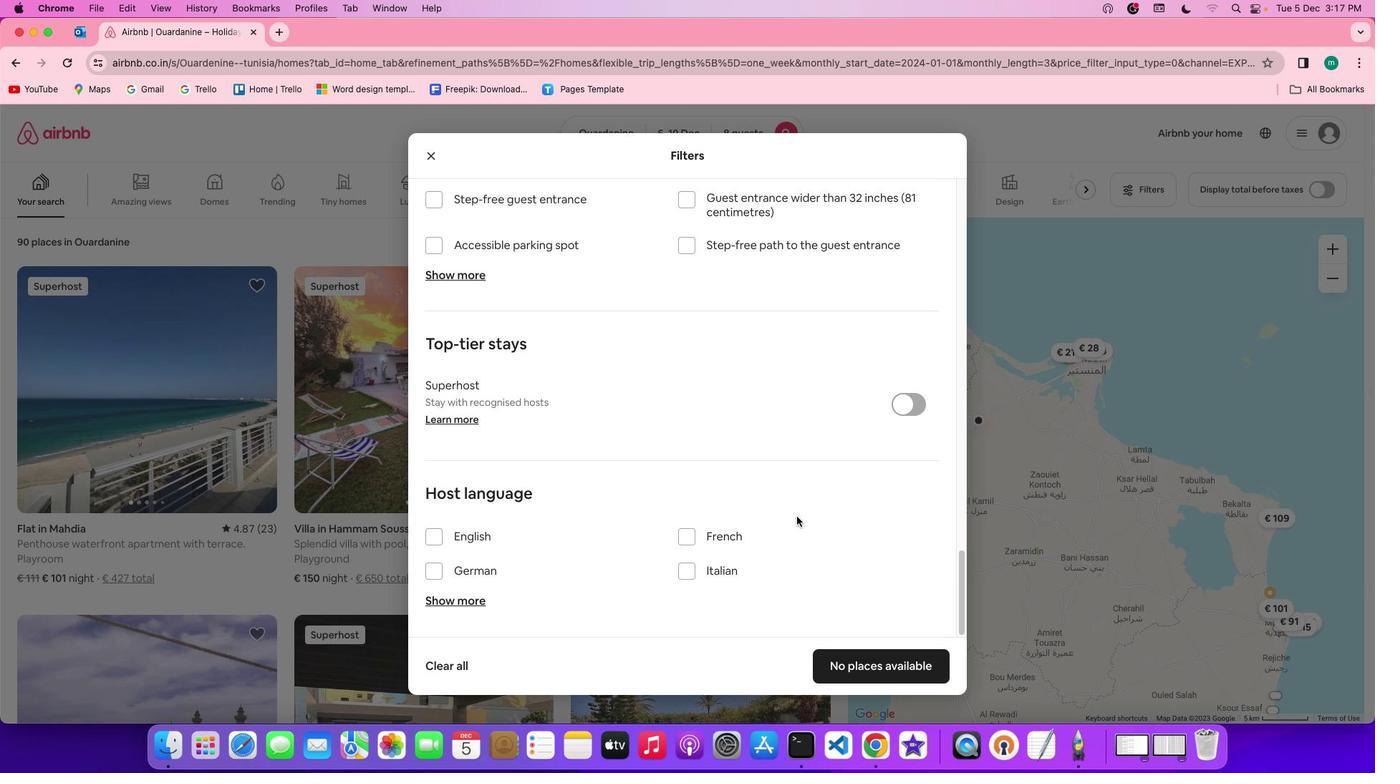 
Action: Mouse scrolled (815, 536) with delta (19, 18)
Screenshot: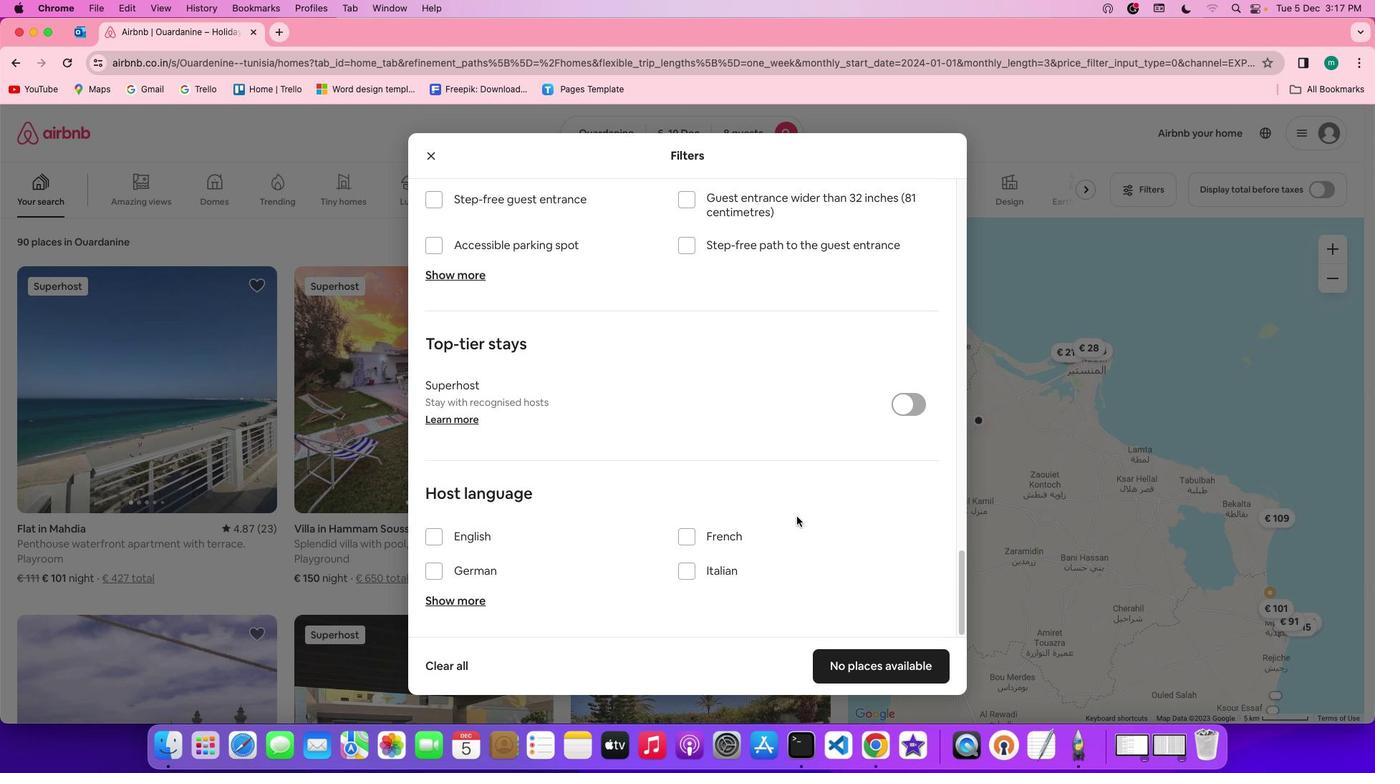 
Action: Mouse scrolled (815, 536) with delta (19, 18)
Screenshot: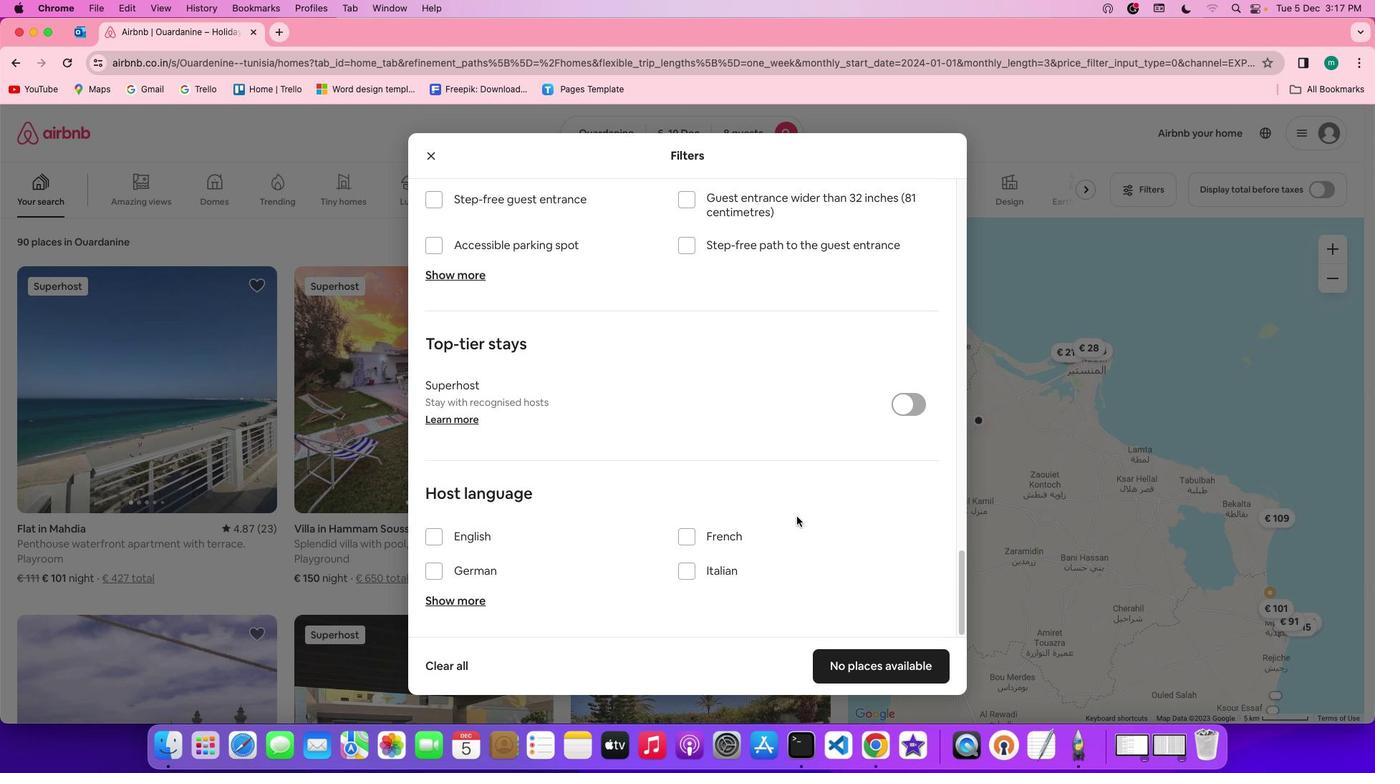 
Action: Mouse scrolled (815, 536) with delta (19, 17)
Screenshot: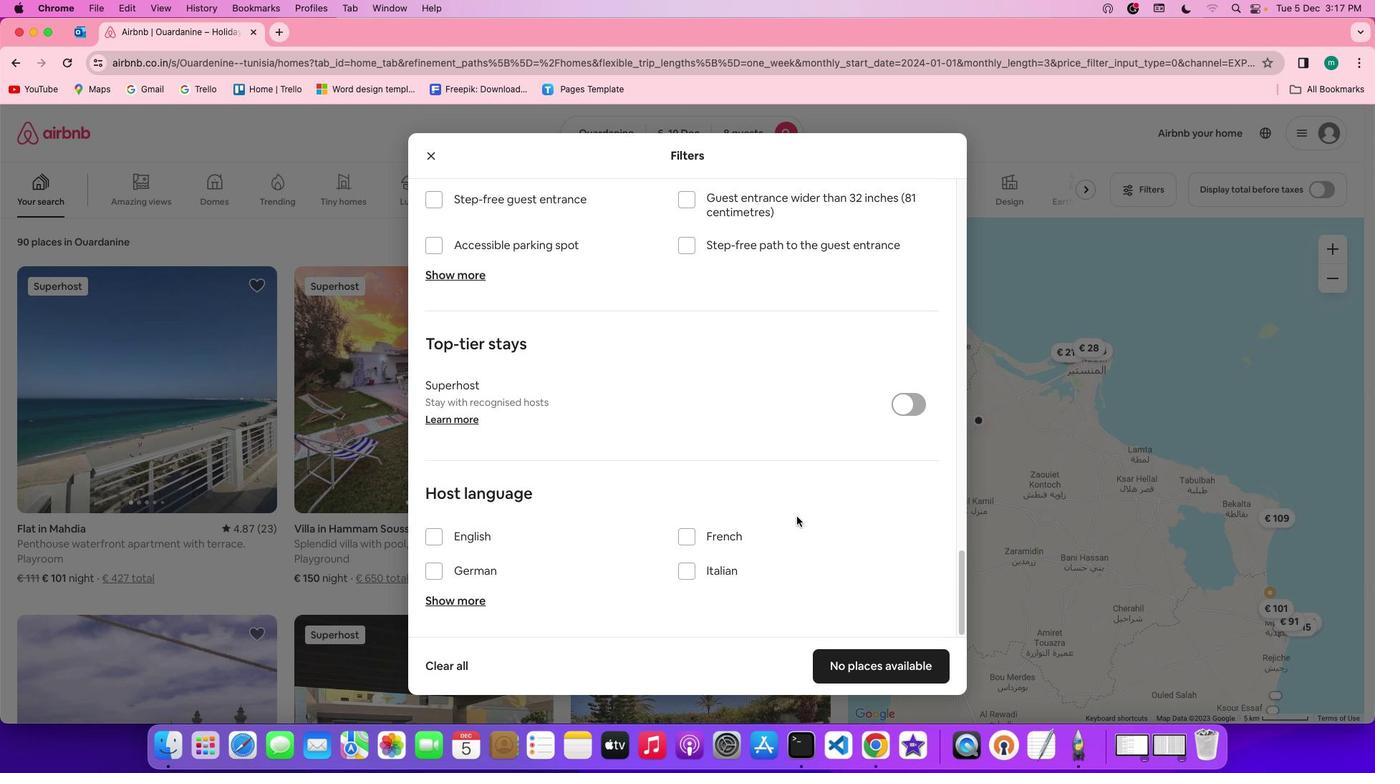 
Action: Mouse scrolled (815, 536) with delta (19, 15)
Screenshot: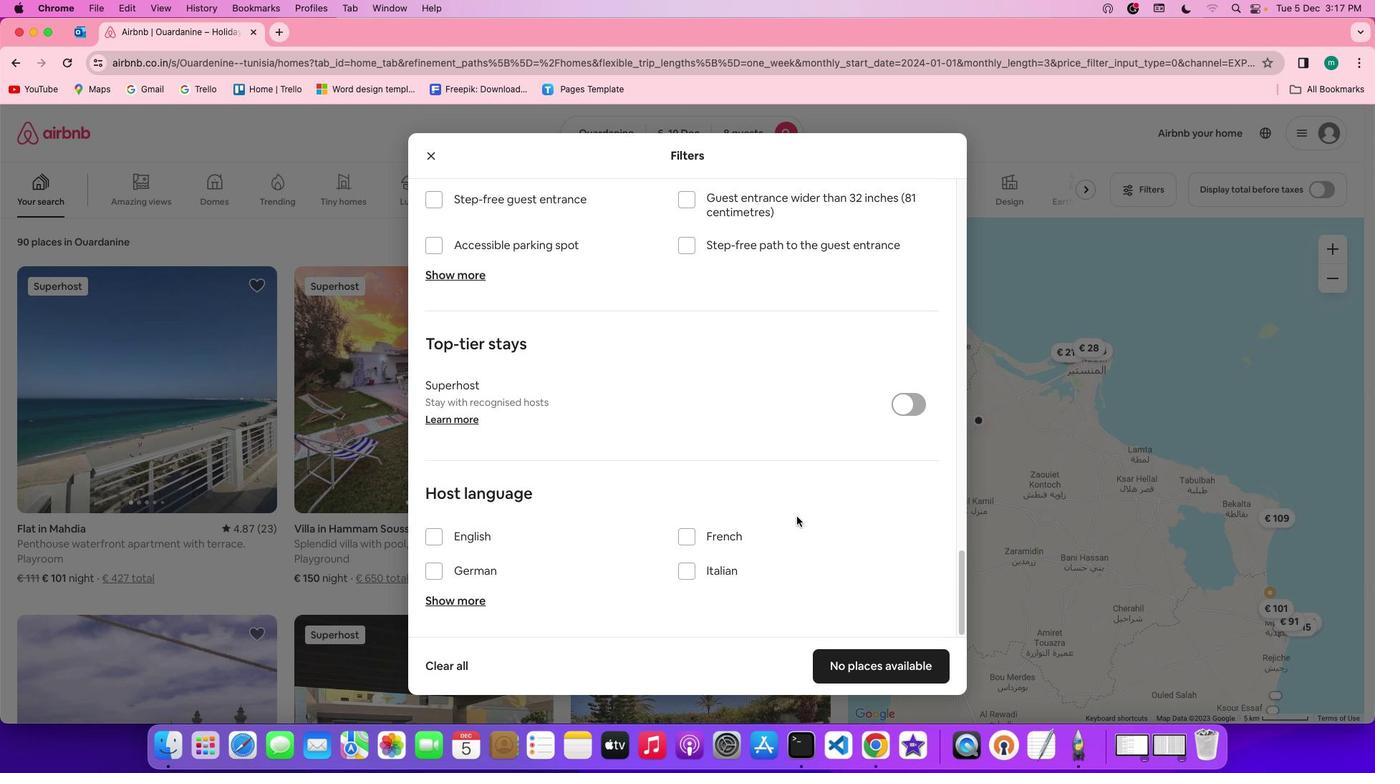 
Action: Mouse scrolled (815, 536) with delta (19, 15)
Screenshot: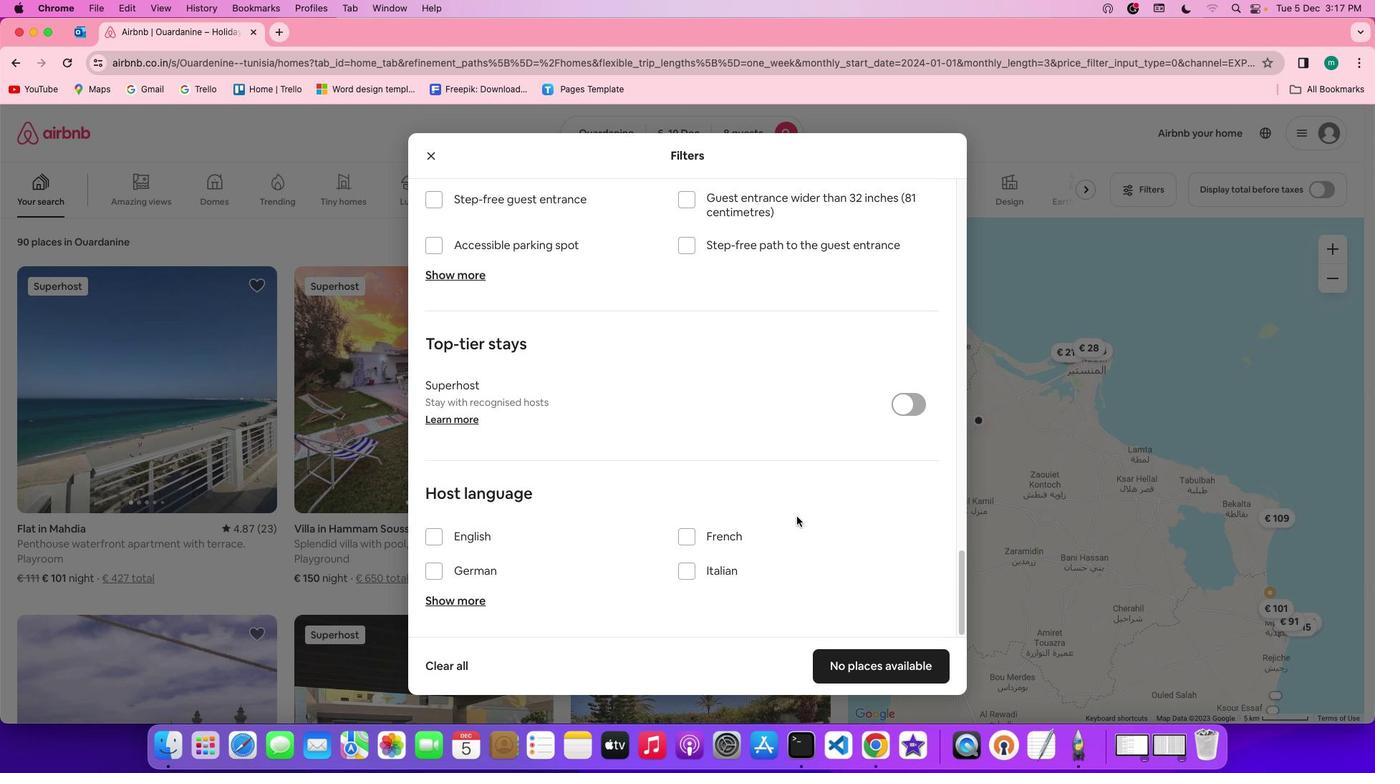 
Action: Mouse scrolled (815, 536) with delta (19, 18)
Screenshot: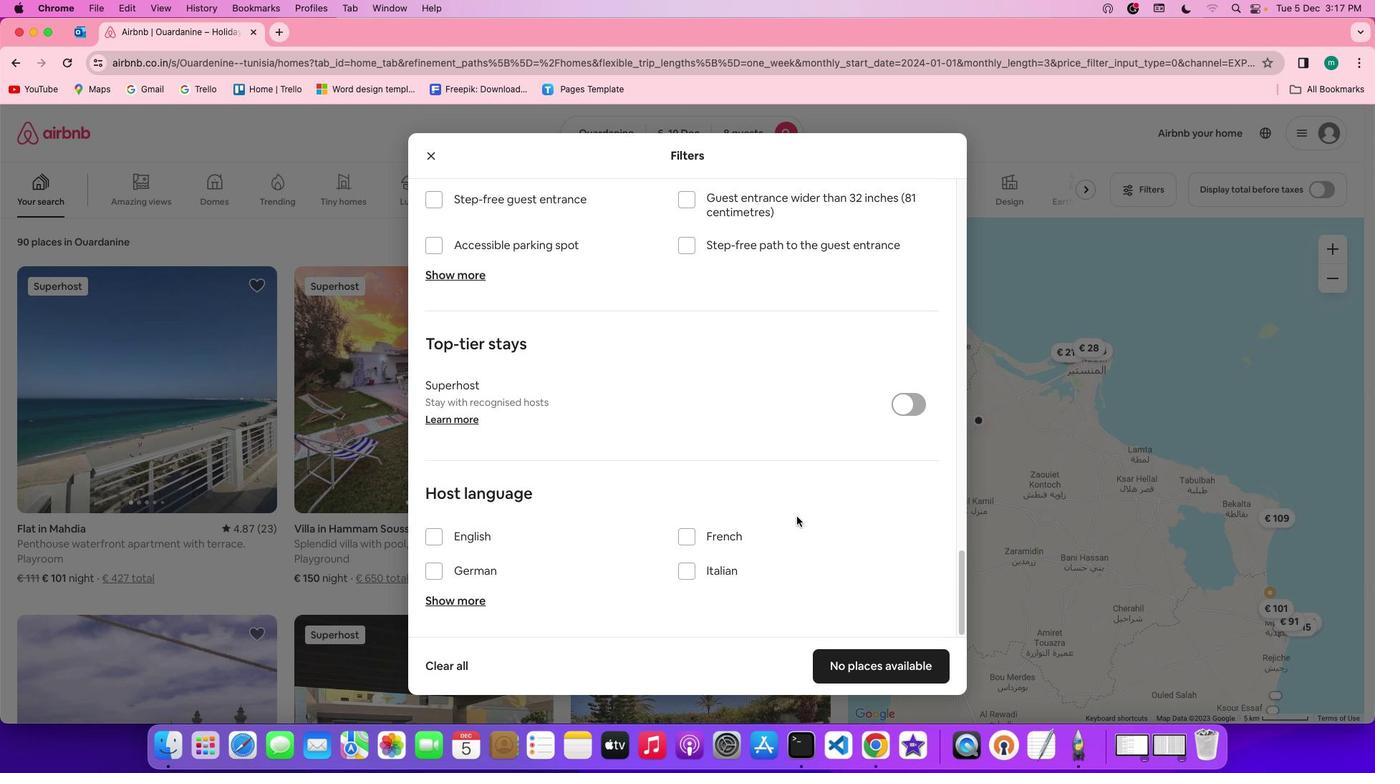 
Action: Mouse scrolled (815, 536) with delta (19, 18)
Screenshot: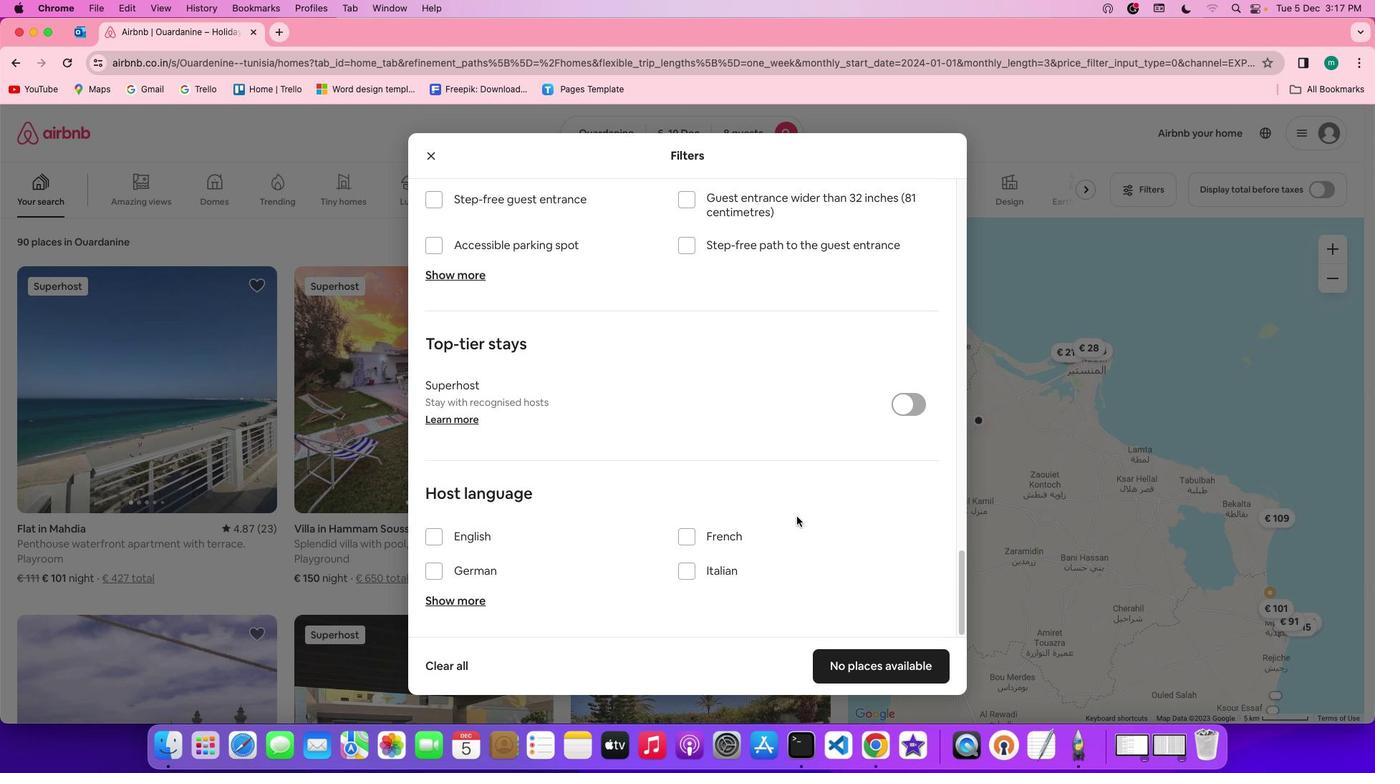 
Action: Mouse scrolled (815, 536) with delta (19, 16)
Screenshot: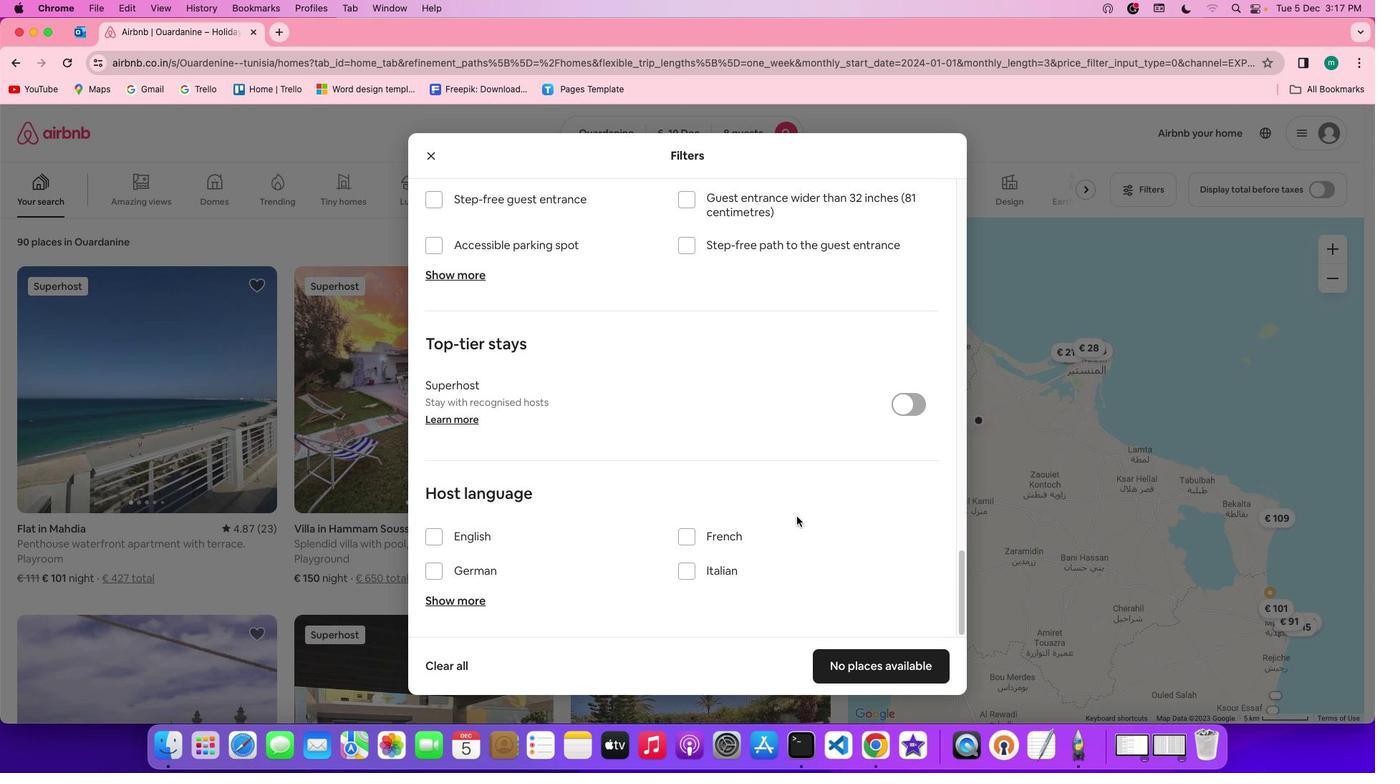 
Action: Mouse scrolled (815, 536) with delta (19, 15)
Screenshot: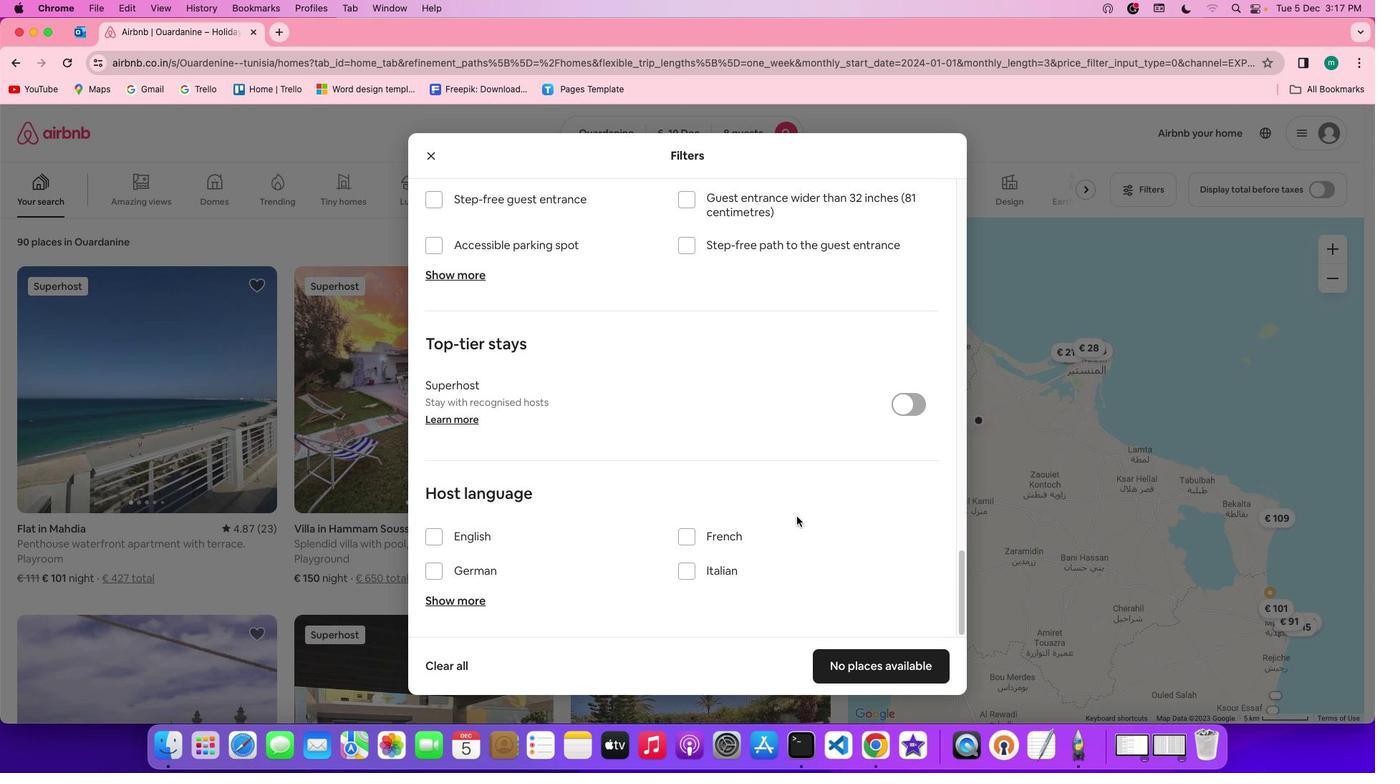 
Action: Mouse scrolled (815, 536) with delta (19, 15)
Screenshot: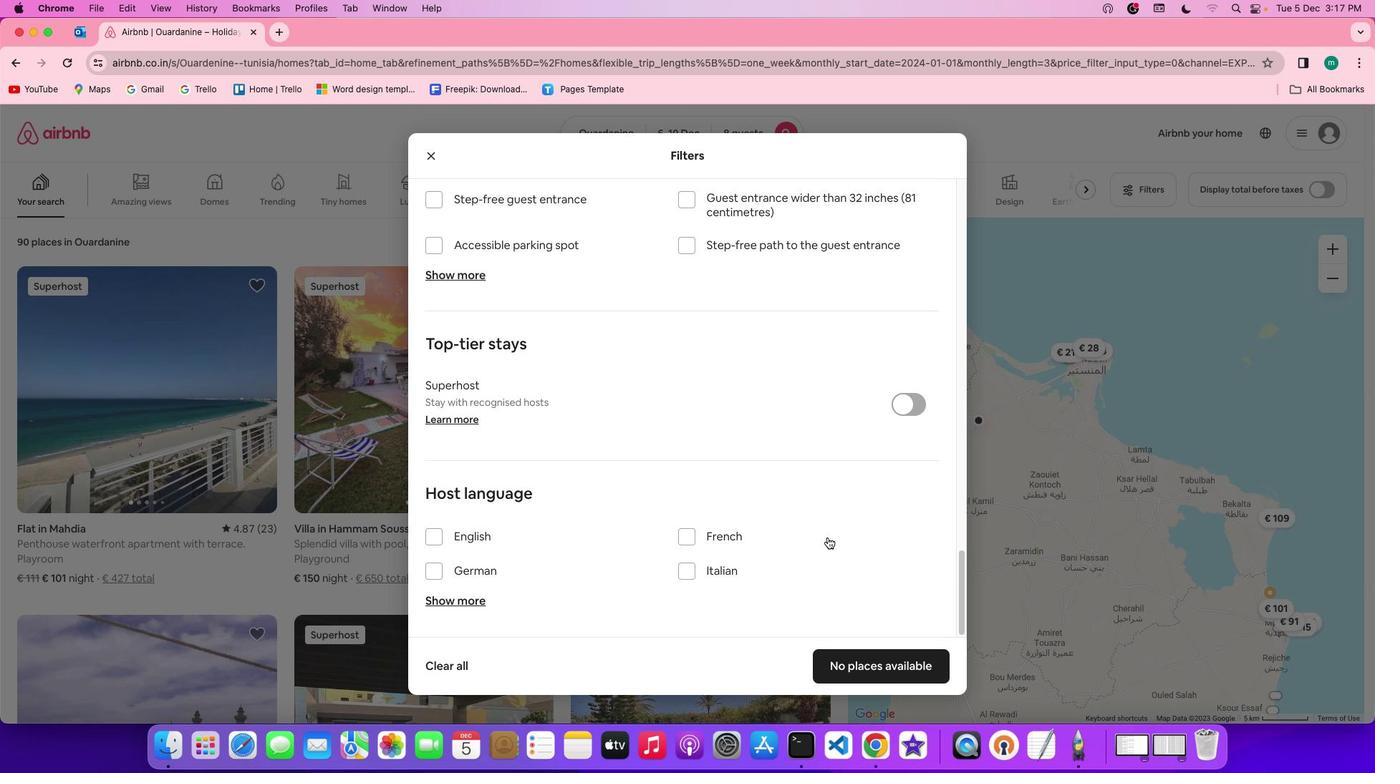 
Action: Mouse moved to (893, 692)
Screenshot: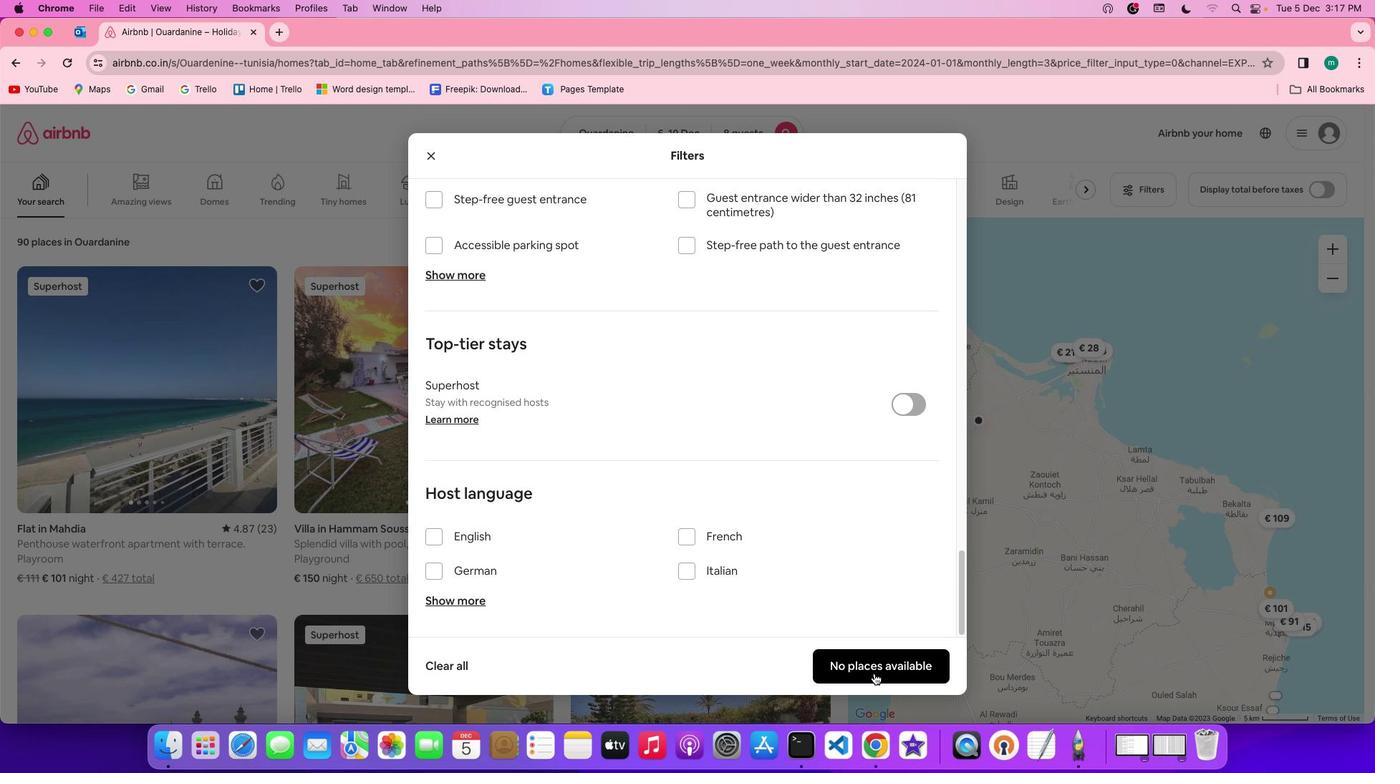 
Action: Mouse pressed left at (893, 692)
Screenshot: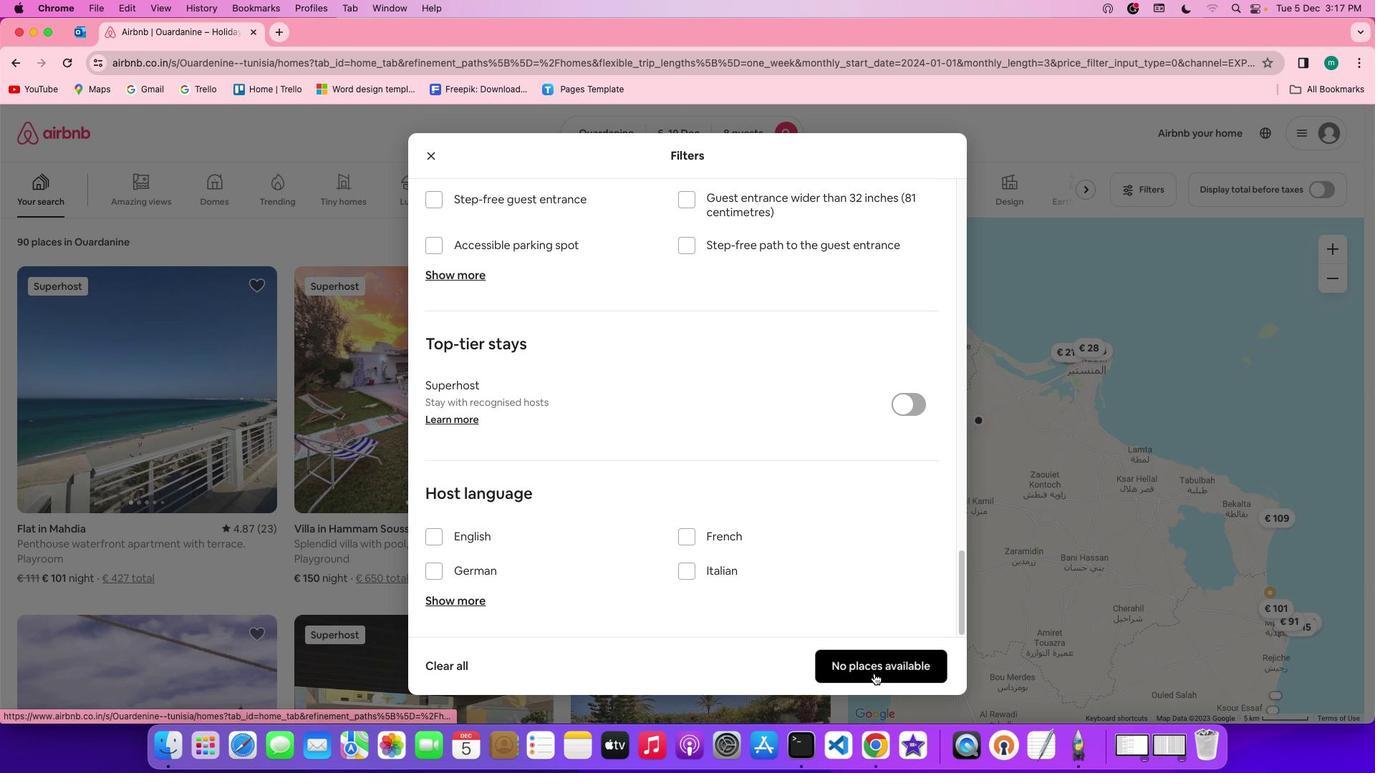 
Action: Mouse moved to (460, 450)
Screenshot: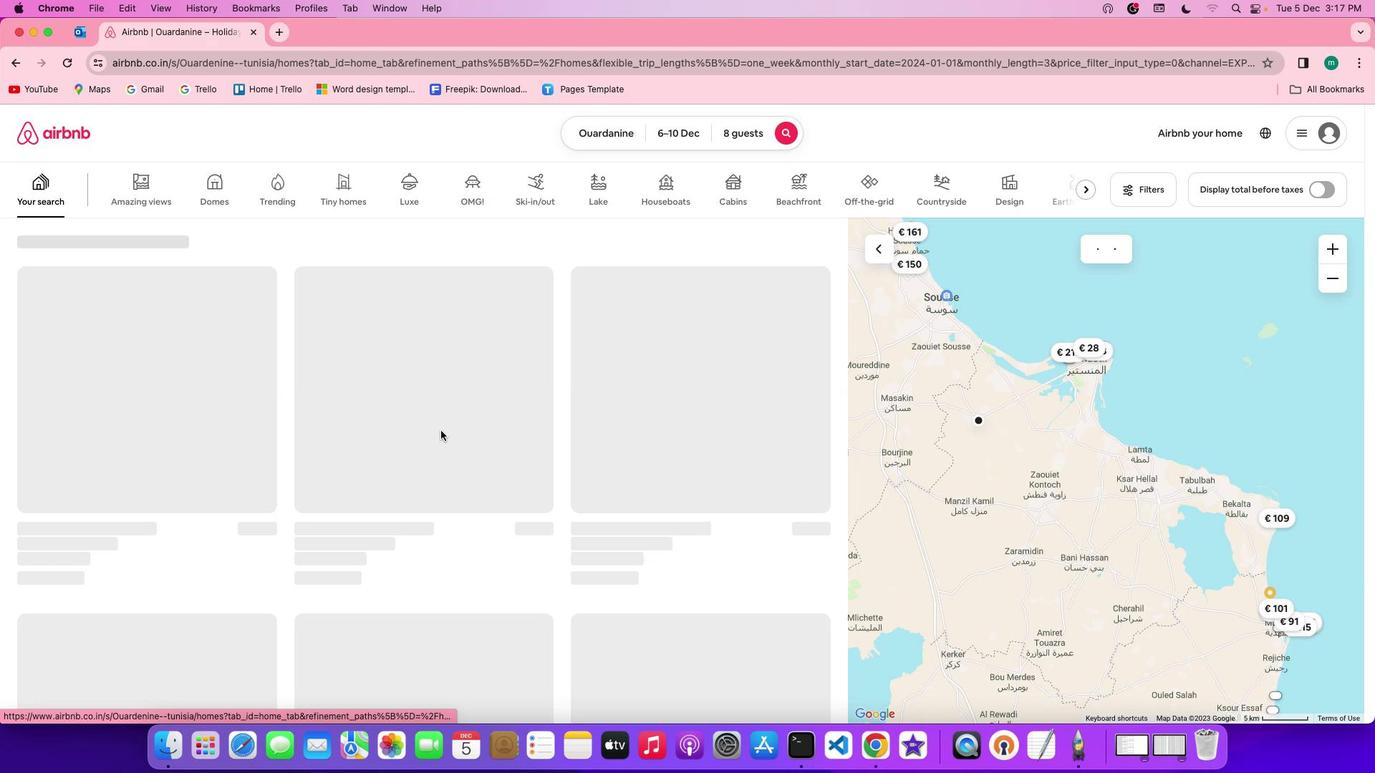 
